 Task: What is the central theme of "Oliver Twist" by Charles Dickens?
Action: Mouse moved to (353, 199)
Screenshot: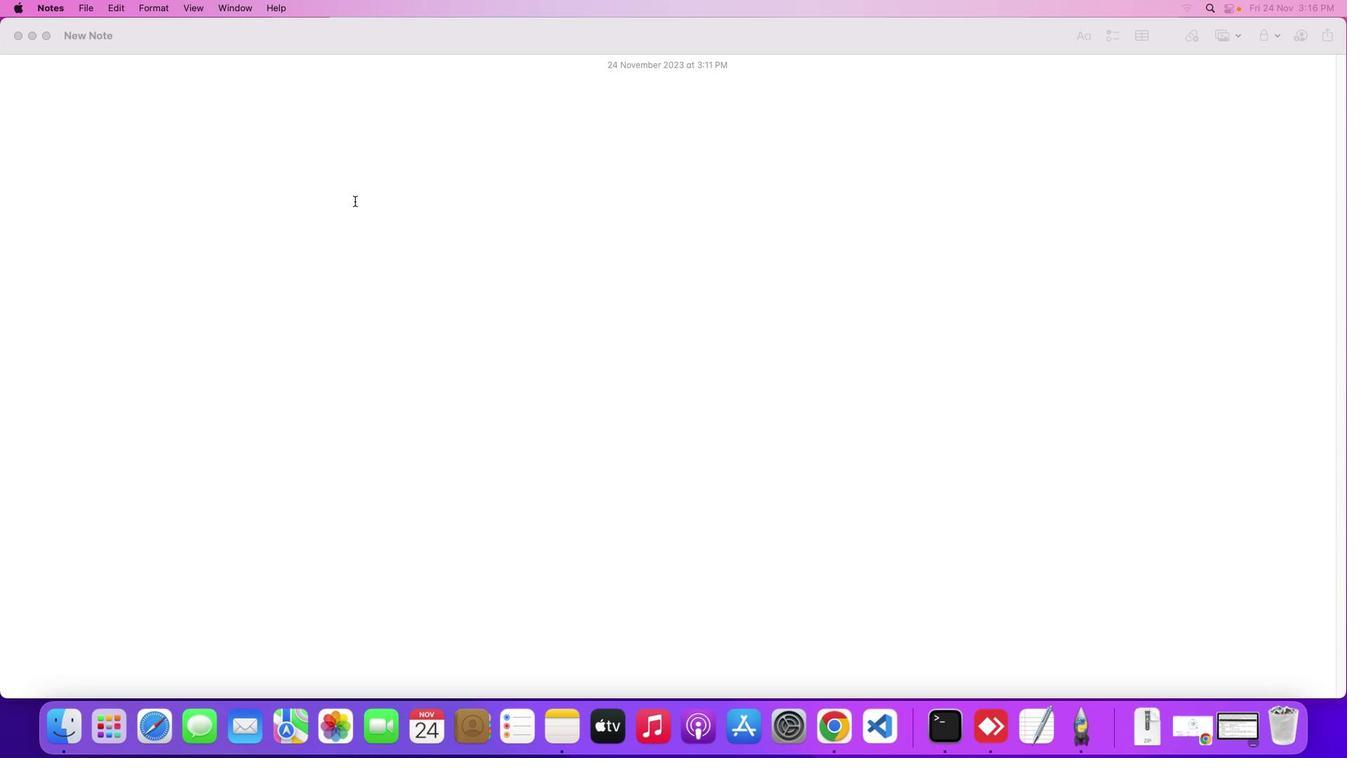 
Action: Mouse pressed left at (353, 199)
Screenshot: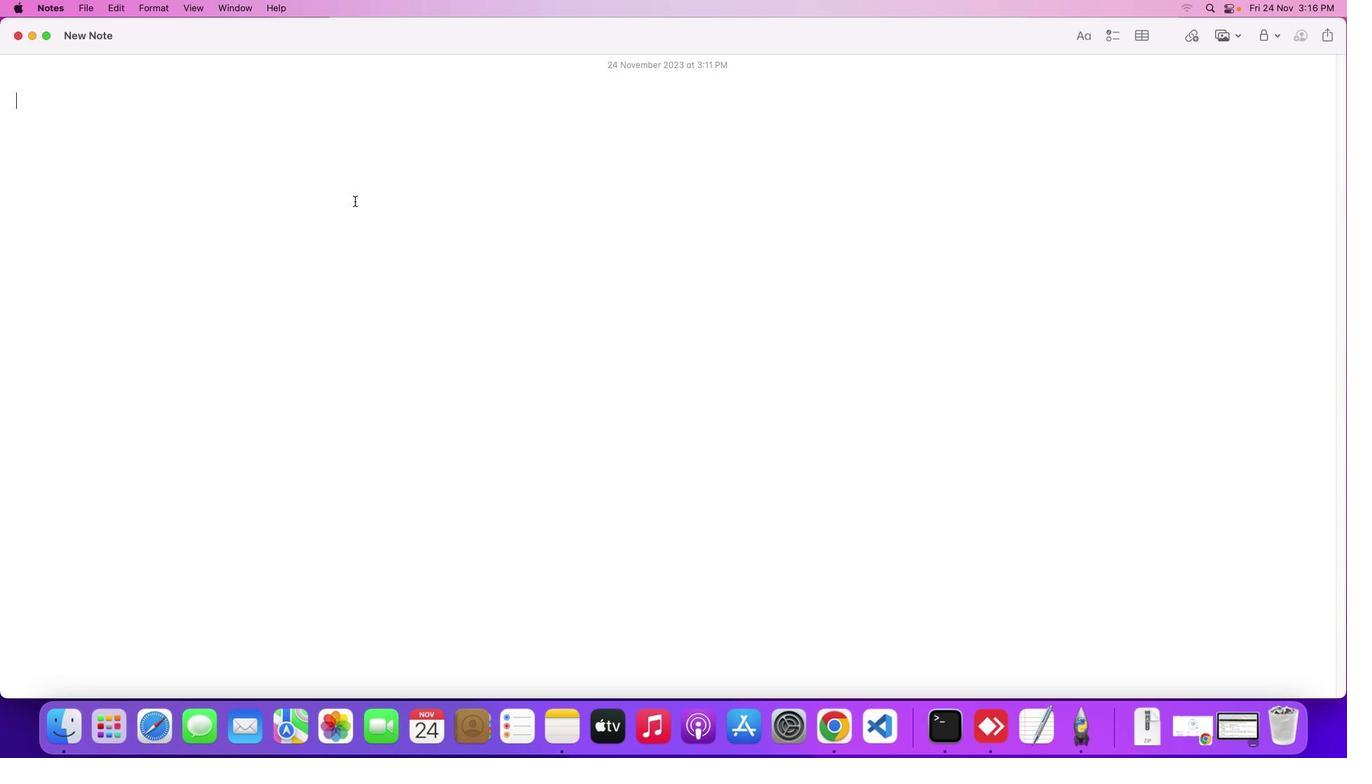 
Action: Mouse moved to (355, 195)
Screenshot: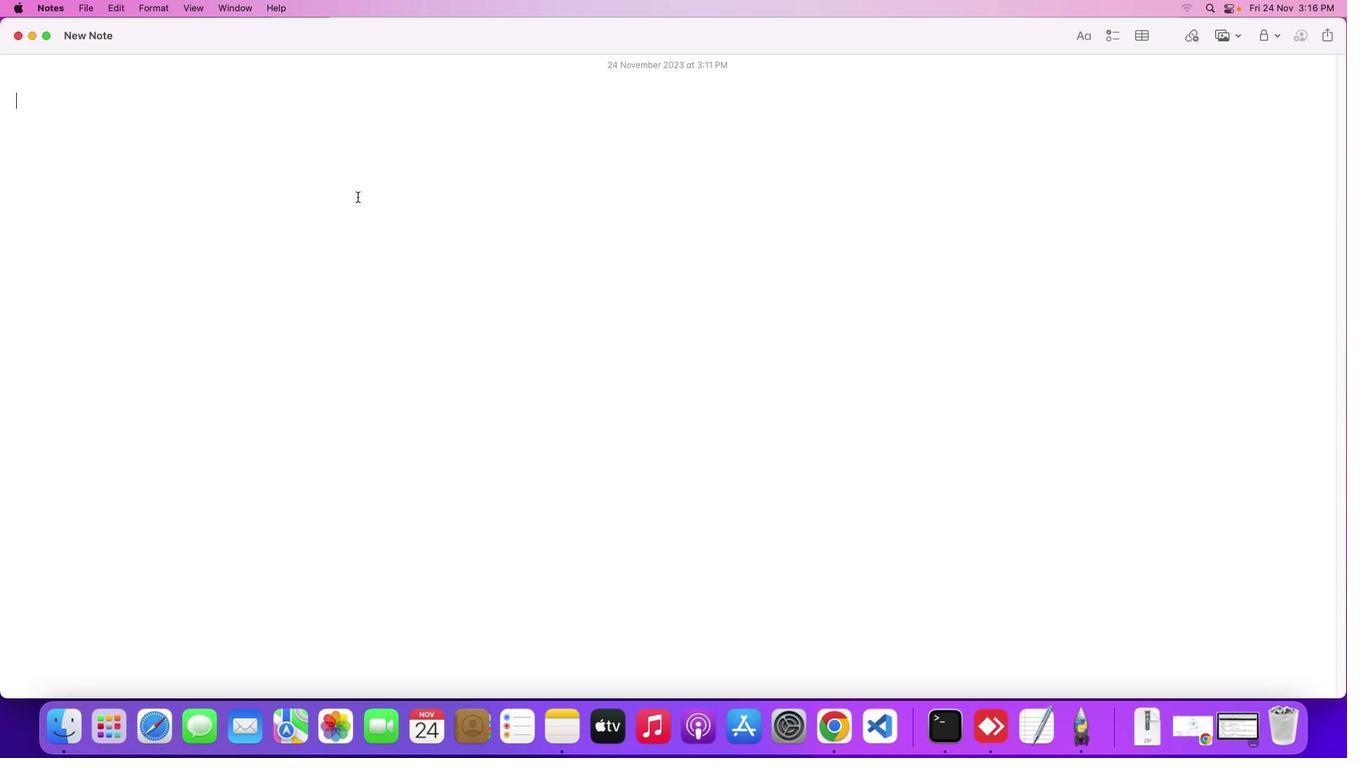 
Action: Key pressed Key.shift'W''h''a''t'Key.space'i''s'Key.space't''h''e'Key.space'c''e''n''t''r''a''l'Key.space't''h''e''m''e'Key.space'o''f'Key.spaceKey.shift'"'Key.shift'O''l''i''v''e''r'Key.spaceKey.shift'T''w''i''s''t'Key.shift'"'Key.space'b''y'Key.spaceKey.shift'C''h''a''r''l''e''s'Key.spaceKey.shift'D''i''c''k''e''n''s'Key.shift_r'?'Key.enter
Screenshot: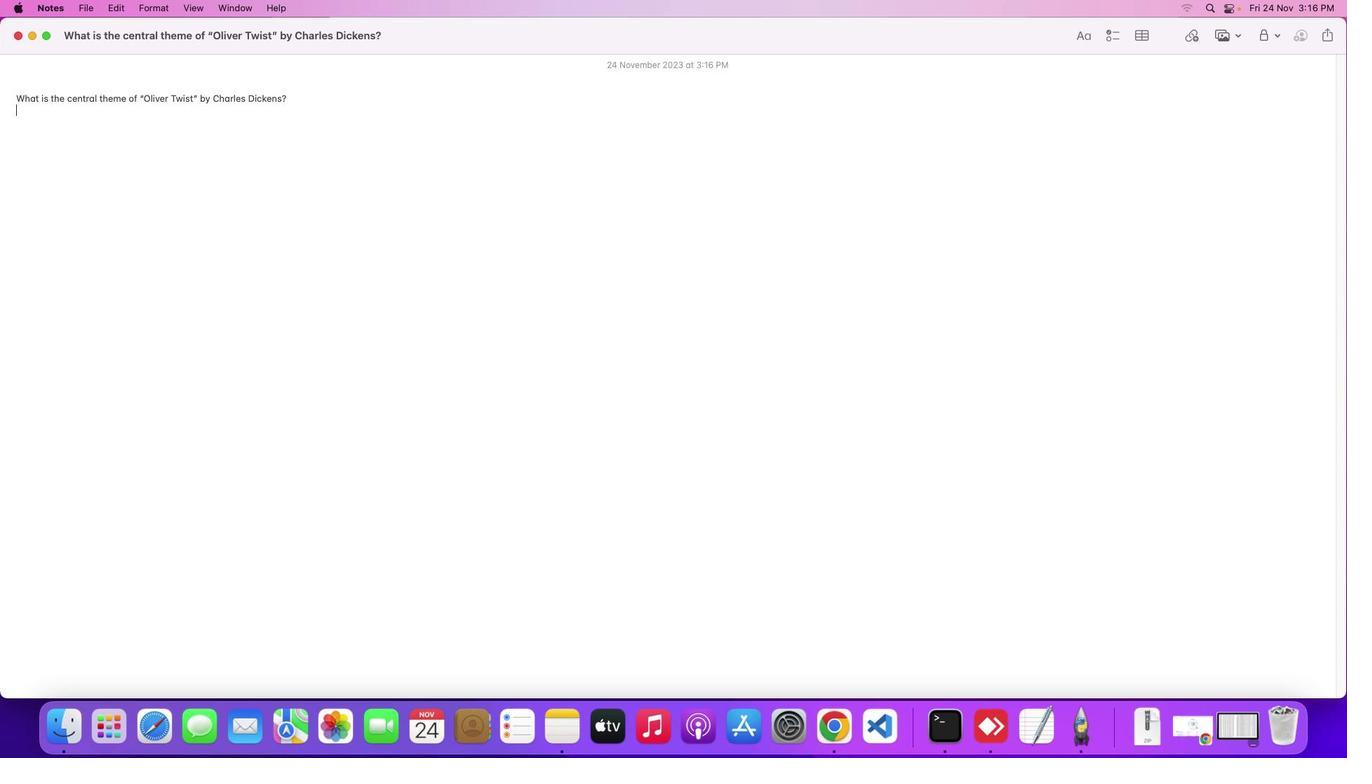 
Action: Mouse moved to (1184, 726)
Screenshot: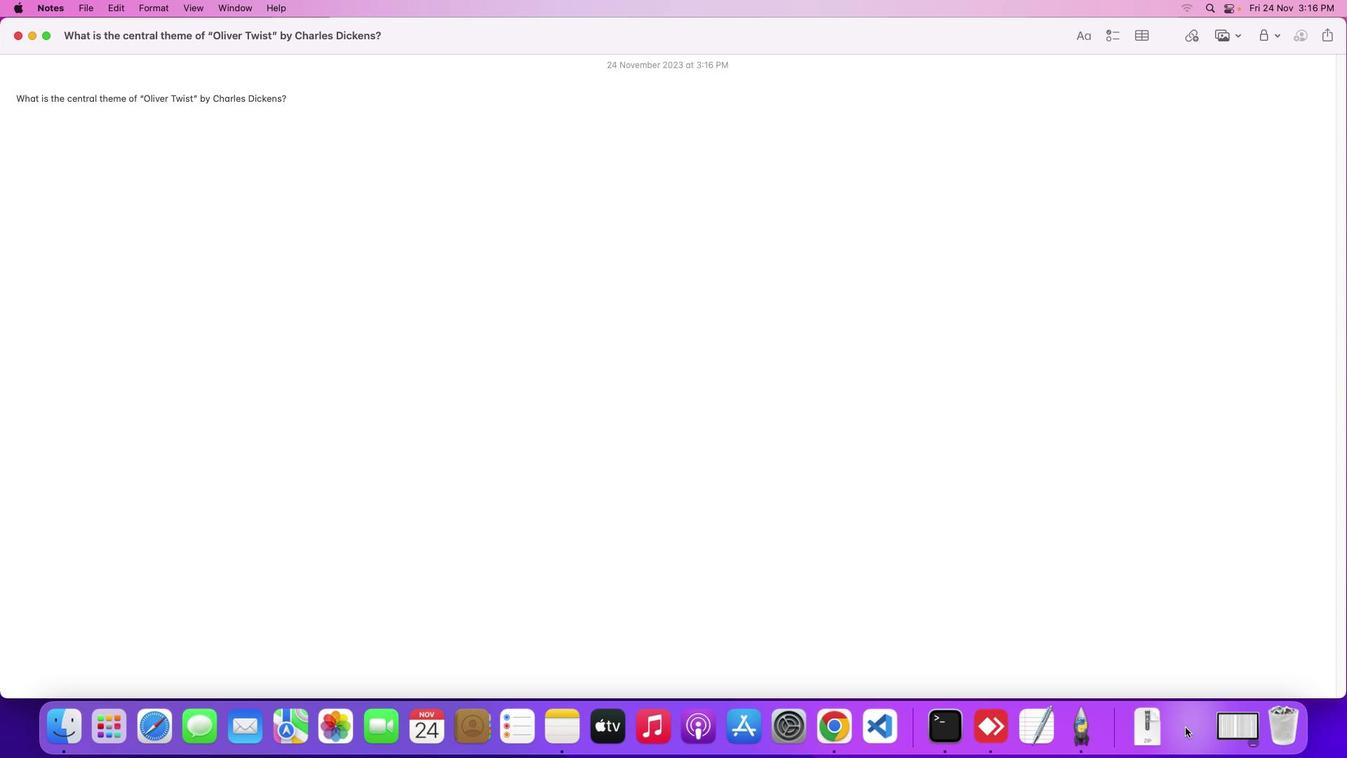 
Action: Mouse pressed left at (1184, 726)
Screenshot: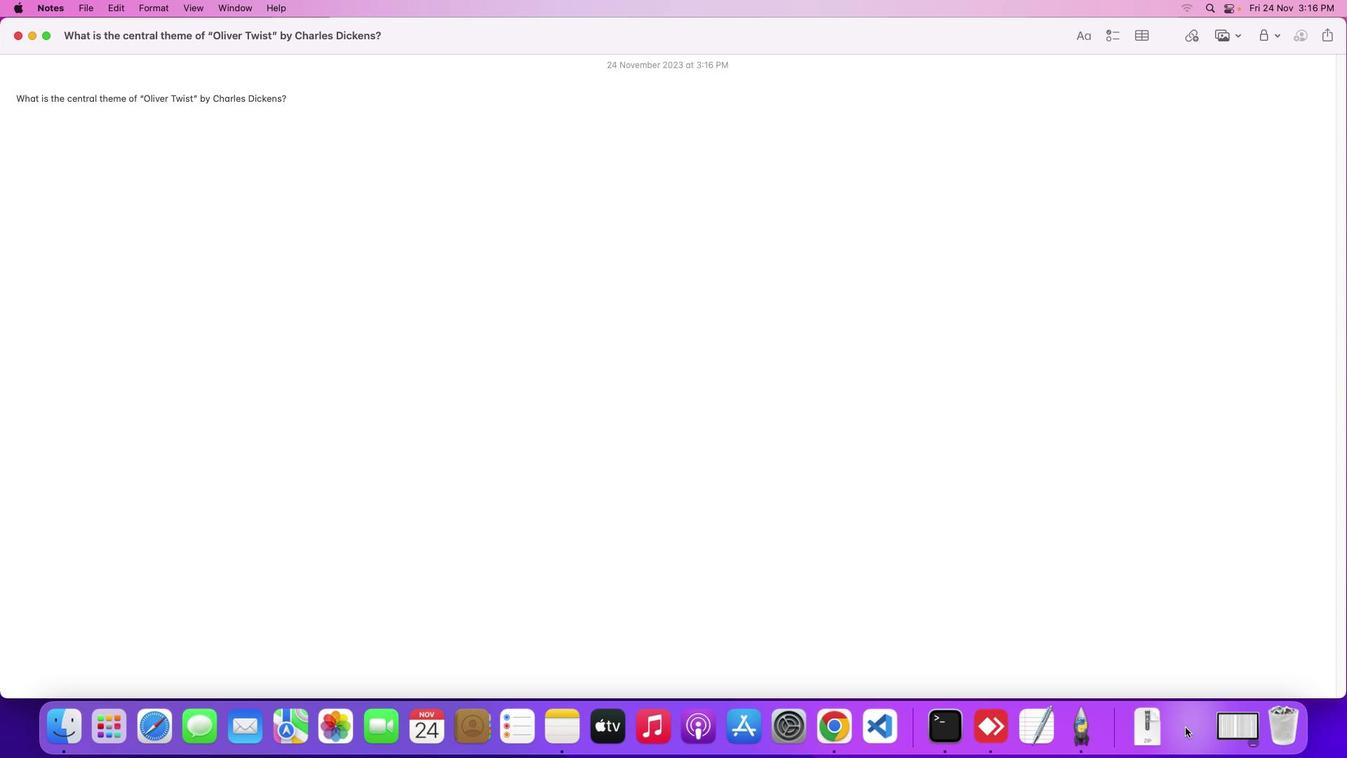 
Action: Mouse moved to (539, 419)
Screenshot: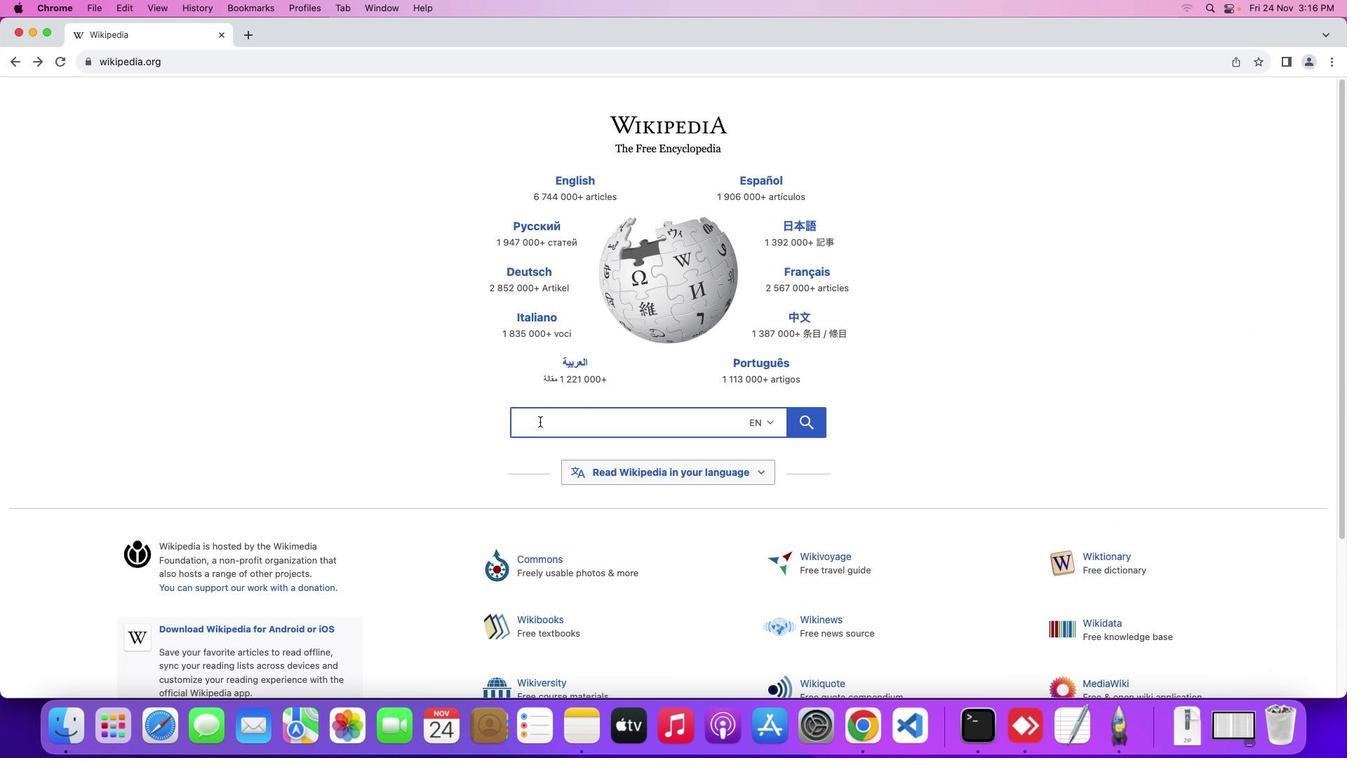
Action: Mouse pressed left at (539, 419)
Screenshot: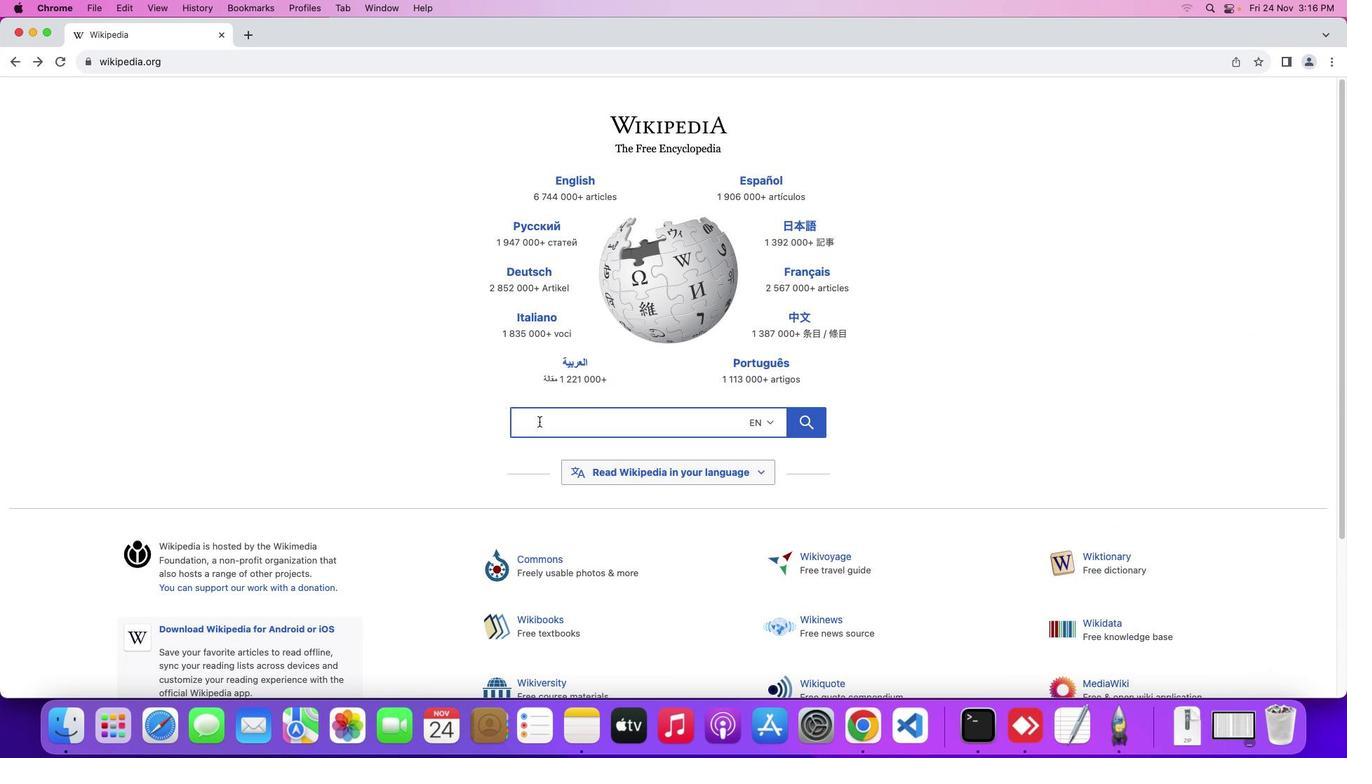 
Action: Mouse moved to (523, 419)
Screenshot: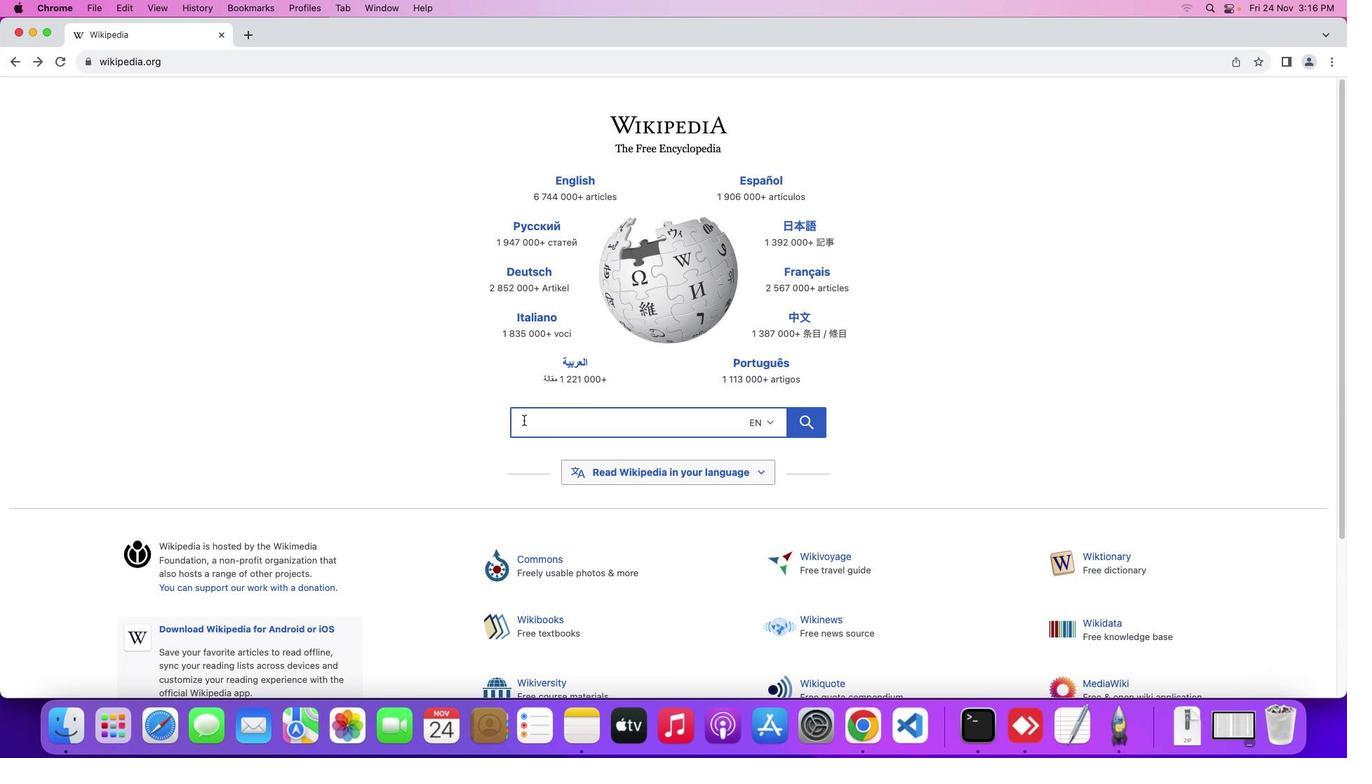 
Action: Key pressed Key.shift'O''l''i''v''e''r'Key.spaceKey.shift'T''w''i''s''t'
Screenshot: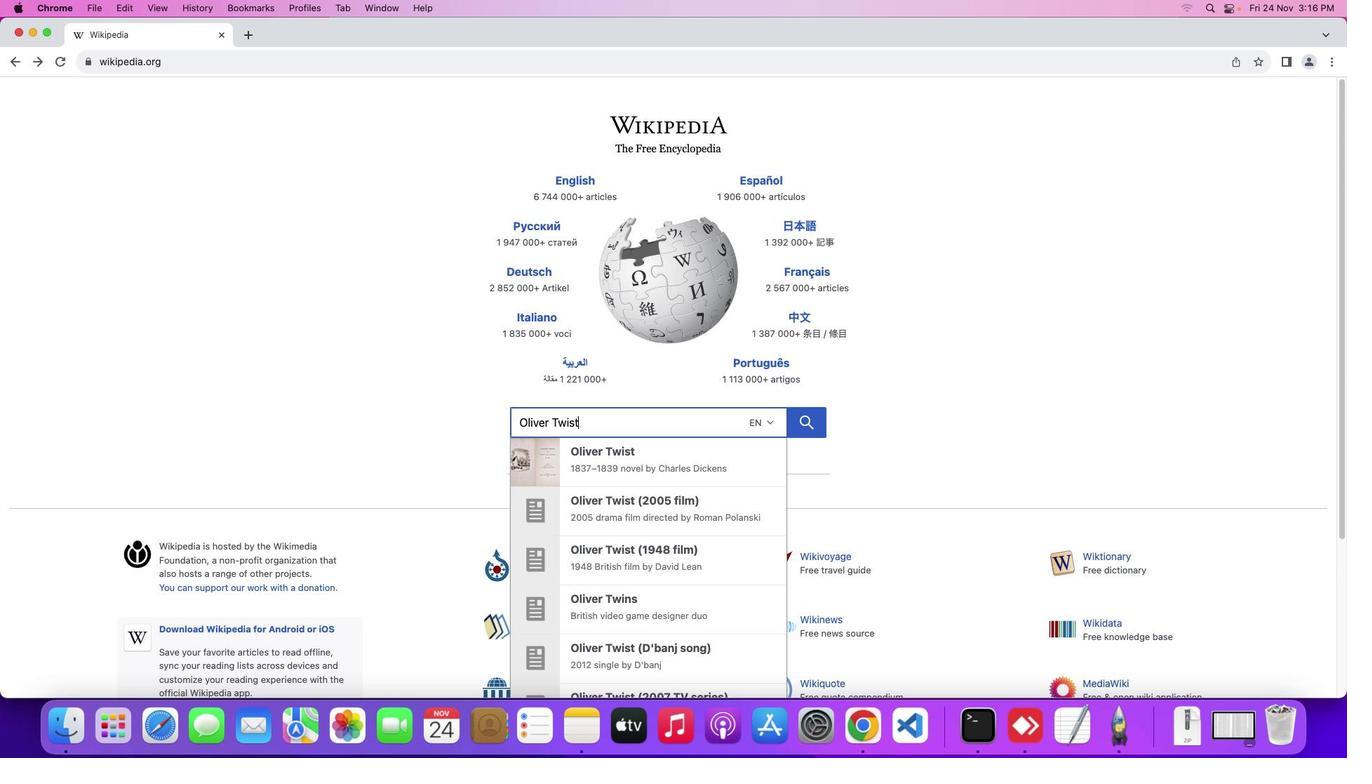 
Action: Mouse moved to (620, 461)
Screenshot: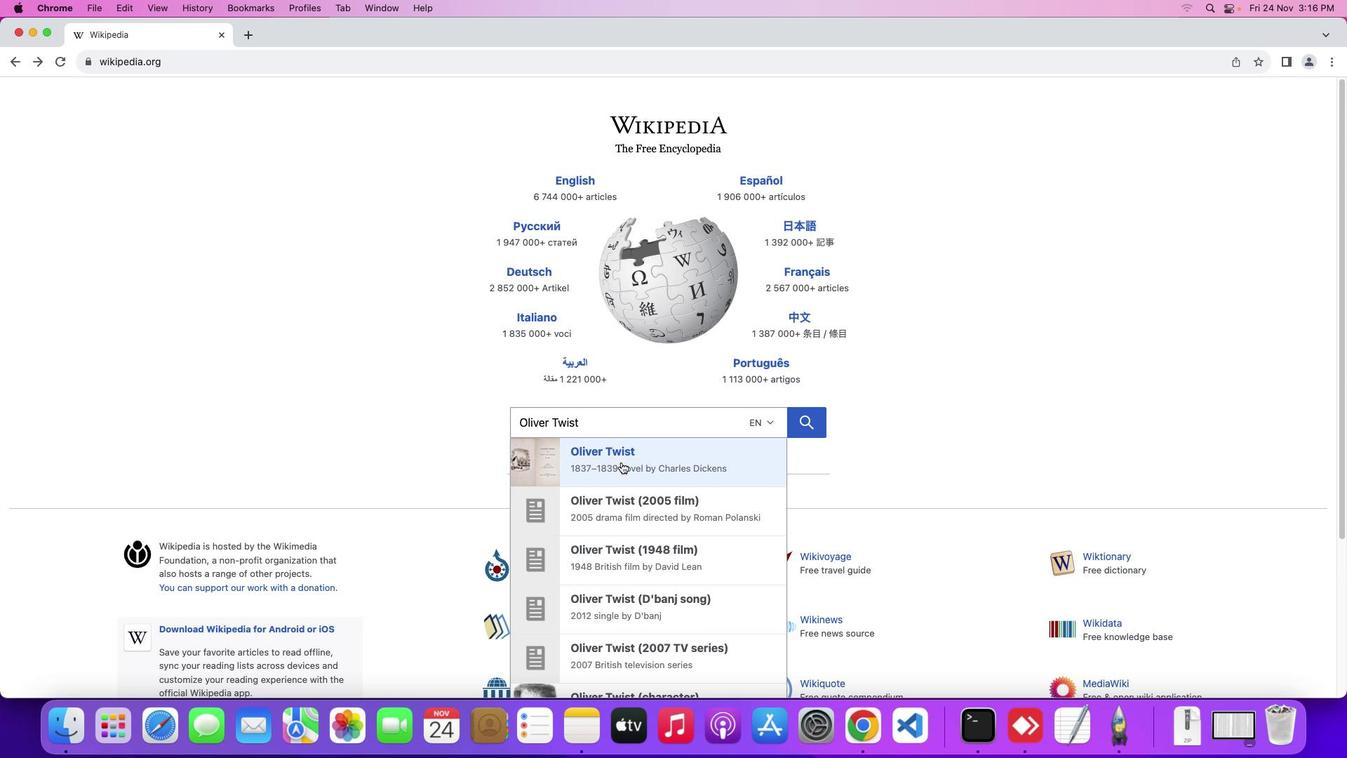 
Action: Mouse pressed left at (620, 461)
Screenshot: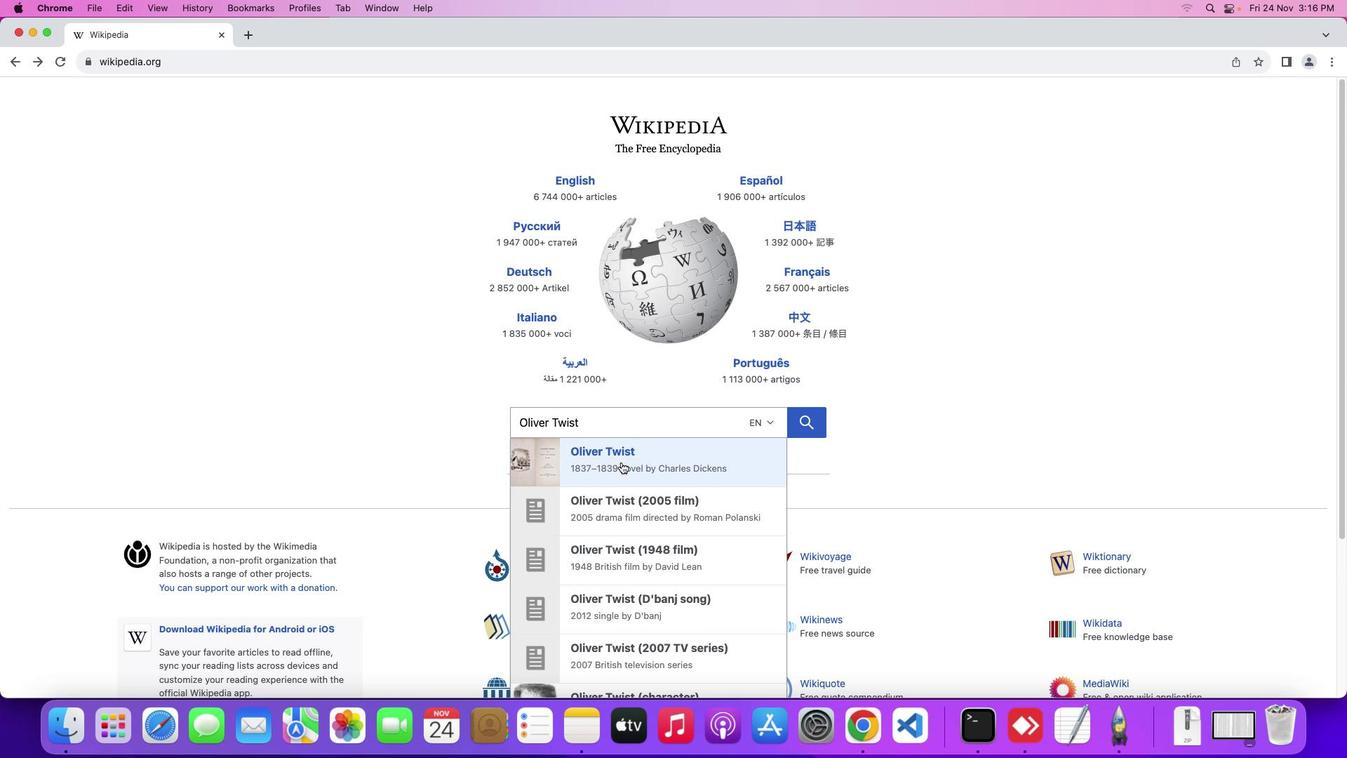 
Action: Mouse moved to (820, 445)
Screenshot: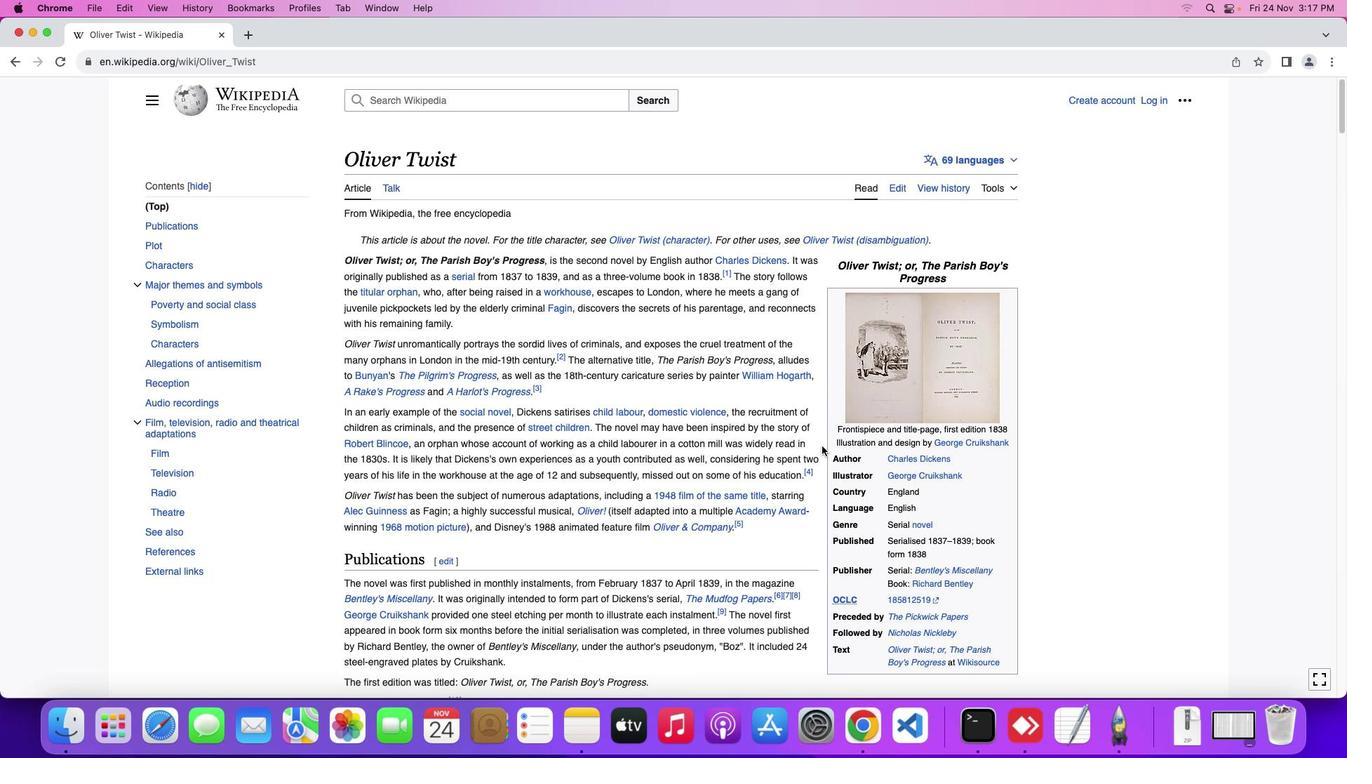 
Action: Mouse pressed left at (820, 445)
Screenshot: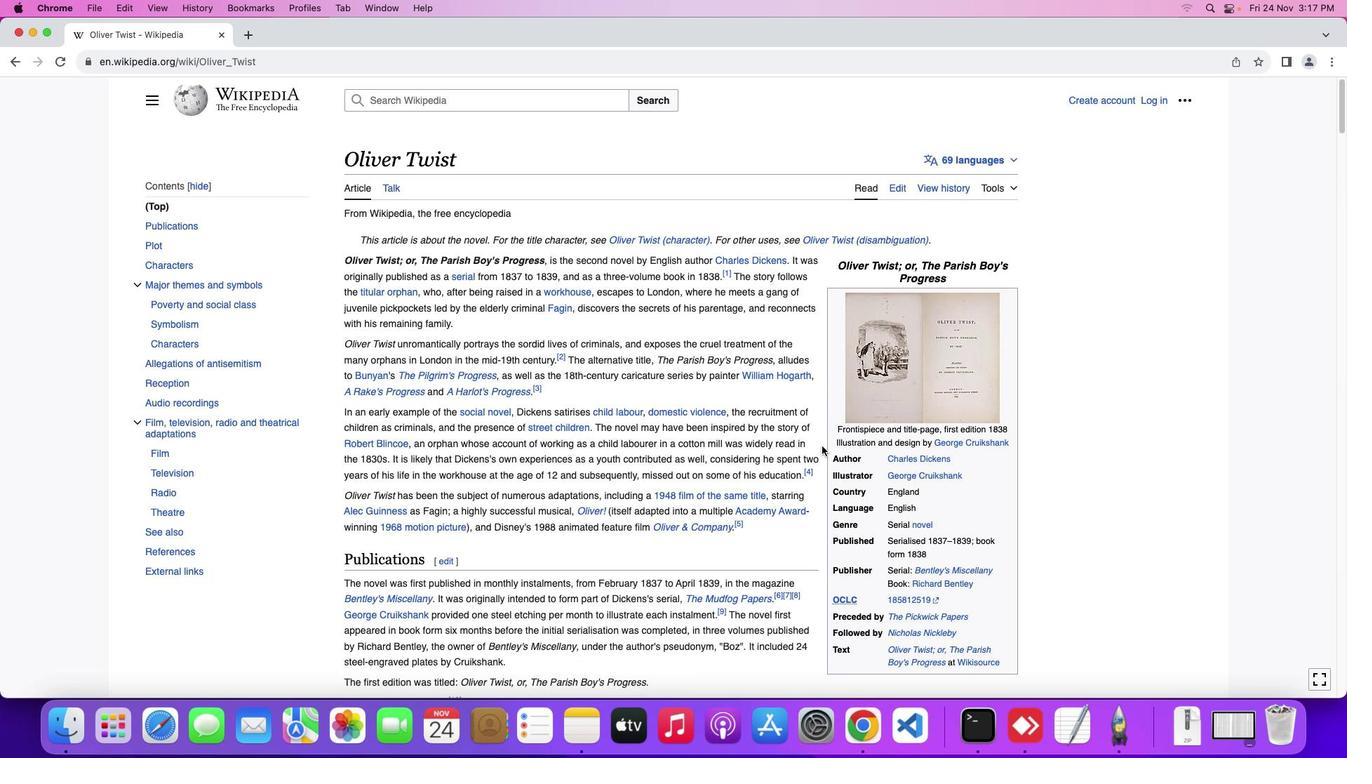 
Action: Mouse moved to (820, 443)
Screenshot: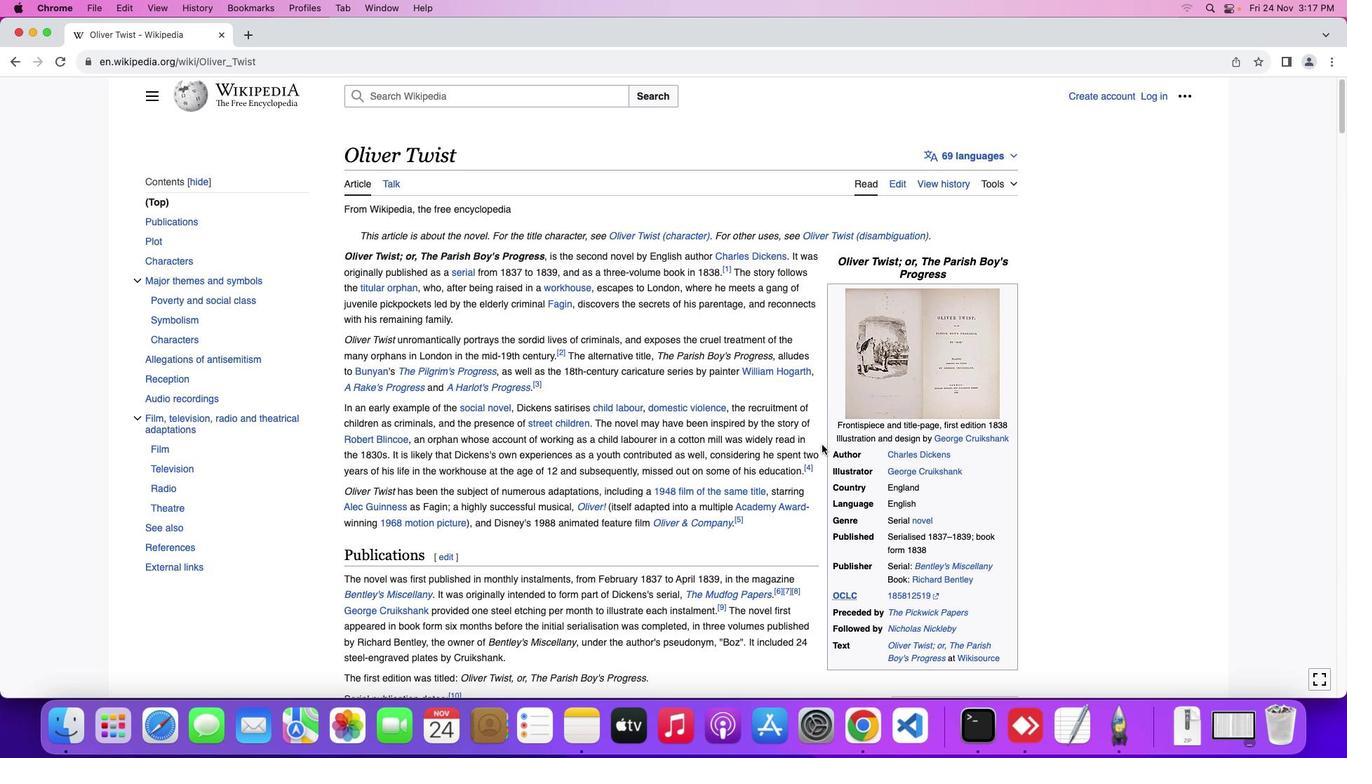 
Action: Mouse scrolled (820, 443) with delta (0, -1)
Screenshot: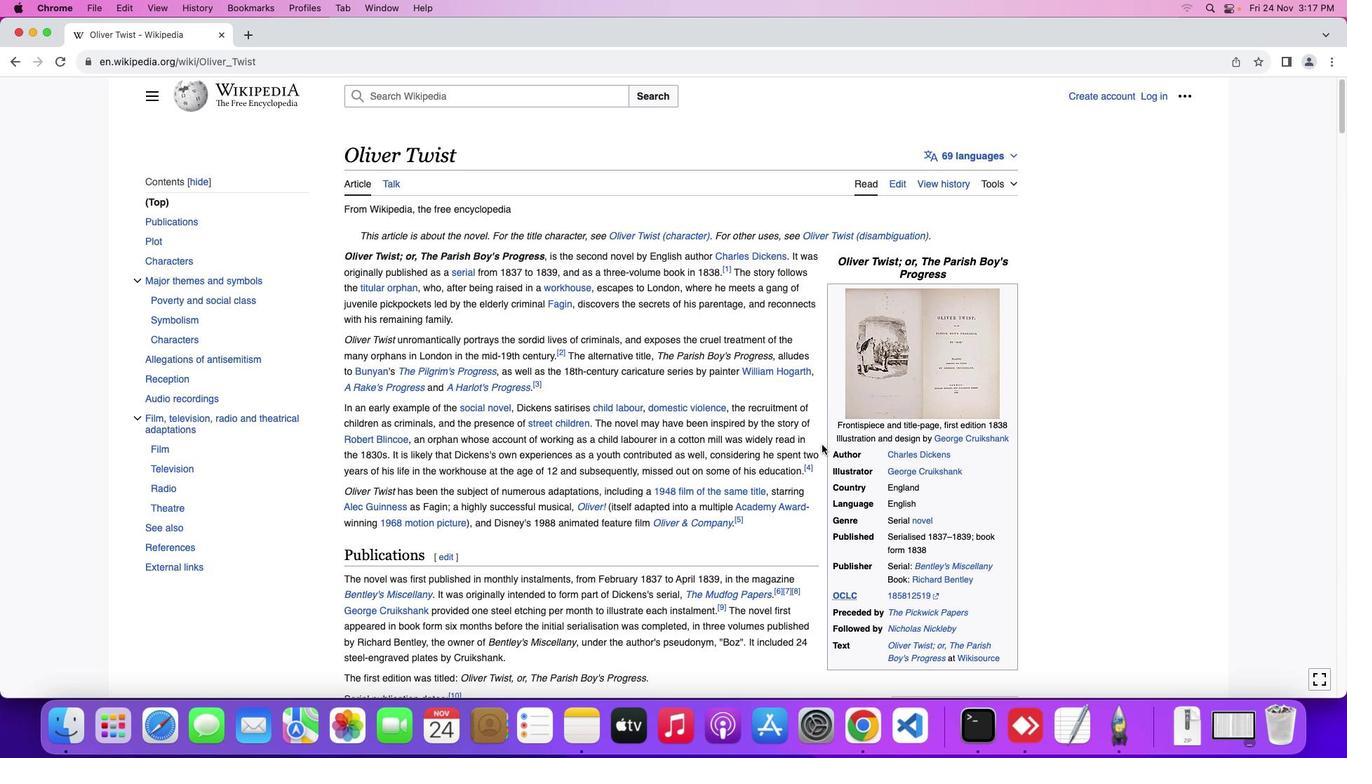 
Action: Mouse scrolled (820, 443) with delta (0, -1)
Screenshot: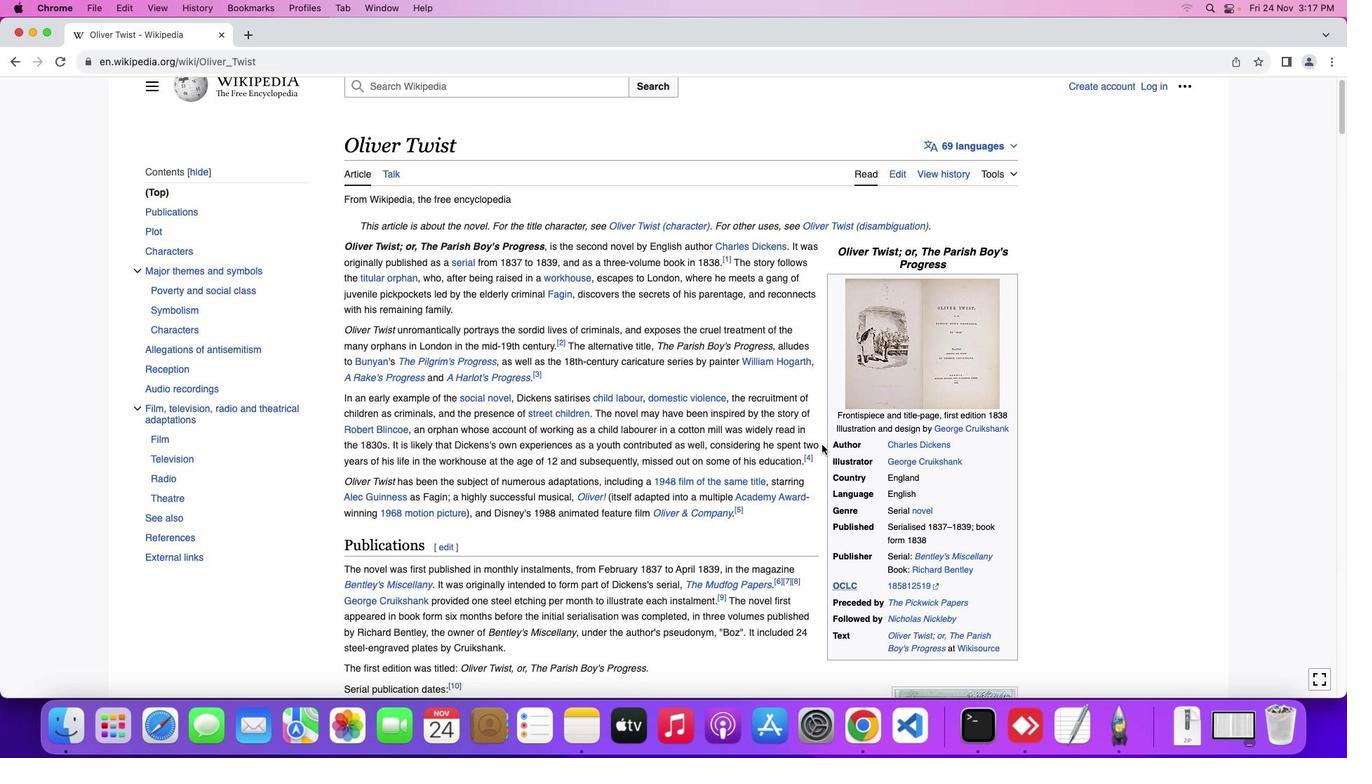 
Action: Mouse moved to (820, 443)
Screenshot: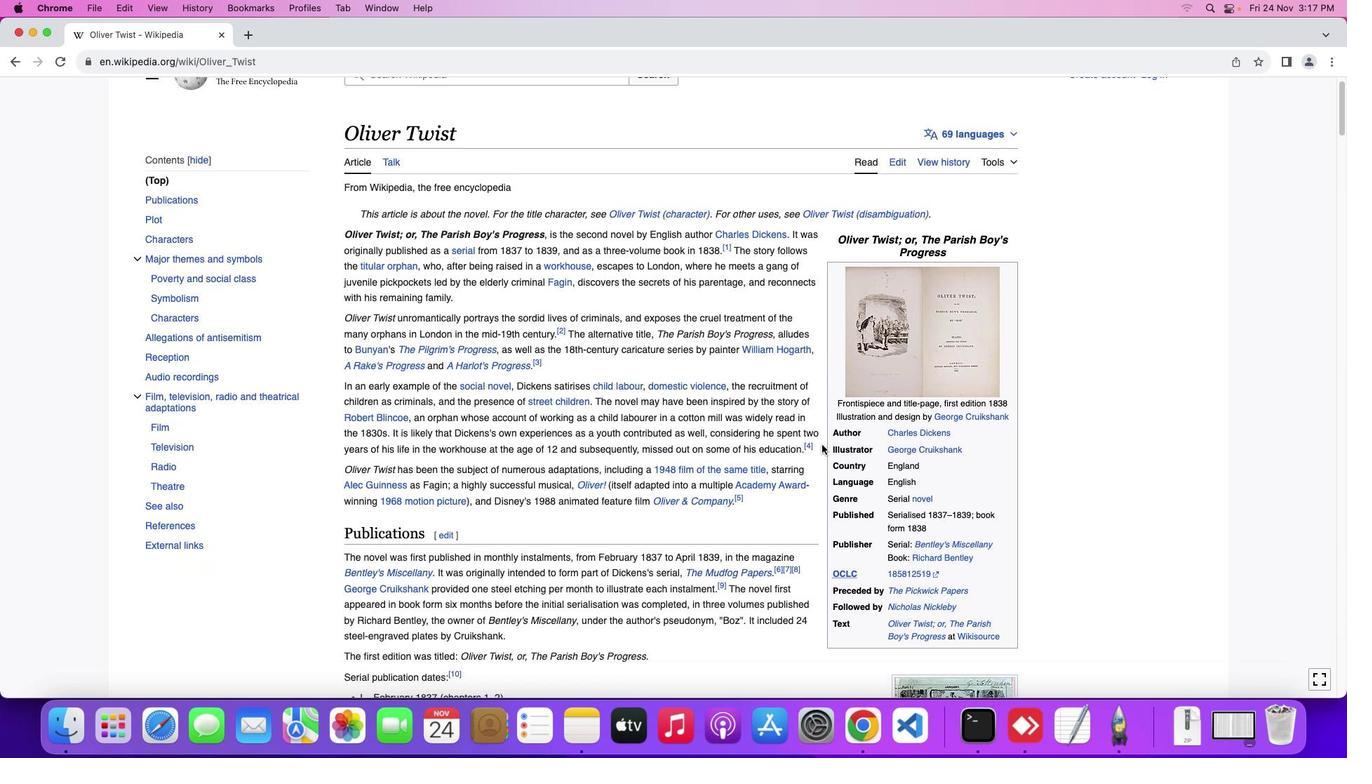 
Action: Mouse scrolled (820, 443) with delta (0, -1)
Screenshot: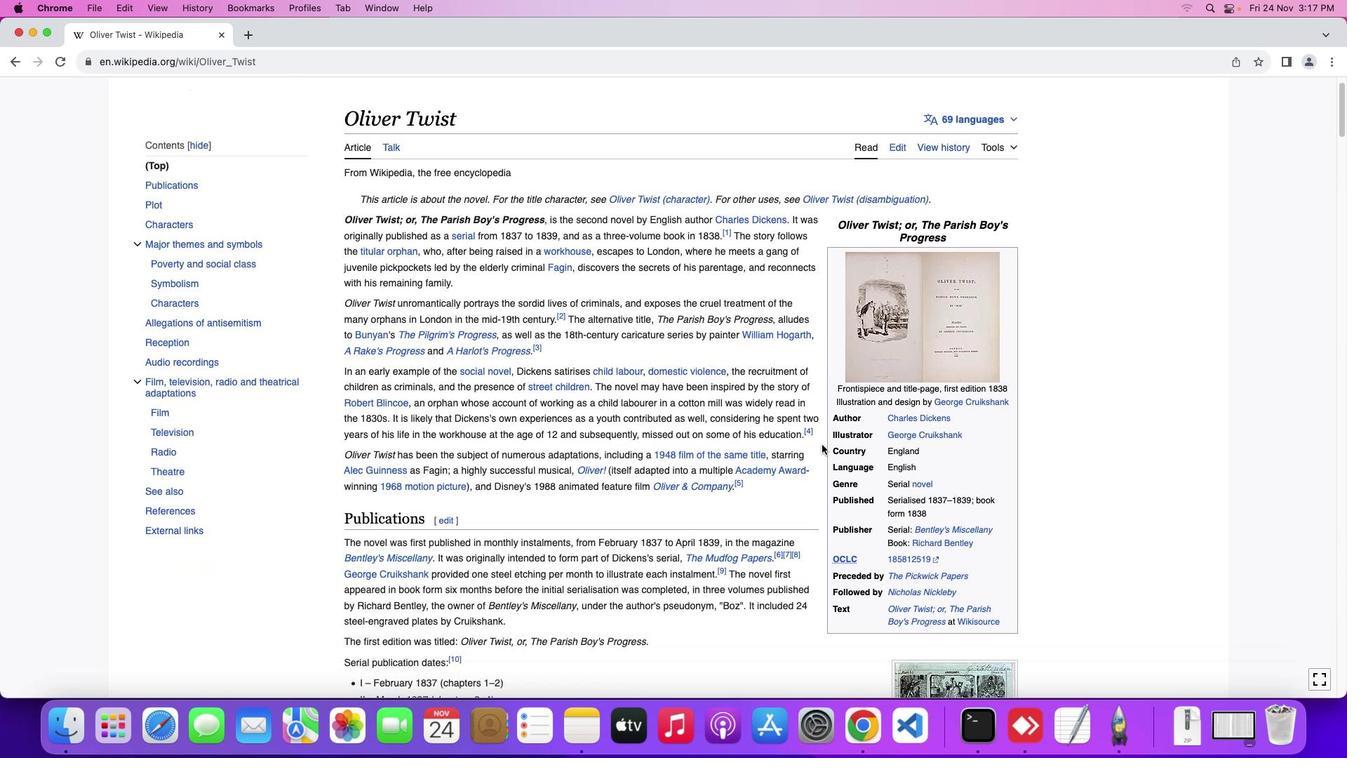 
Action: Mouse moved to (820, 445)
Screenshot: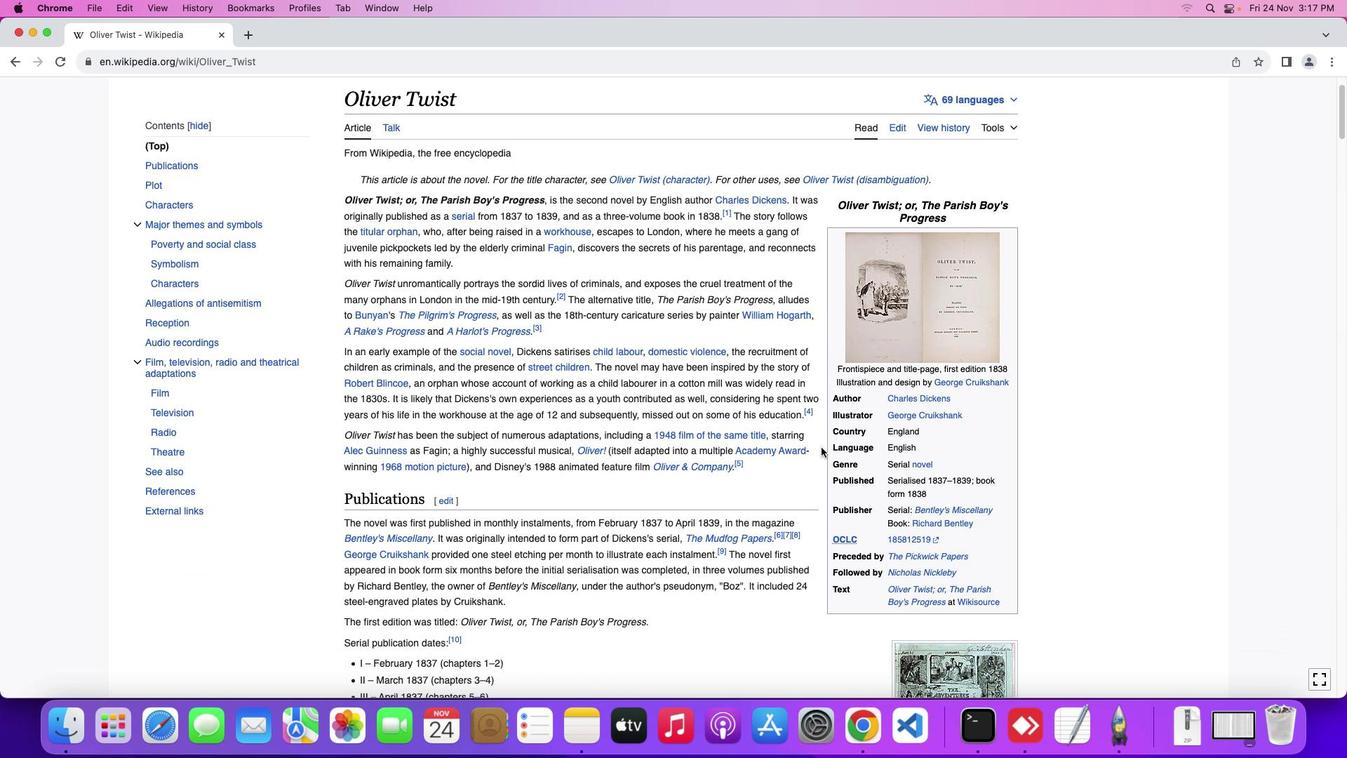 
Action: Mouse scrolled (820, 445) with delta (0, -1)
Screenshot: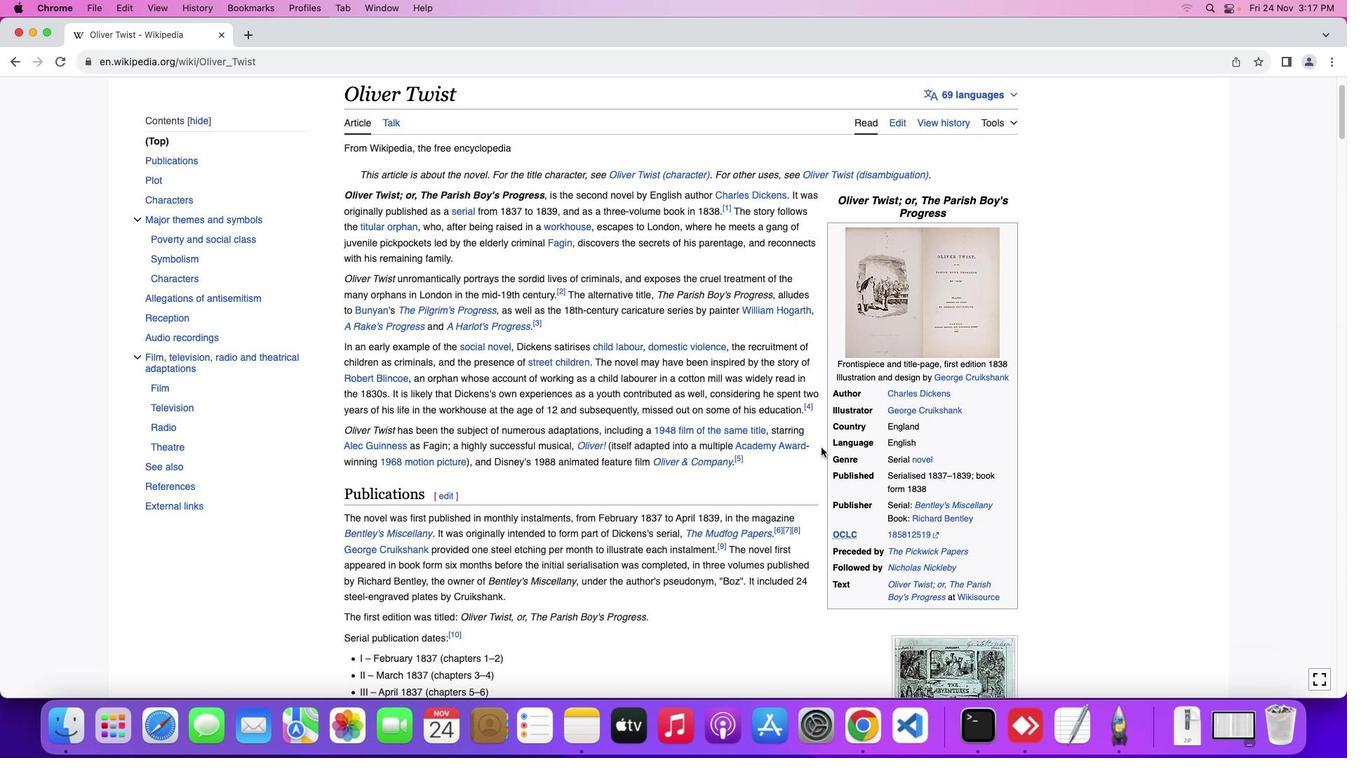 
Action: Mouse scrolled (820, 445) with delta (0, -1)
Screenshot: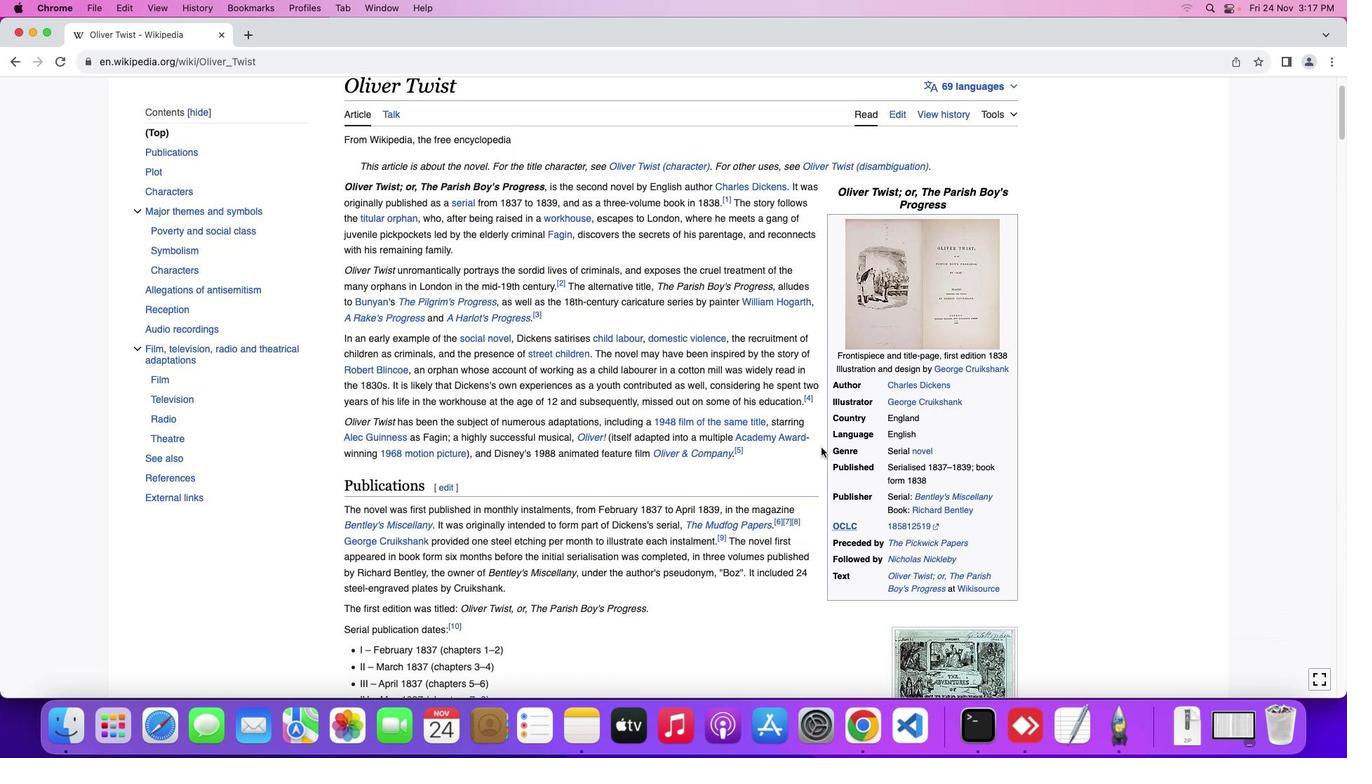 
Action: Mouse scrolled (820, 445) with delta (0, -1)
Screenshot: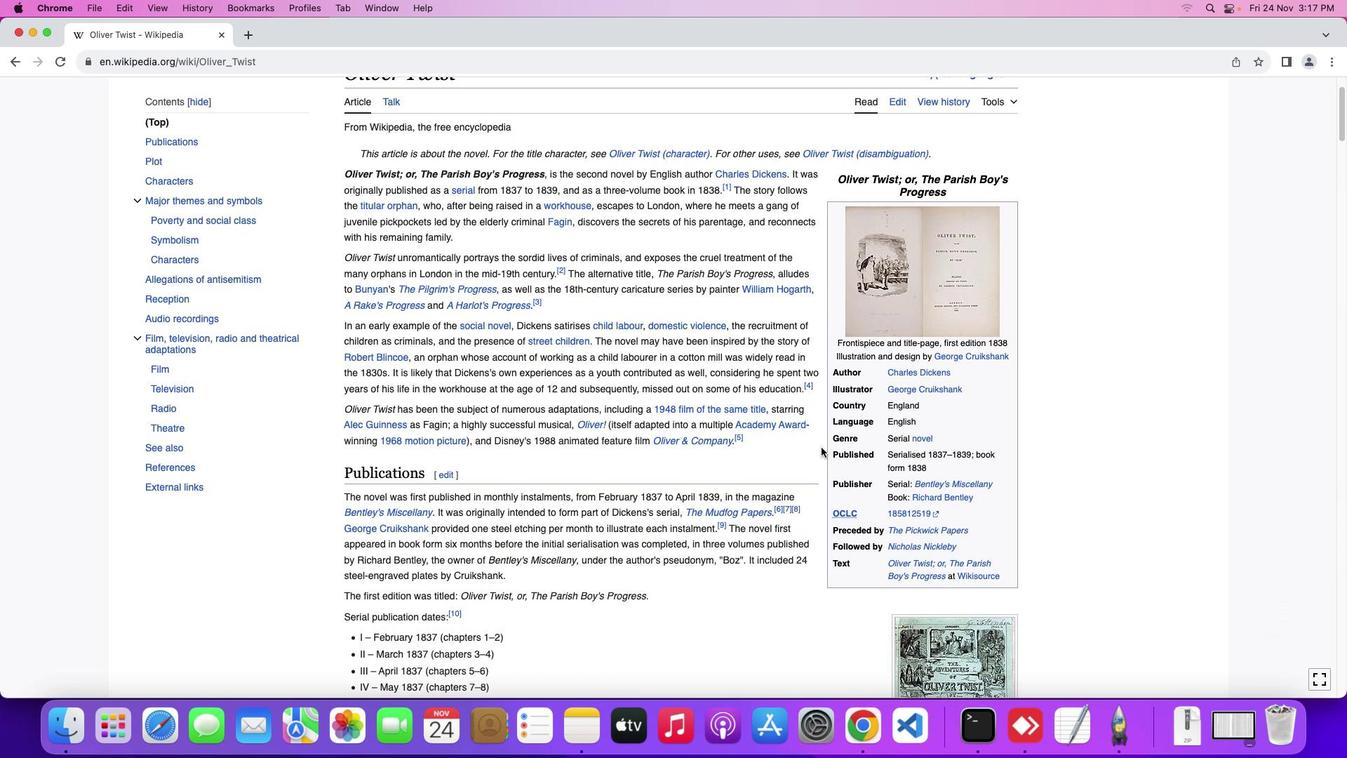
Action: Mouse moved to (811, 480)
Screenshot: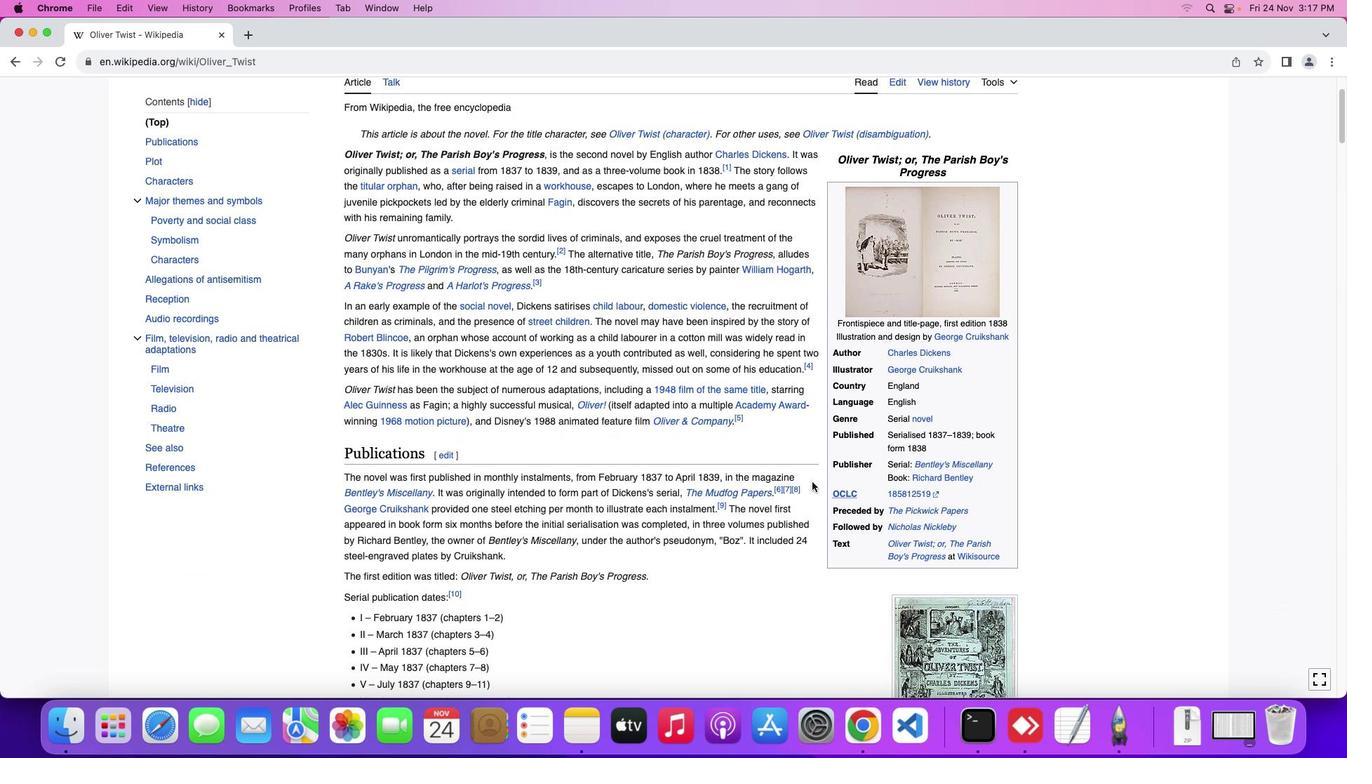 
Action: Mouse scrolled (811, 480) with delta (0, -1)
Screenshot: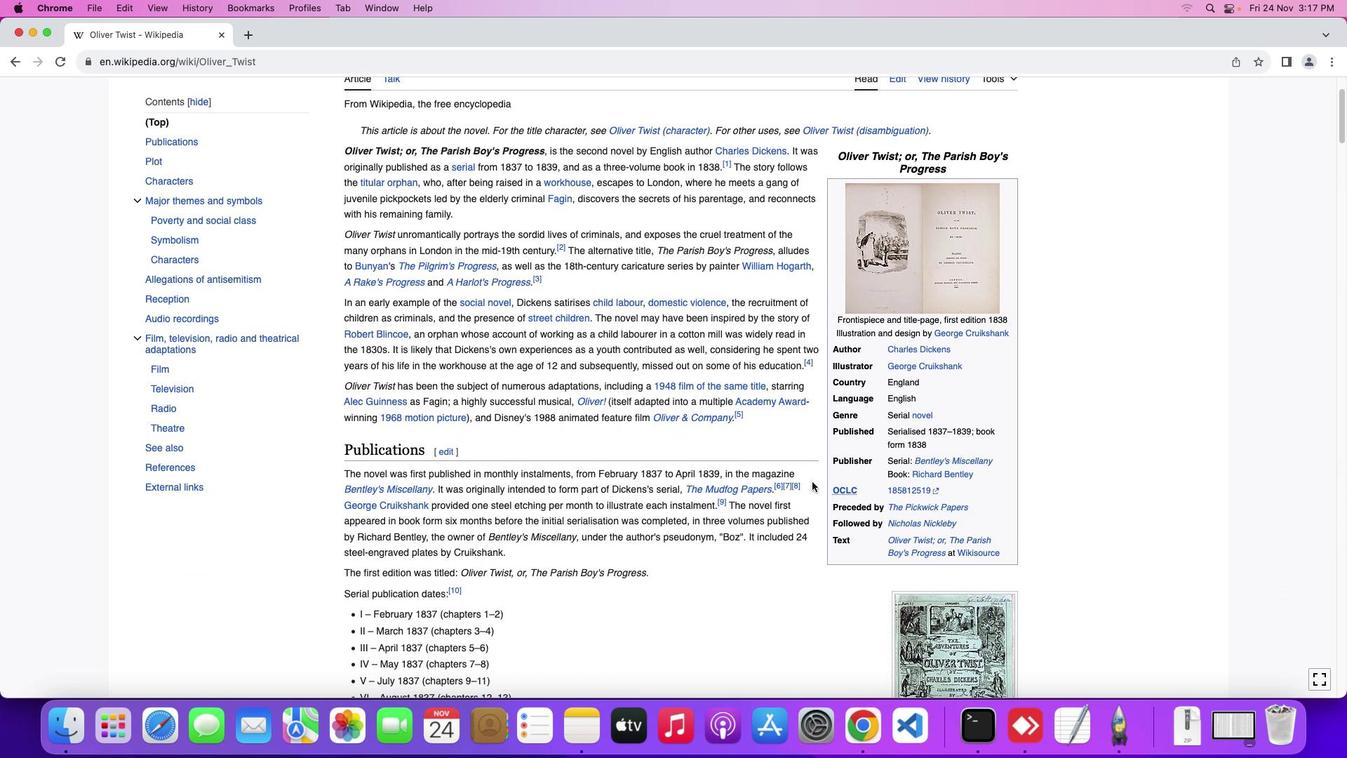 
Action: Mouse scrolled (811, 480) with delta (0, -1)
Screenshot: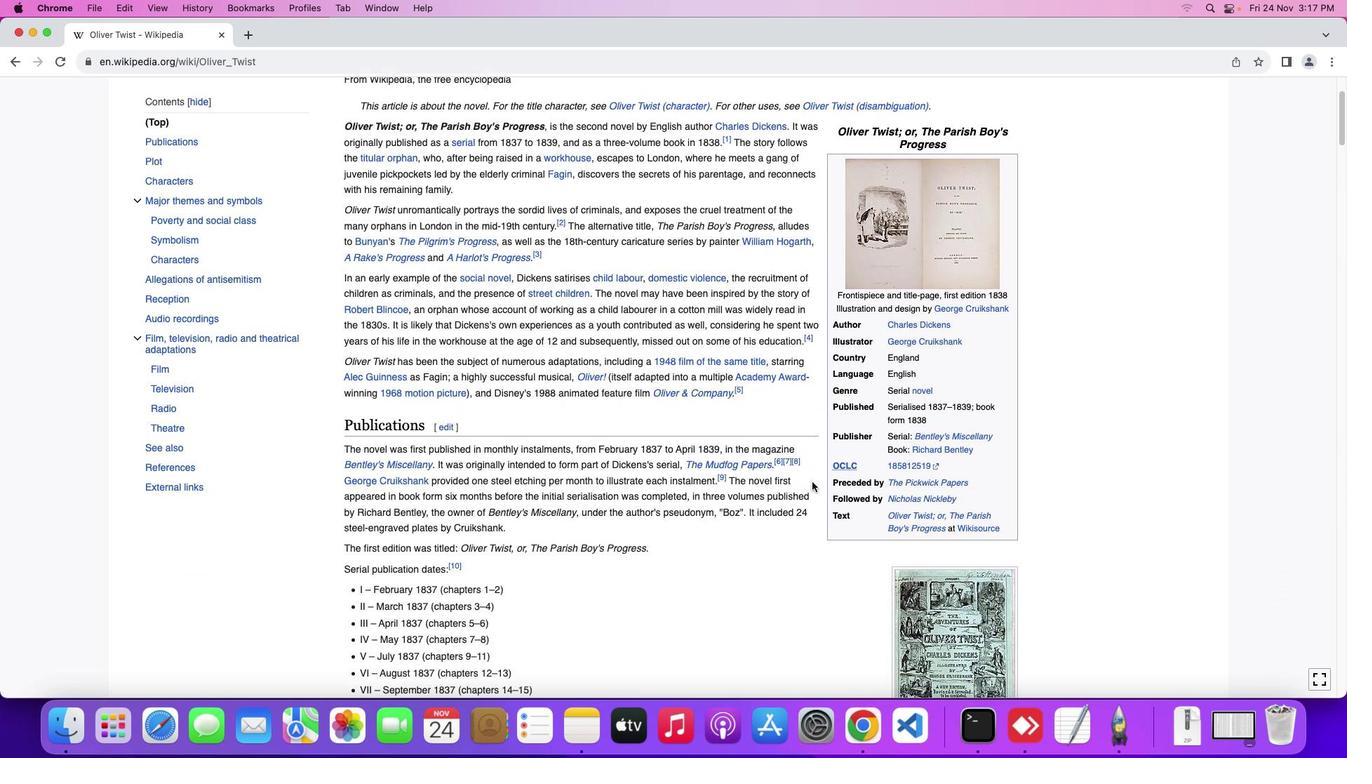 
Action: Mouse moved to (811, 480)
Screenshot: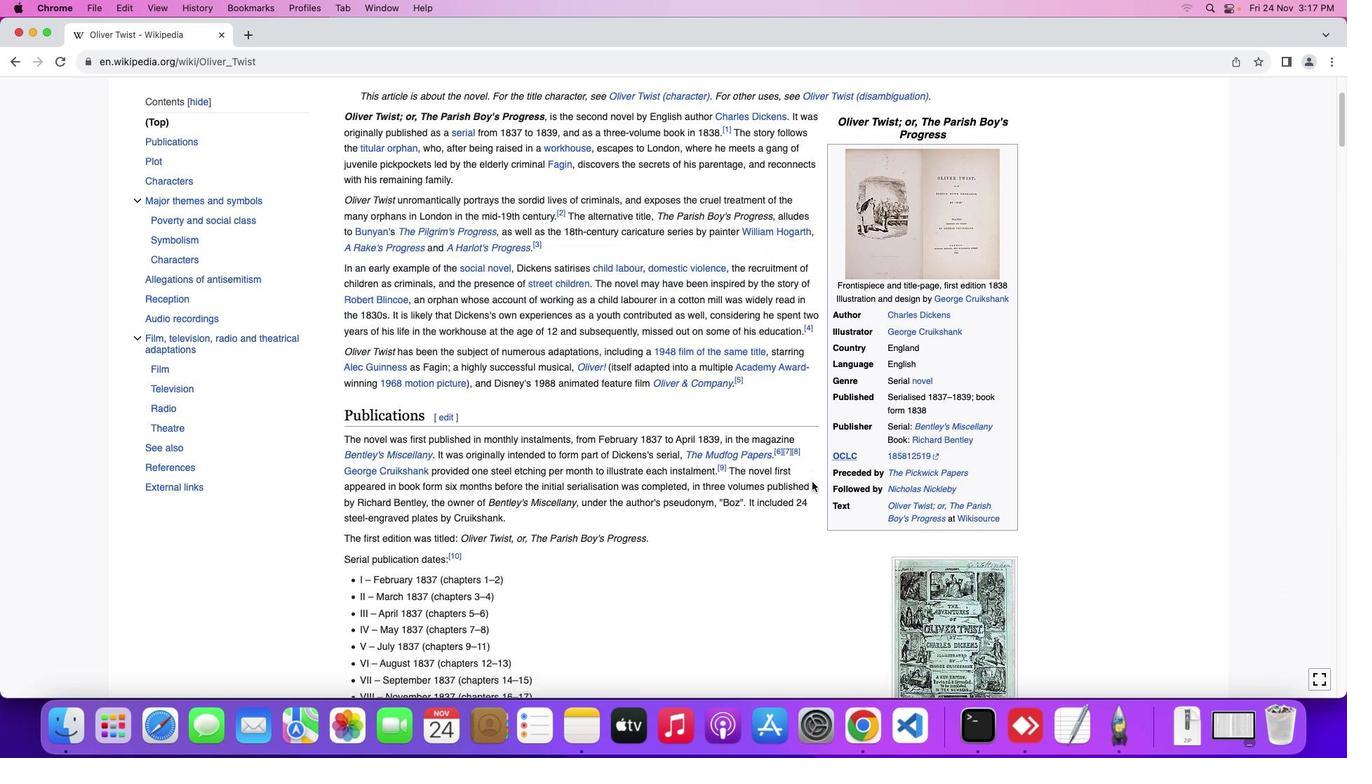 
Action: Mouse scrolled (811, 480) with delta (0, -2)
Screenshot: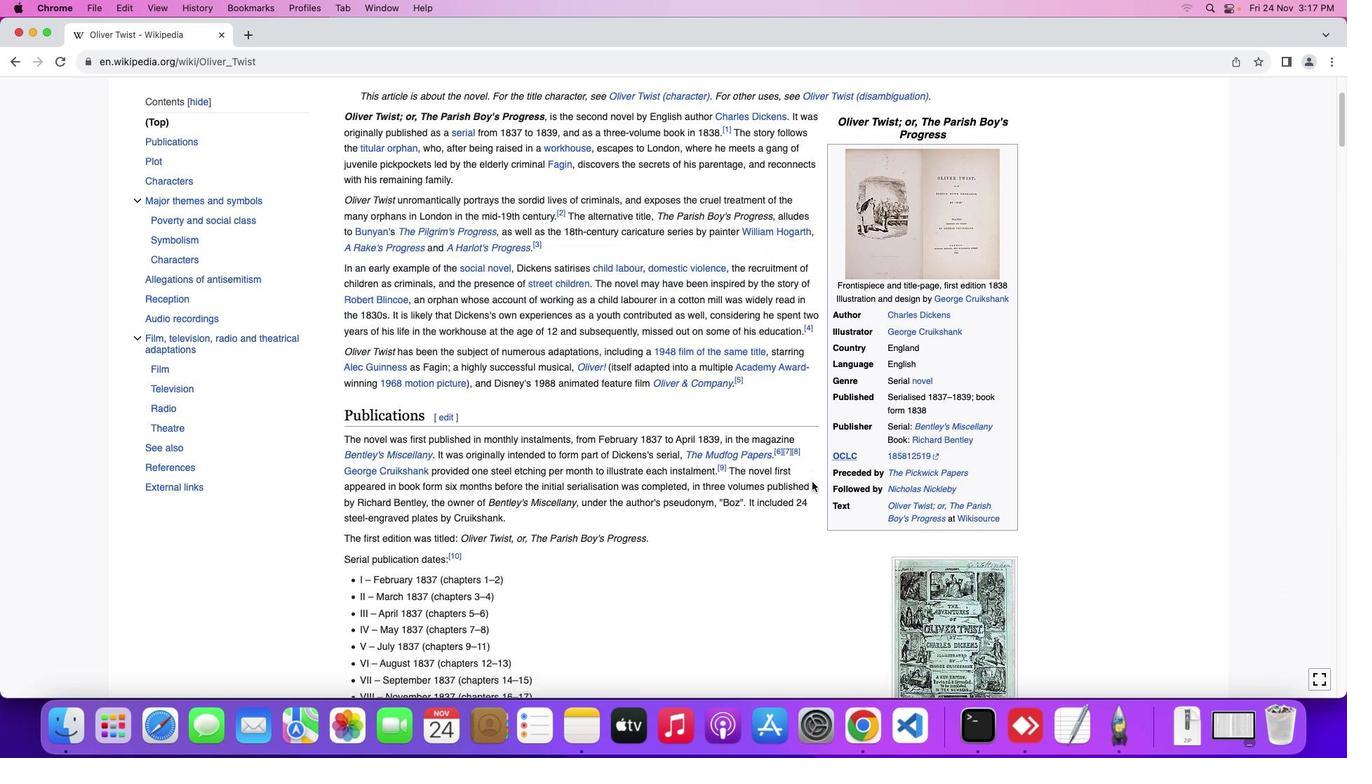 
Action: Mouse moved to (803, 494)
Screenshot: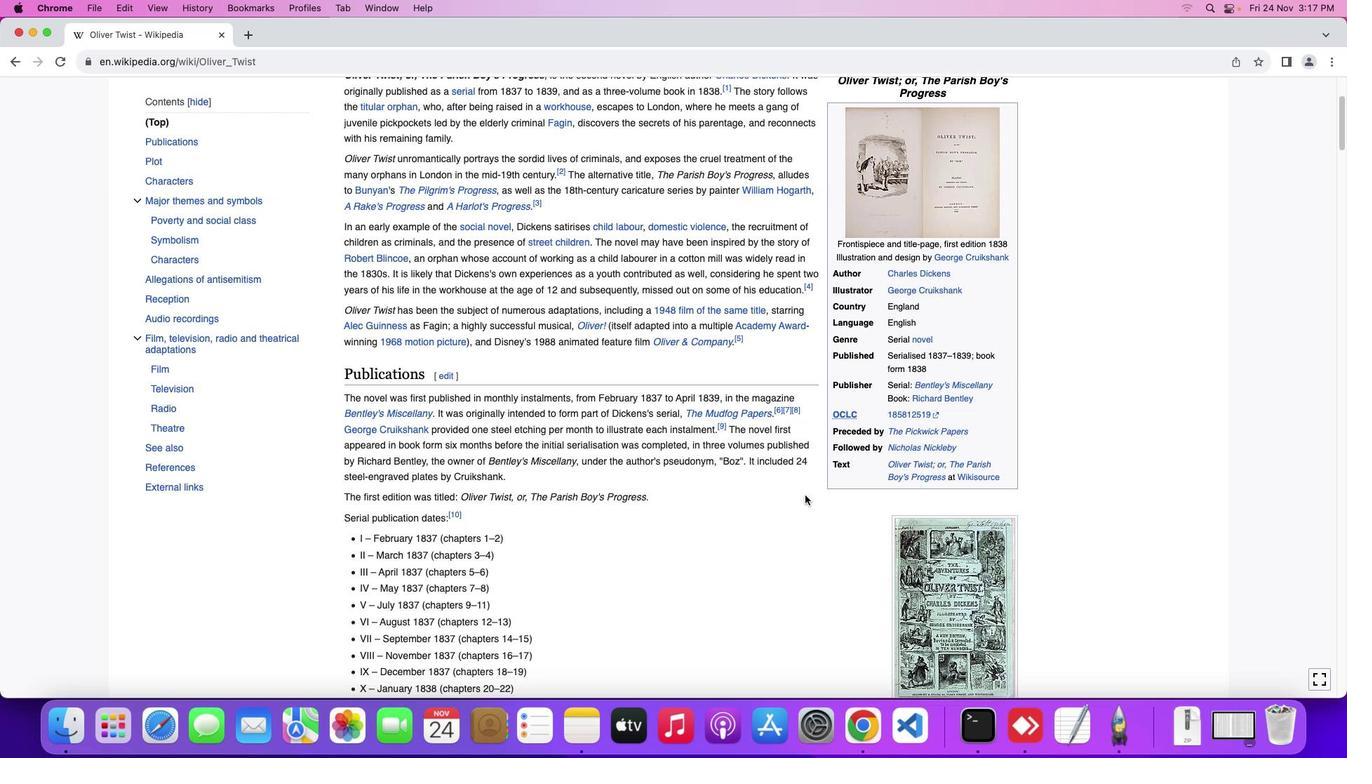 
Action: Mouse scrolled (803, 494) with delta (0, -1)
Screenshot: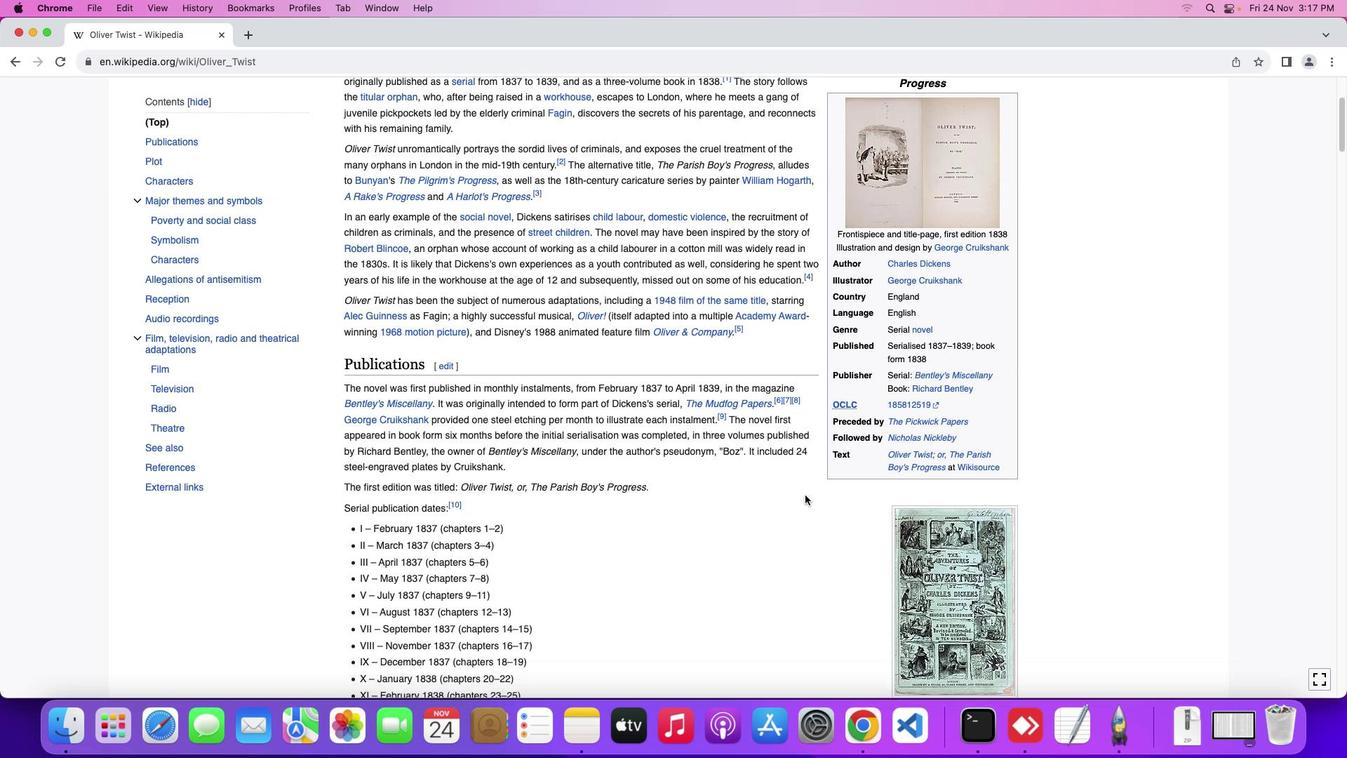 
Action: Mouse scrolled (803, 494) with delta (0, -1)
Screenshot: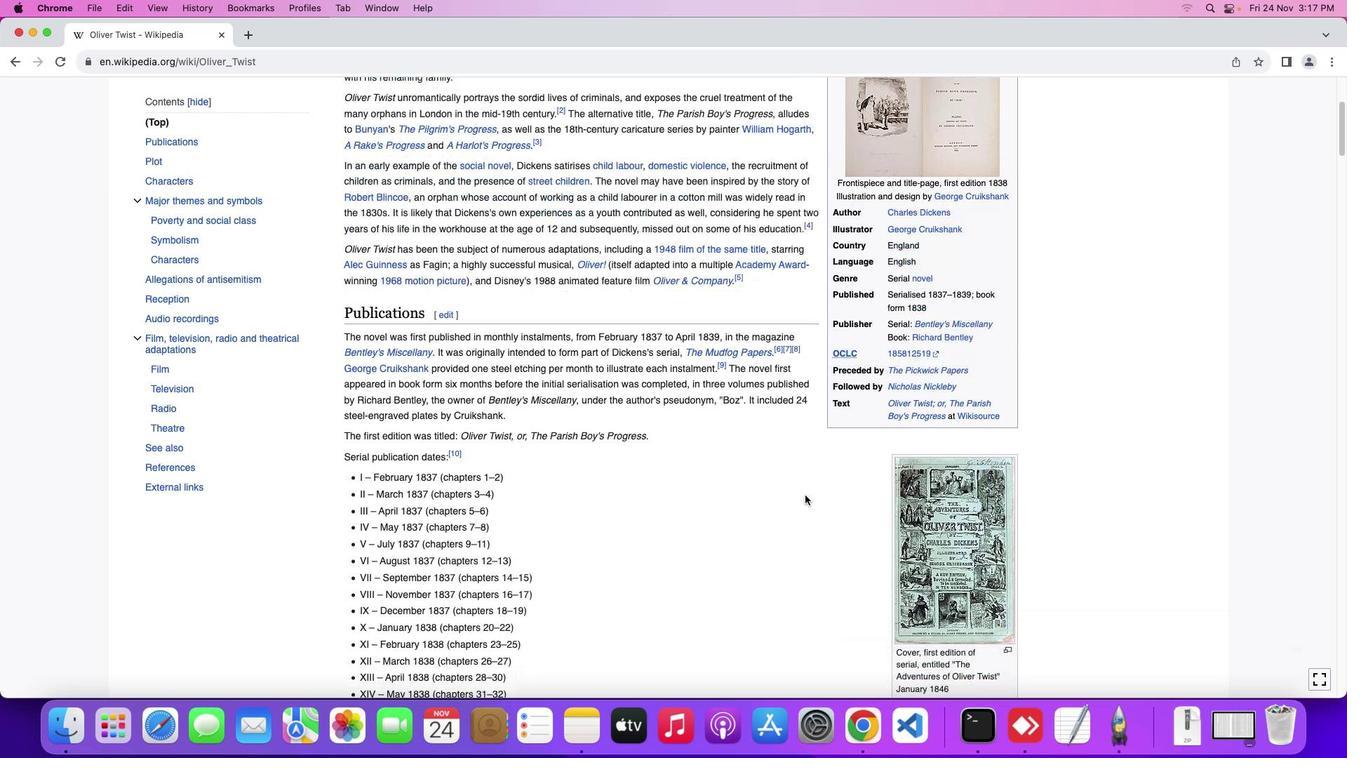 
Action: Mouse scrolled (803, 494) with delta (0, -2)
Screenshot: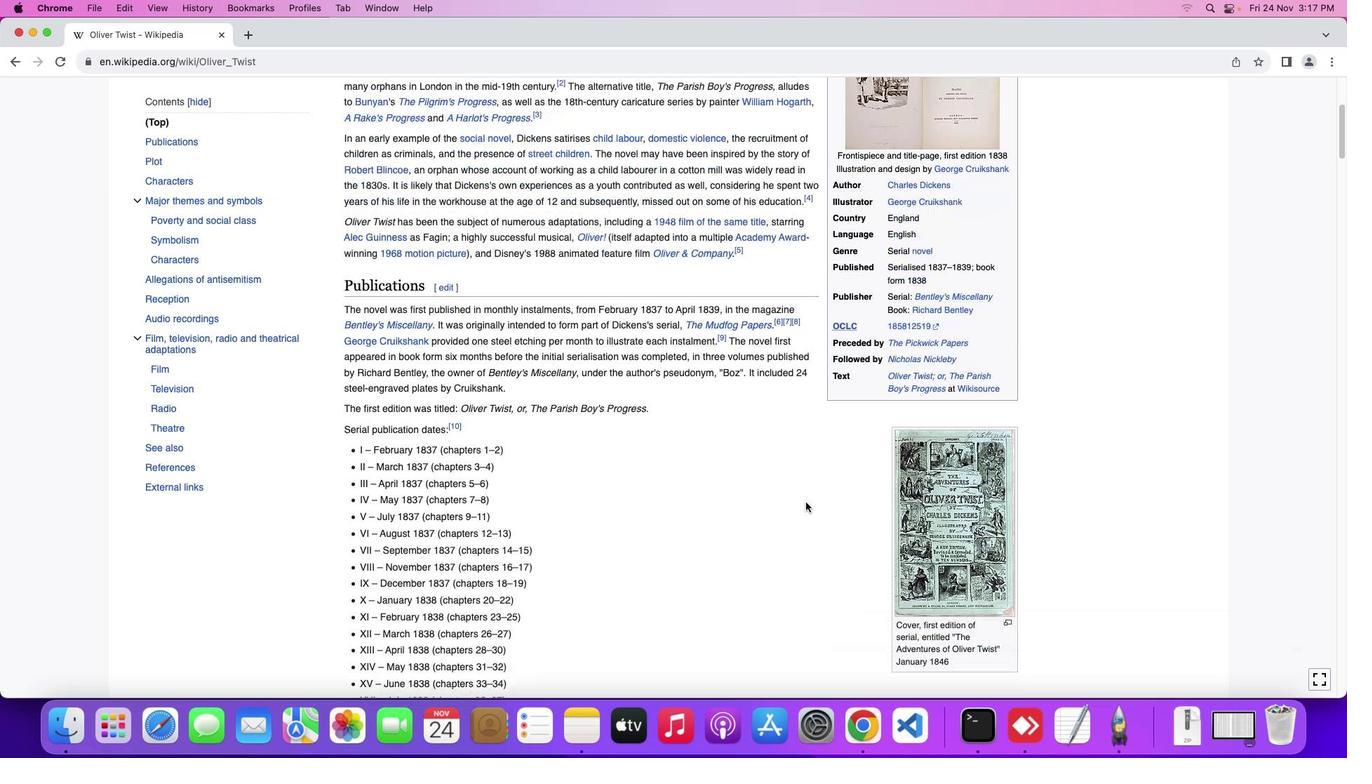 
Action: Mouse moved to (803, 511)
Screenshot: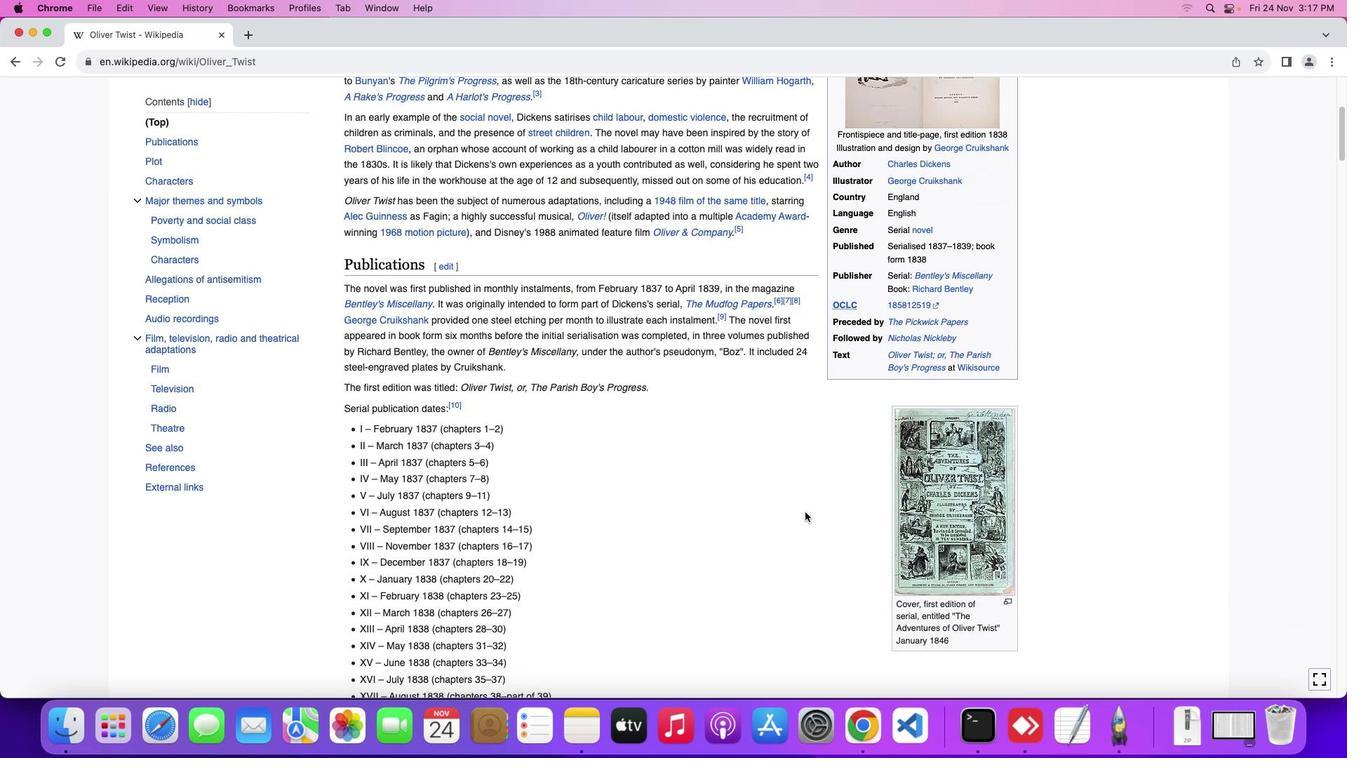 
Action: Mouse scrolled (803, 511) with delta (0, -1)
Screenshot: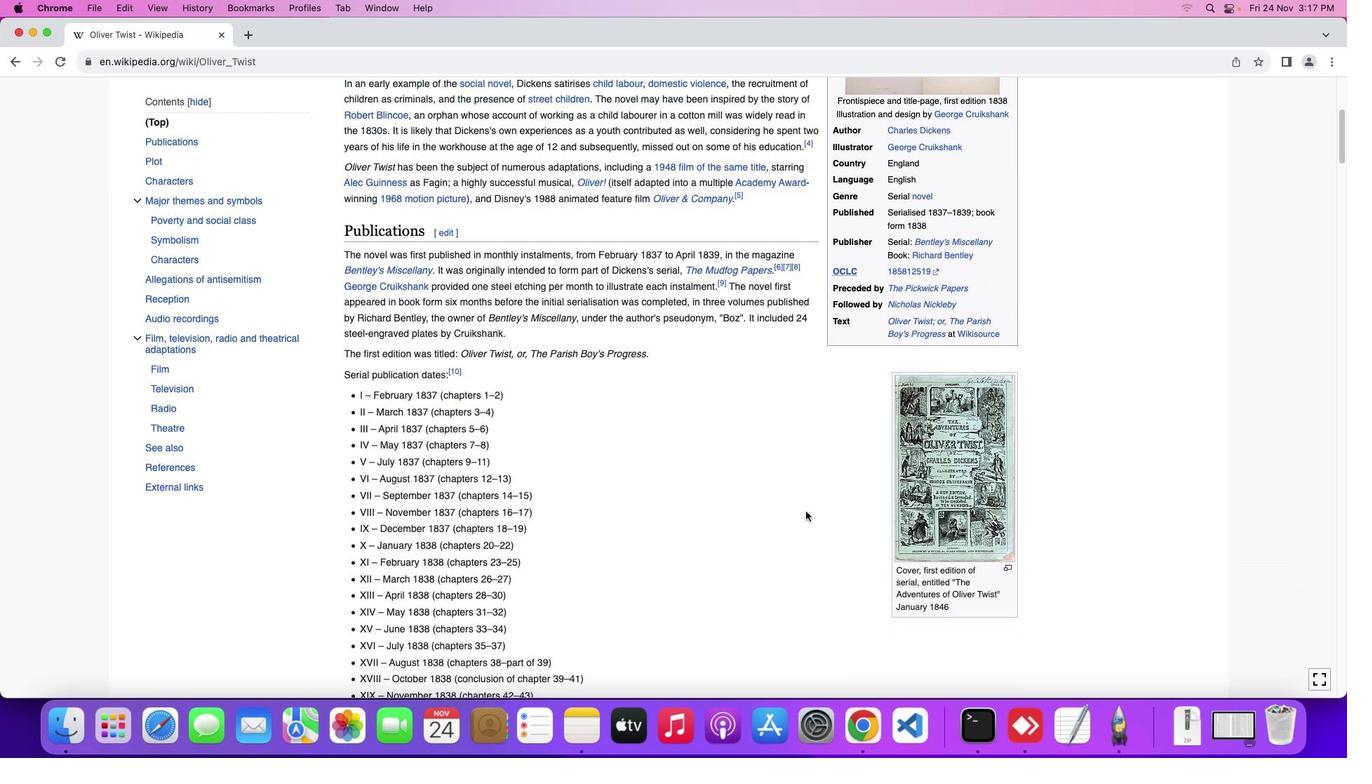 
Action: Mouse moved to (803, 511)
Screenshot: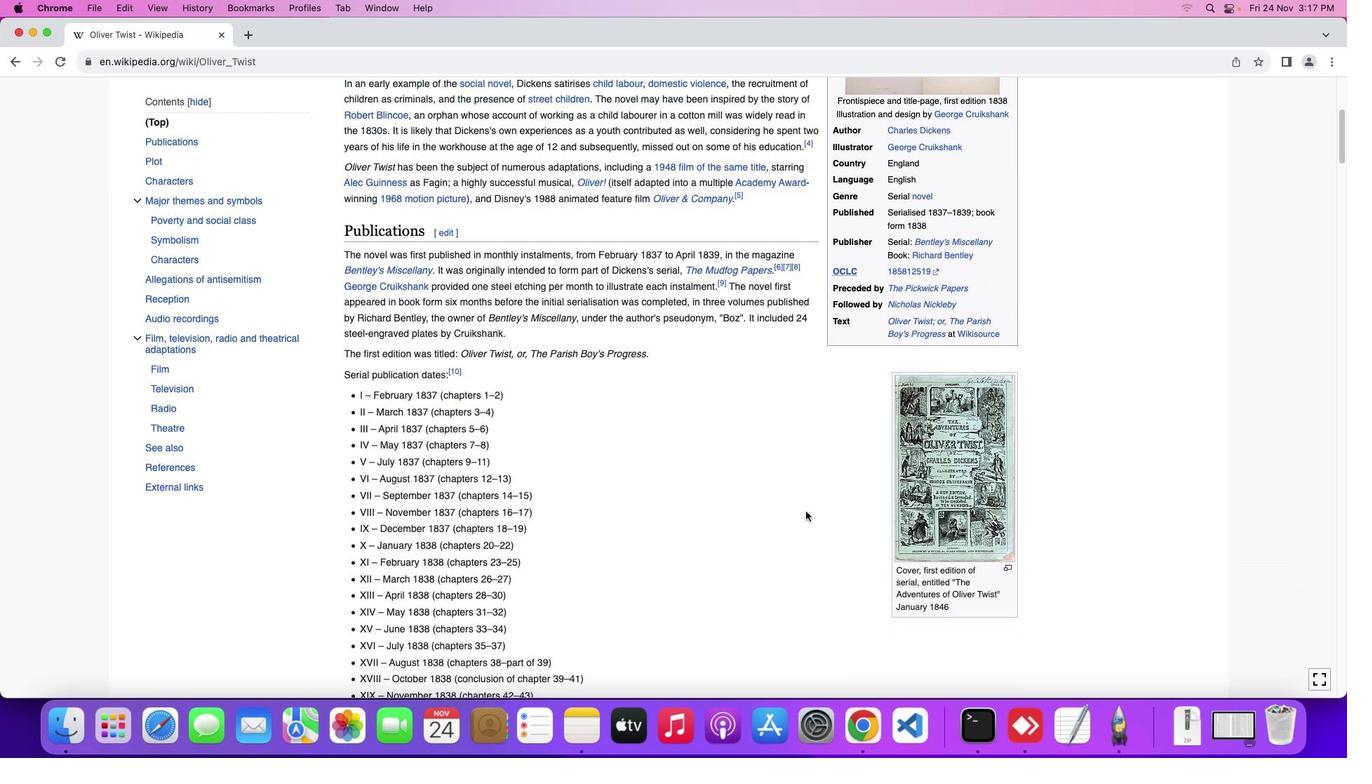 
Action: Mouse scrolled (803, 511) with delta (0, -1)
Screenshot: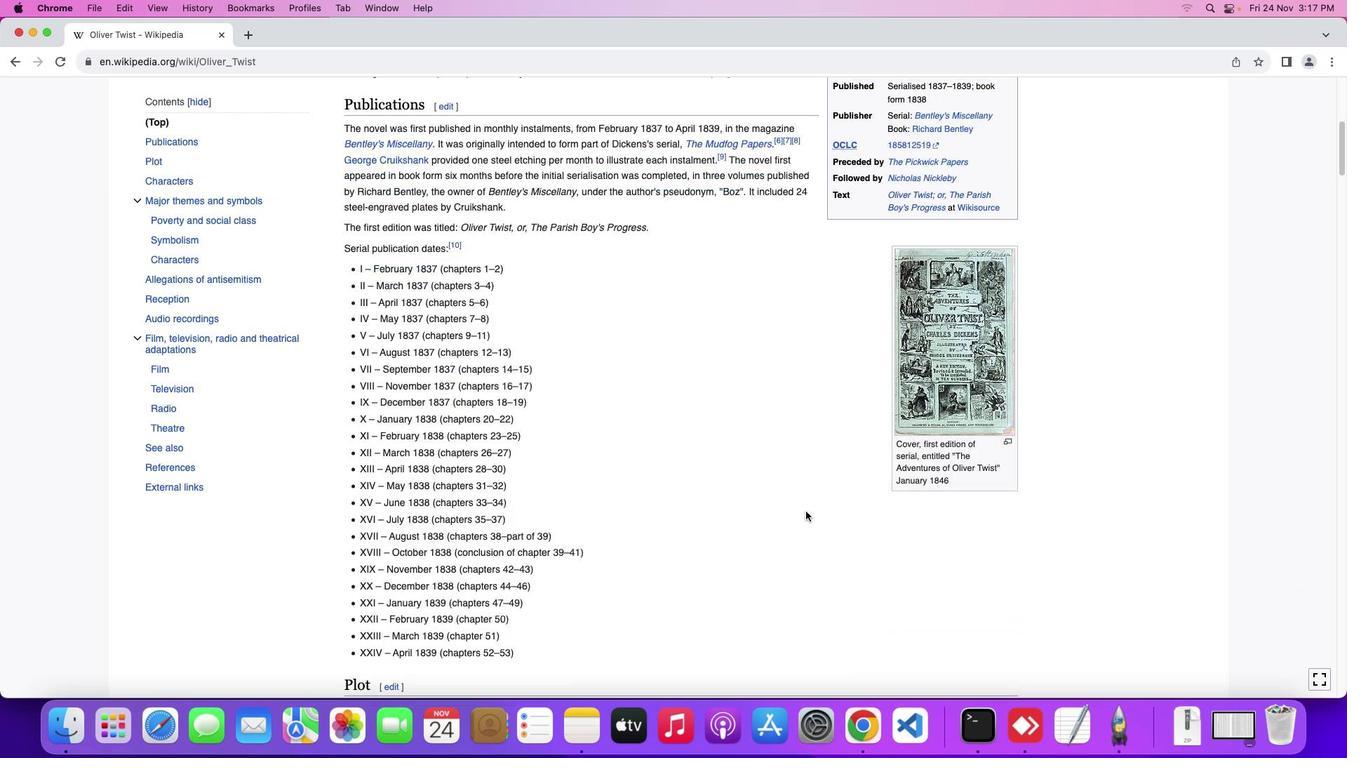 
Action: Mouse moved to (804, 511)
Screenshot: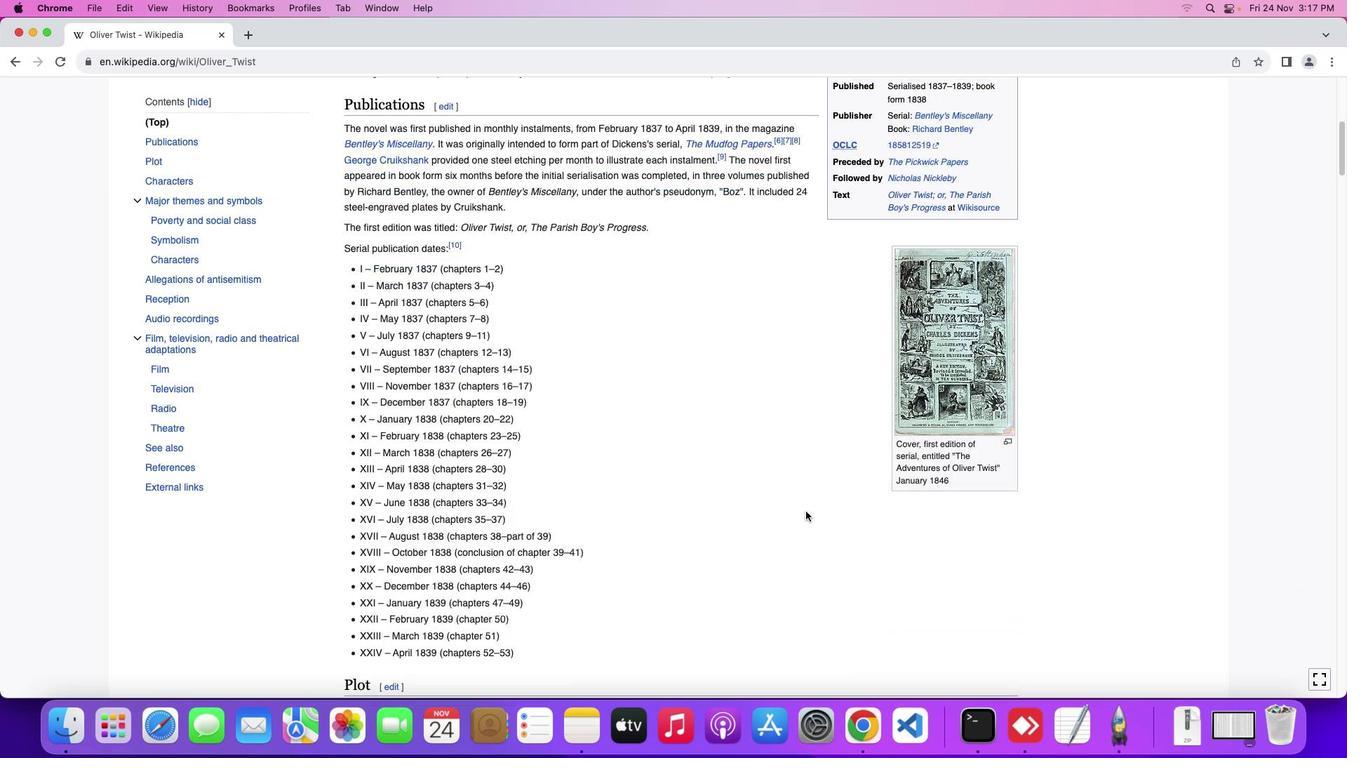 
Action: Mouse scrolled (804, 511) with delta (0, -2)
Screenshot: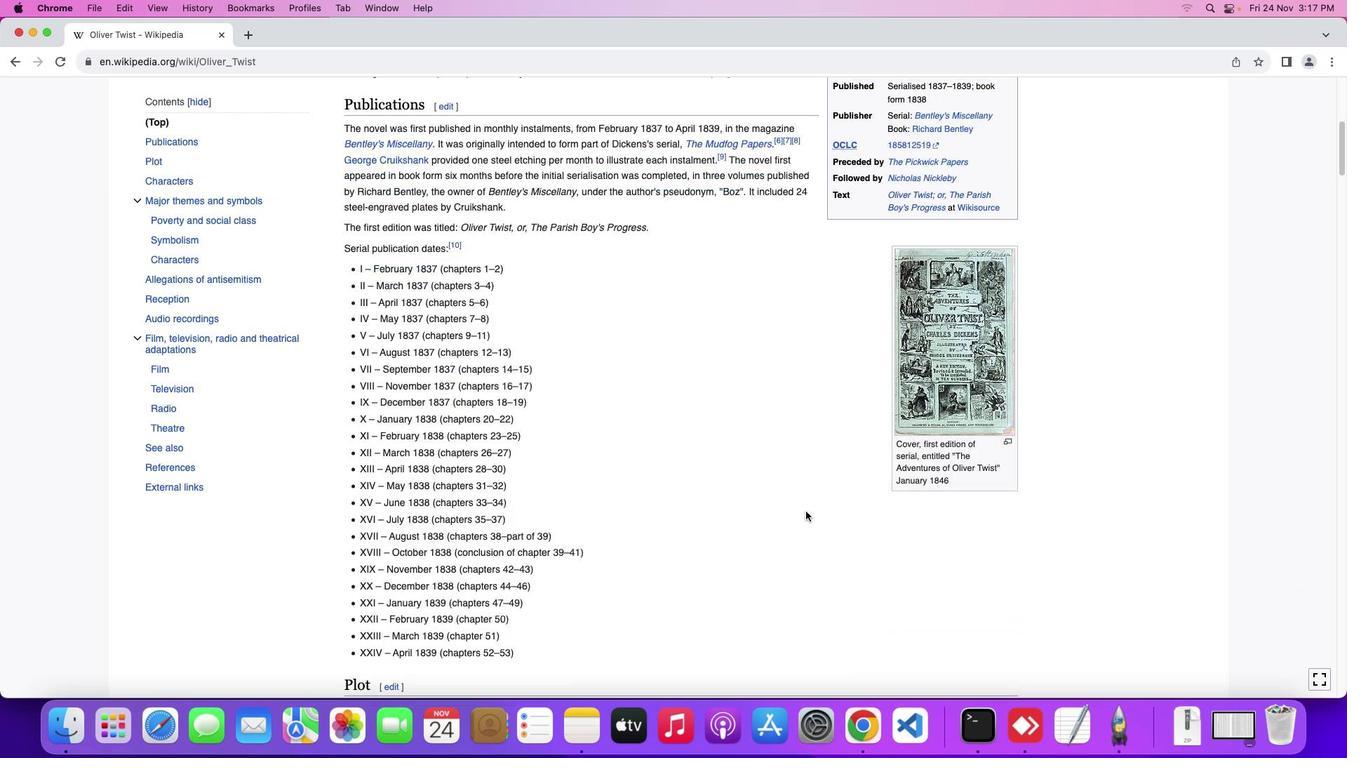 
Action: Mouse moved to (804, 510)
Screenshot: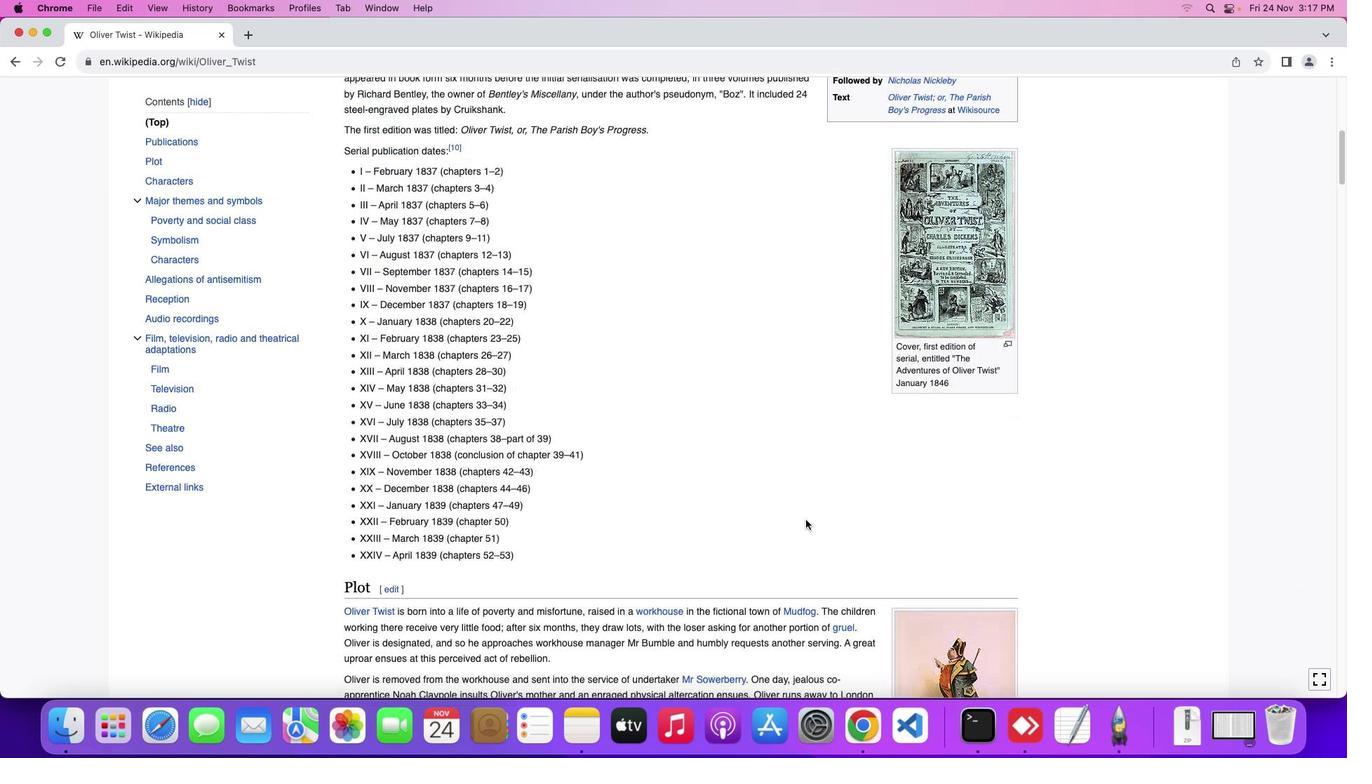 
Action: Mouse scrolled (804, 510) with delta (0, -3)
Screenshot: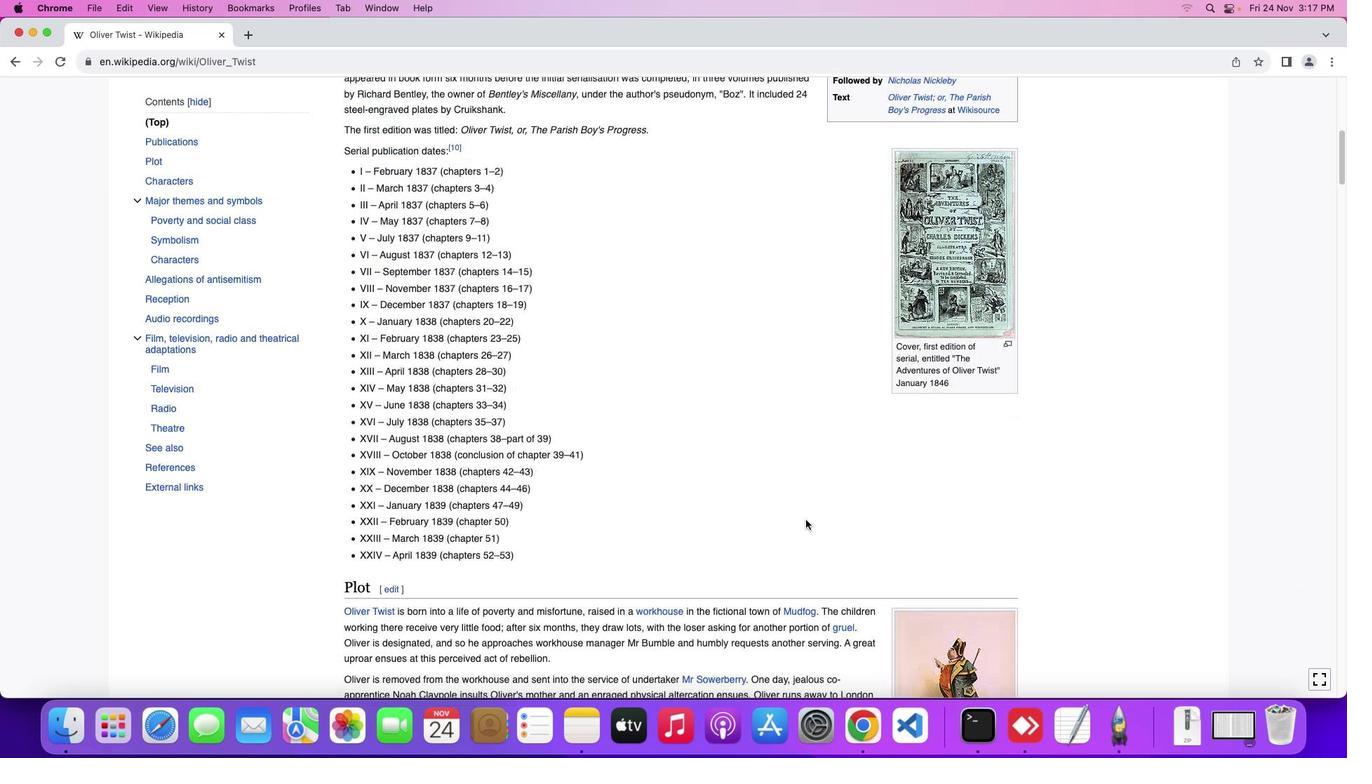 
Action: Mouse moved to (804, 520)
Screenshot: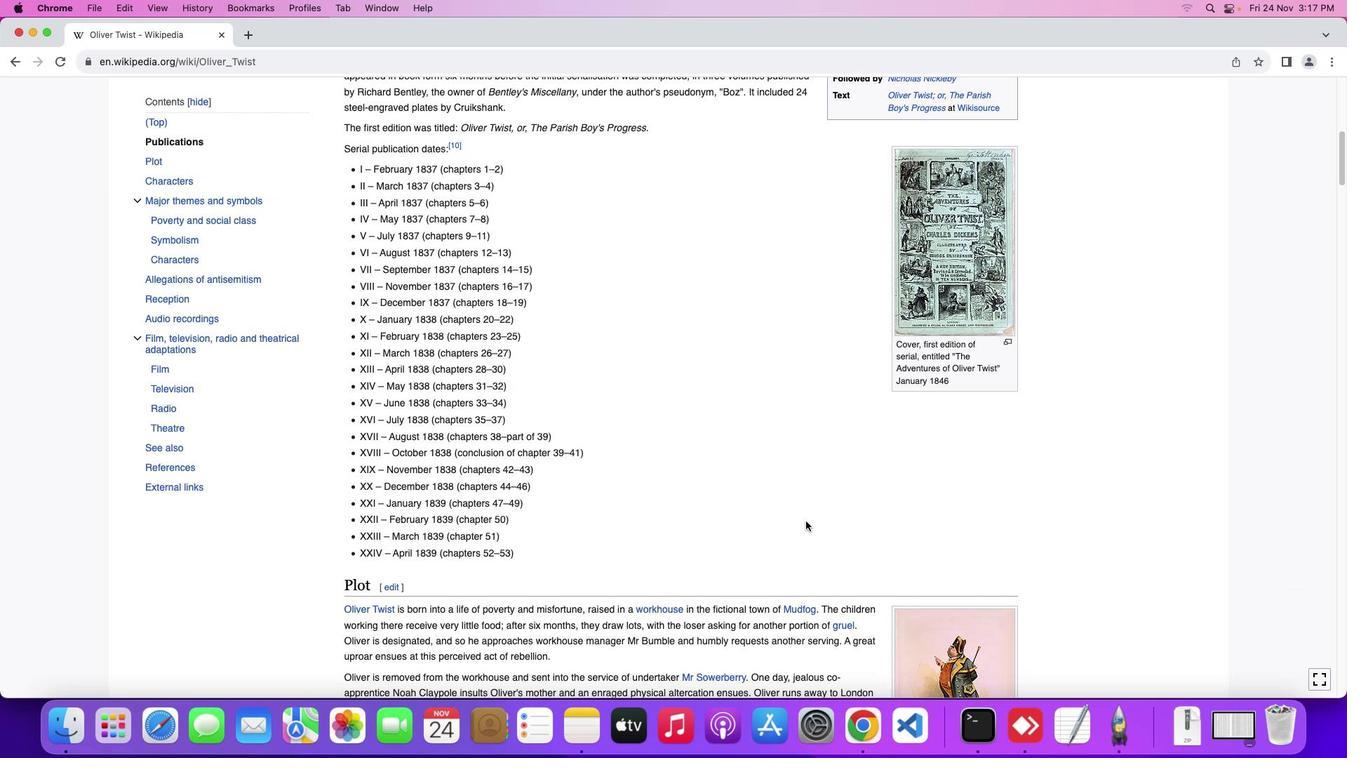 
Action: Mouse scrolled (804, 520) with delta (0, -1)
Screenshot: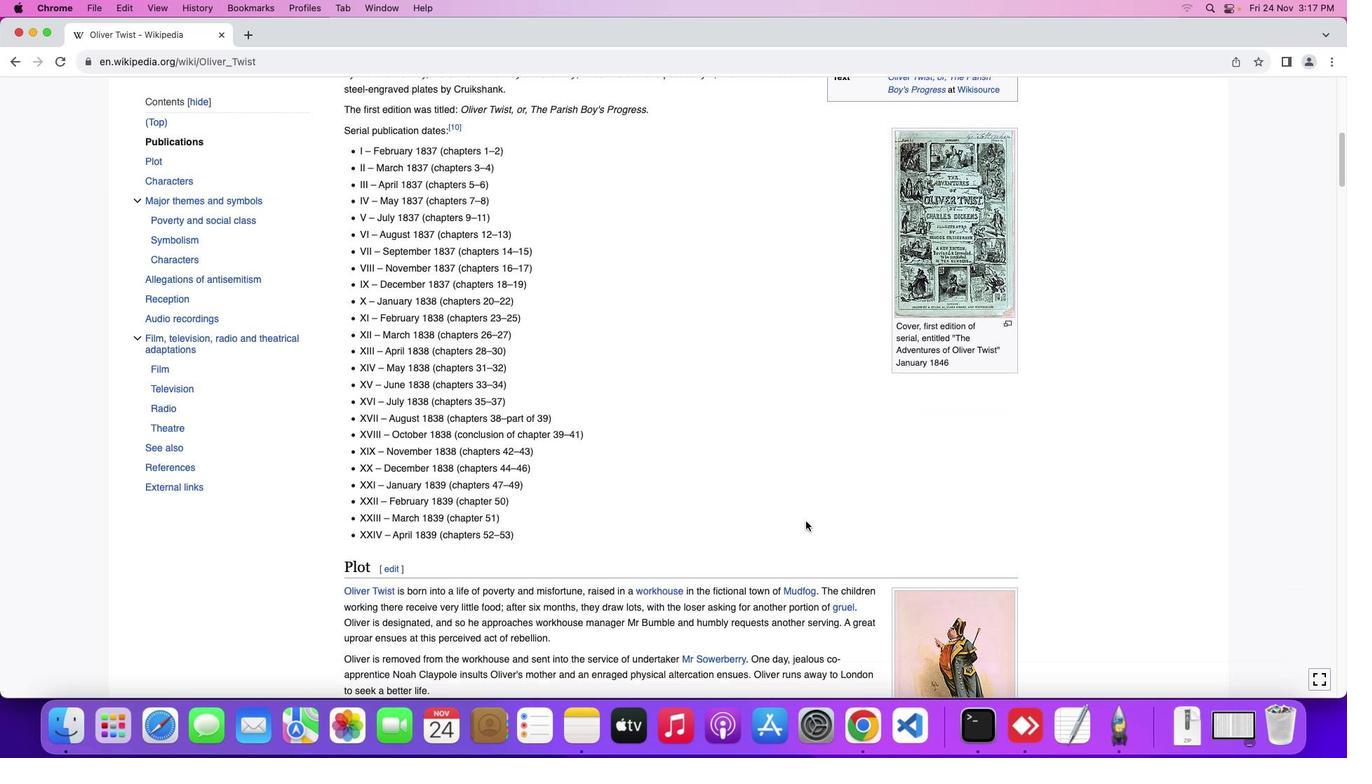 
Action: Mouse scrolled (804, 520) with delta (0, -1)
Screenshot: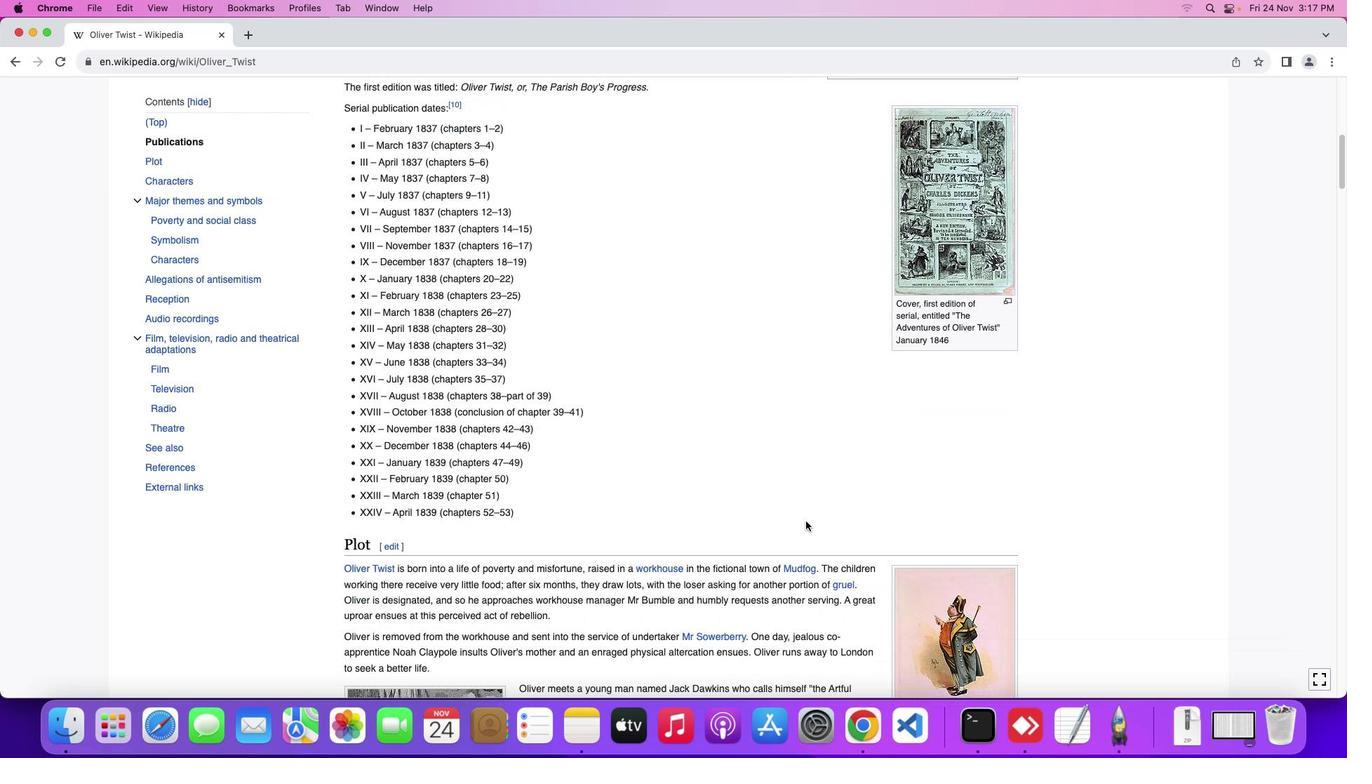 
Action: Mouse moved to (805, 520)
Screenshot: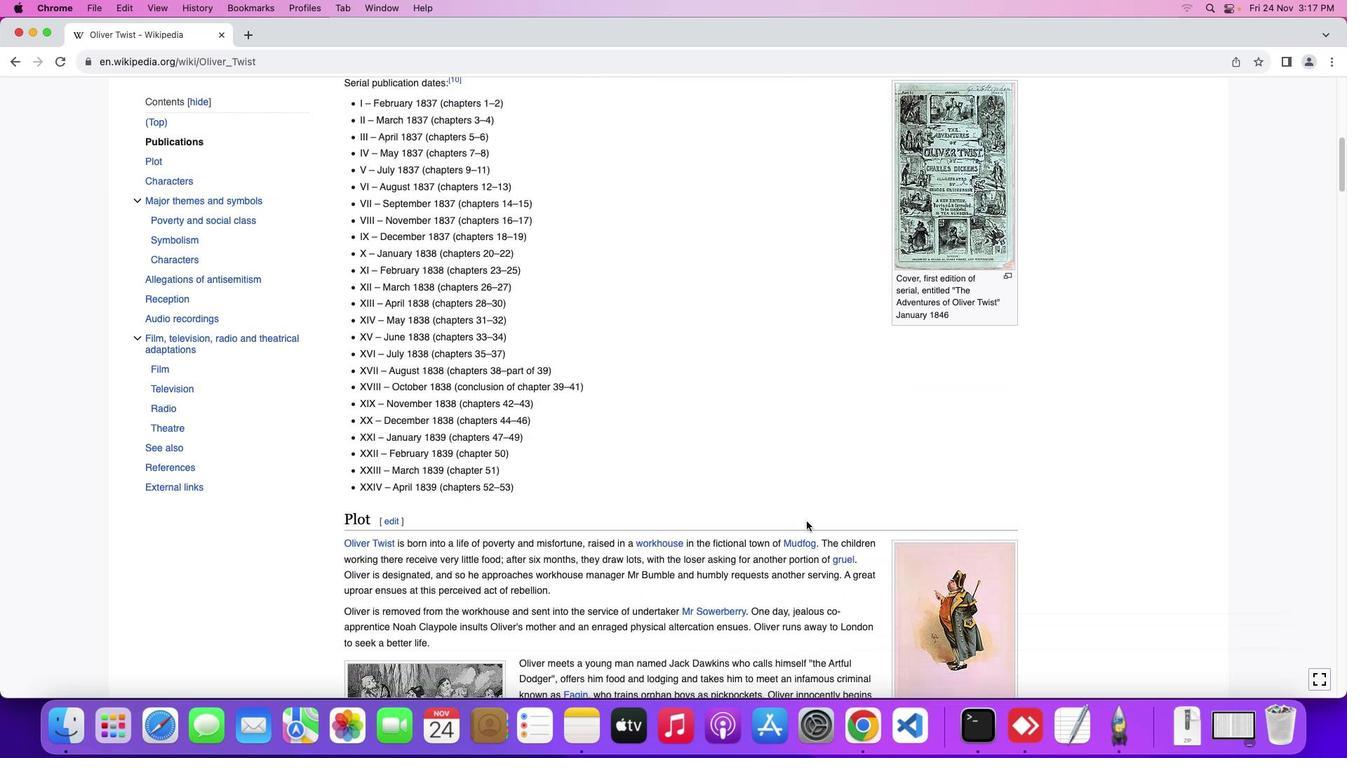 
Action: Mouse scrolled (805, 520) with delta (0, -2)
Screenshot: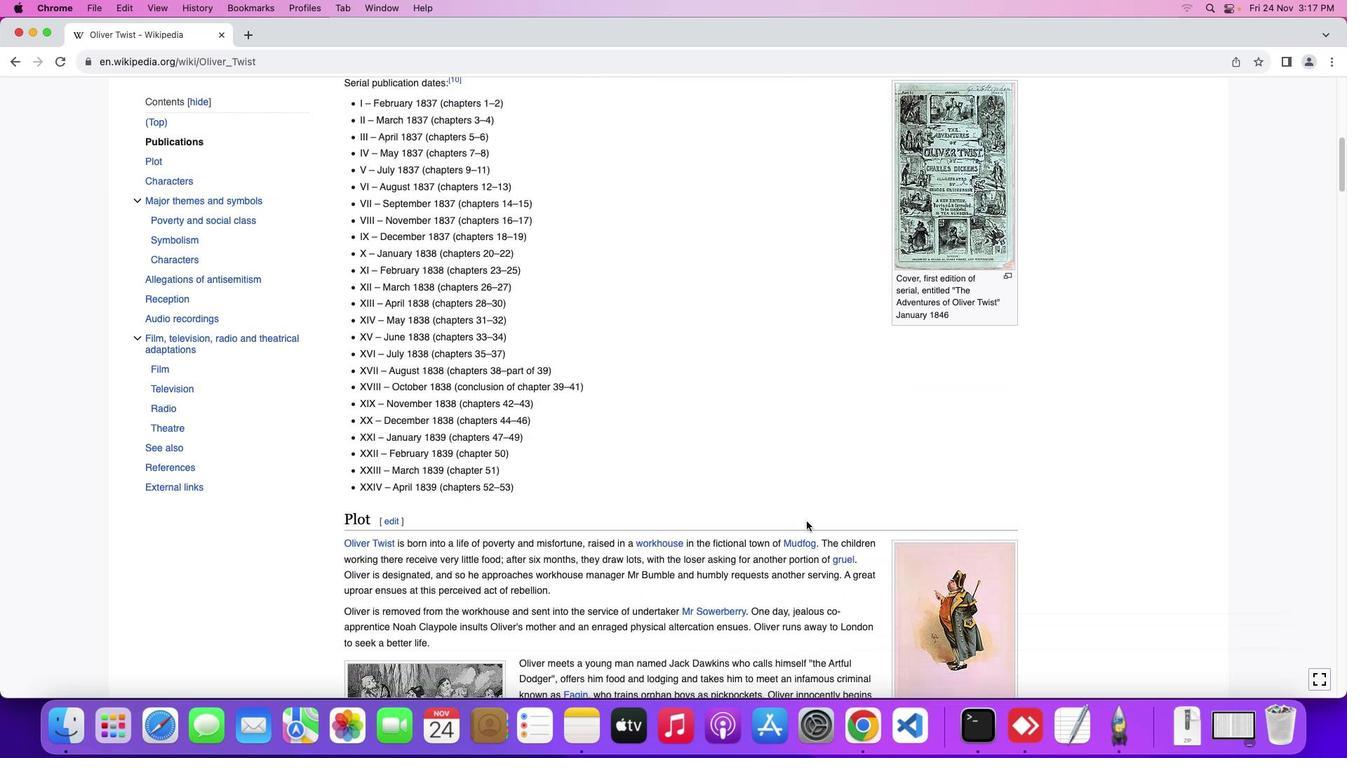 
Action: Mouse moved to (802, 527)
Screenshot: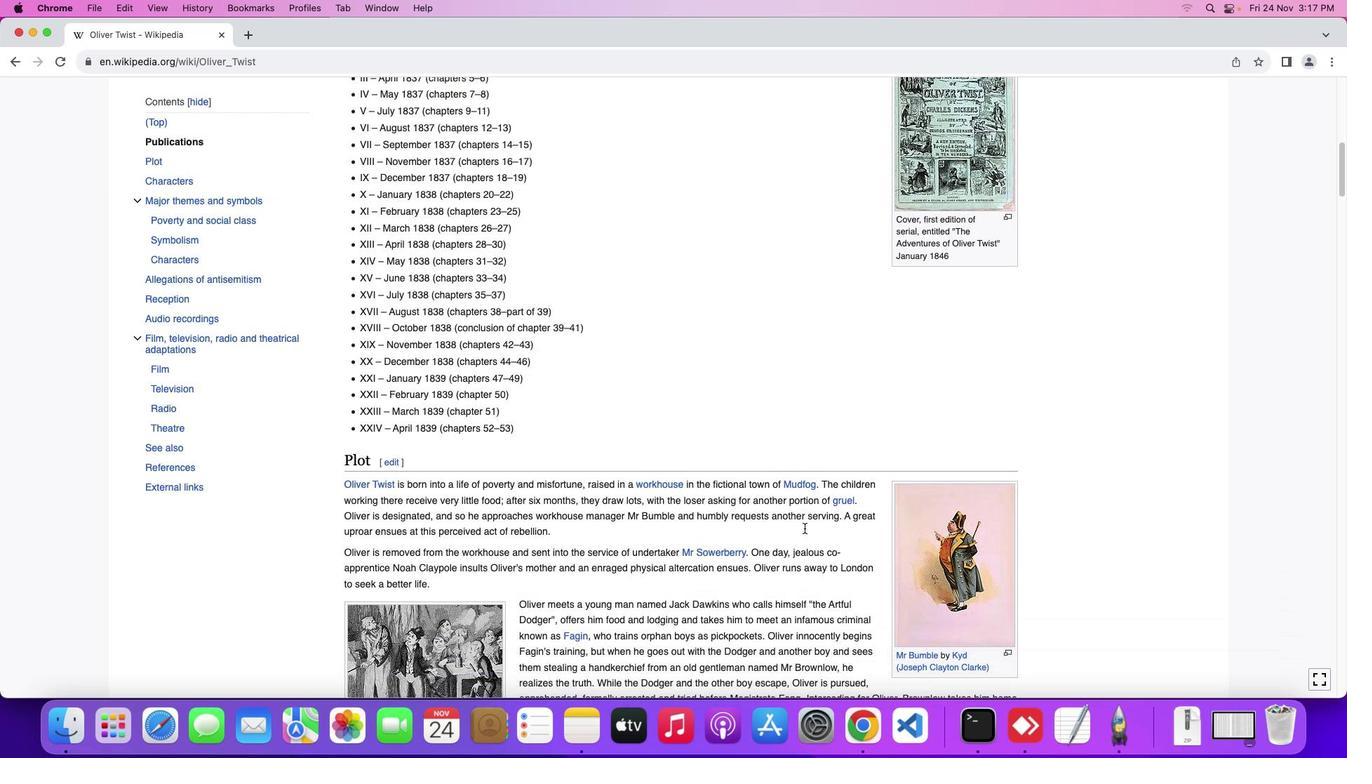 
Action: Mouse scrolled (802, 527) with delta (0, -1)
Screenshot: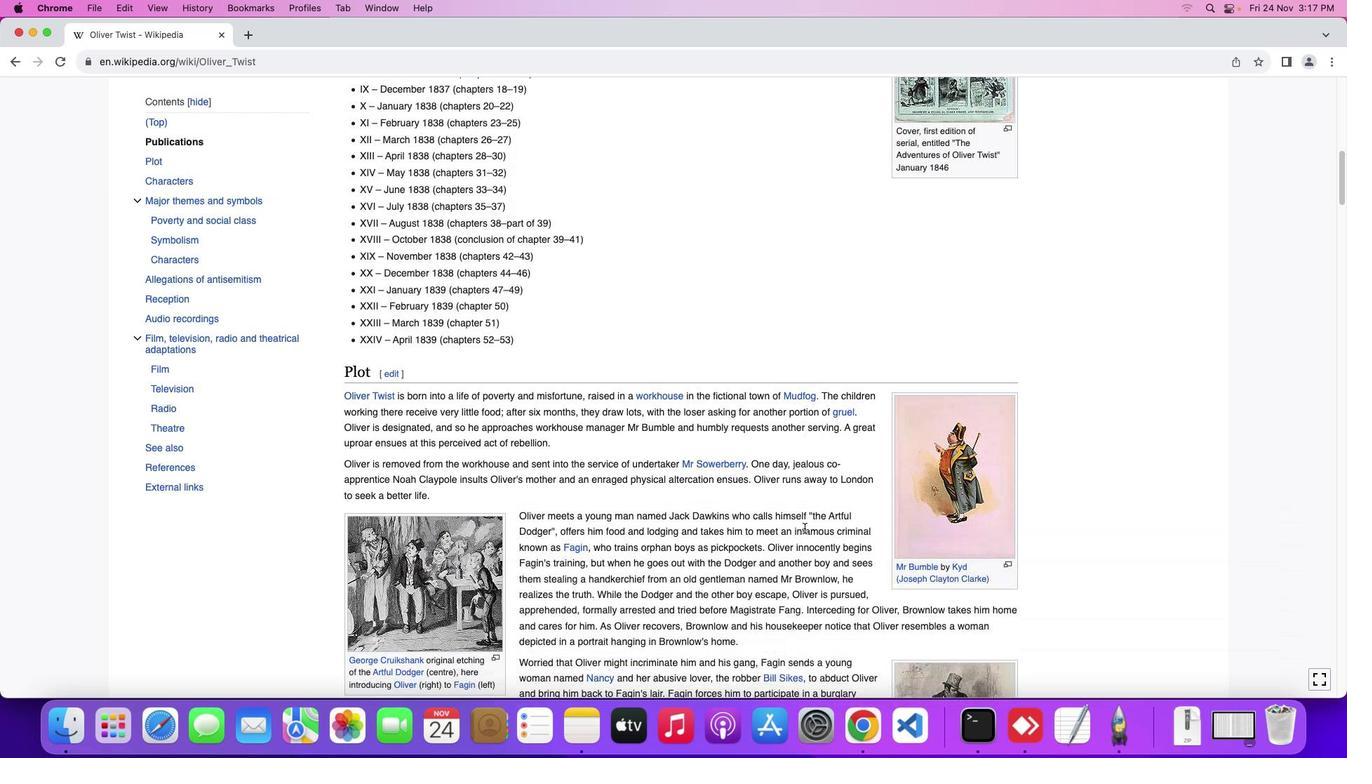 
Action: Mouse moved to (802, 527)
Screenshot: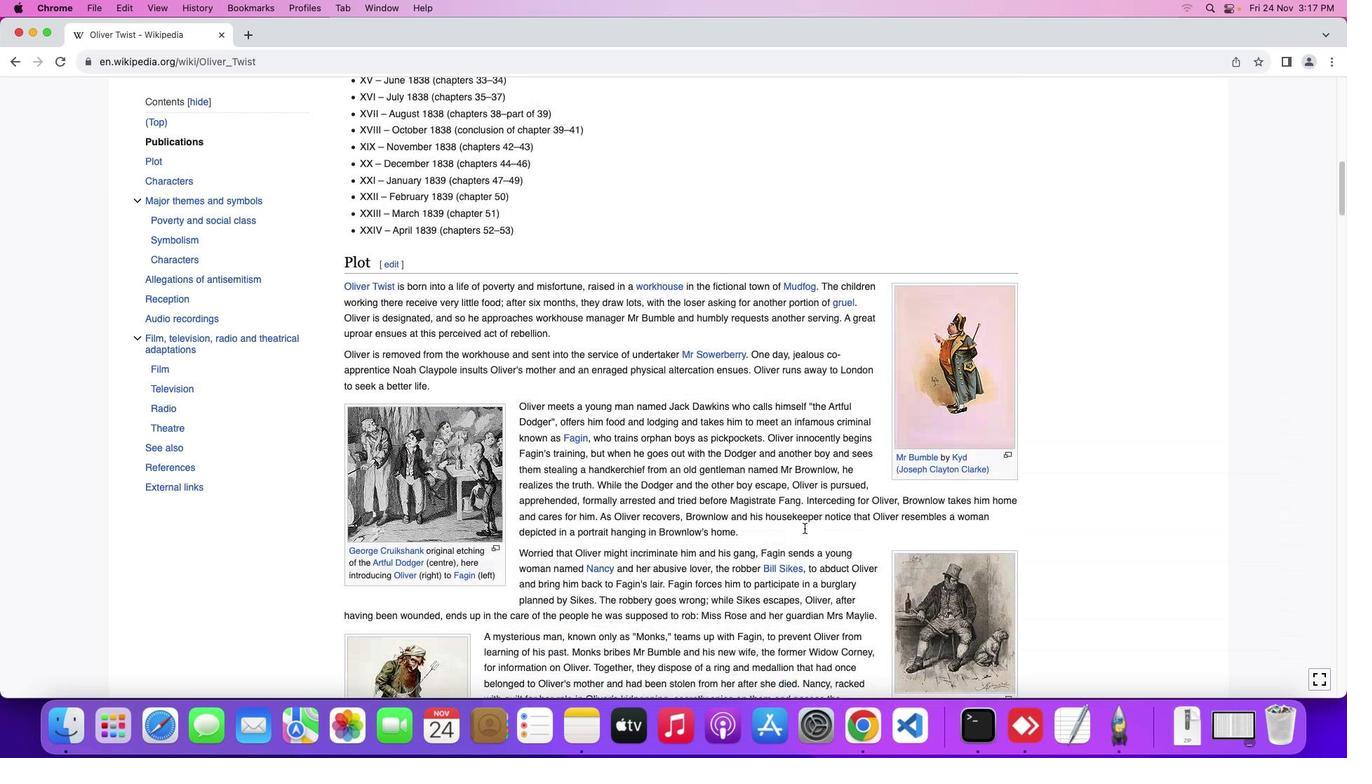 
Action: Mouse scrolled (802, 527) with delta (0, -1)
Screenshot: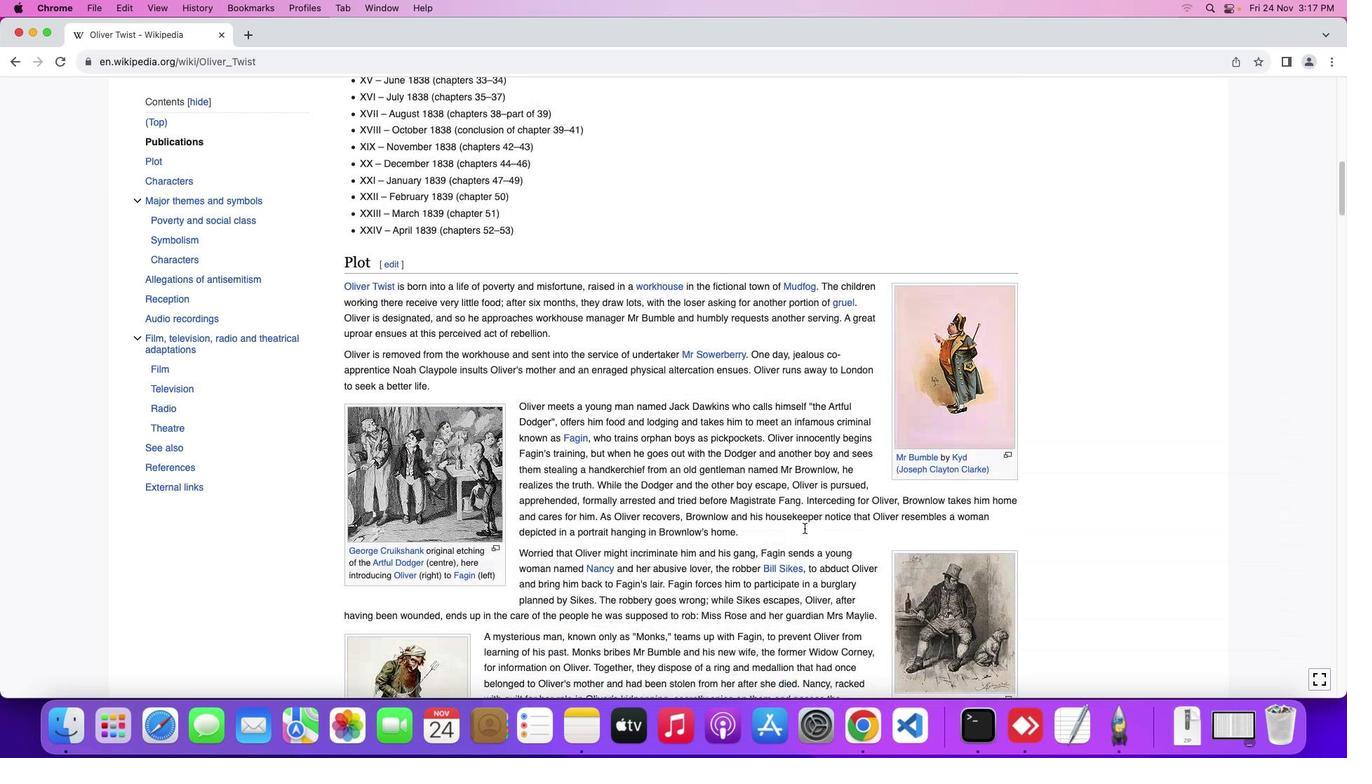
Action: Mouse scrolled (802, 527) with delta (0, -2)
Screenshot: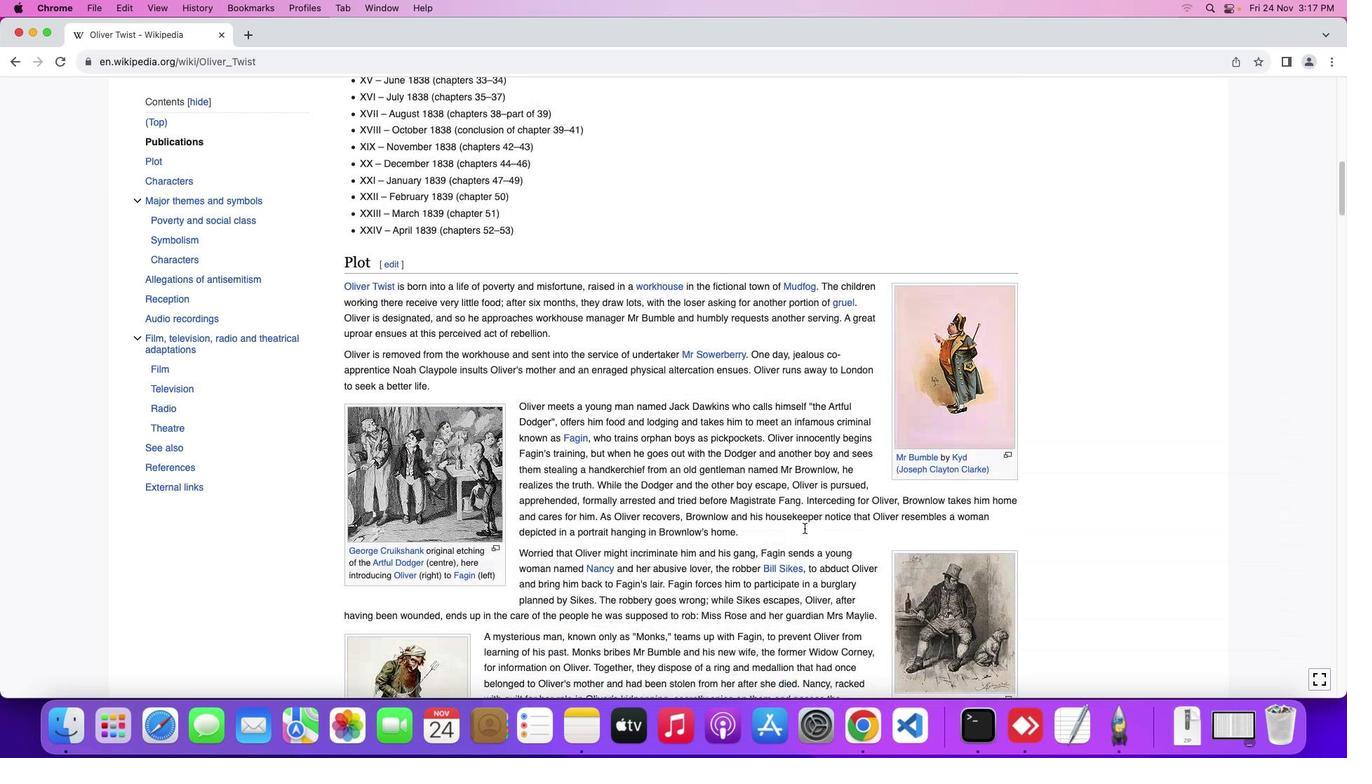 
Action: Mouse moved to (803, 527)
Screenshot: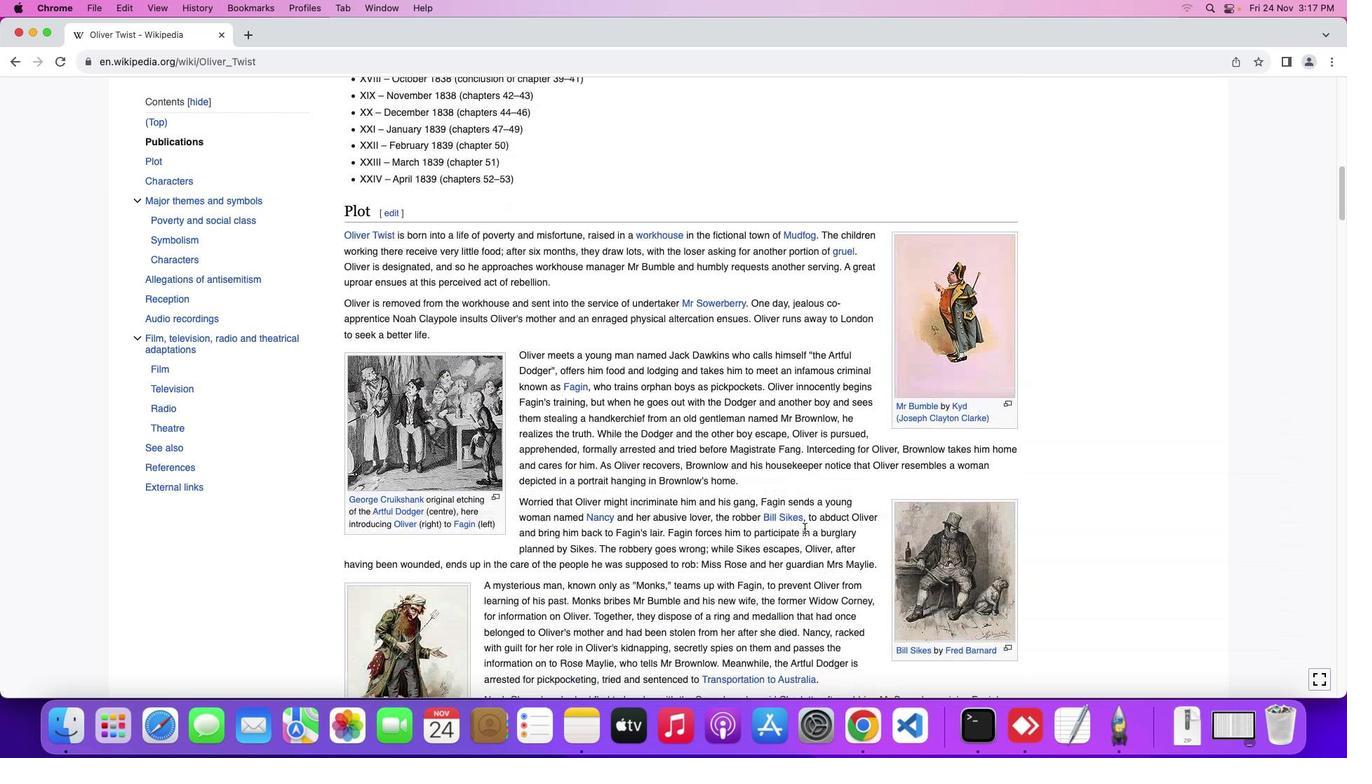
Action: Mouse scrolled (803, 527) with delta (0, -4)
Screenshot: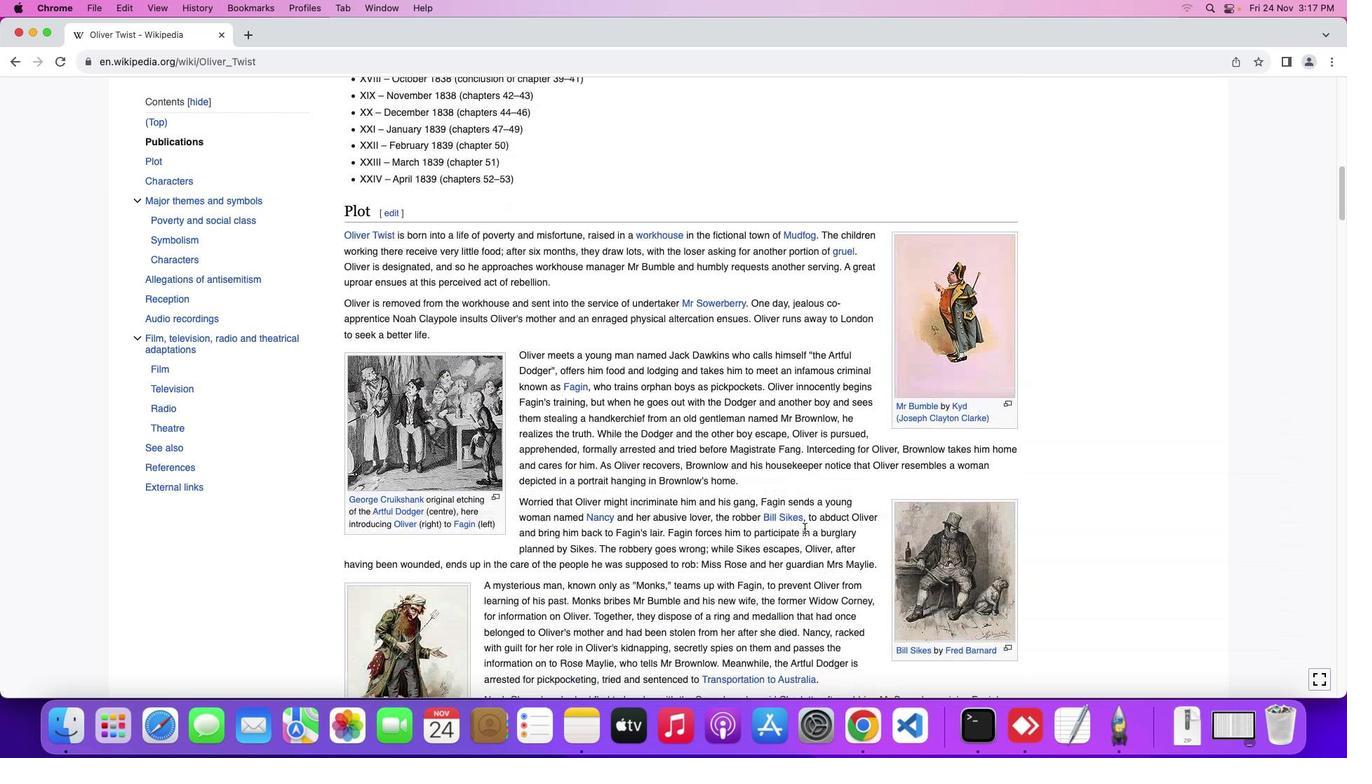 
Action: Mouse moved to (806, 527)
Screenshot: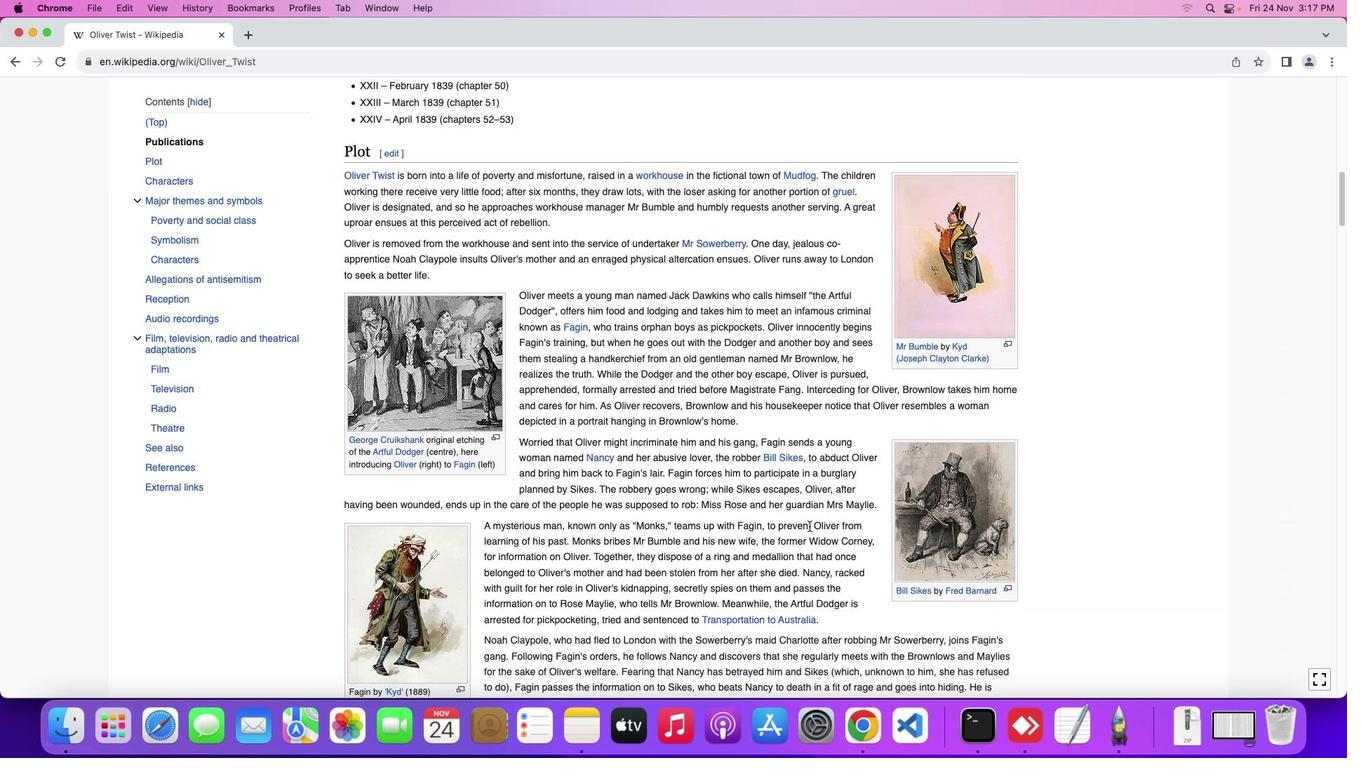 
Action: Mouse scrolled (806, 527) with delta (0, -1)
Screenshot: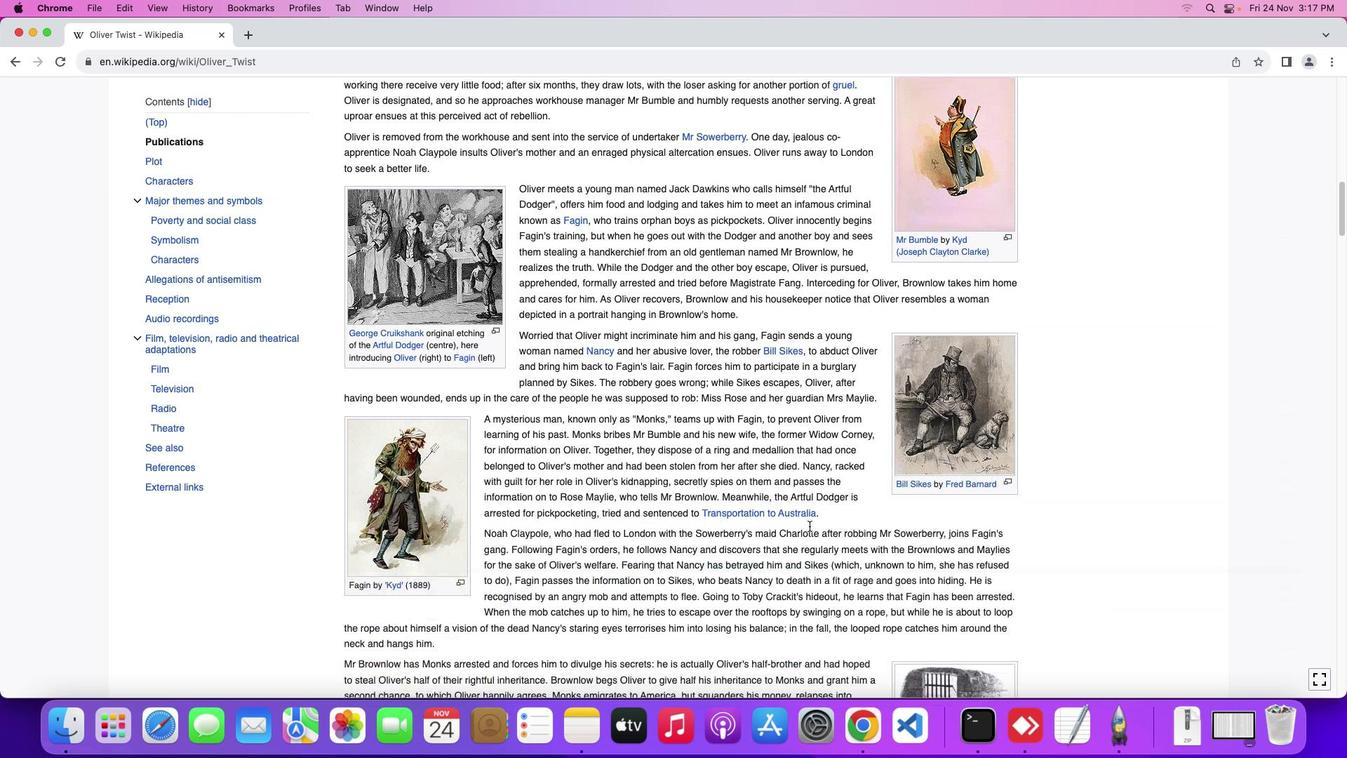 
Action: Mouse moved to (807, 527)
Screenshot: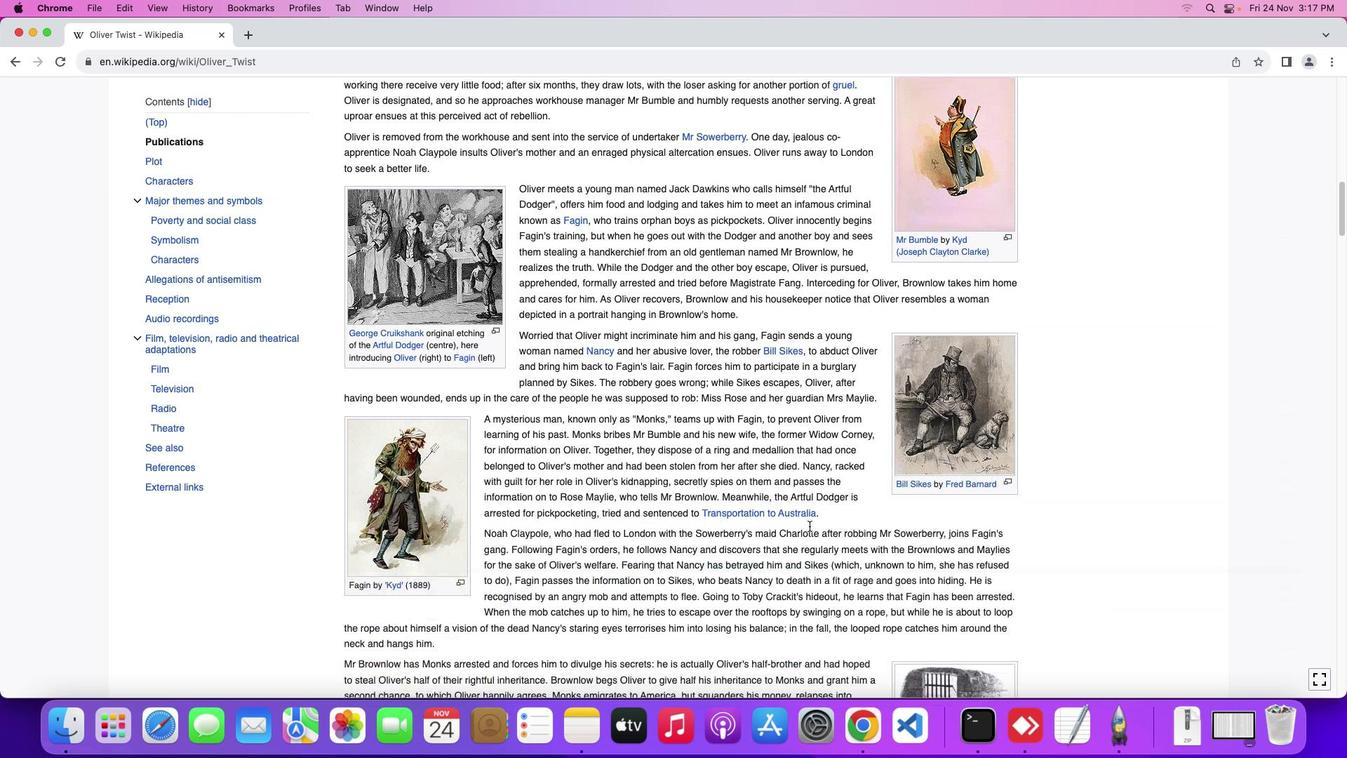 
Action: Mouse scrolled (807, 527) with delta (0, -1)
Screenshot: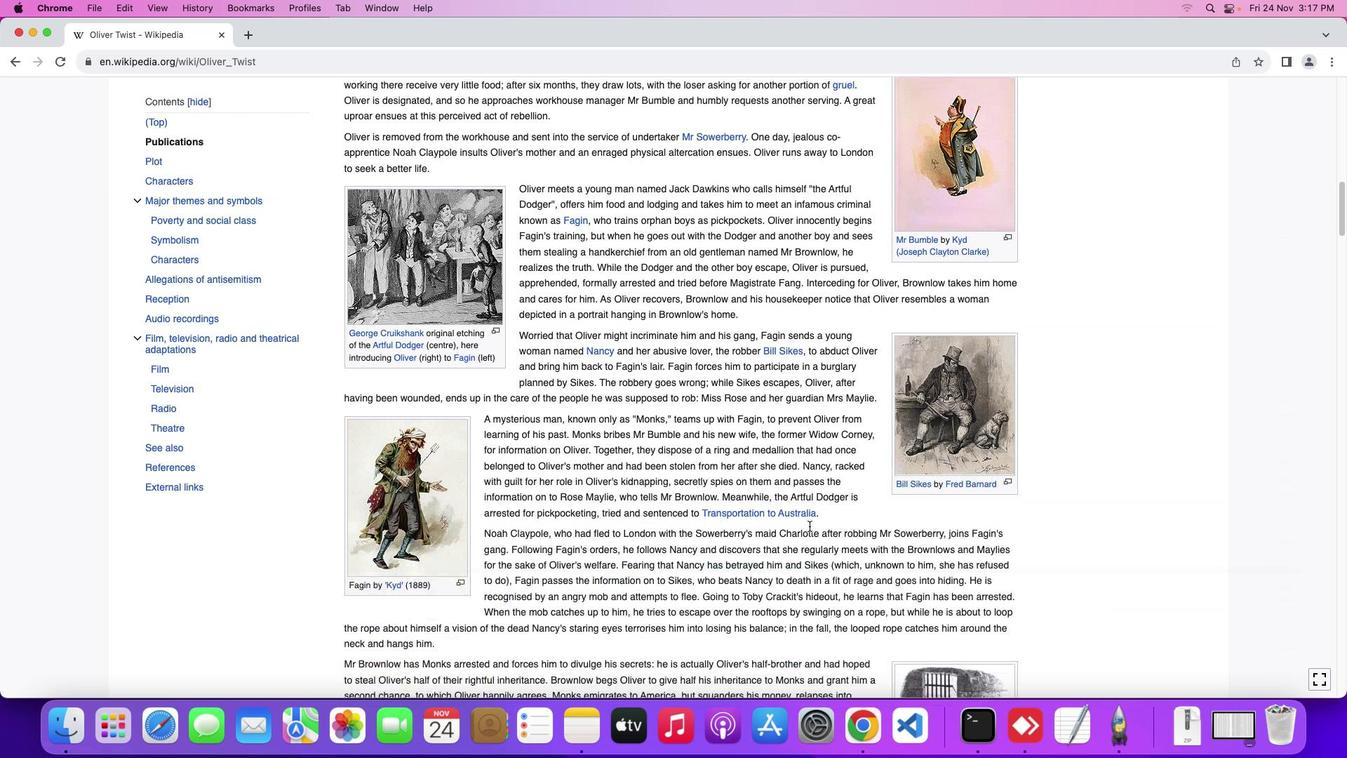 
Action: Mouse moved to (807, 527)
Screenshot: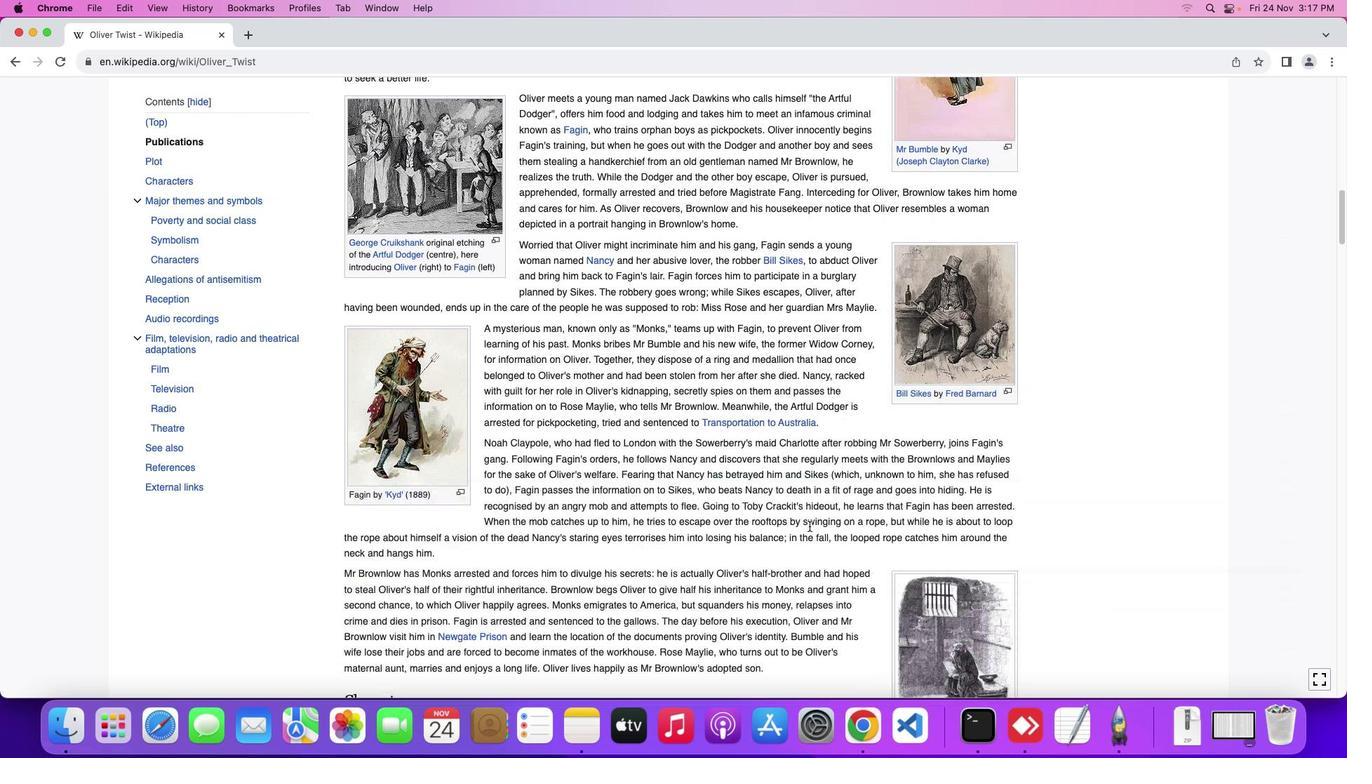 
Action: Mouse scrolled (807, 527) with delta (0, -2)
Screenshot: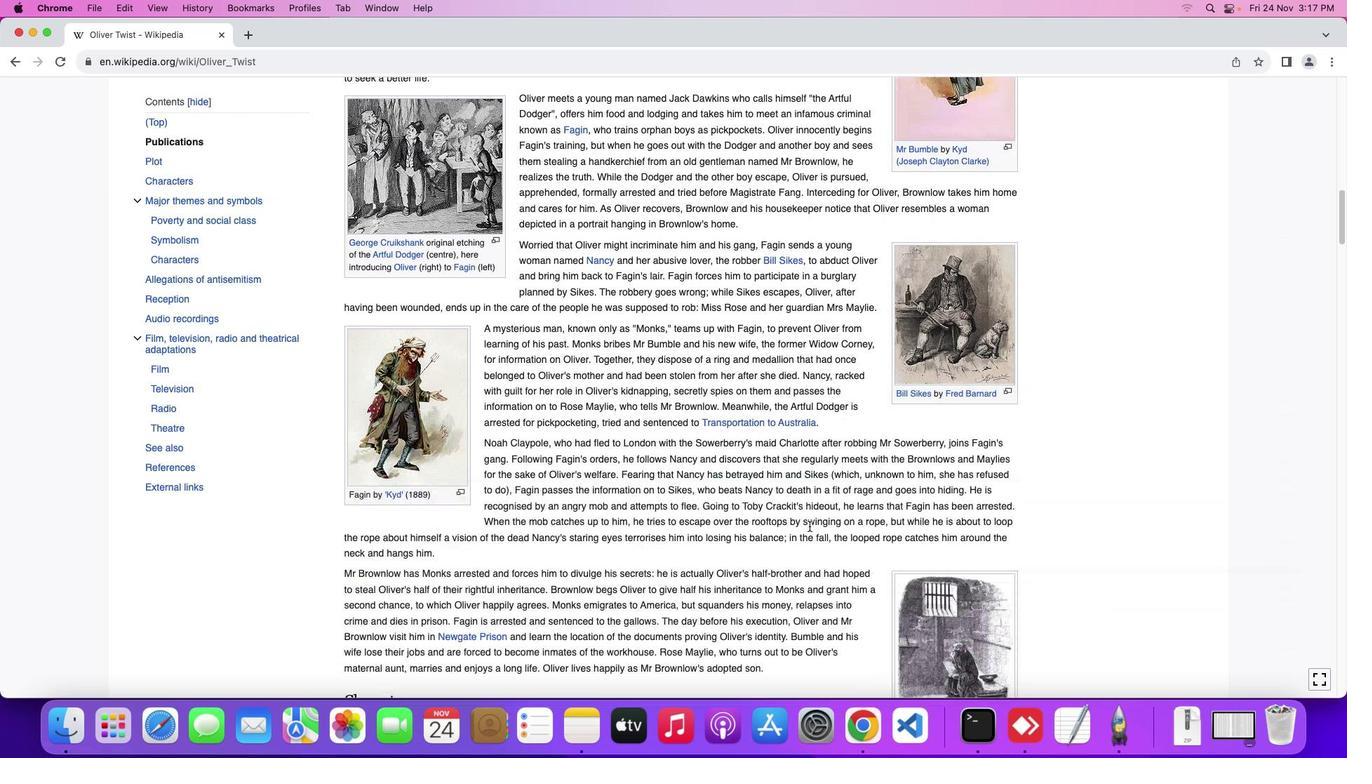 
Action: Mouse moved to (807, 527)
Screenshot: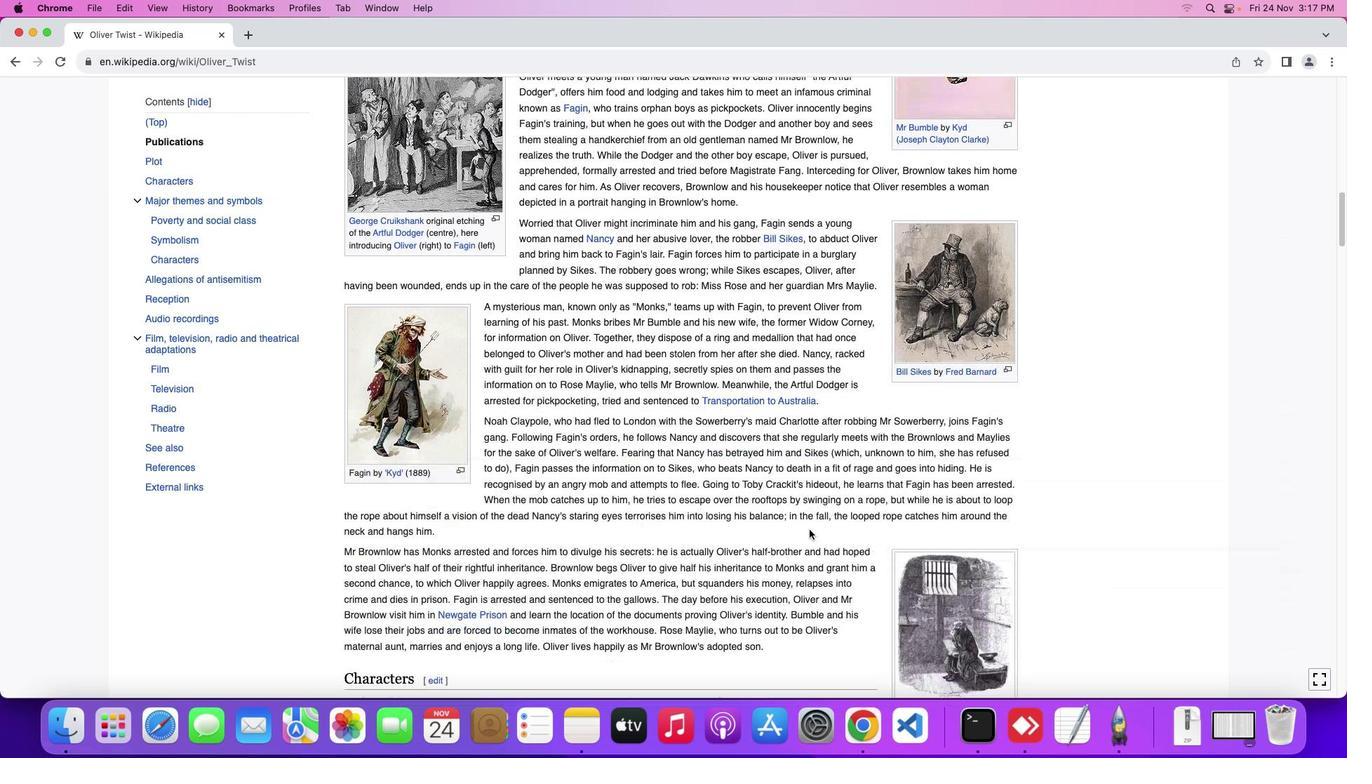 
Action: Mouse scrolled (807, 527) with delta (0, -4)
Screenshot: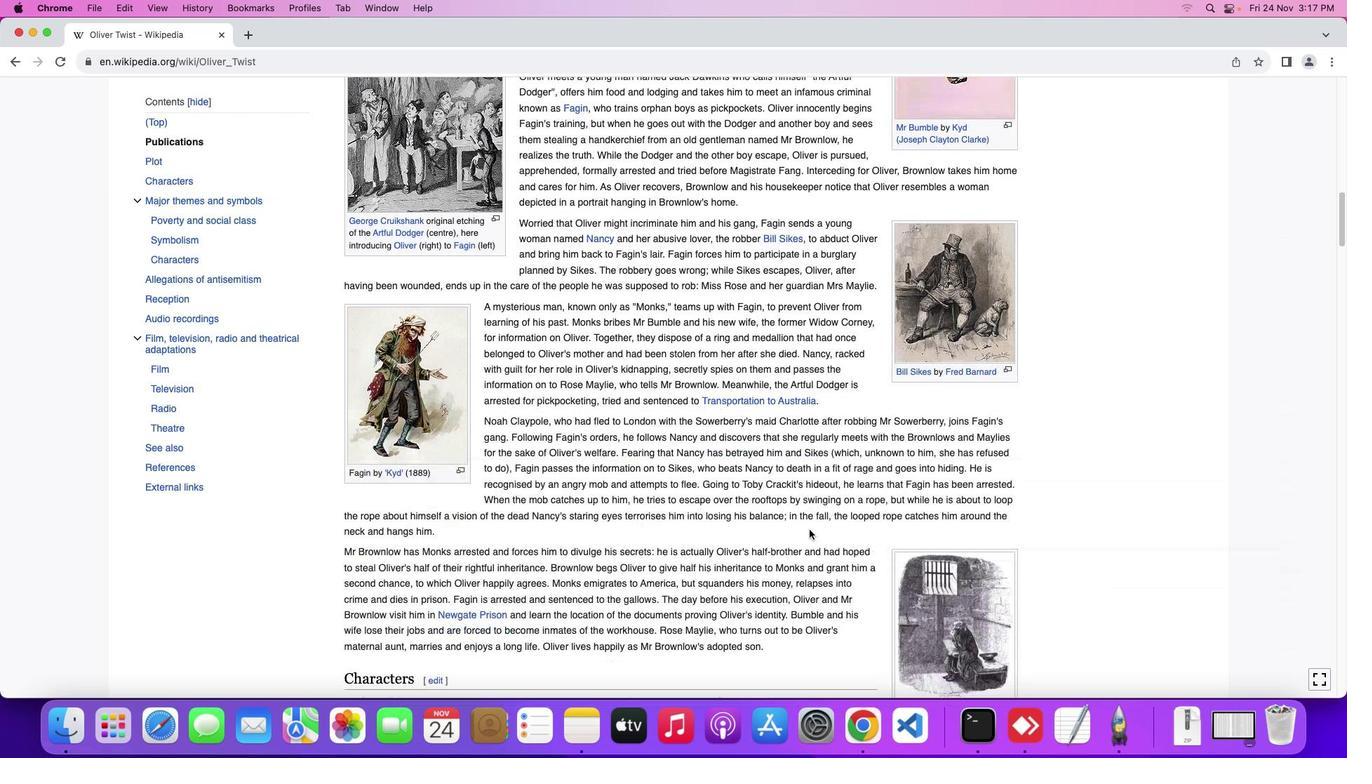 
Action: Mouse moved to (808, 530)
Screenshot: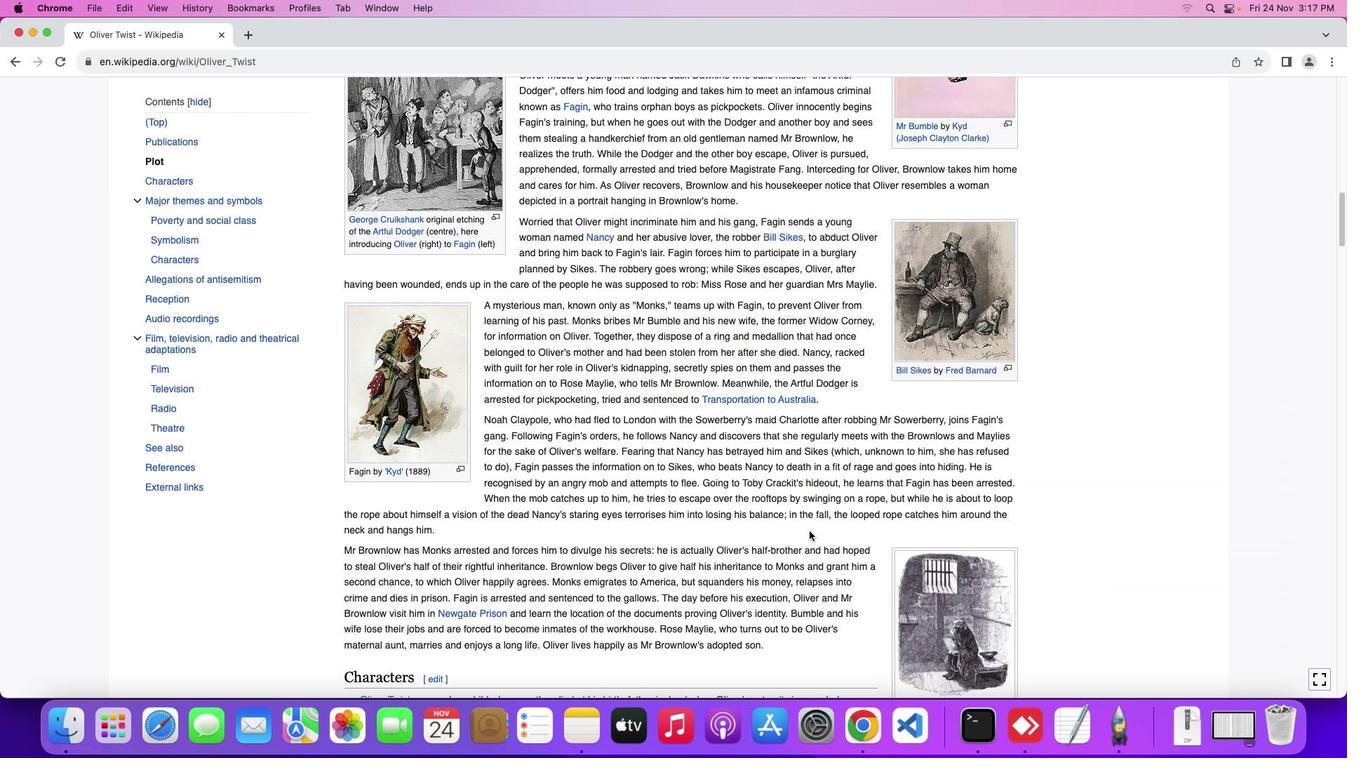 
Action: Mouse scrolled (808, 530) with delta (0, -1)
Screenshot: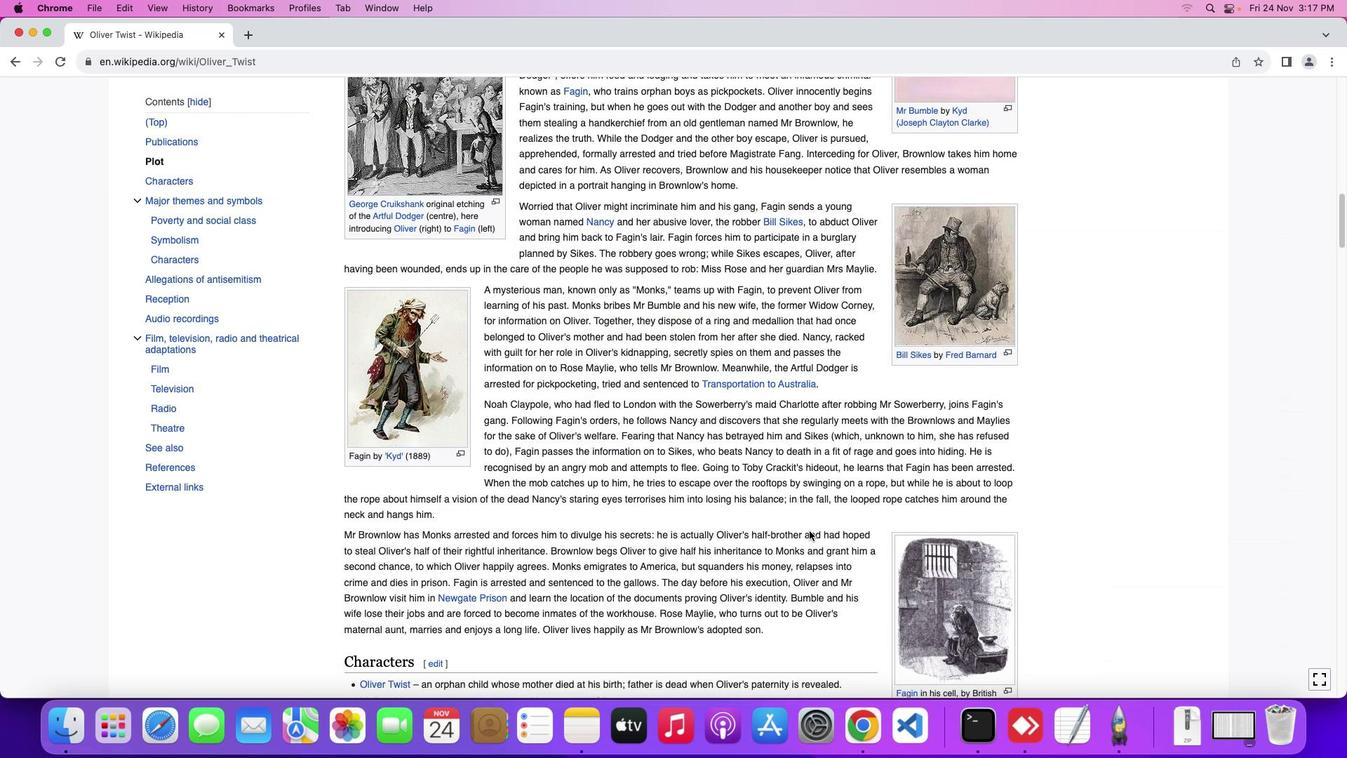 
Action: Mouse scrolled (808, 530) with delta (0, -1)
Screenshot: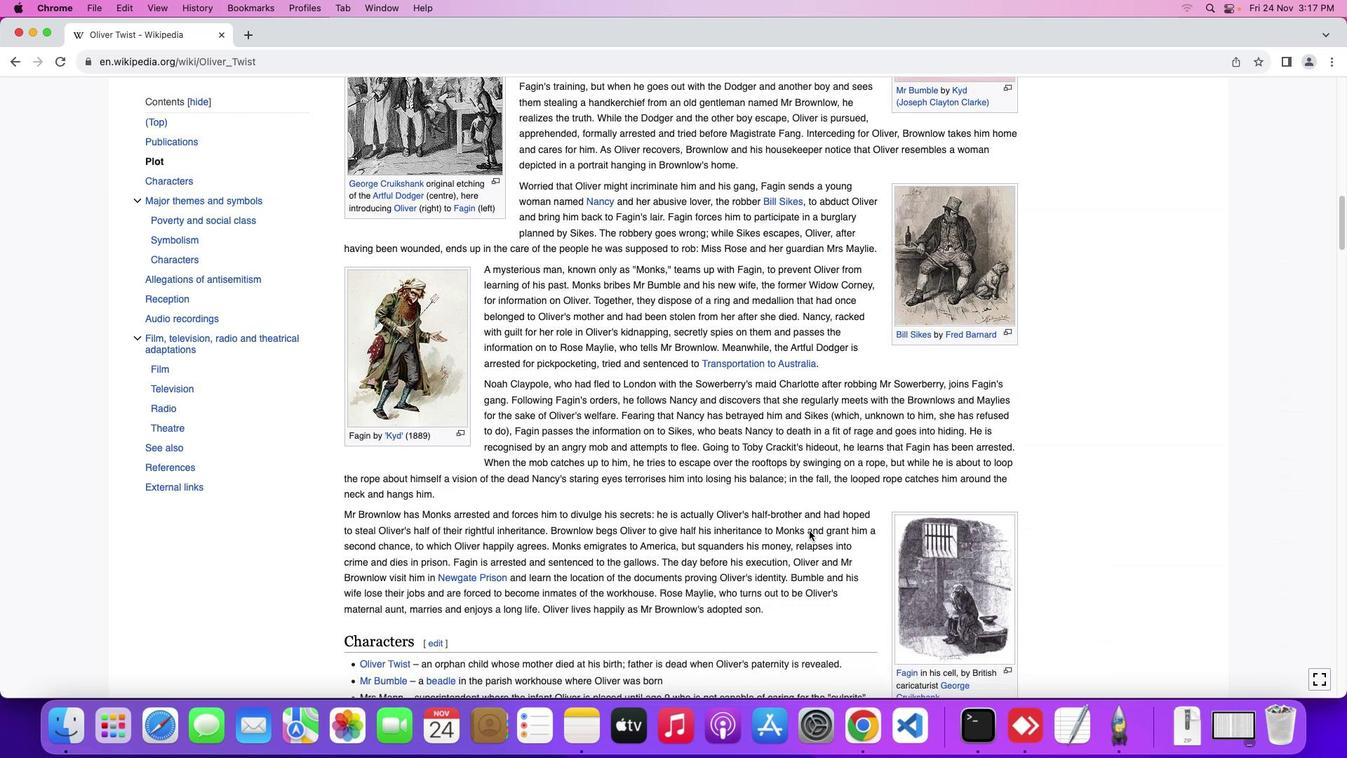 
Action: Mouse scrolled (808, 530) with delta (0, -2)
Screenshot: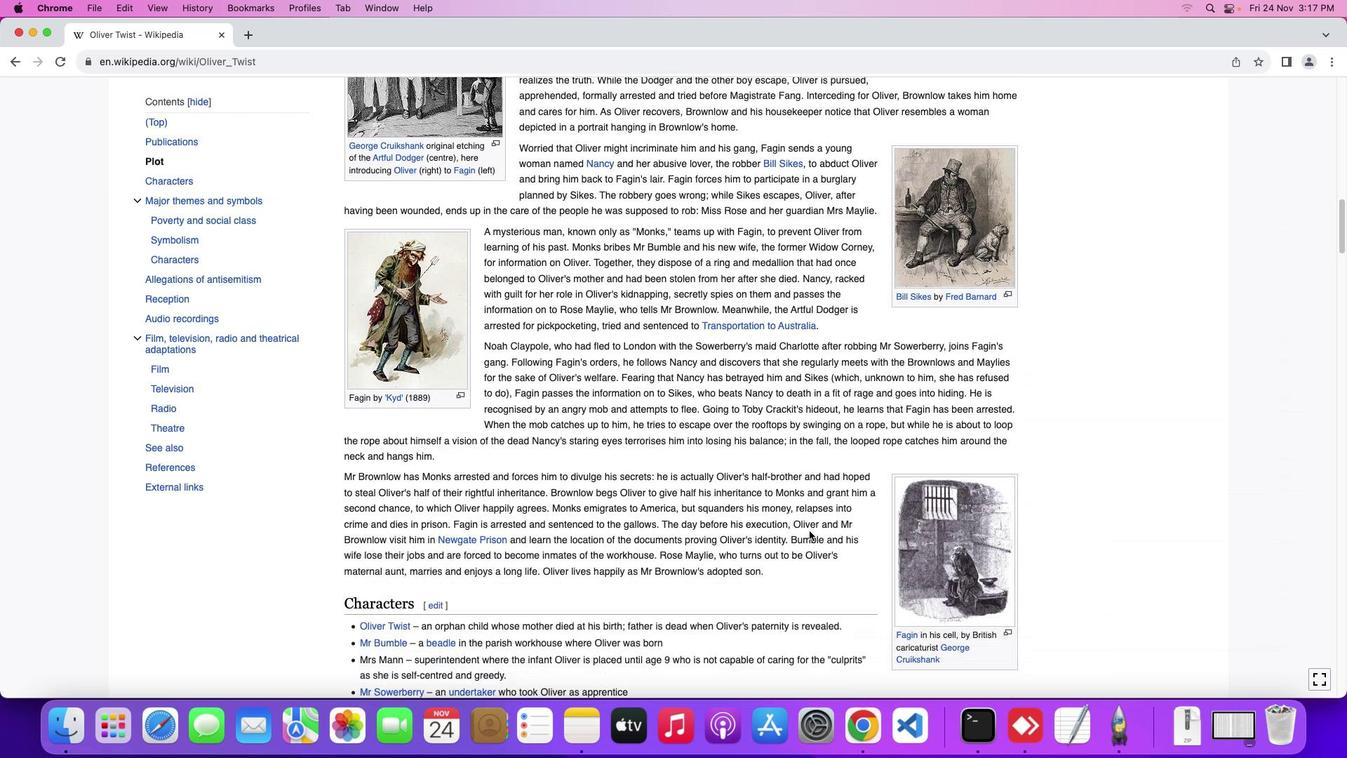 
Action: Mouse scrolled (808, 530) with delta (0, -1)
Screenshot: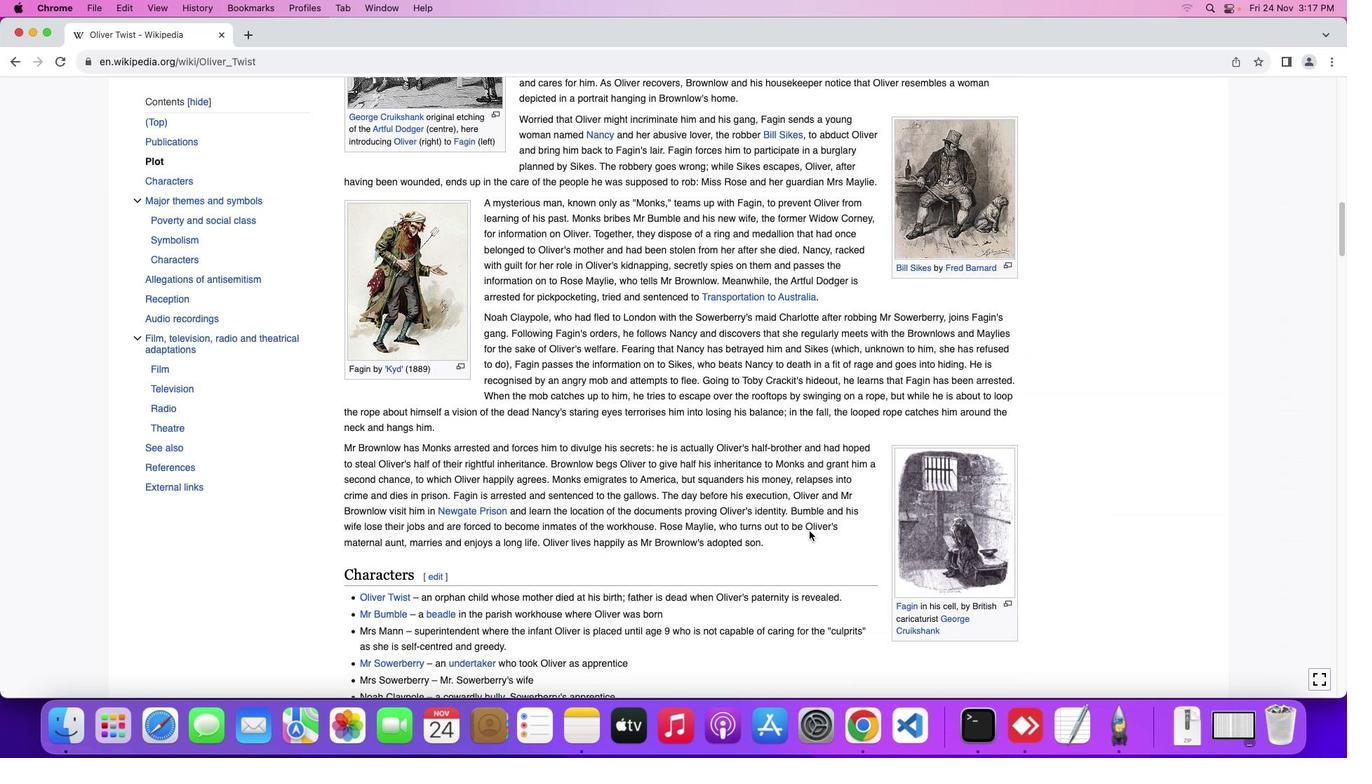 
Action: Mouse scrolled (808, 530) with delta (0, -1)
Screenshot: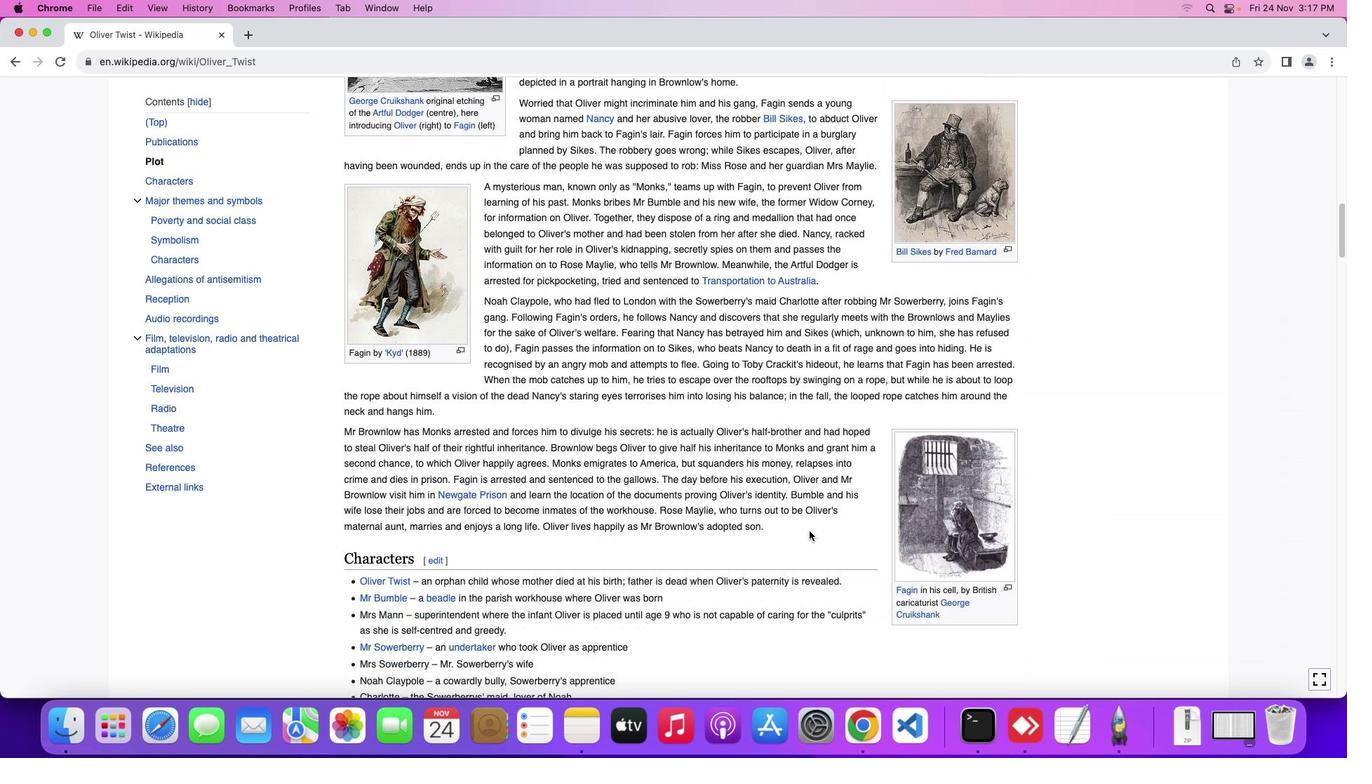 
Action: Mouse scrolled (808, 530) with delta (0, -2)
Screenshot: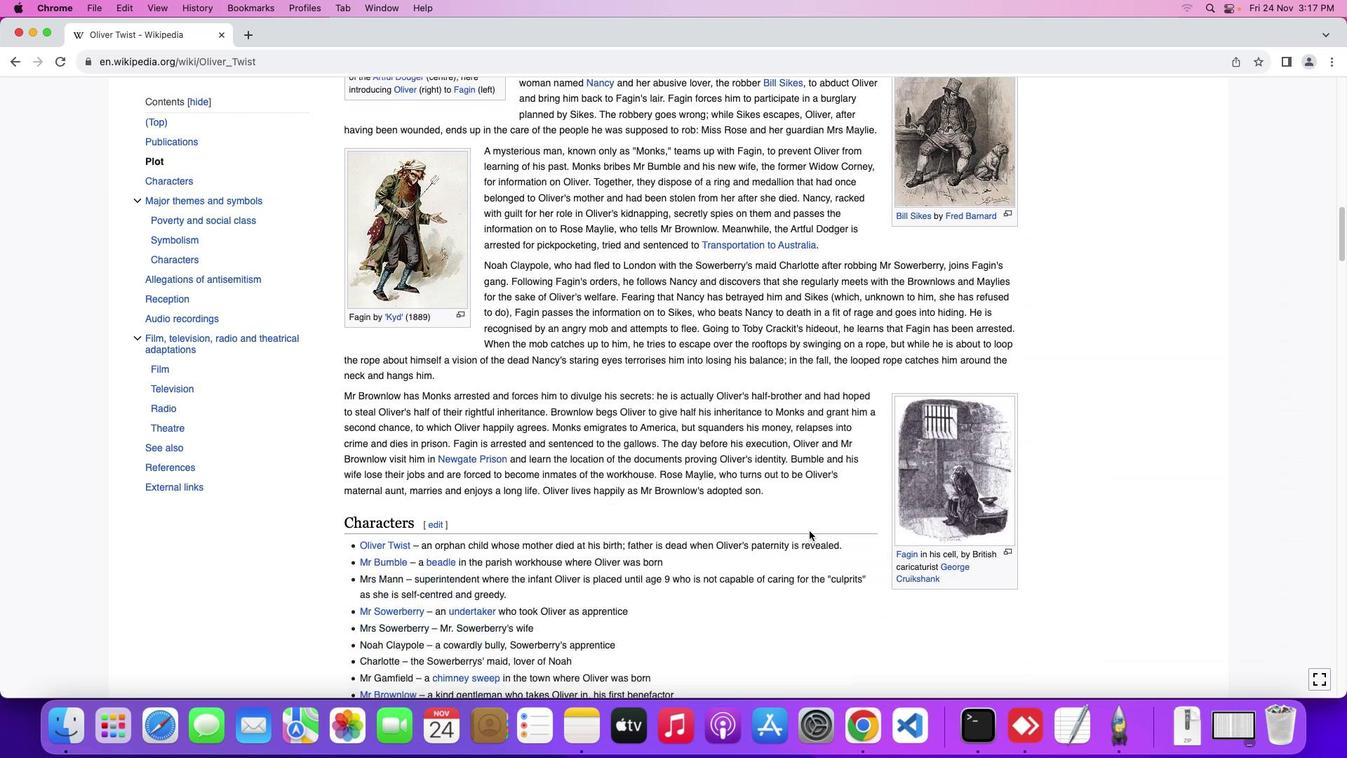 
Action: Mouse moved to (808, 531)
Screenshot: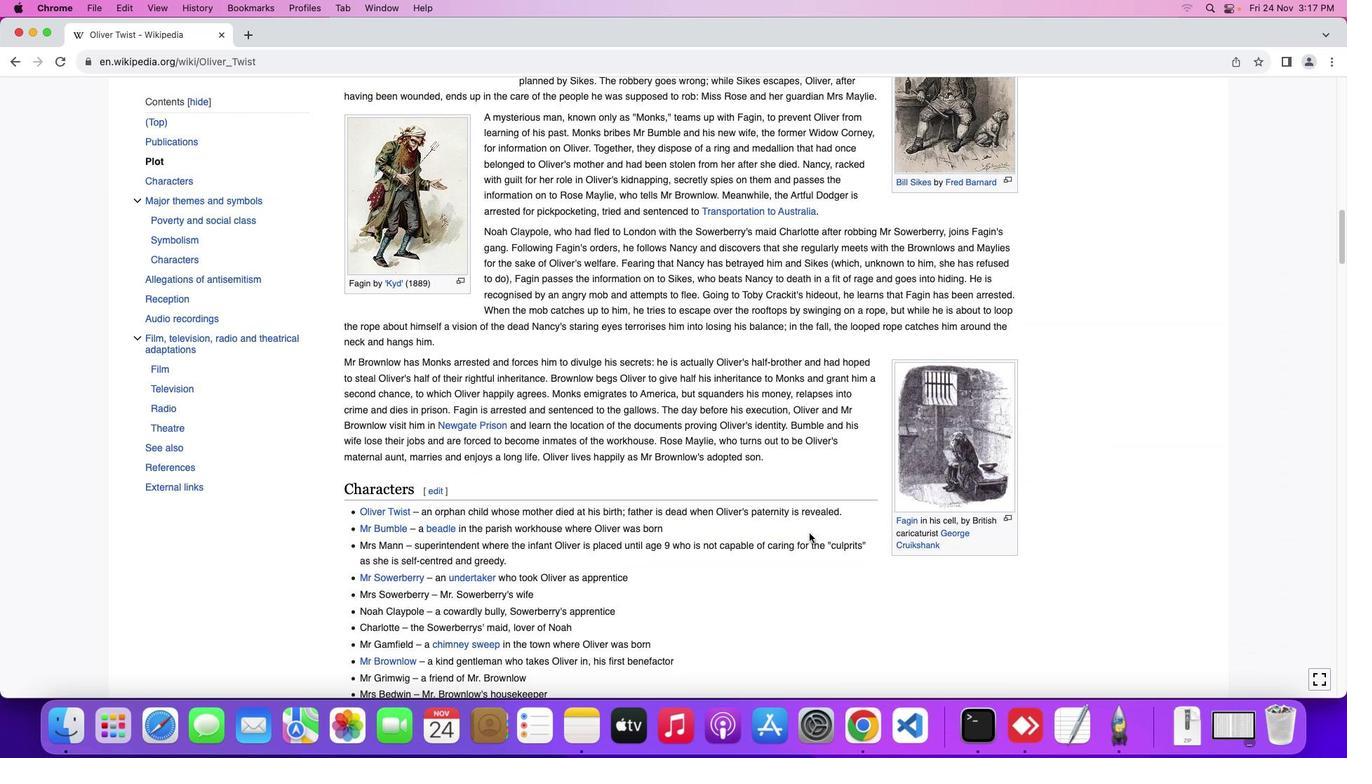 
Action: Mouse scrolled (808, 531) with delta (0, -1)
Screenshot: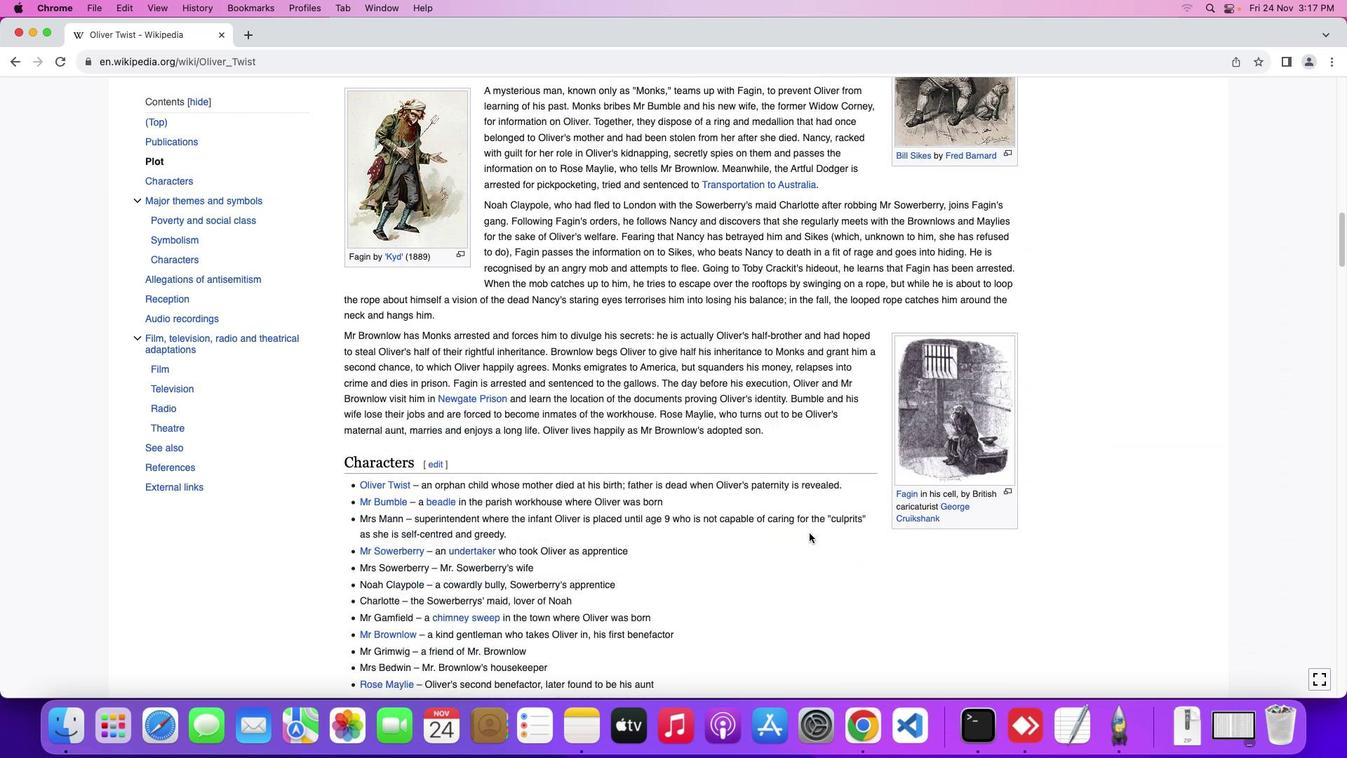
Action: Mouse scrolled (808, 531) with delta (0, -1)
Screenshot: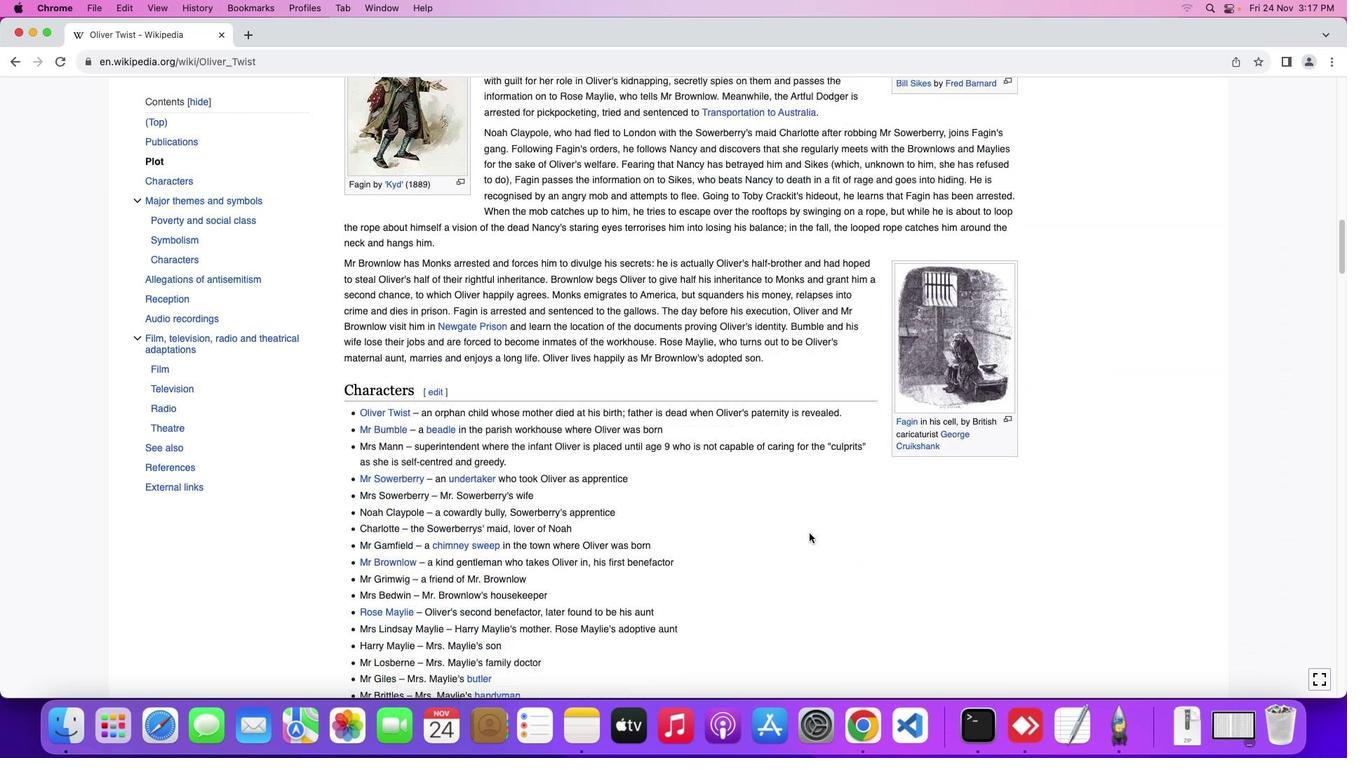 
Action: Mouse scrolled (808, 531) with delta (0, -2)
Screenshot: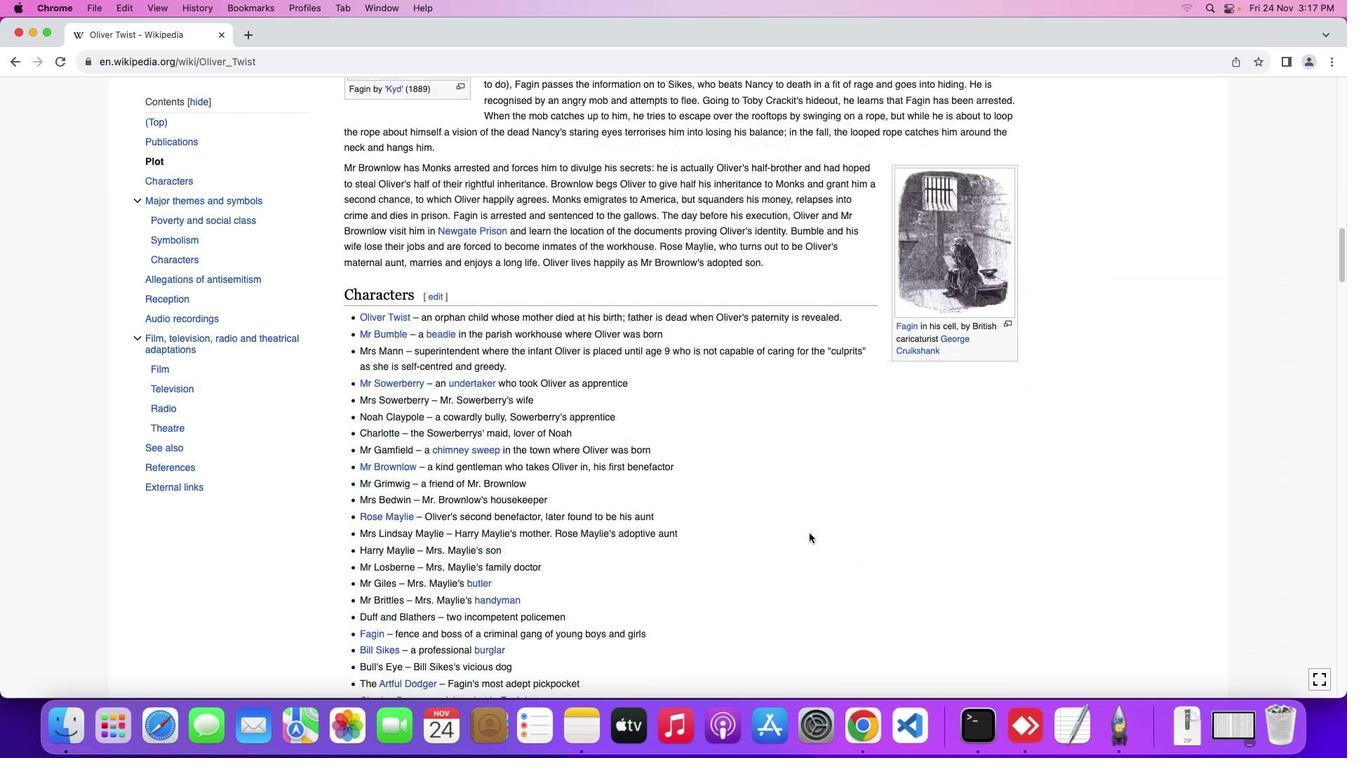 
Action: Mouse scrolled (808, 531) with delta (0, -3)
Screenshot: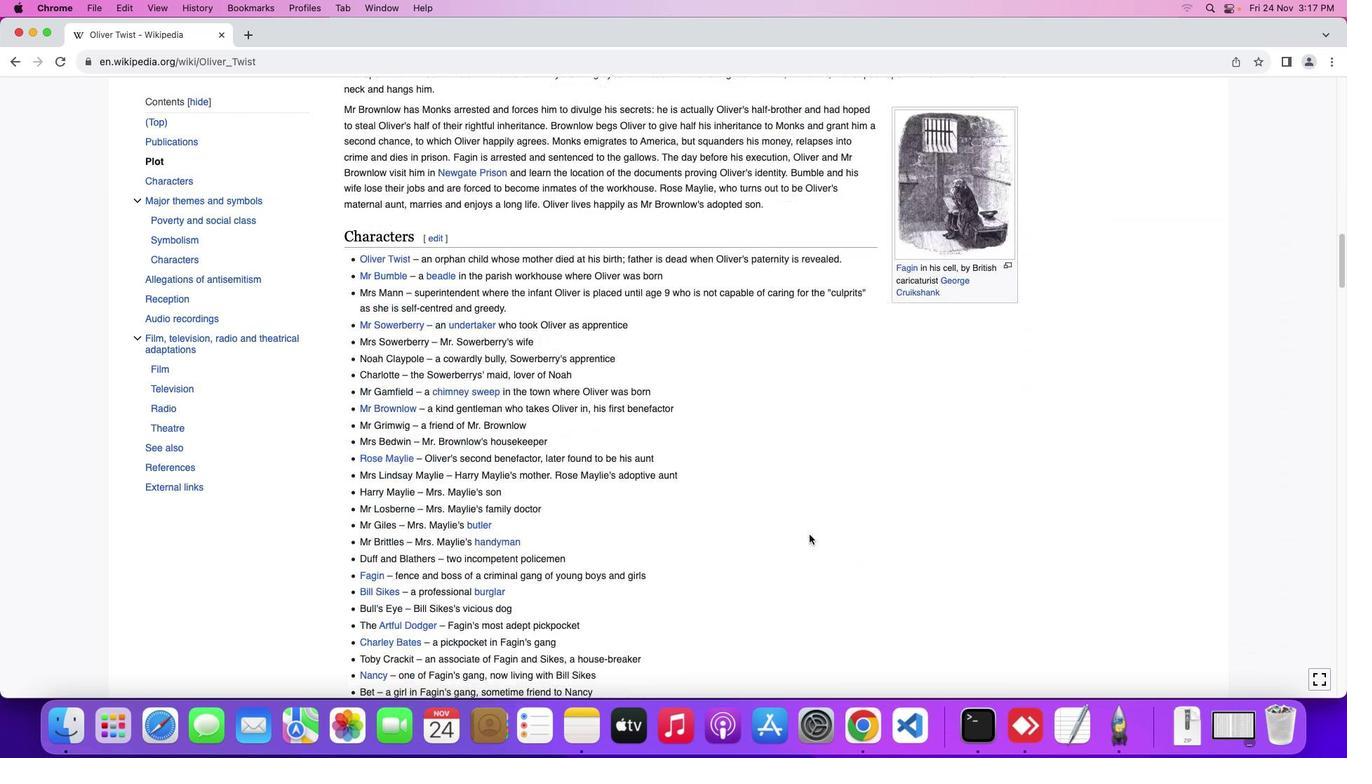 
Action: Mouse moved to (807, 534)
Screenshot: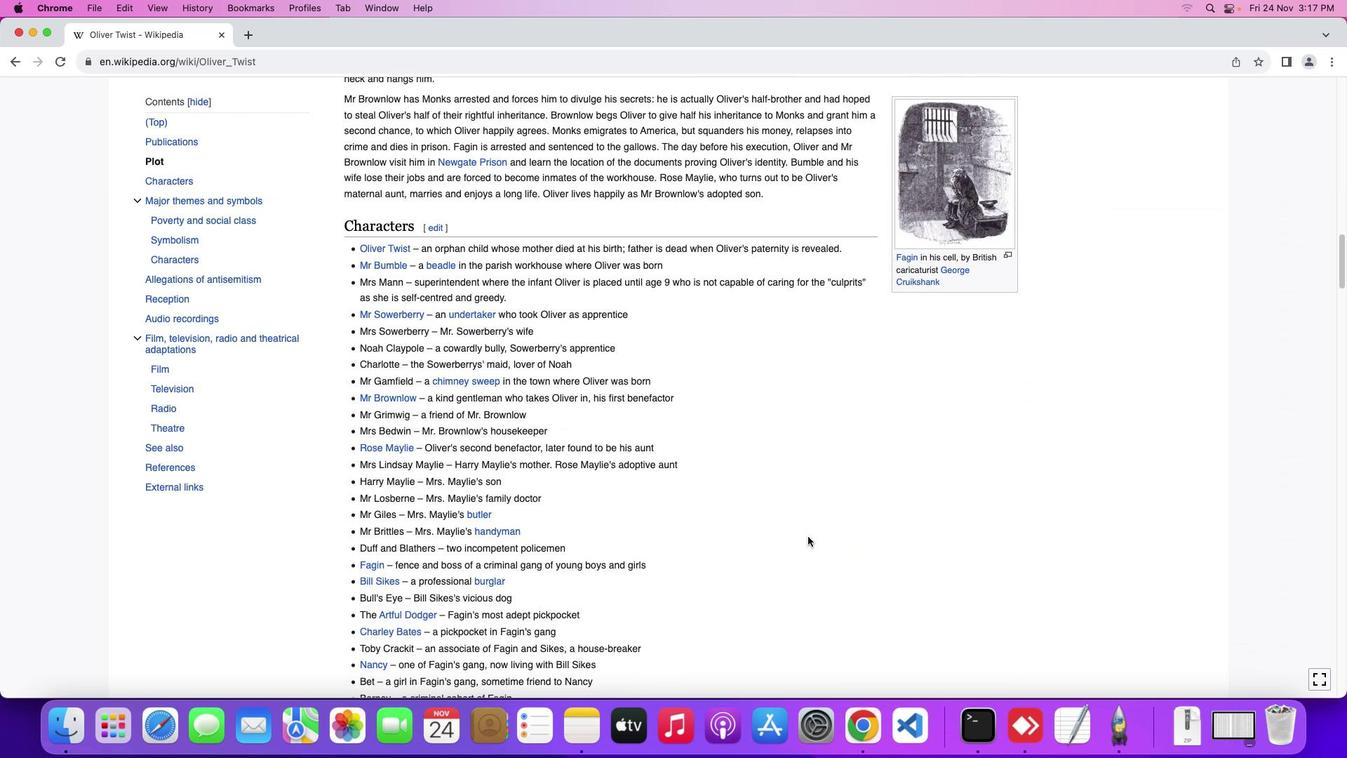 
Action: Mouse scrolled (807, 534) with delta (0, -1)
Screenshot: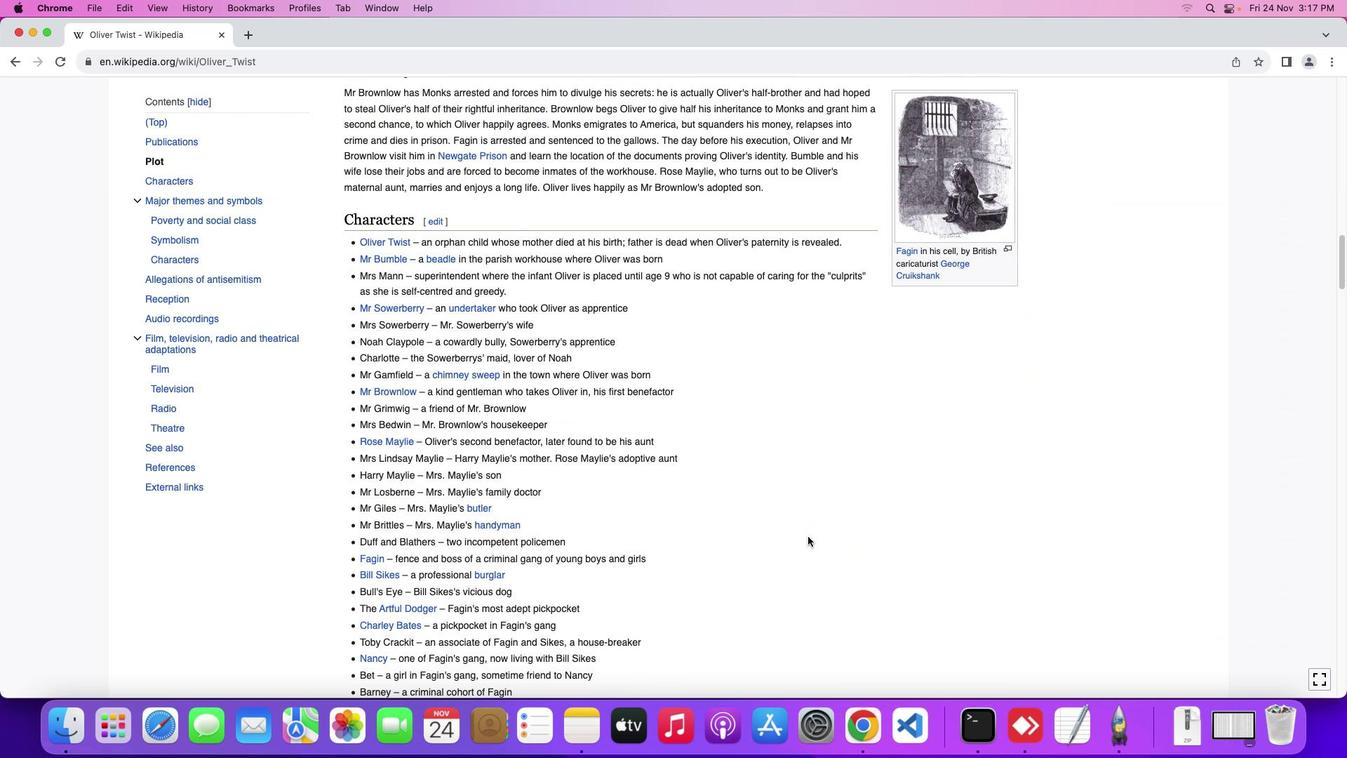 
Action: Mouse scrolled (807, 534) with delta (0, -1)
Screenshot: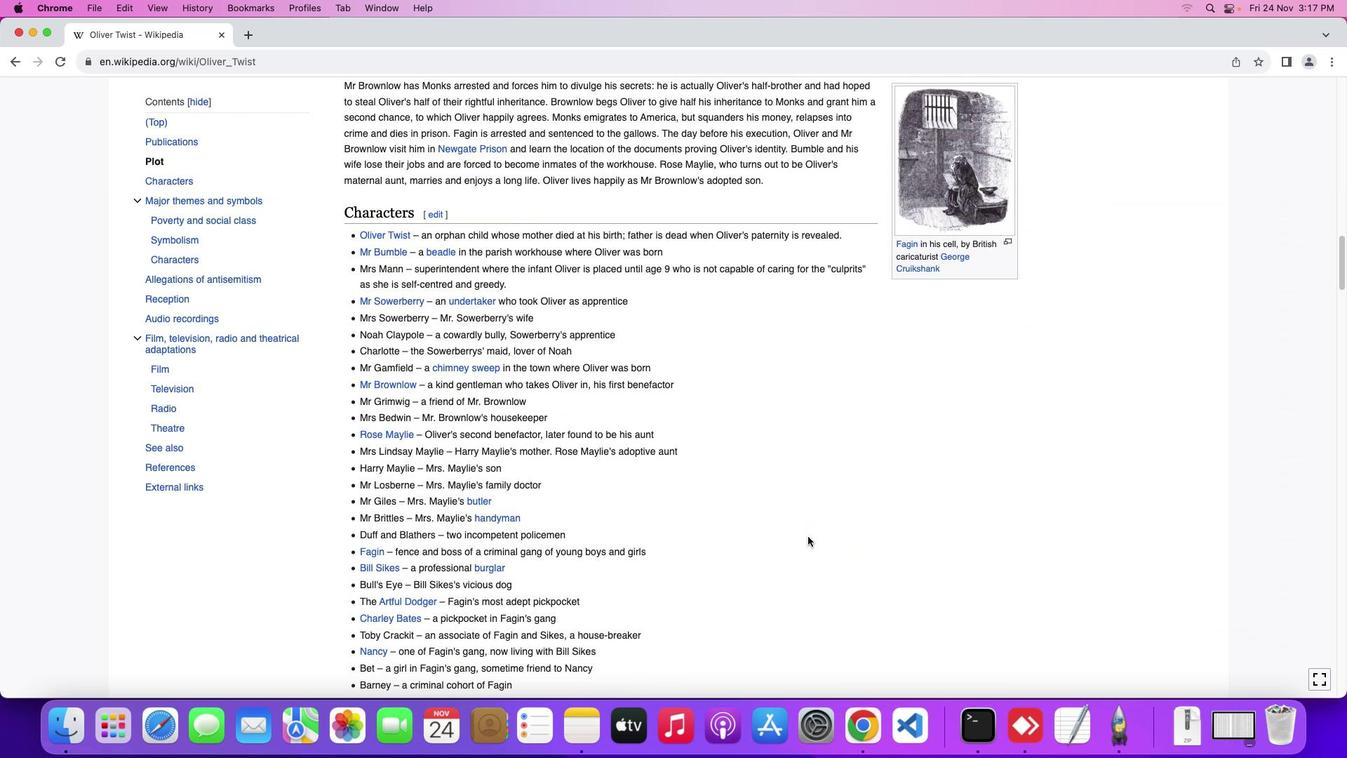 
Action: Mouse moved to (806, 536)
Screenshot: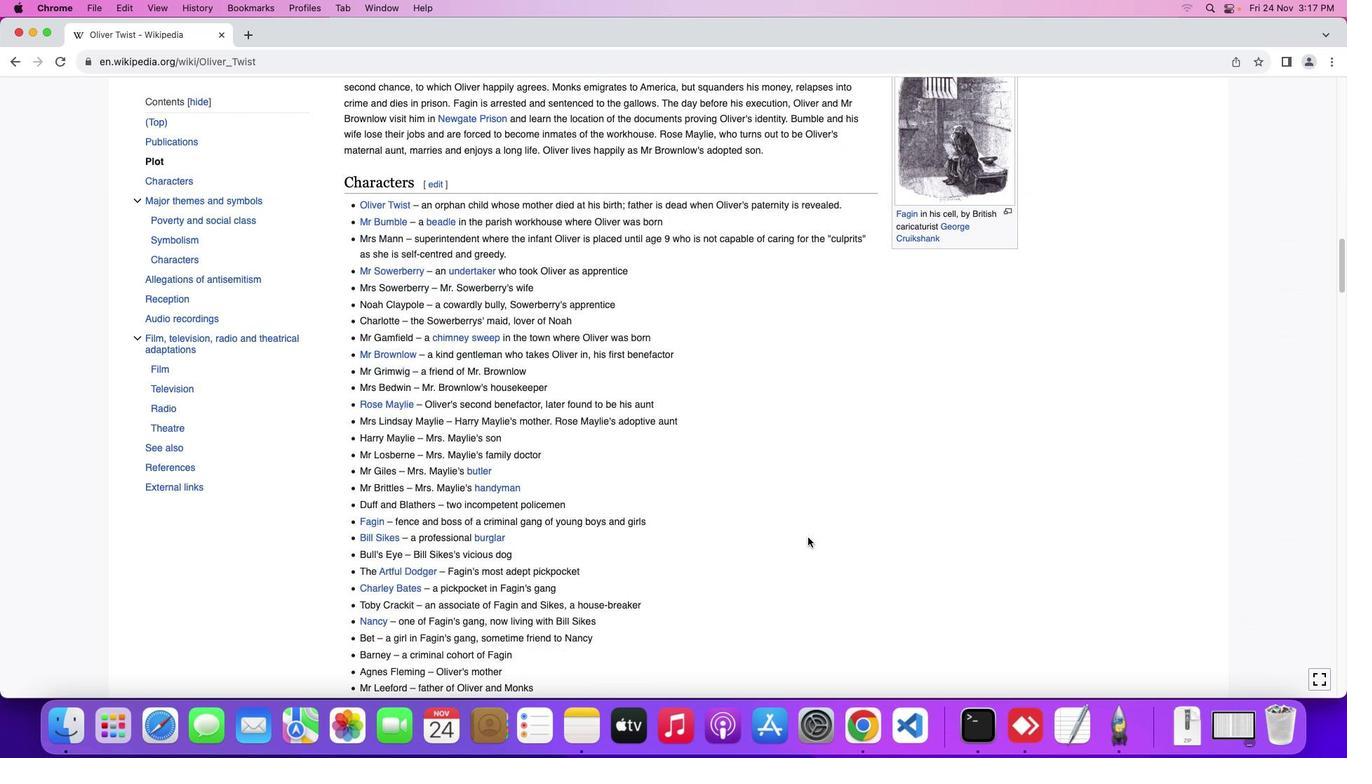 
Action: Mouse scrolled (806, 536) with delta (0, -1)
Screenshot: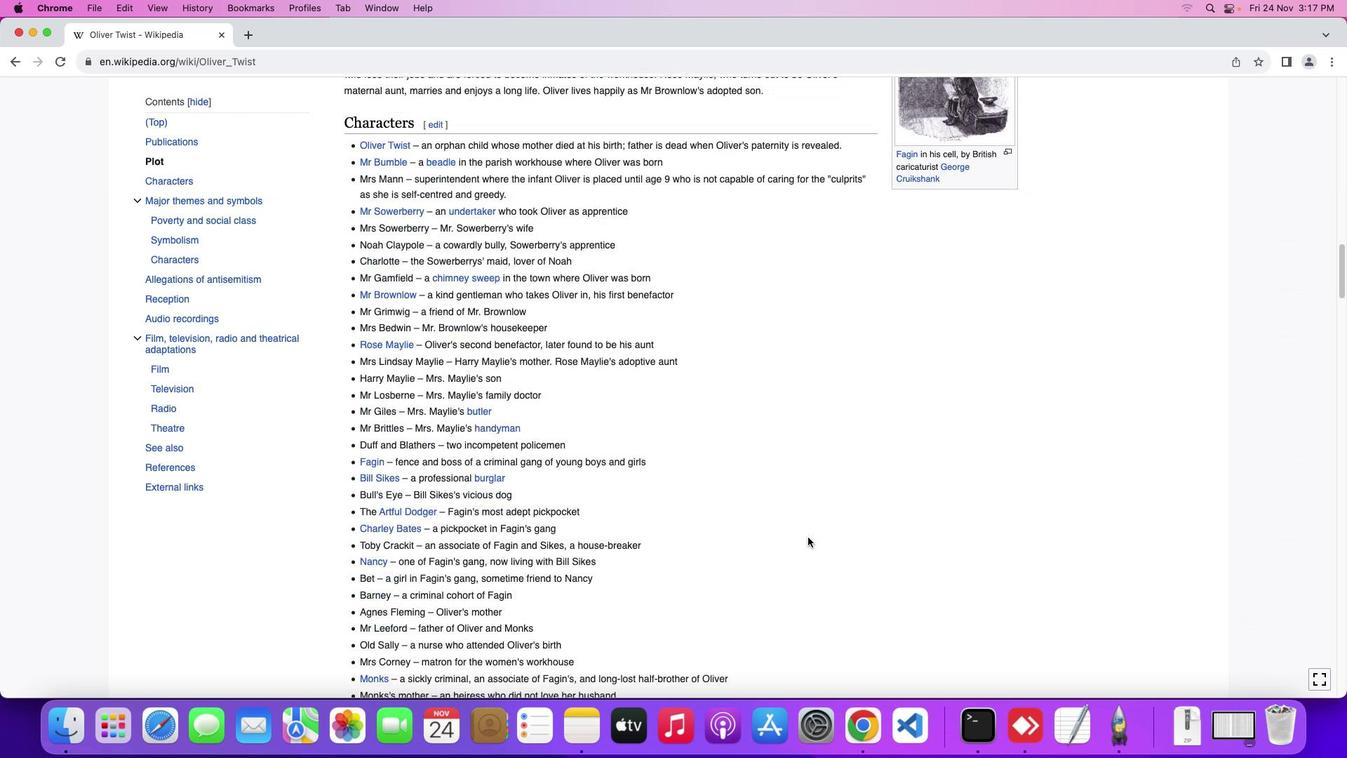 
Action: Mouse scrolled (806, 536) with delta (0, -1)
Screenshot: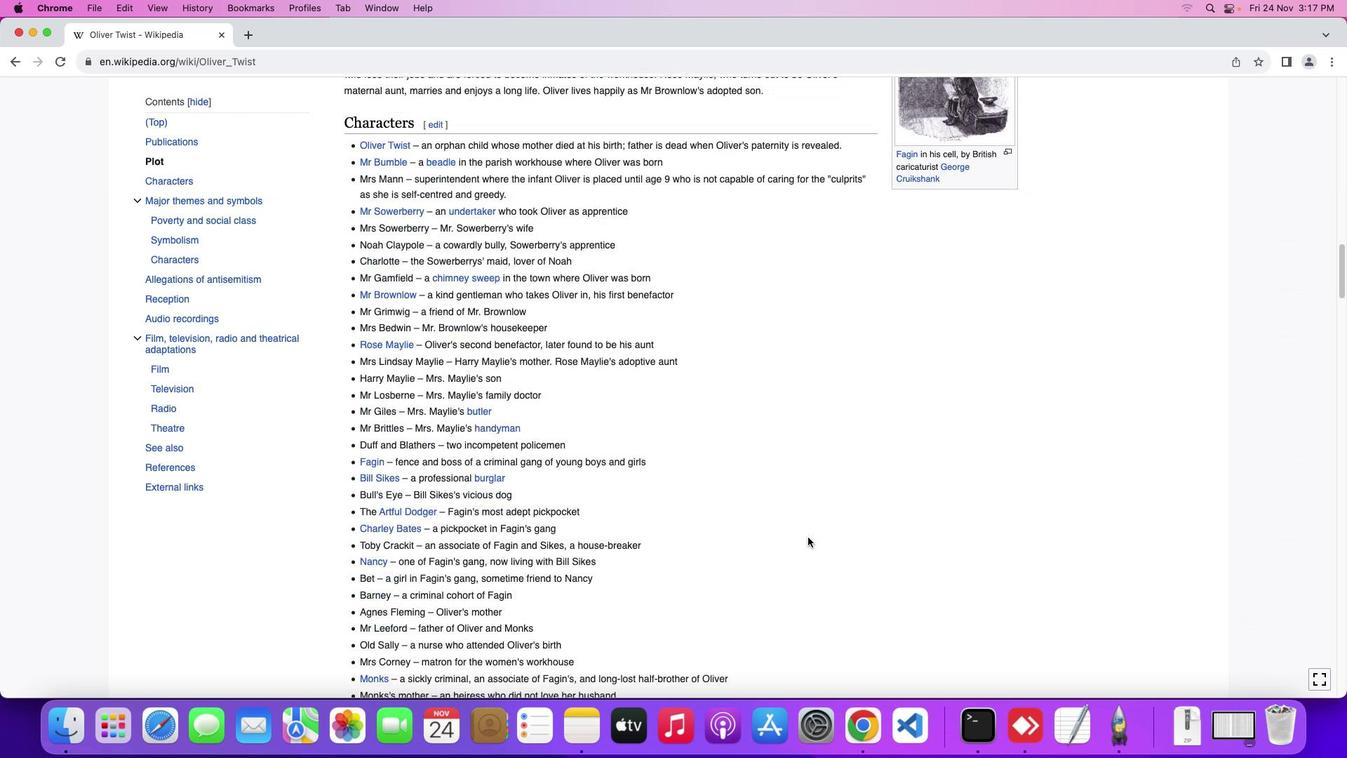 
Action: Mouse scrolled (806, 536) with delta (0, -2)
Screenshot: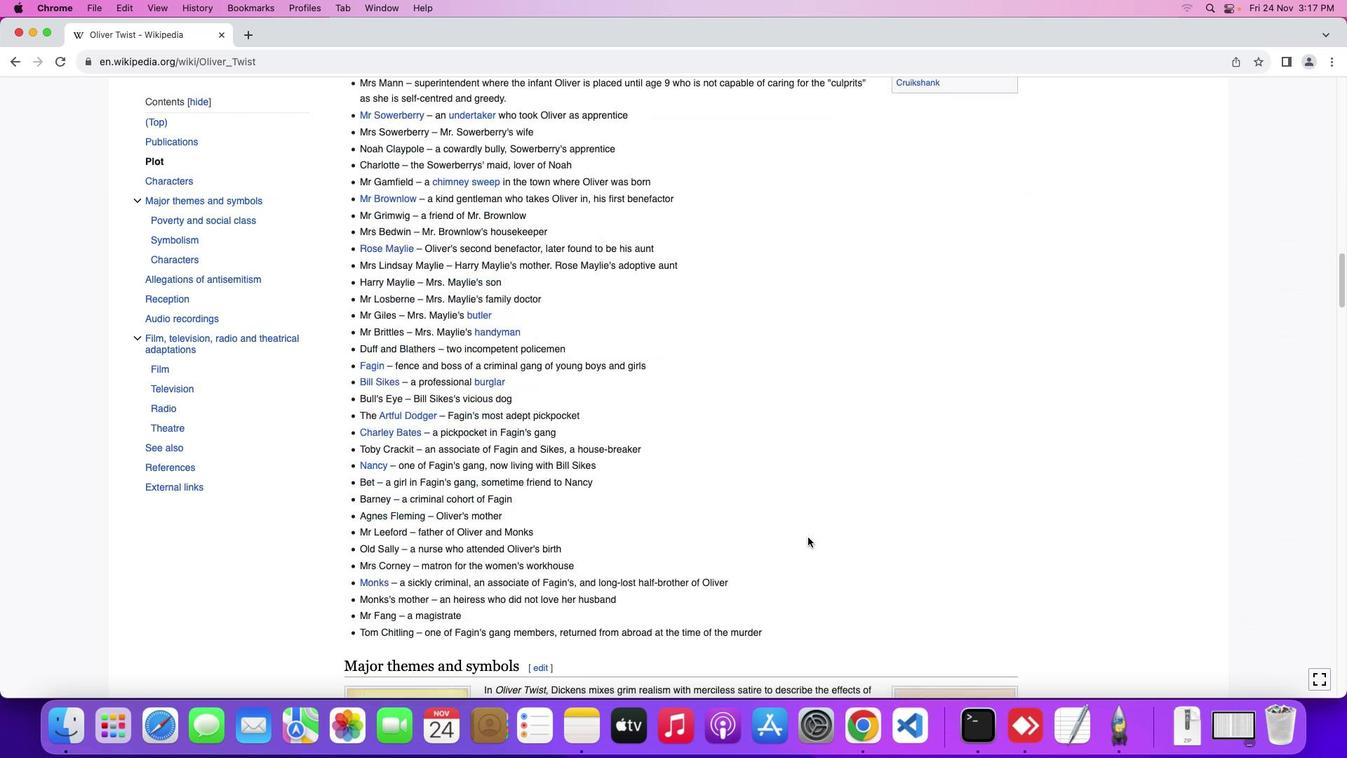 
Action: Mouse scrolled (806, 536) with delta (0, -3)
Screenshot: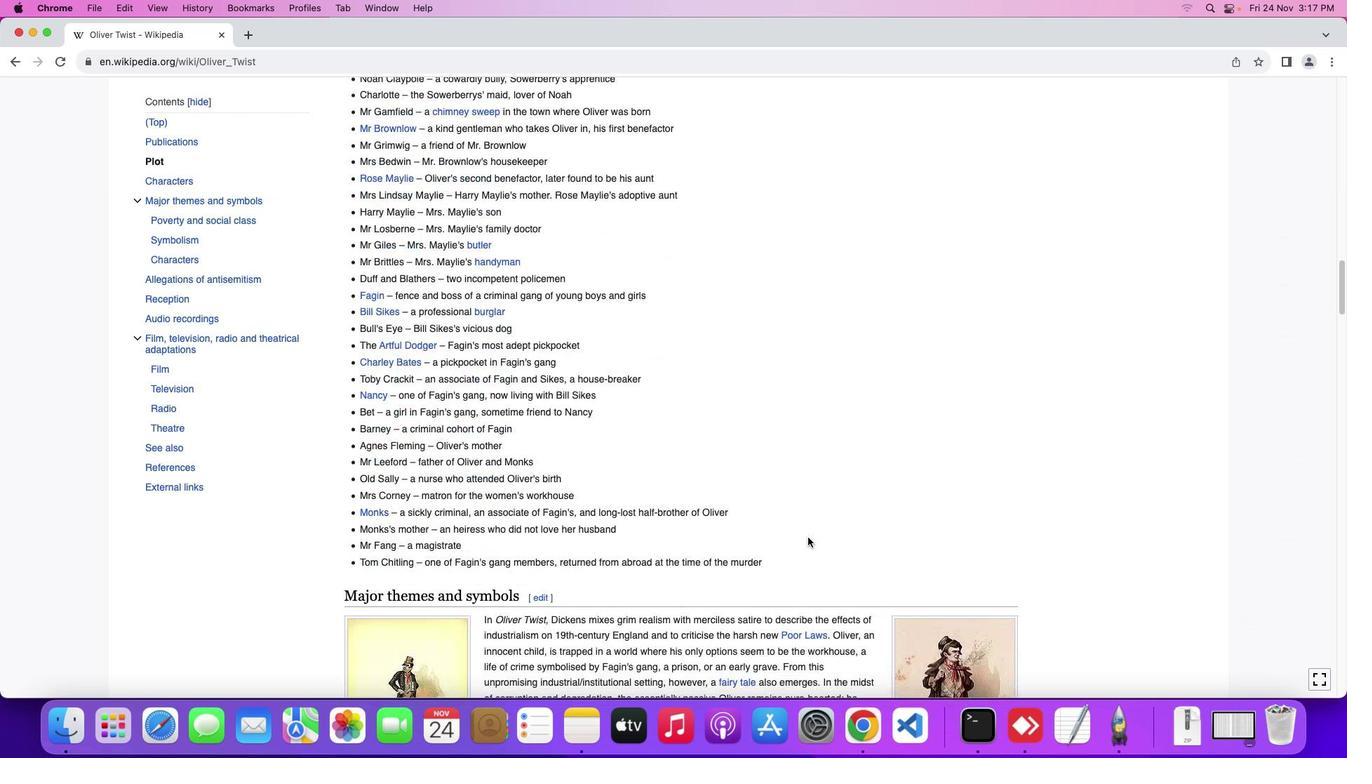 
Action: Mouse moved to (805, 537)
Screenshot: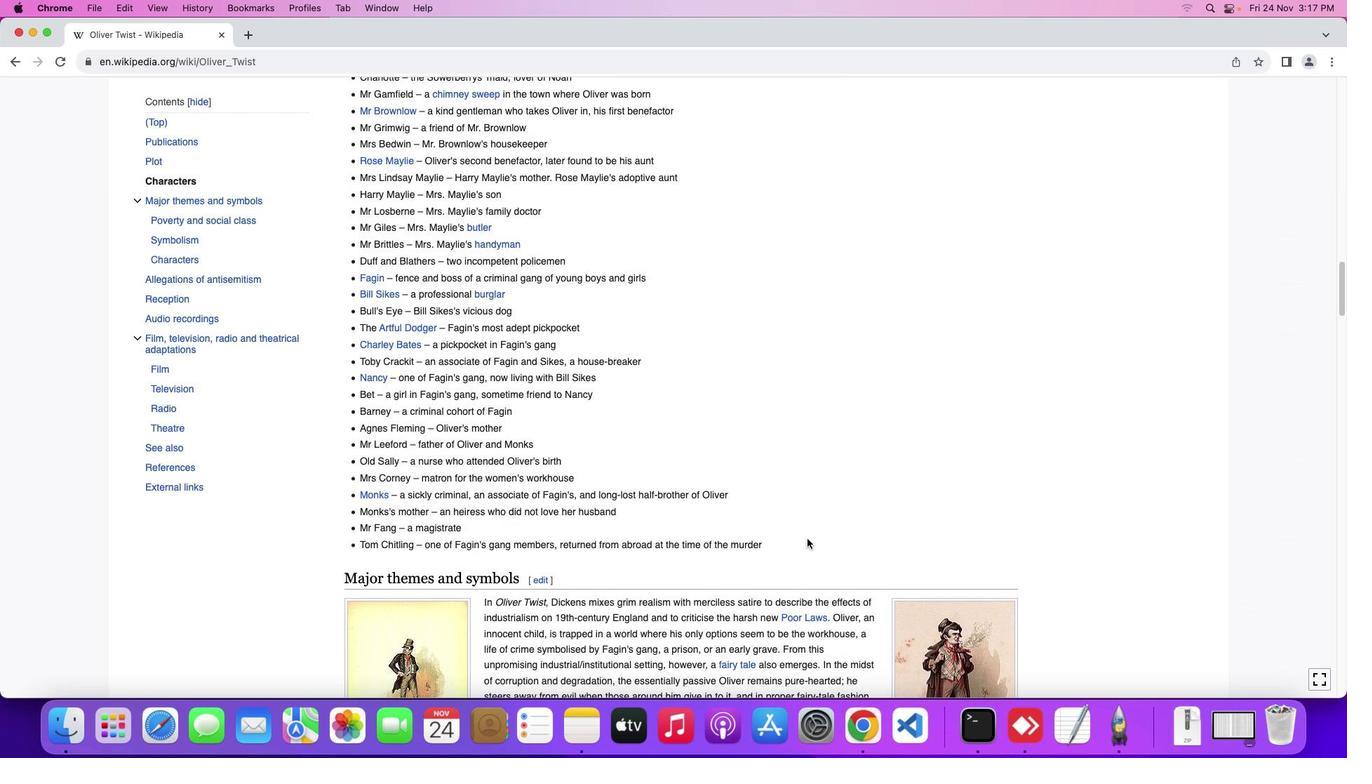 
Action: Mouse scrolled (805, 537) with delta (0, -1)
Screenshot: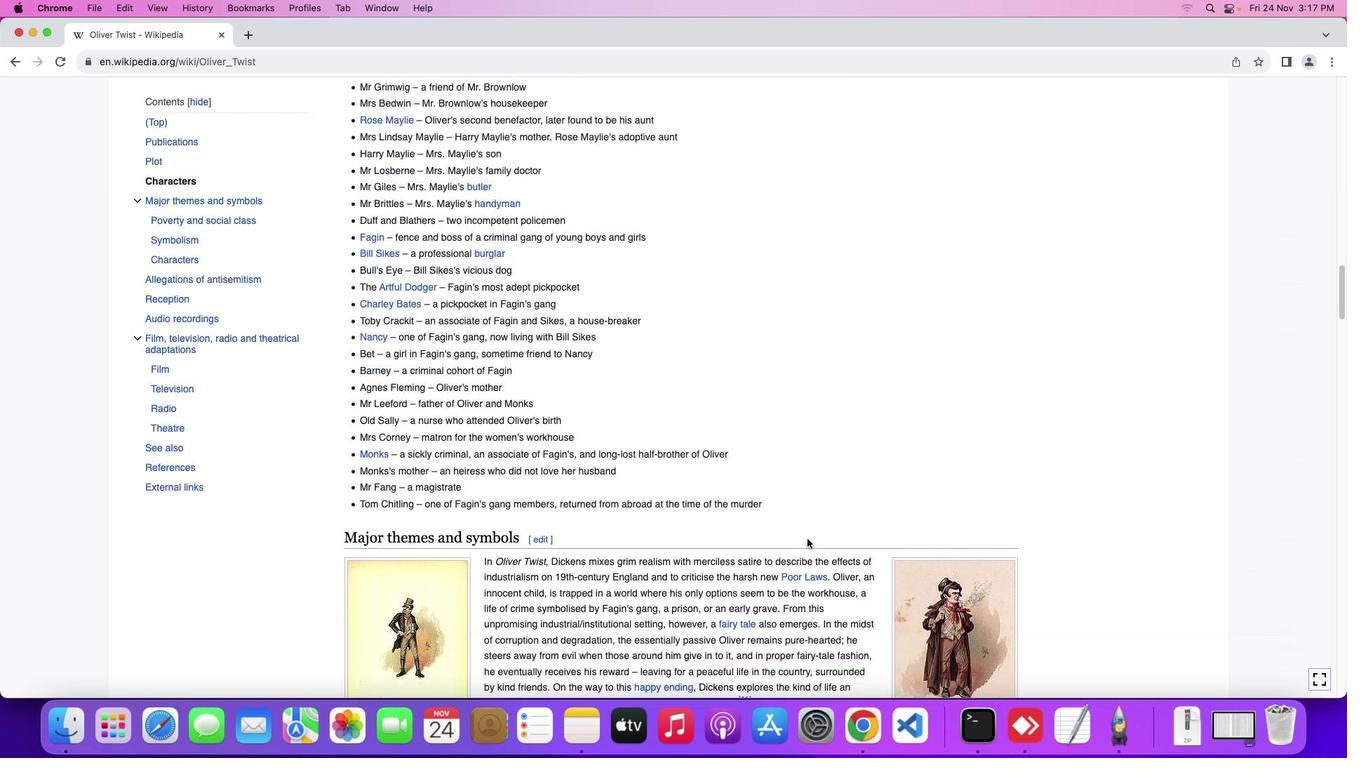 
Action: Mouse scrolled (805, 537) with delta (0, -1)
Screenshot: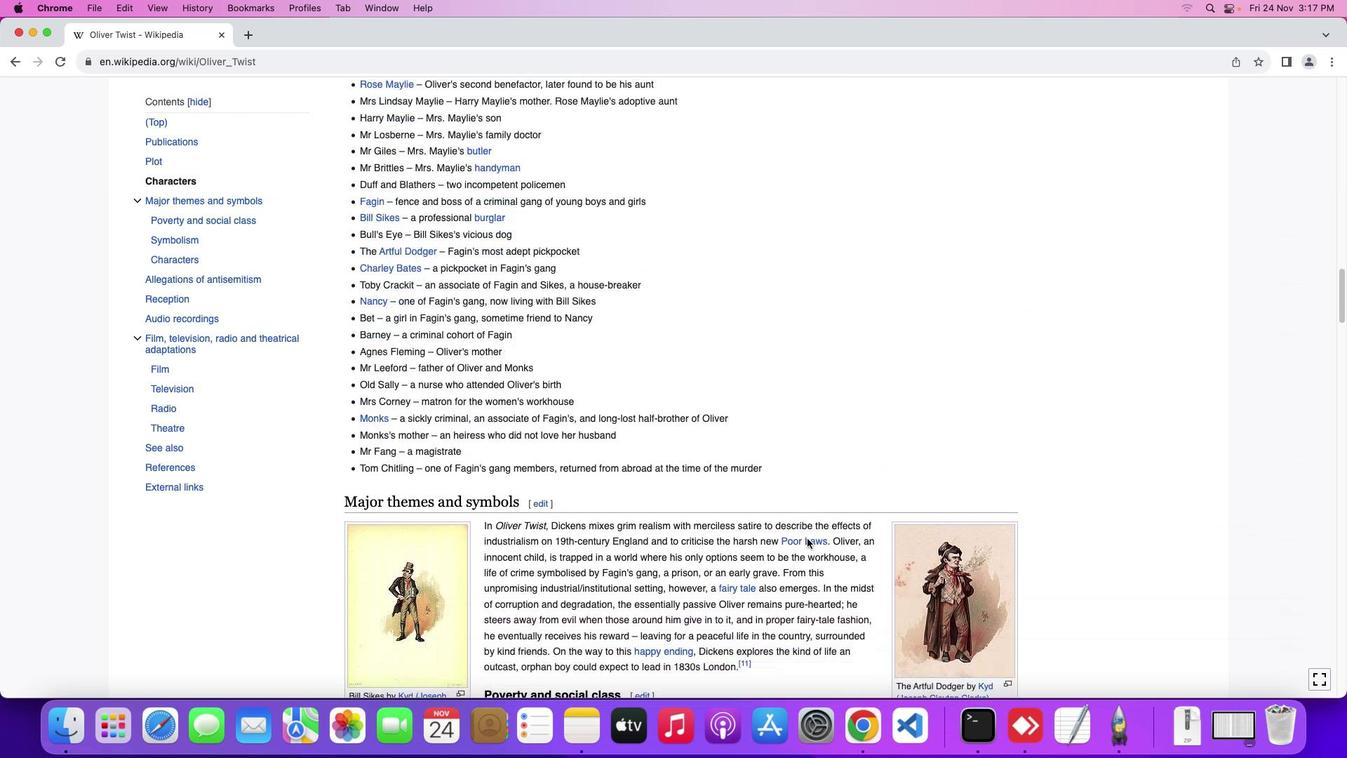 
Action: Mouse scrolled (805, 537) with delta (0, -2)
Screenshot: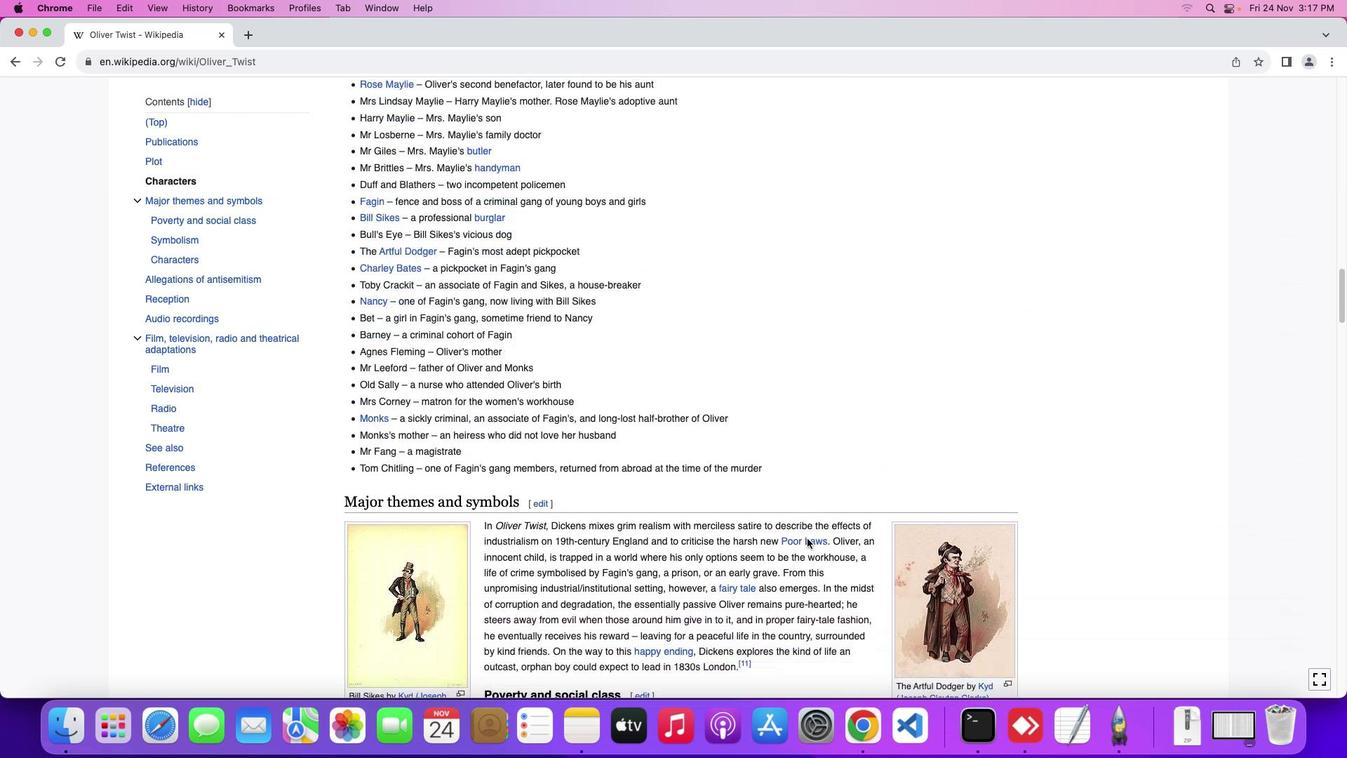 
Action: Mouse scrolled (805, 537) with delta (0, -1)
Screenshot: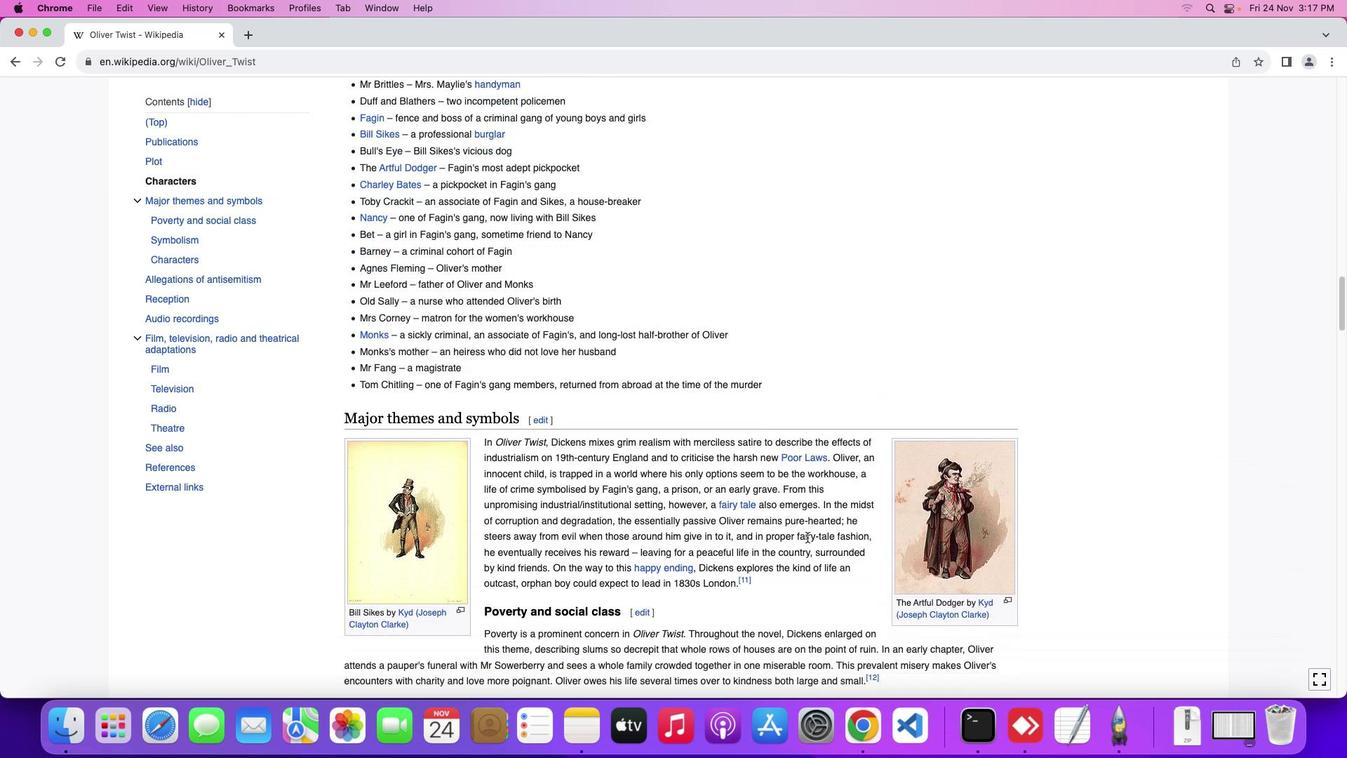 
Action: Mouse scrolled (805, 537) with delta (0, -1)
Screenshot: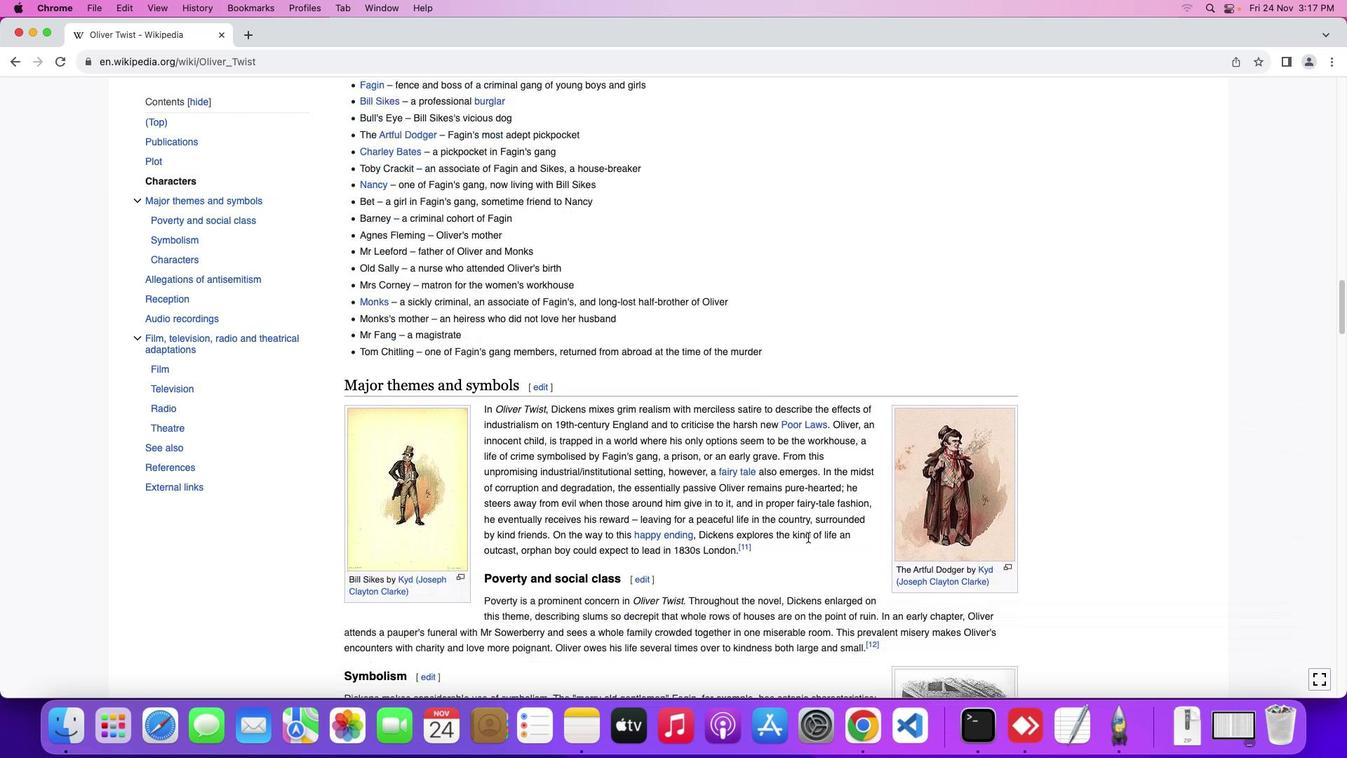 
Action: Mouse scrolled (805, 537) with delta (0, -2)
Screenshot: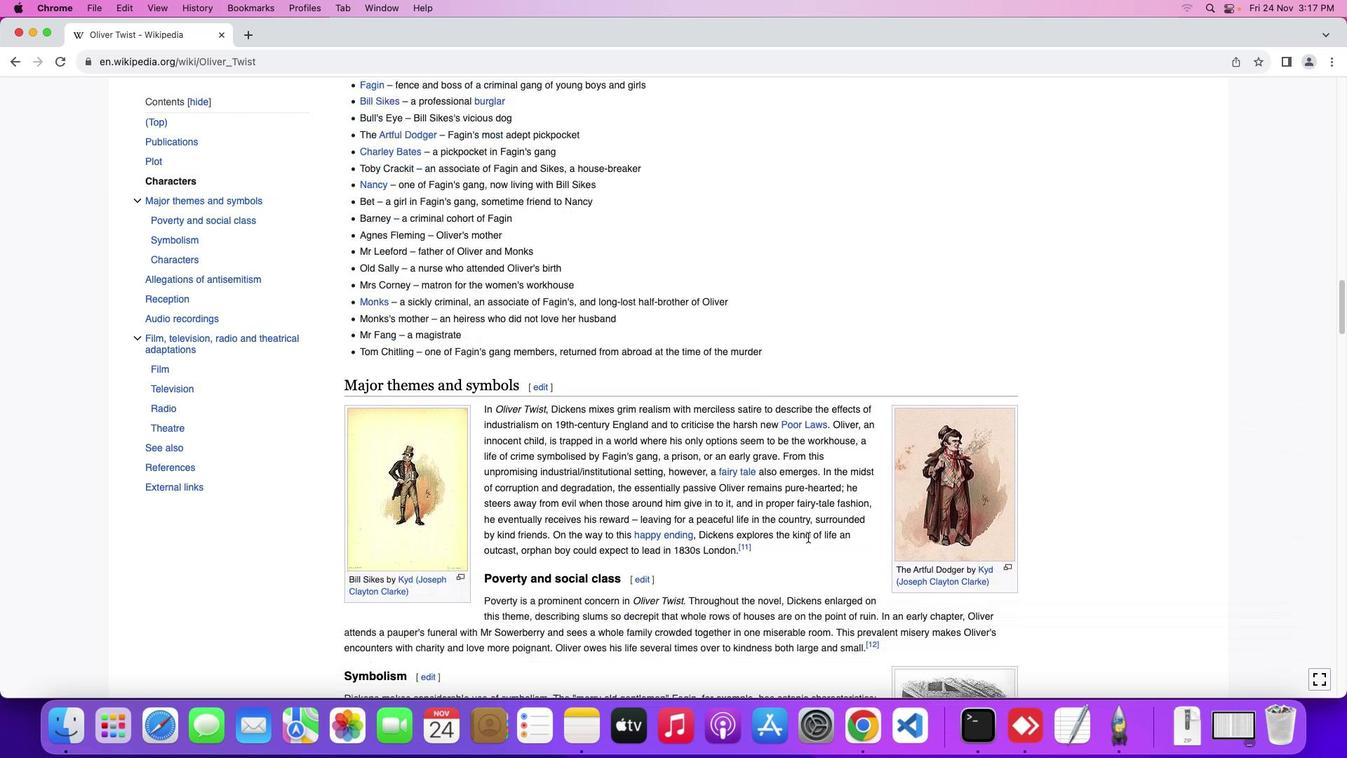 
Action: Mouse moved to (806, 536)
Screenshot: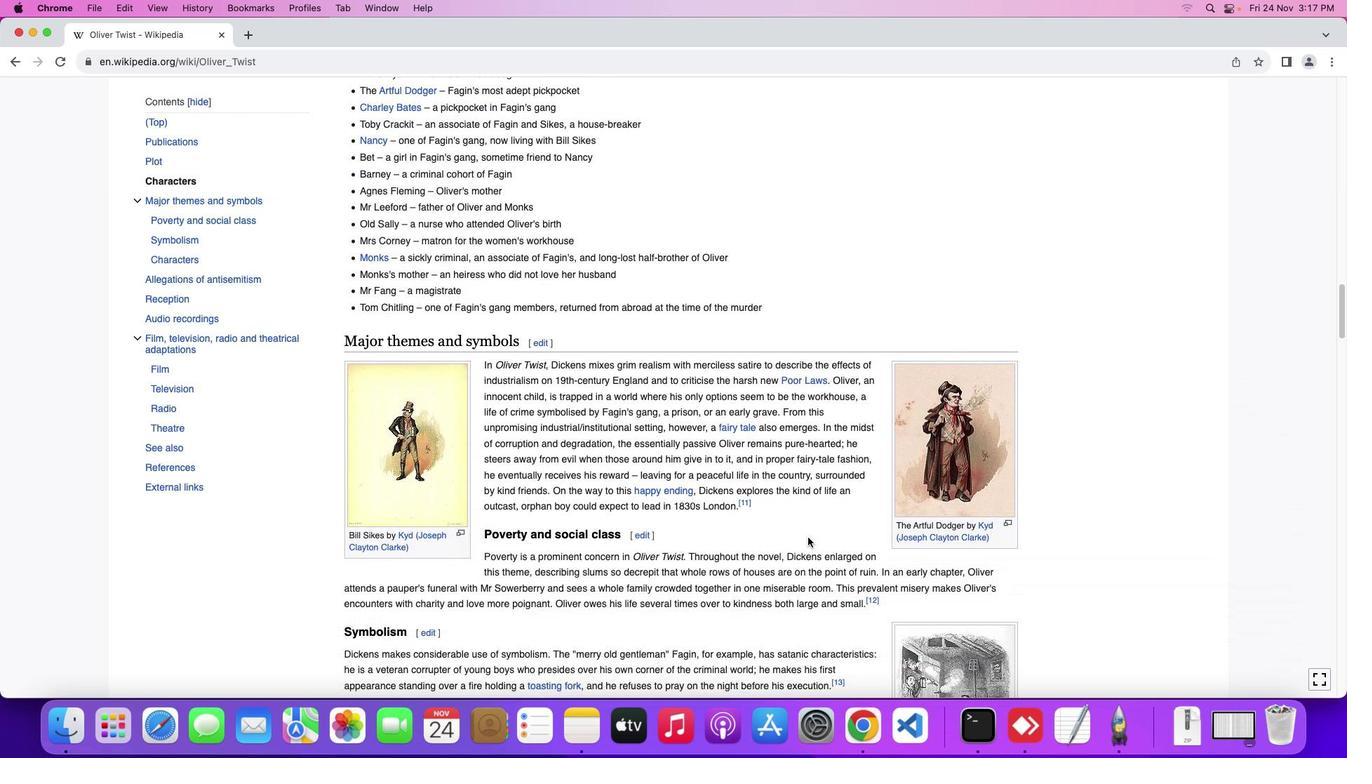 
Action: Mouse scrolled (806, 536) with delta (0, -1)
Screenshot: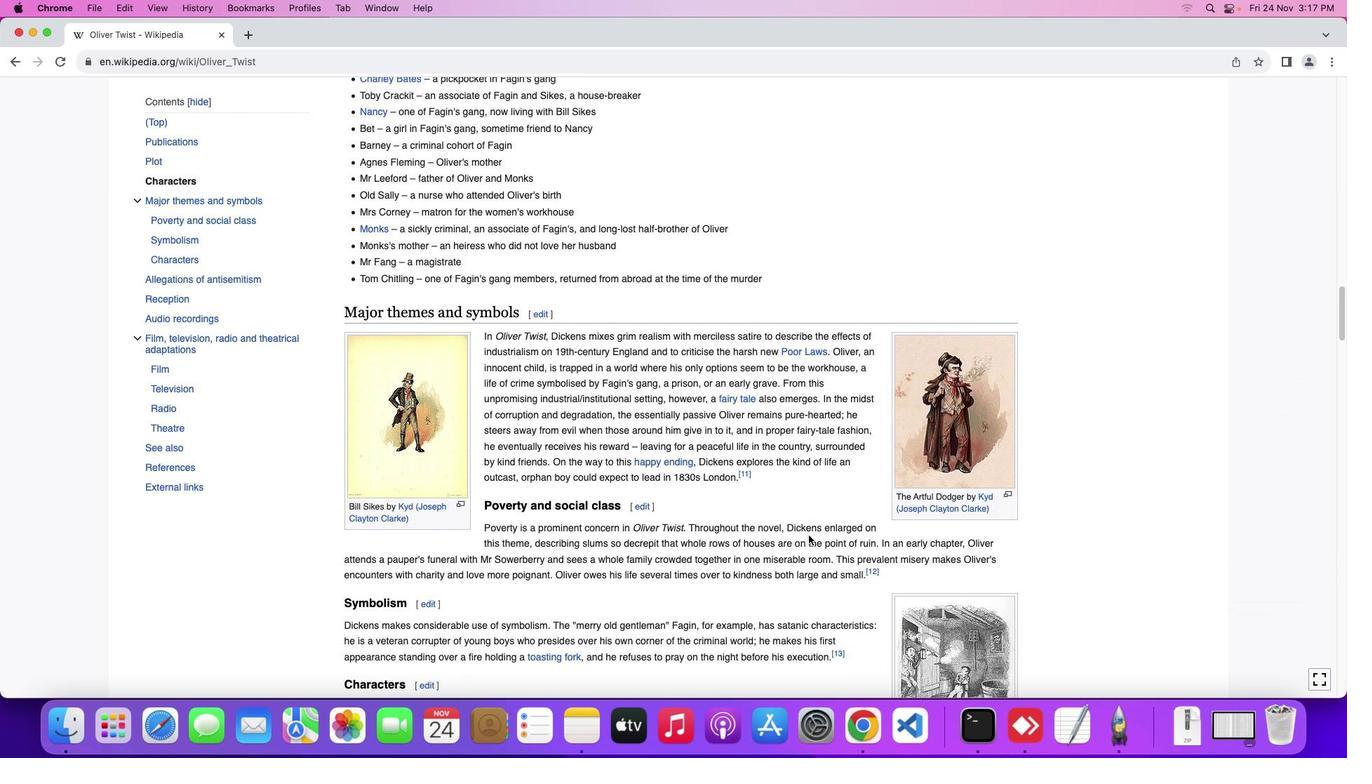 
Action: Mouse moved to (806, 534)
Screenshot: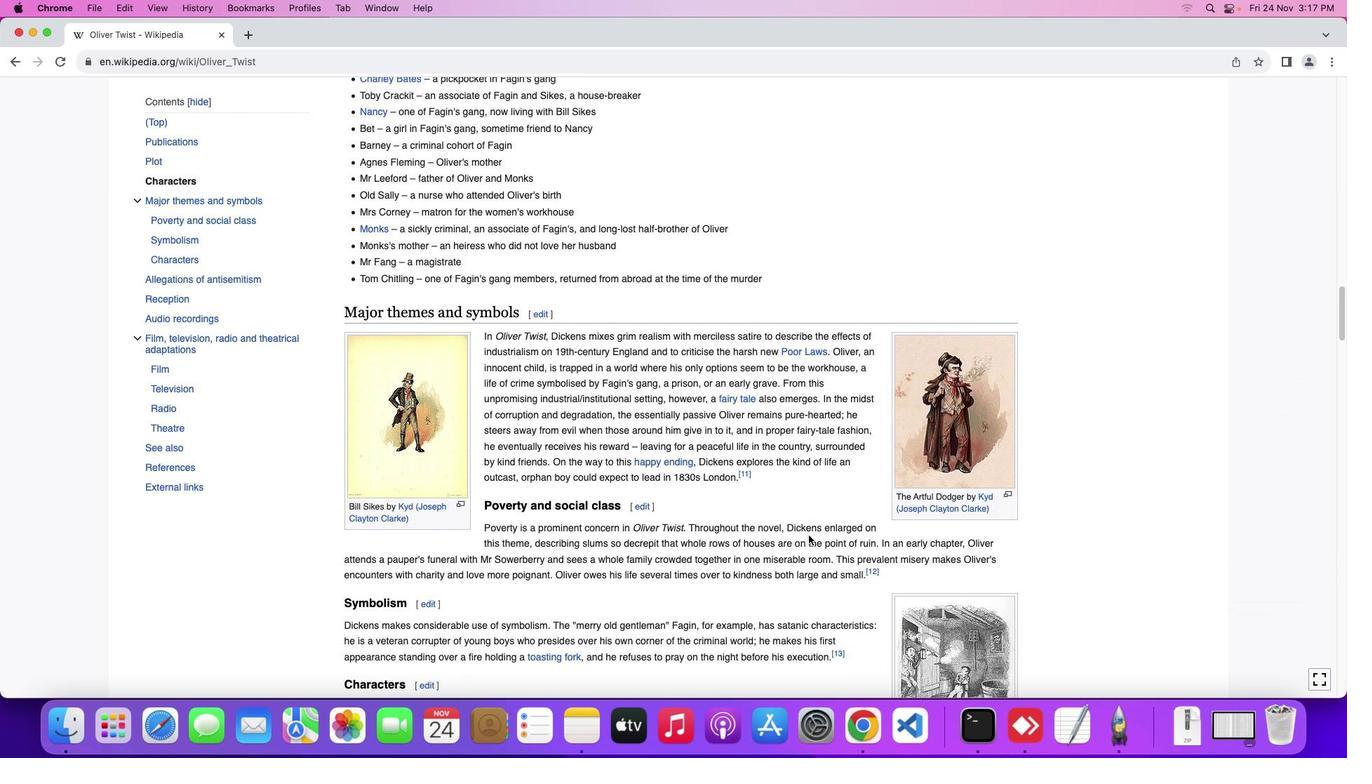 
Action: Mouse scrolled (806, 534) with delta (0, -1)
Screenshot: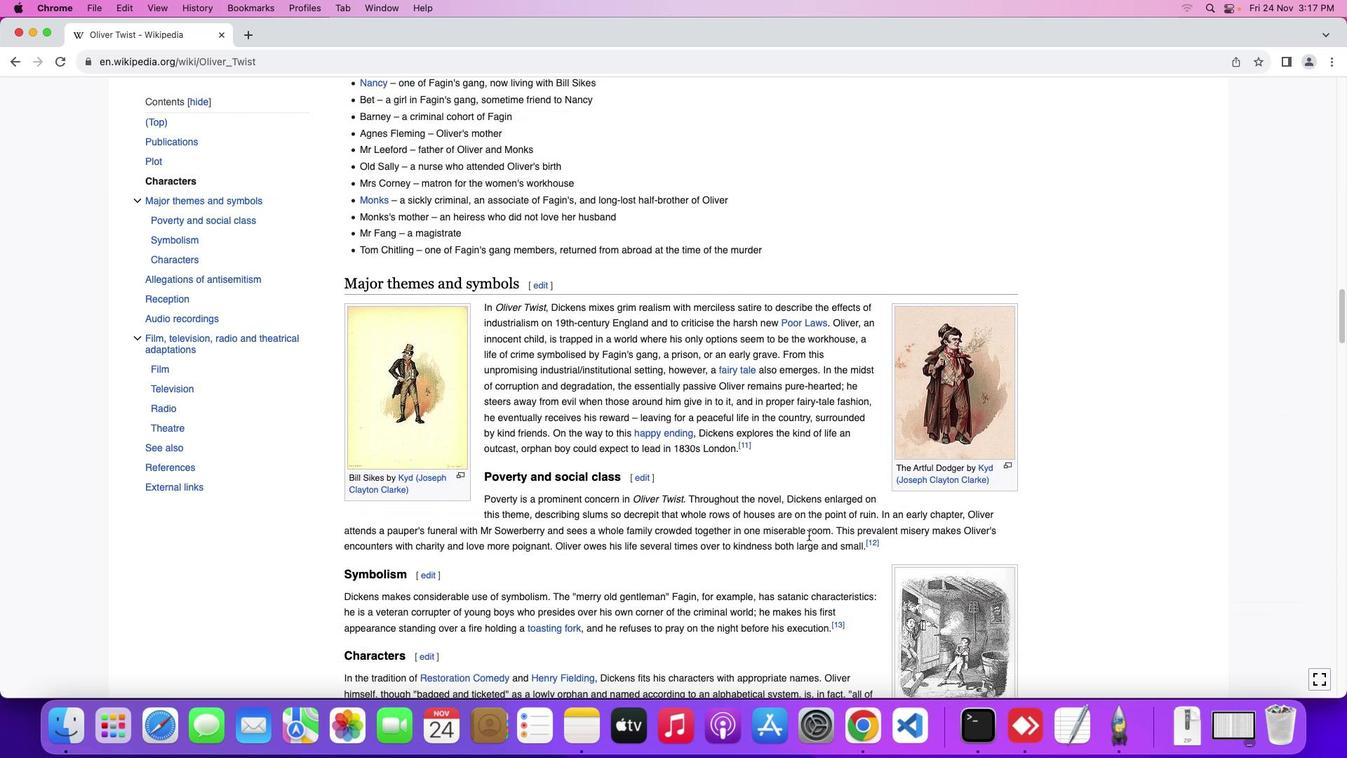
Action: Mouse moved to (807, 534)
Screenshot: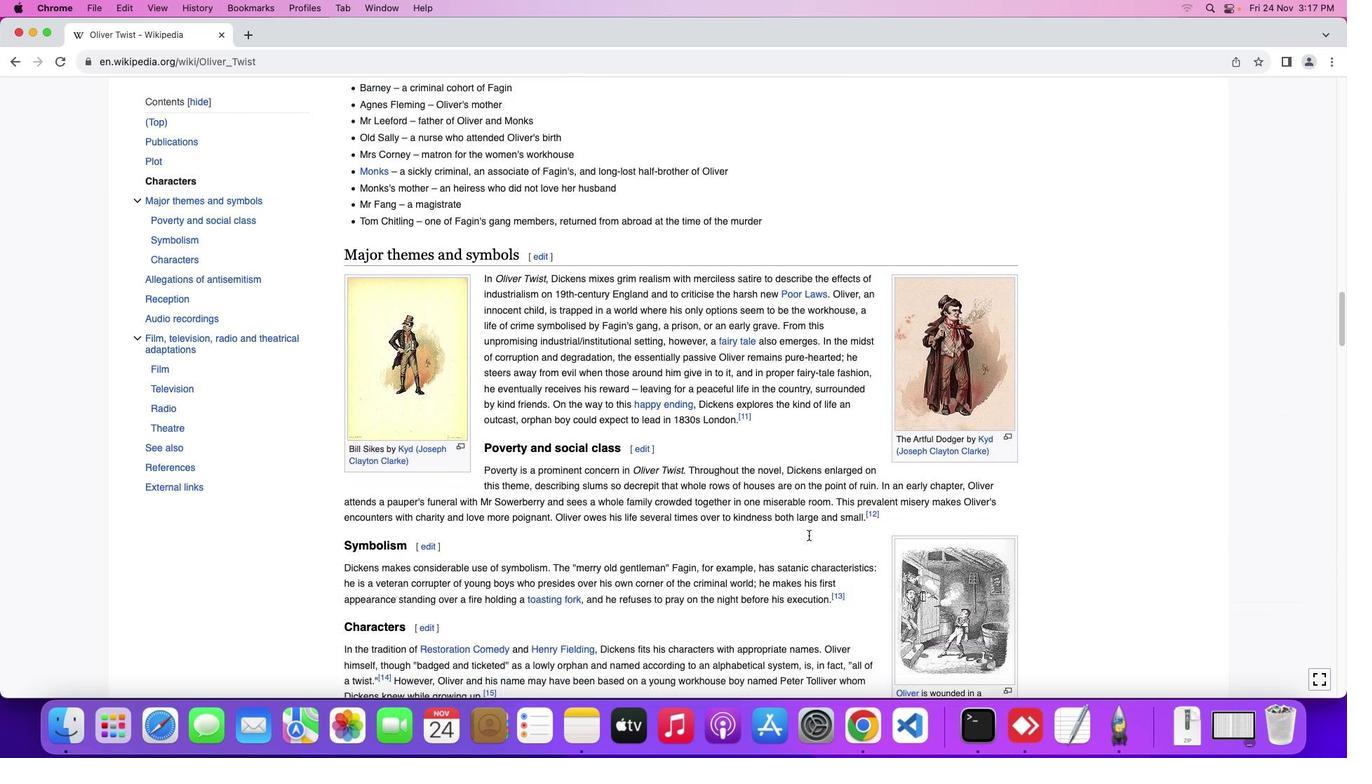 
Action: Mouse scrolled (807, 534) with delta (0, -2)
Screenshot: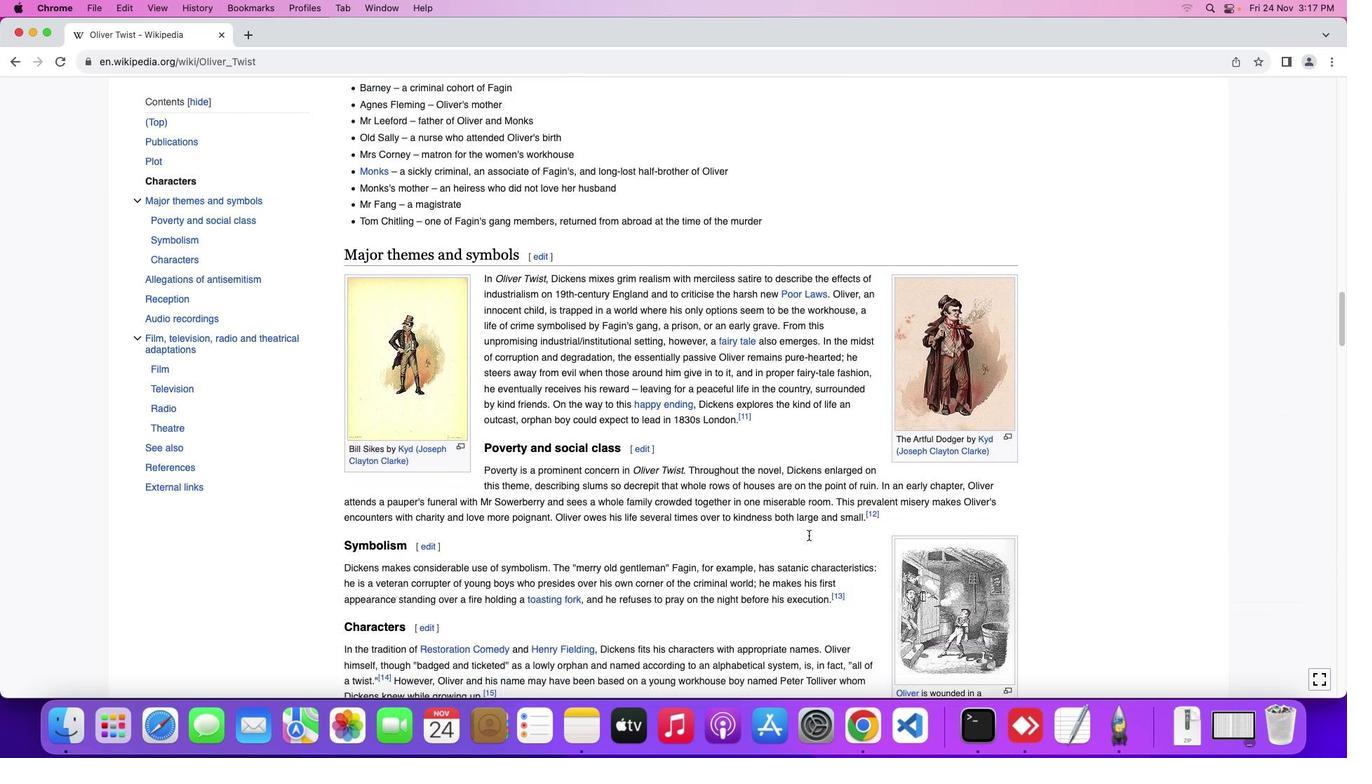 
Action: Mouse moved to (808, 533)
Screenshot: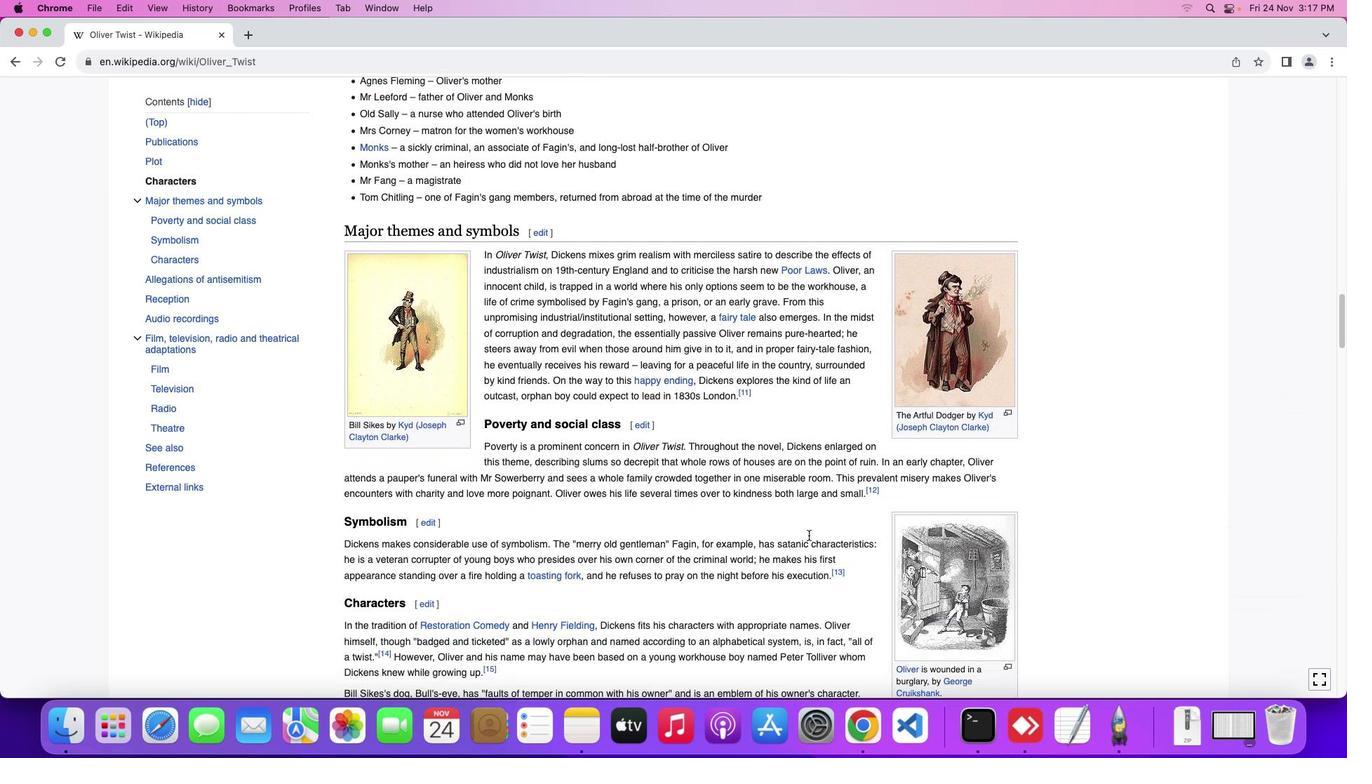 
Action: Mouse scrolled (808, 533) with delta (0, -1)
Screenshot: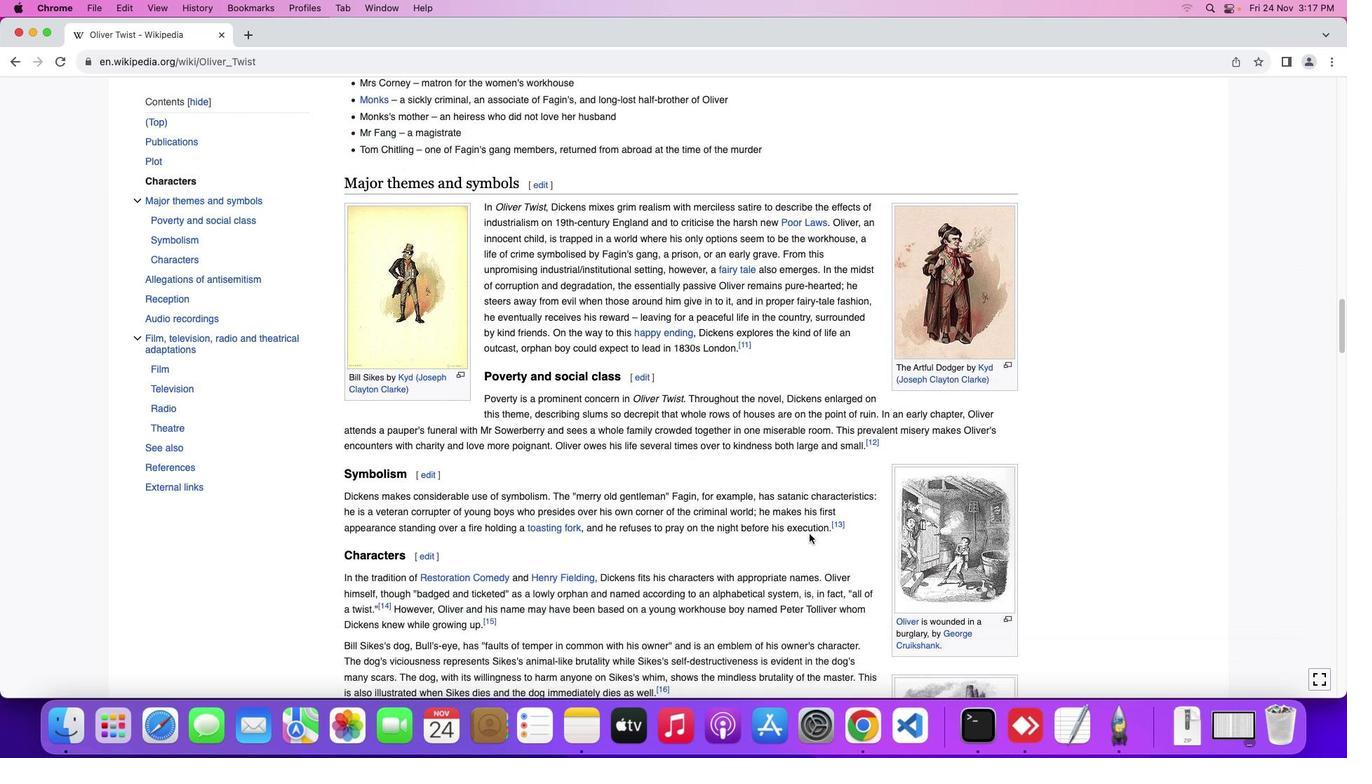 
Action: Mouse scrolled (808, 533) with delta (0, -1)
Screenshot: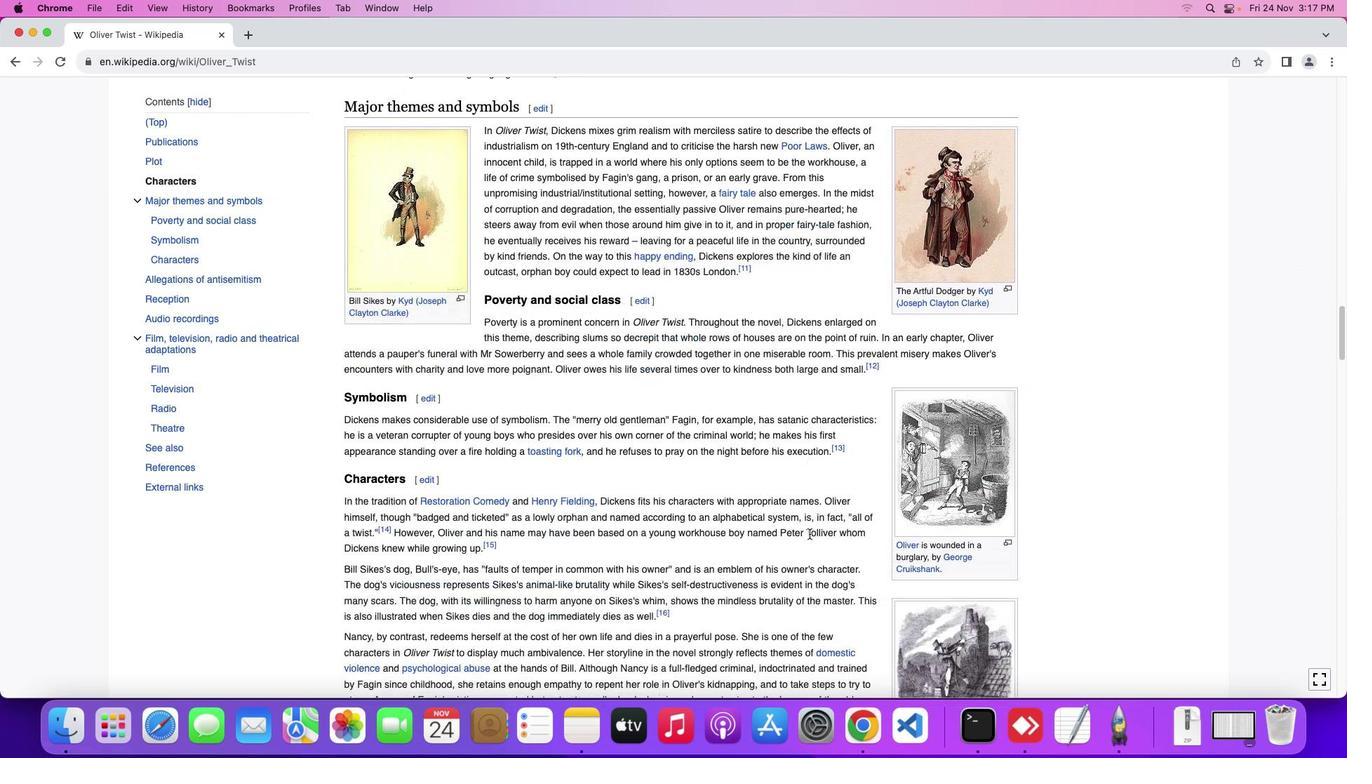 
Action: Mouse moved to (808, 533)
Screenshot: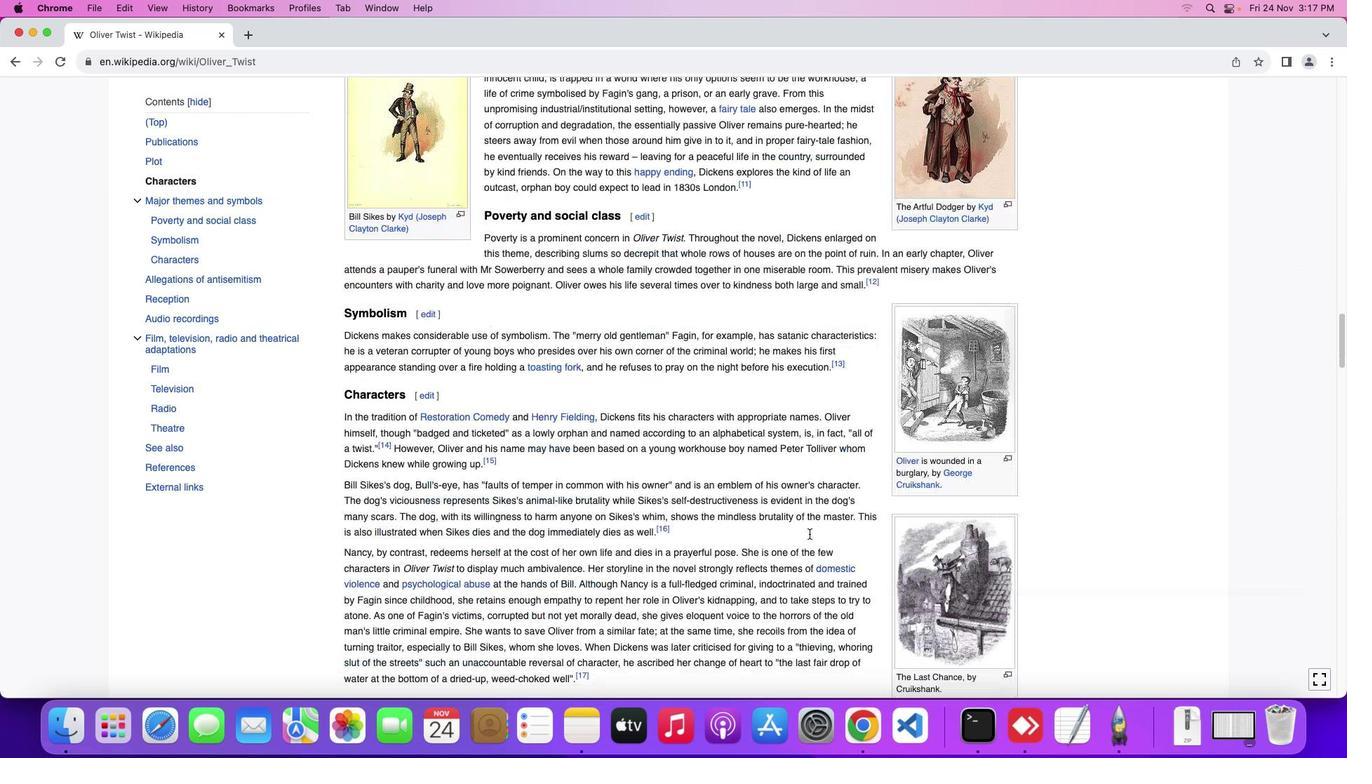 
Action: Mouse scrolled (808, 533) with delta (0, -2)
Screenshot: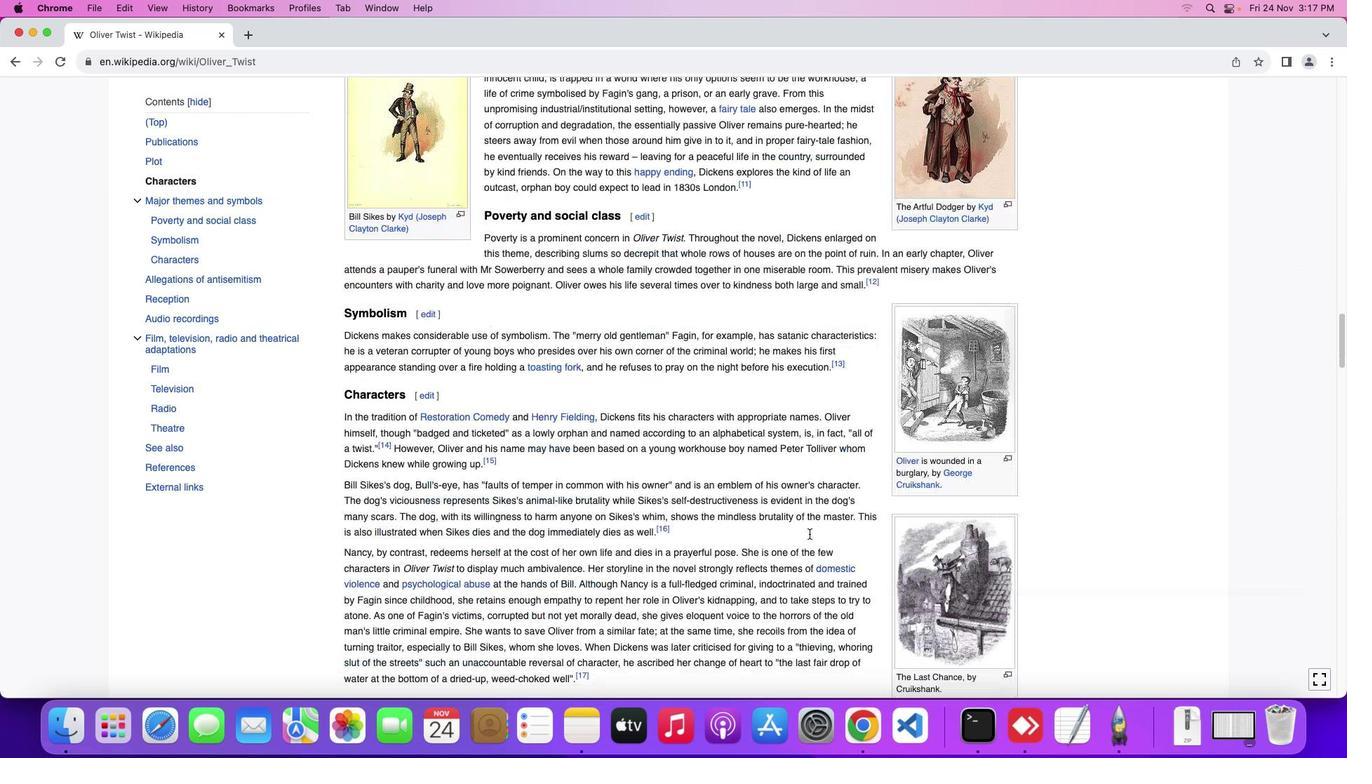 
Action: Mouse moved to (808, 532)
Screenshot: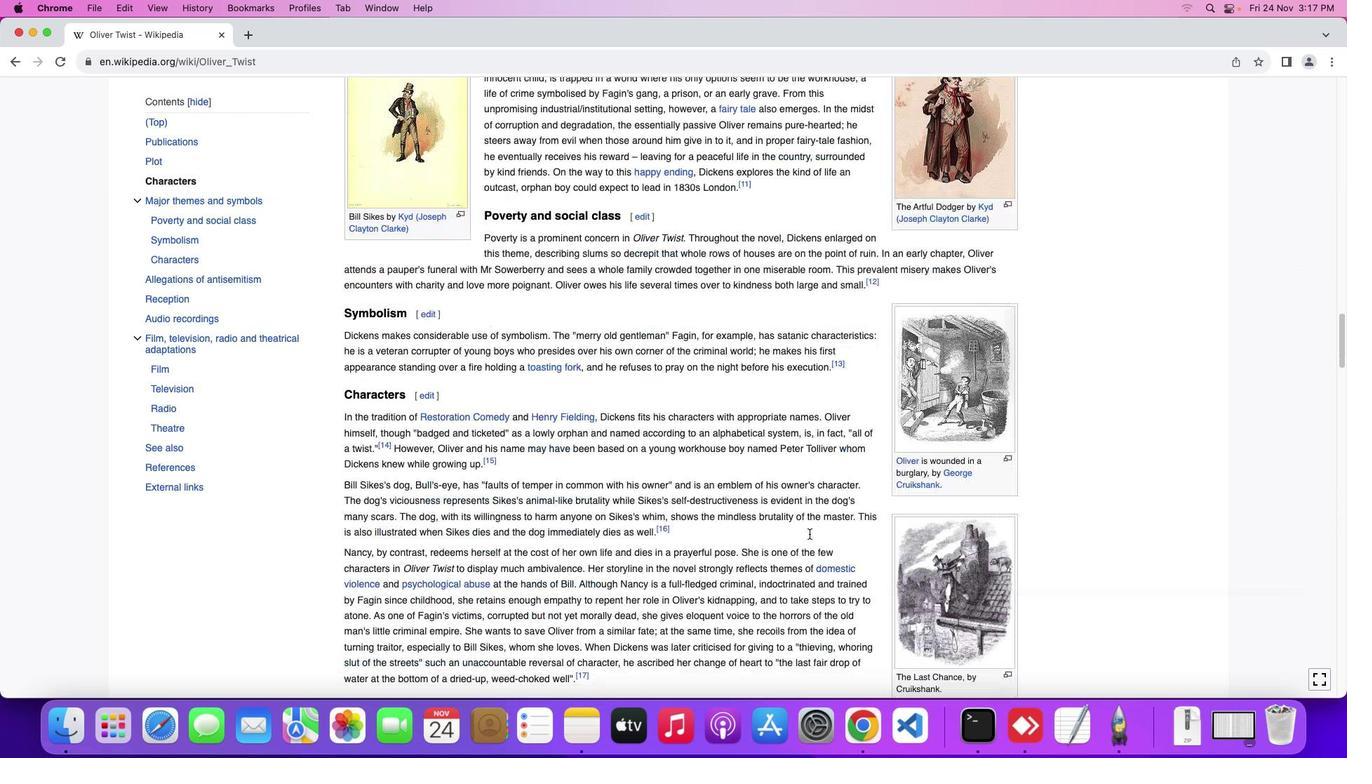 
Action: Mouse scrolled (808, 532) with delta (0, -3)
Screenshot: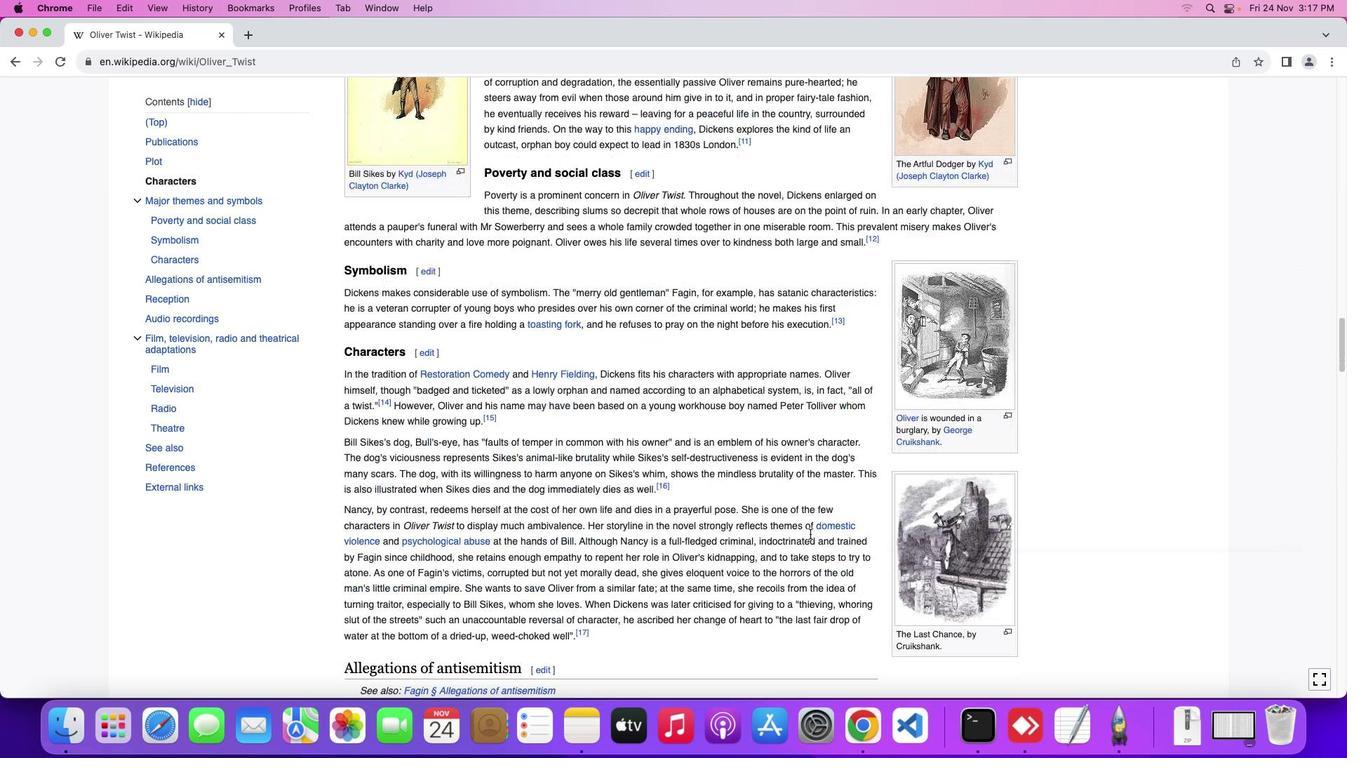 
Action: Mouse moved to (808, 533)
Screenshot: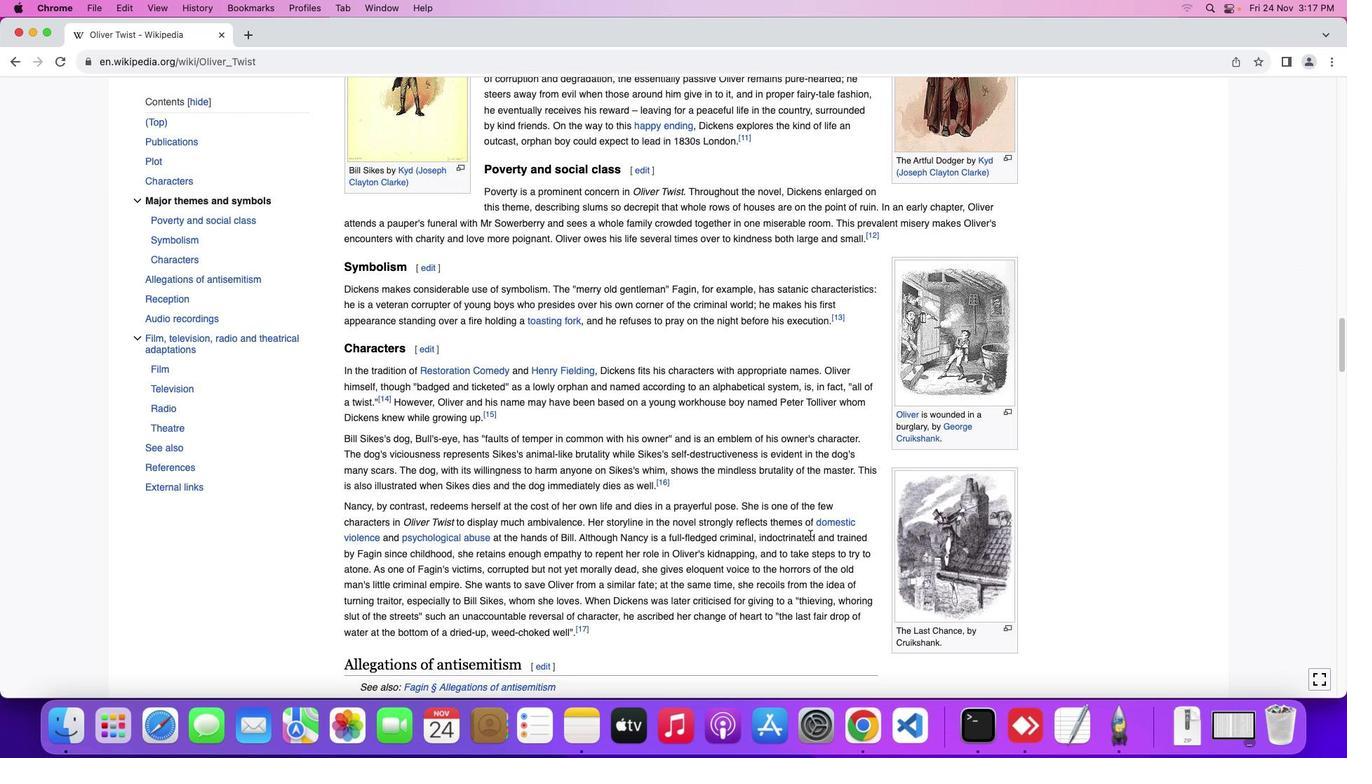 
Action: Mouse scrolled (808, 533) with delta (0, -1)
Screenshot: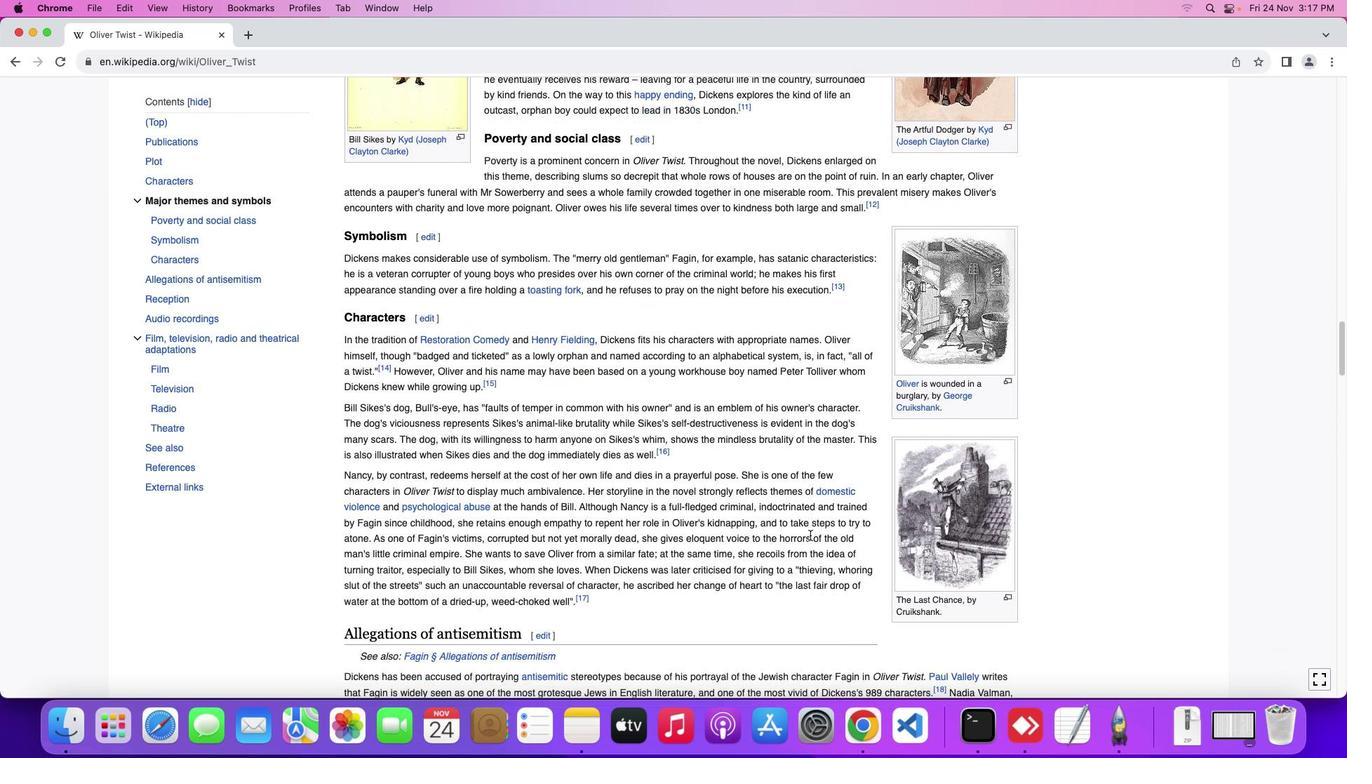 
Action: Mouse scrolled (808, 533) with delta (0, -1)
Screenshot: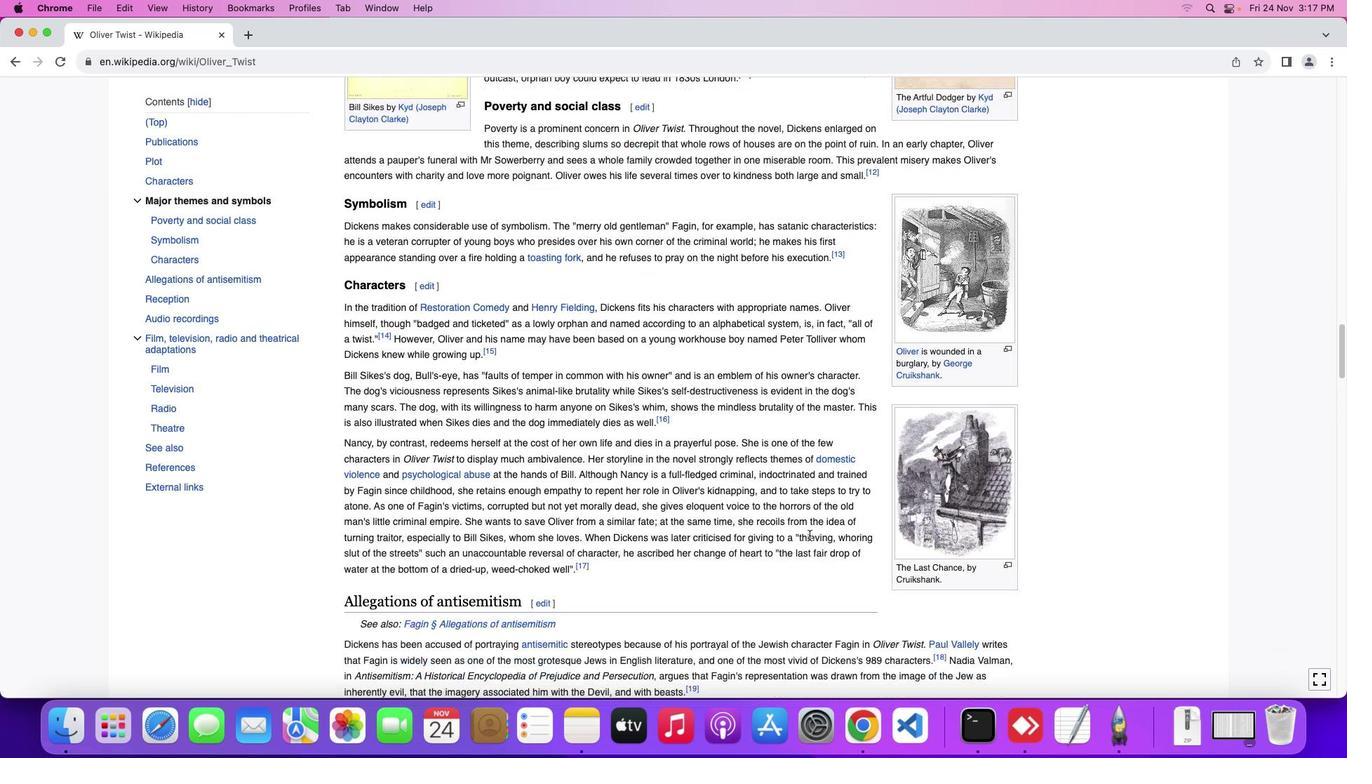 
Action: Mouse scrolled (808, 533) with delta (0, -2)
Screenshot: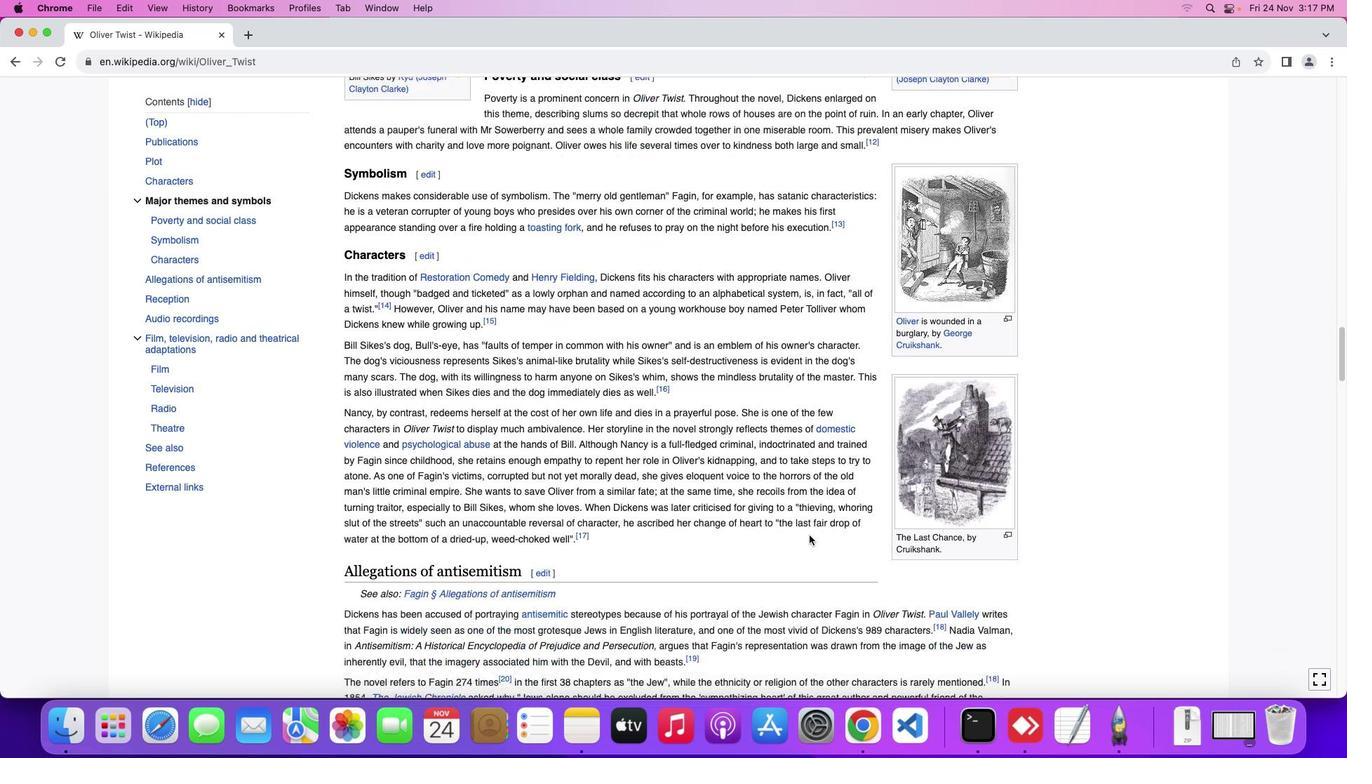 
Action: Mouse moved to (808, 534)
Screenshot: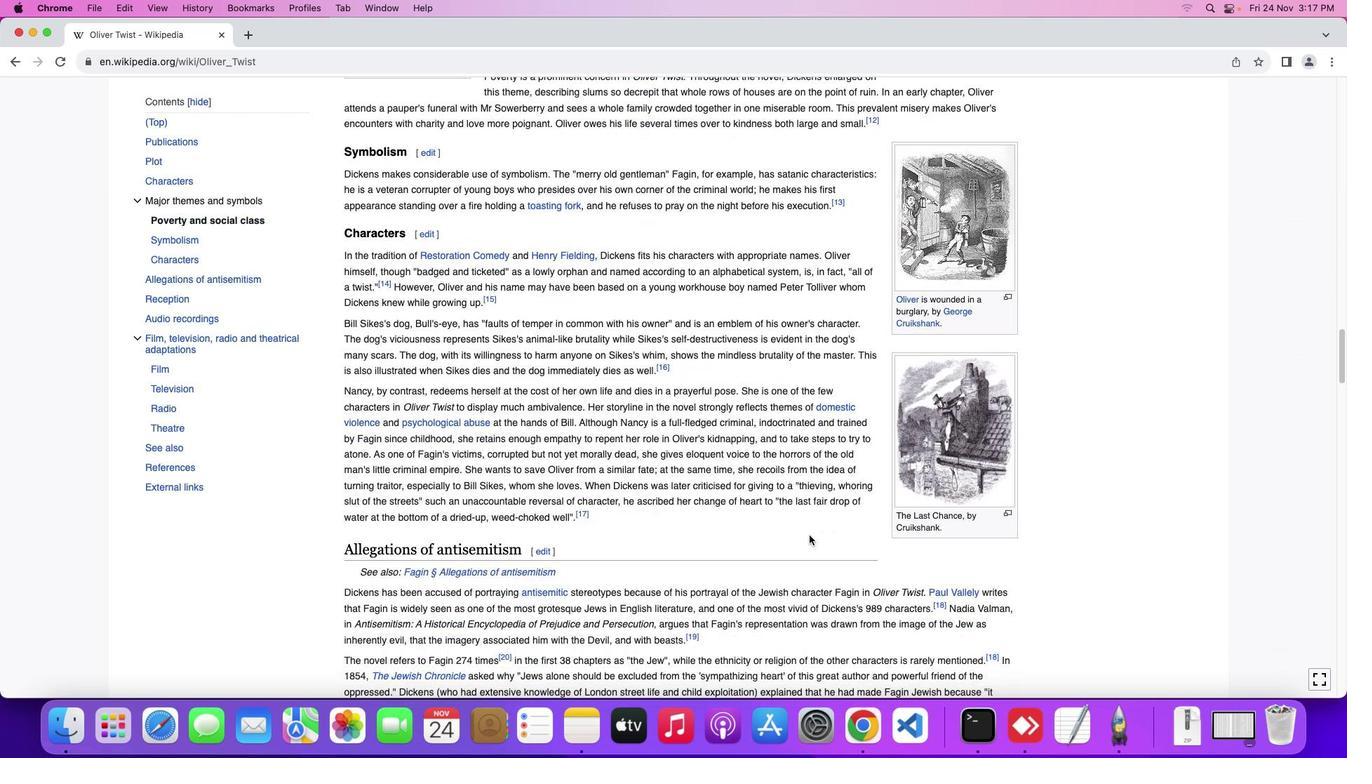 
Action: Mouse scrolled (808, 534) with delta (0, -1)
Screenshot: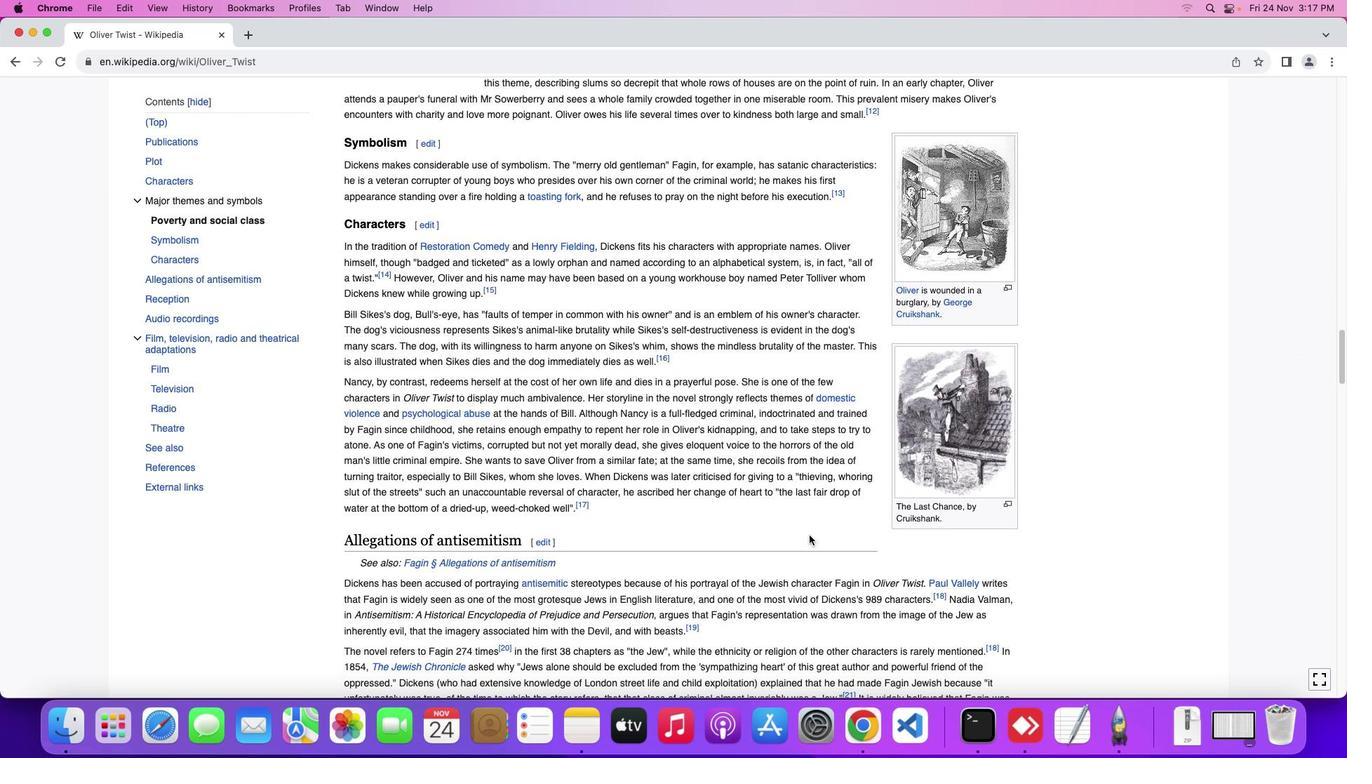
Action: Mouse scrolled (808, 534) with delta (0, -1)
Screenshot: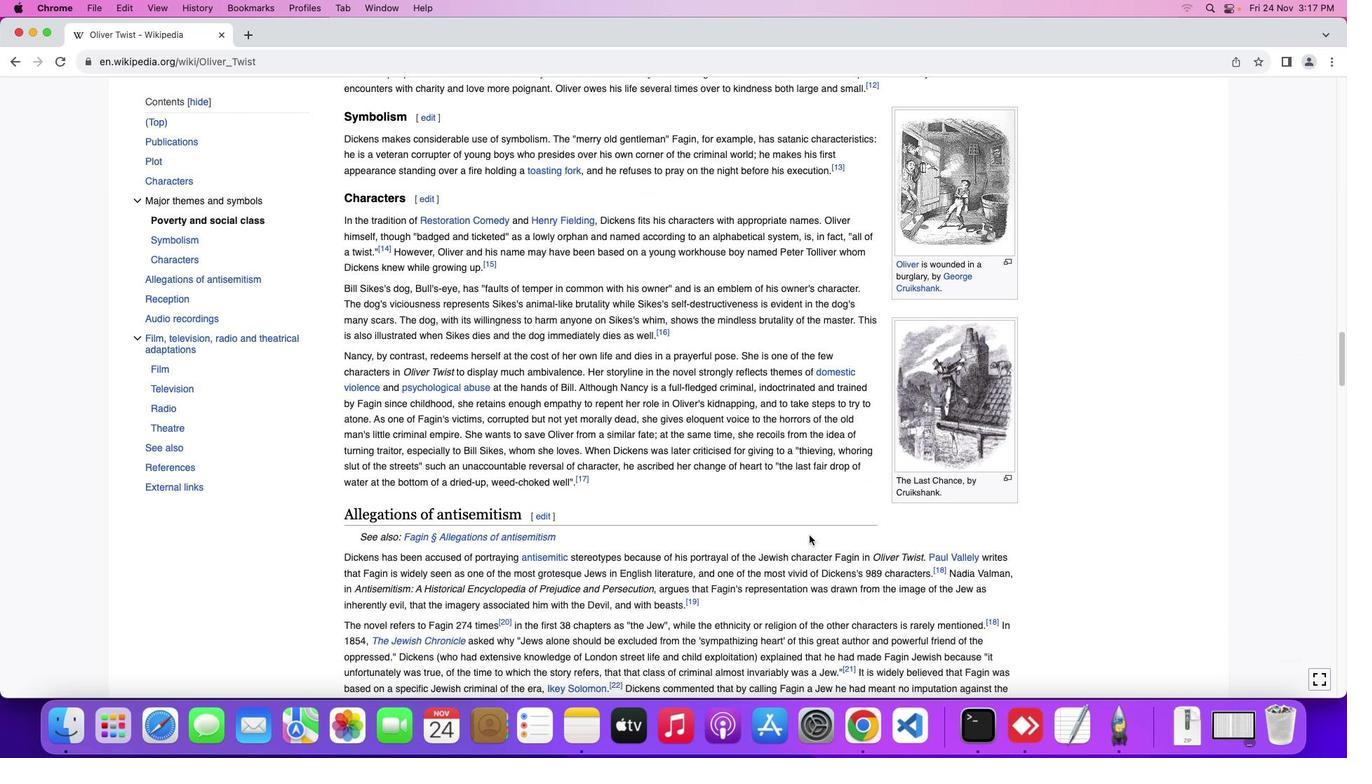 
Action: Mouse scrolled (808, 534) with delta (0, -2)
Screenshot: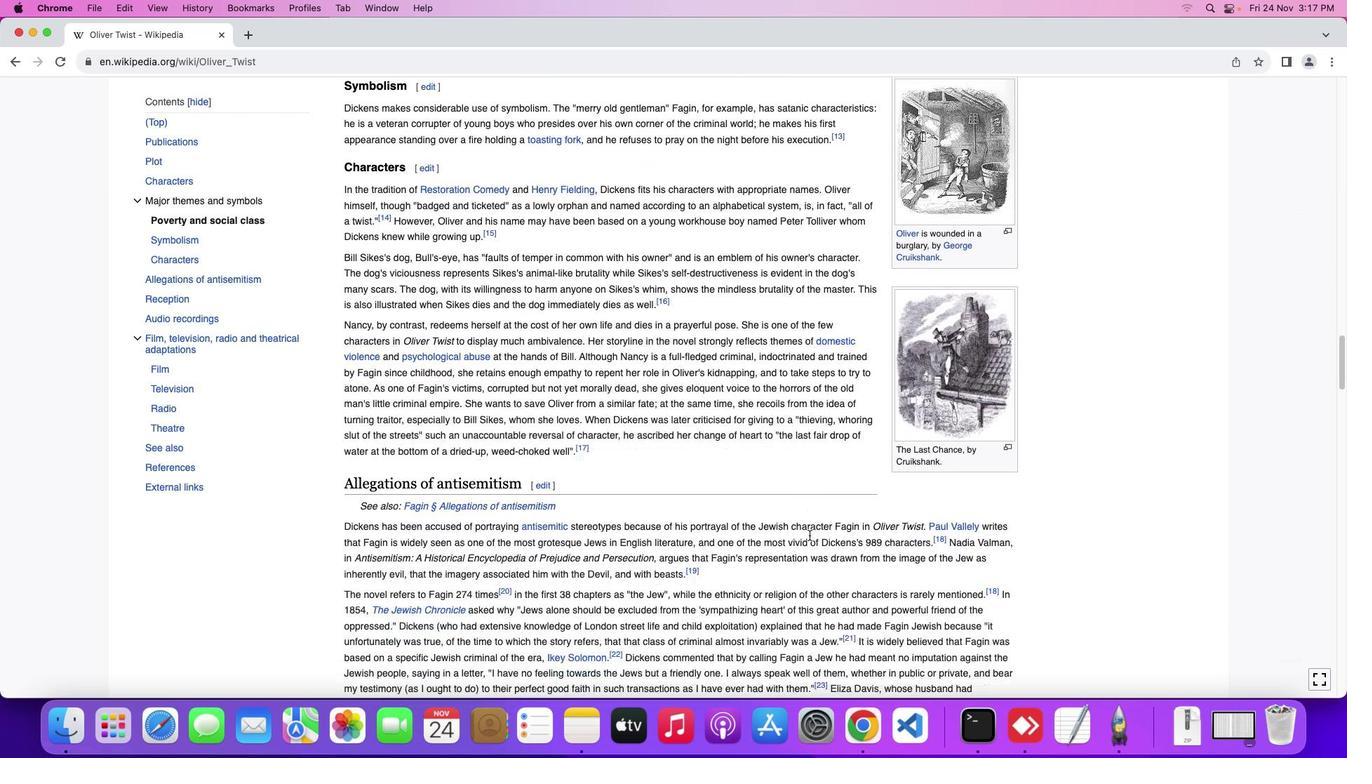 
Action: Mouse moved to (808, 533)
Screenshot: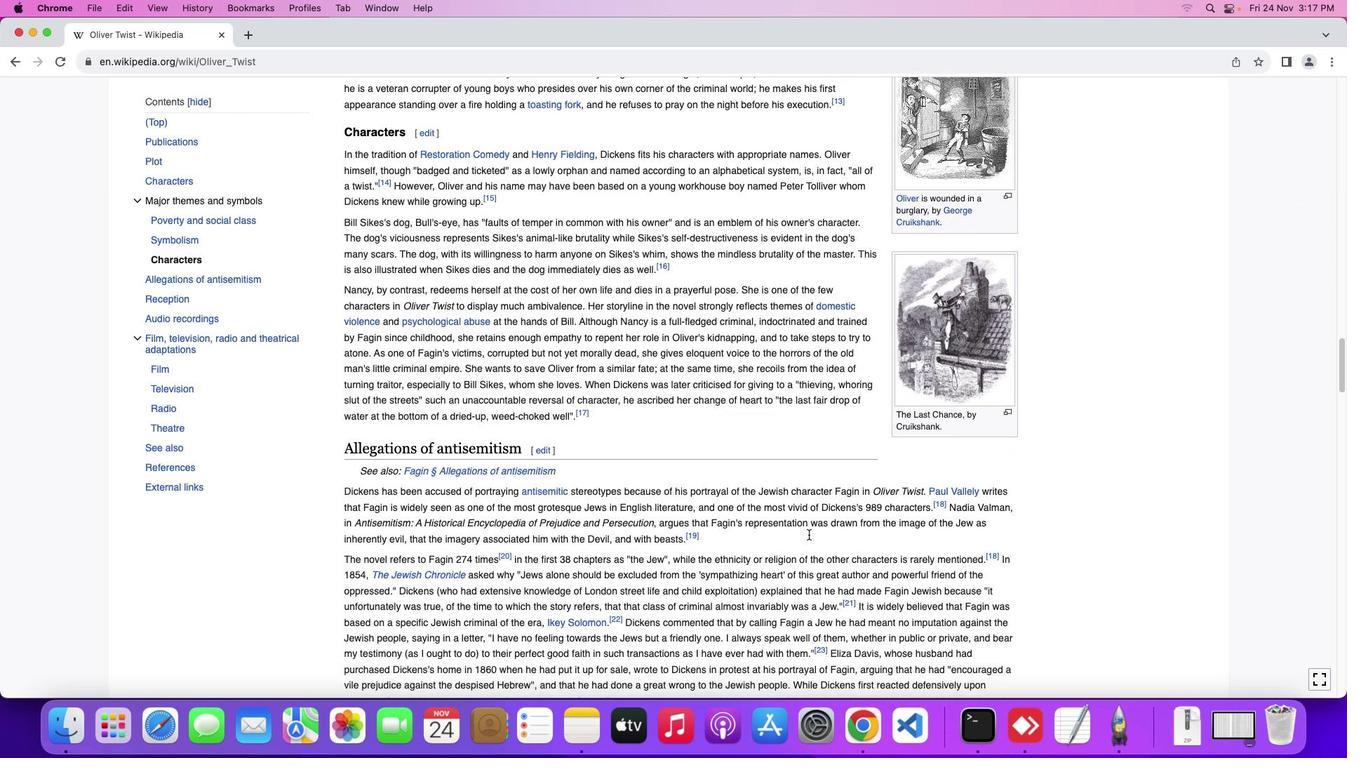 
Action: Mouse scrolled (808, 533) with delta (0, -1)
Screenshot: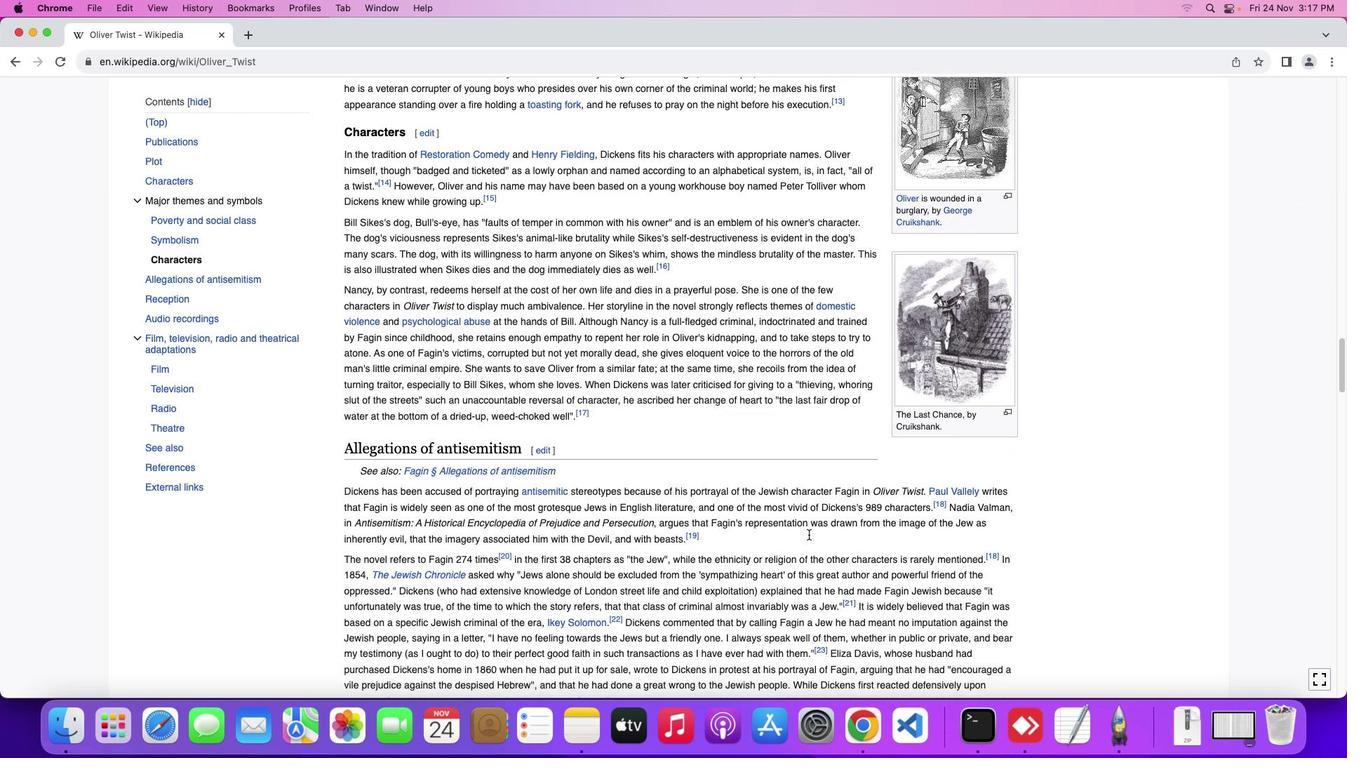 
Action: Mouse moved to (807, 533)
Screenshot: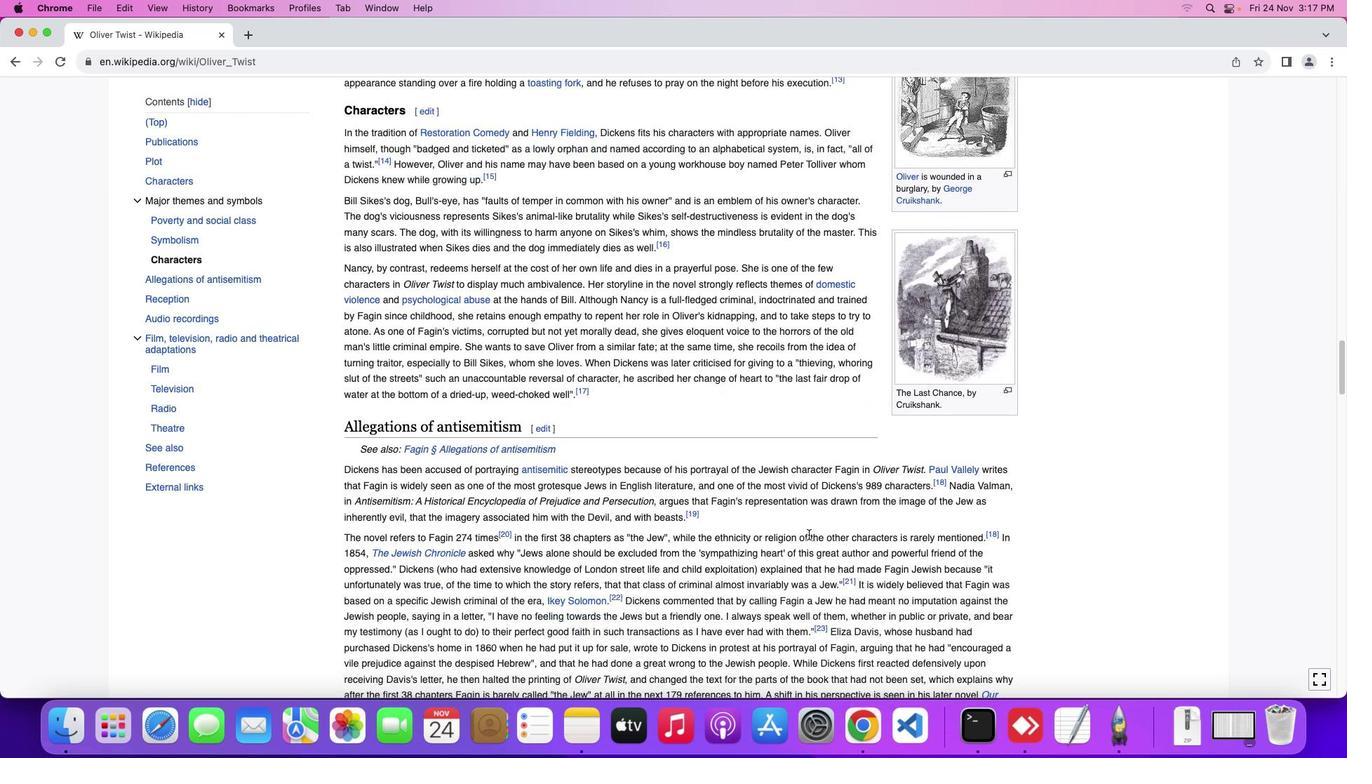 
Action: Mouse scrolled (807, 533) with delta (0, -1)
Screenshot: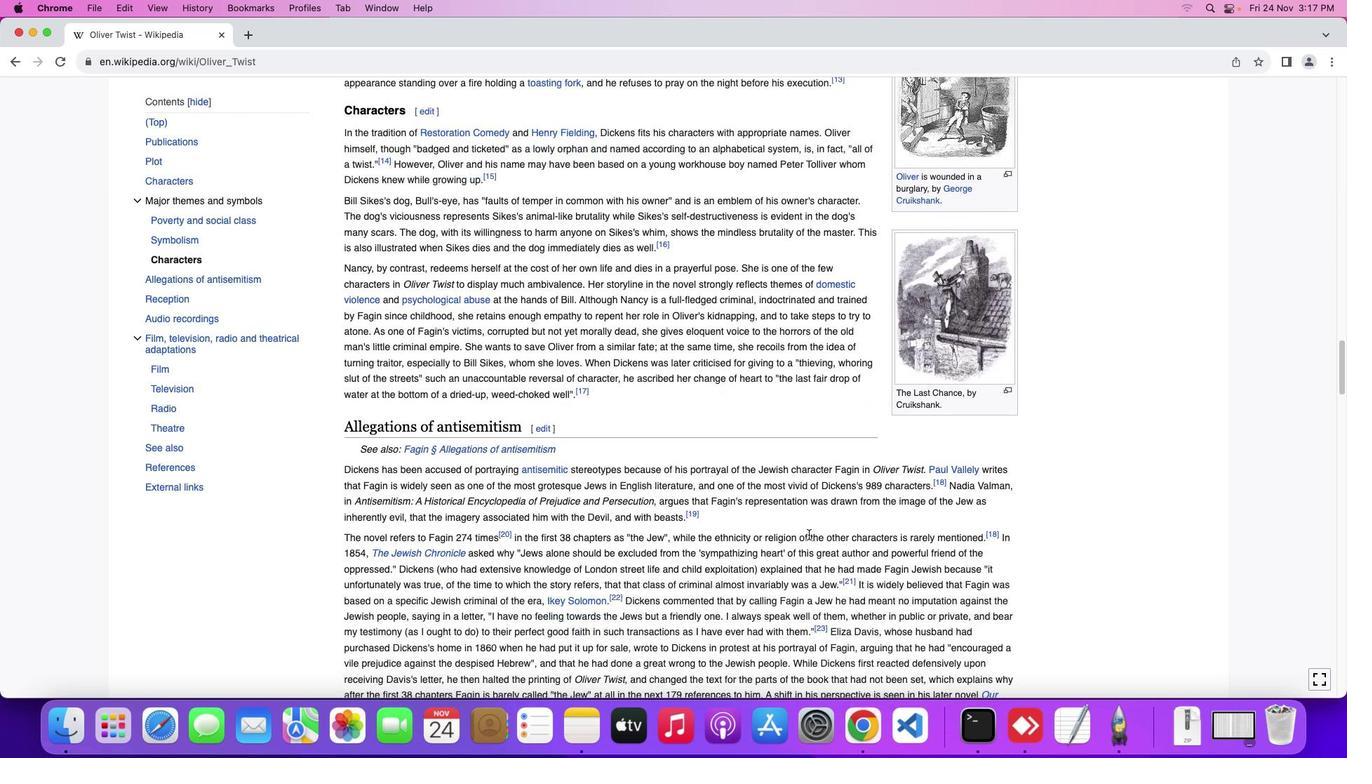 
Action: Mouse scrolled (807, 533) with delta (0, -2)
Screenshot: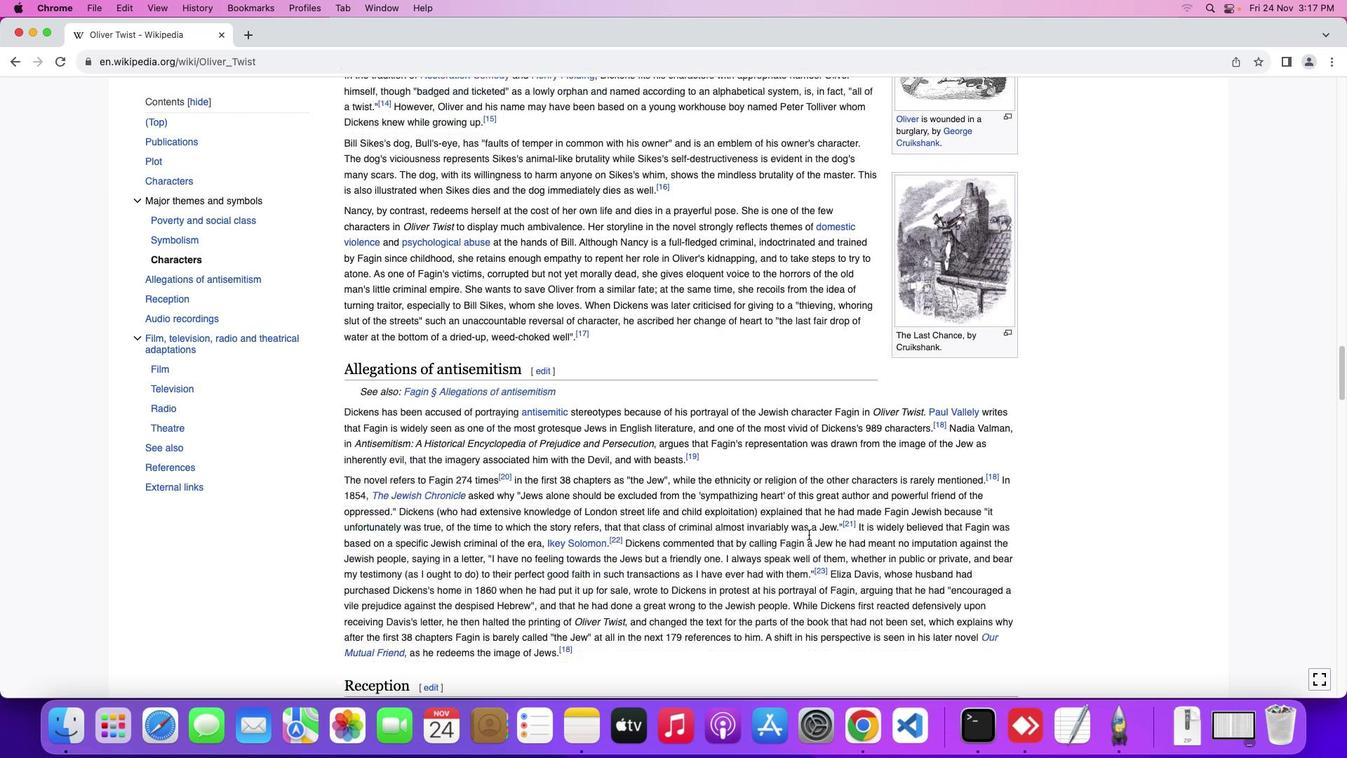 
Action: Mouse scrolled (807, 533) with delta (0, -1)
Screenshot: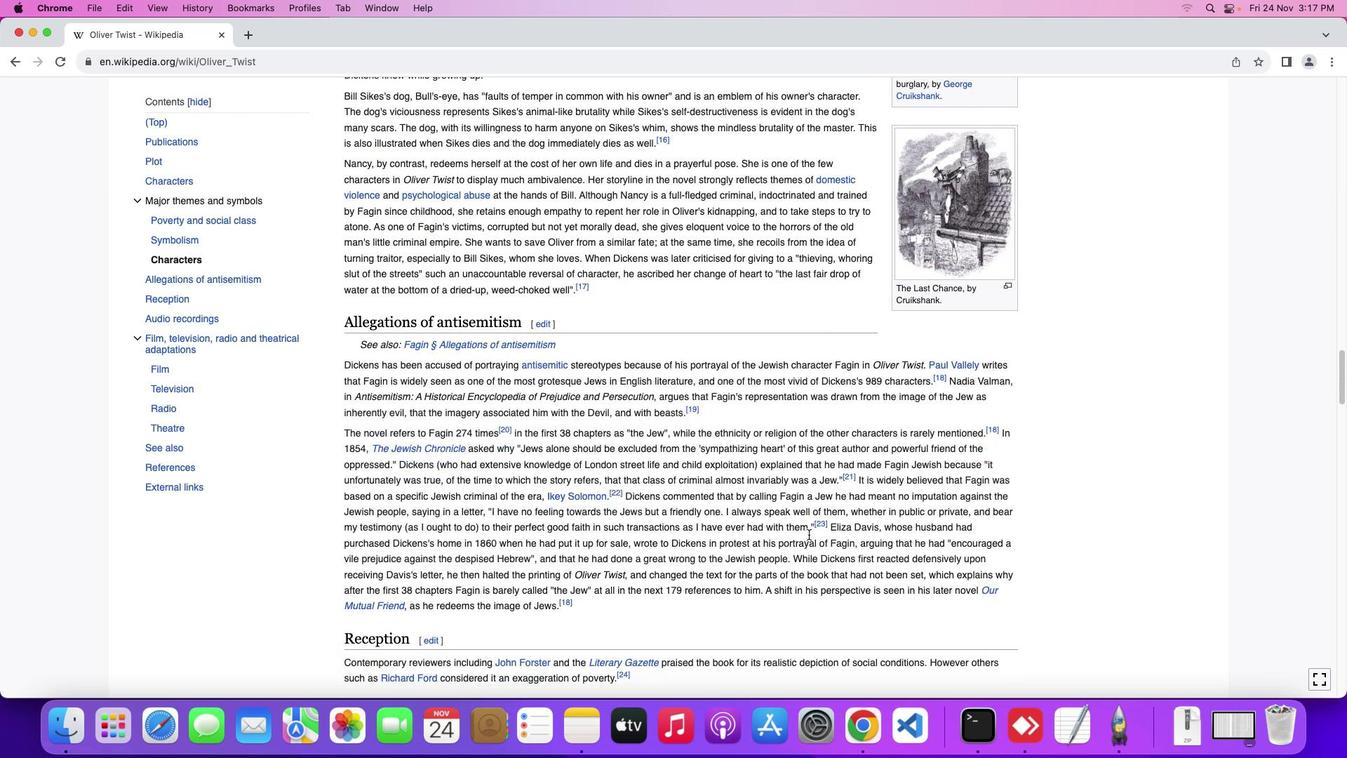 
Action: Mouse scrolled (807, 533) with delta (0, -1)
Screenshot: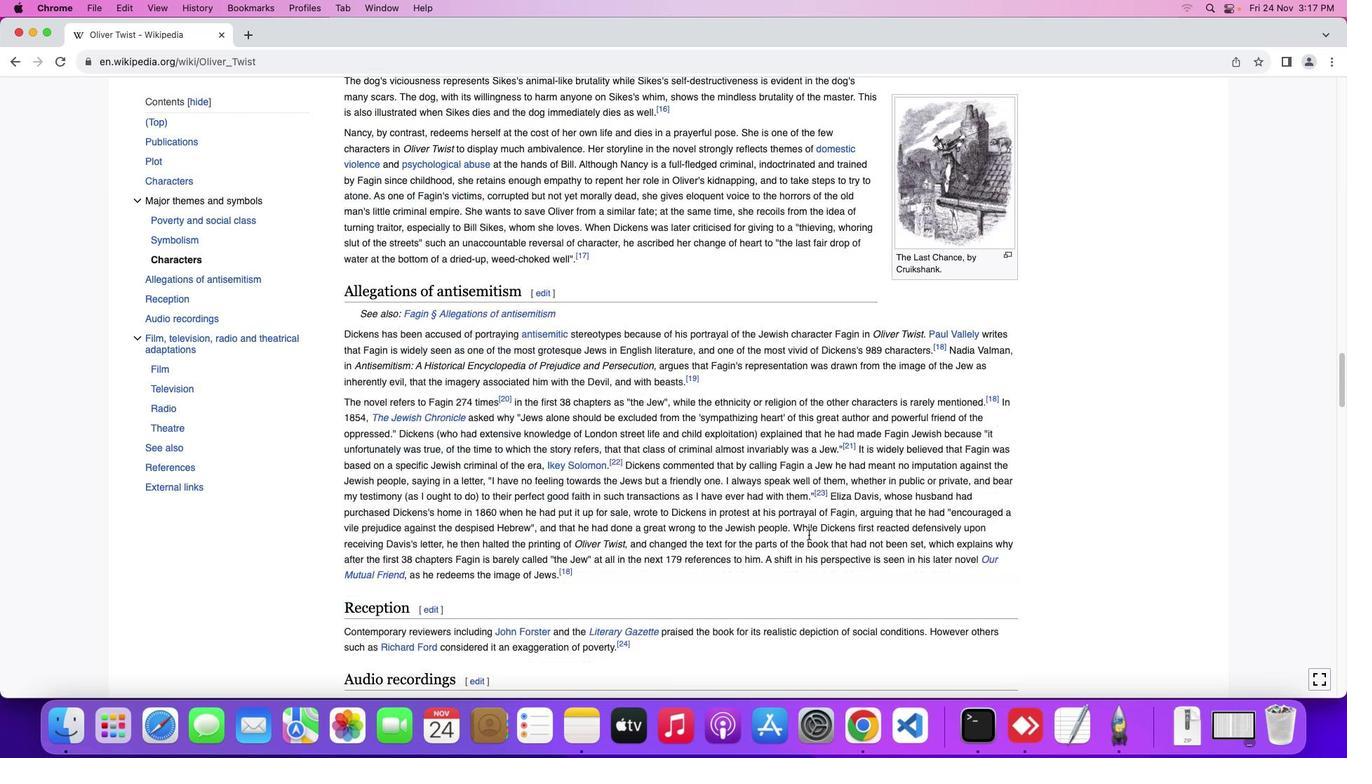 
Action: Mouse scrolled (807, 533) with delta (0, -2)
Screenshot: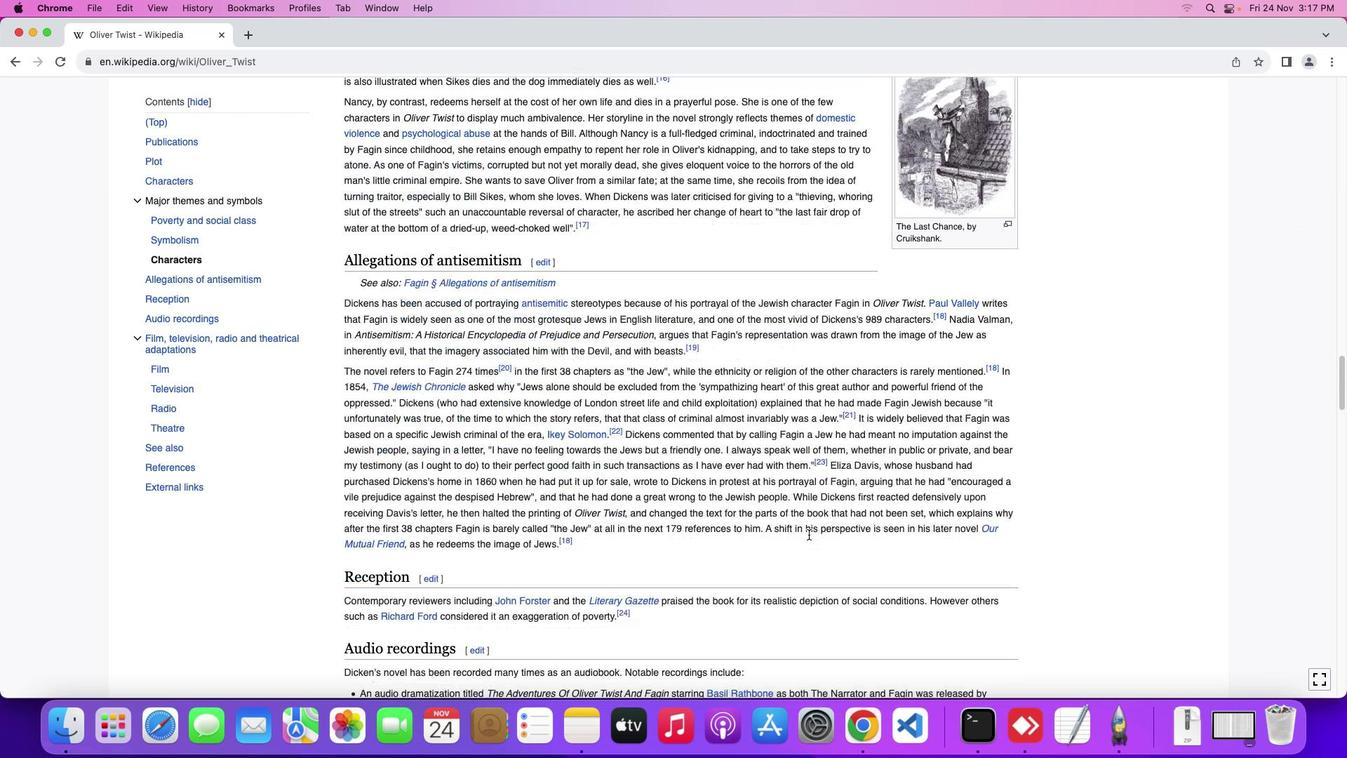 
Action: Mouse scrolled (807, 533) with delta (0, -1)
Screenshot: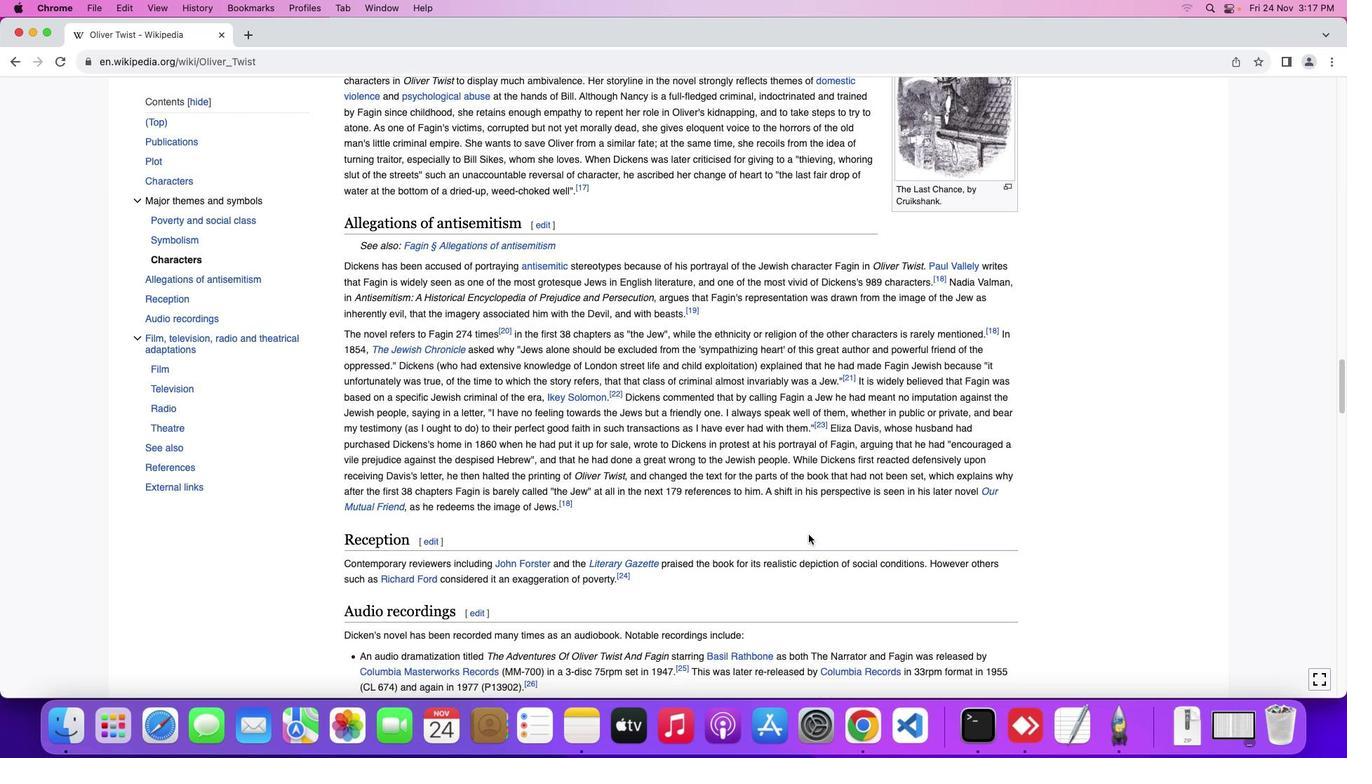 
Action: Mouse scrolled (807, 533) with delta (0, -1)
Screenshot: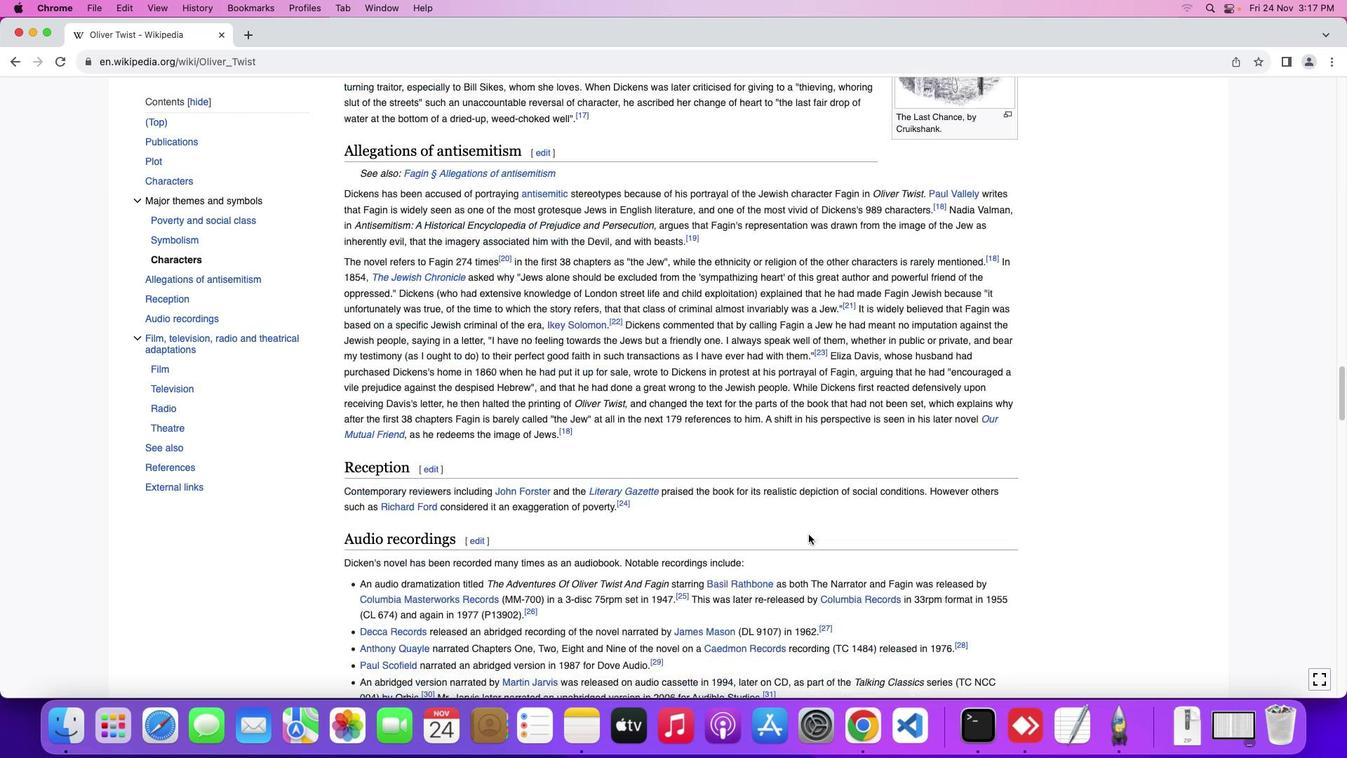 
Action: Mouse scrolled (807, 533) with delta (0, -2)
Screenshot: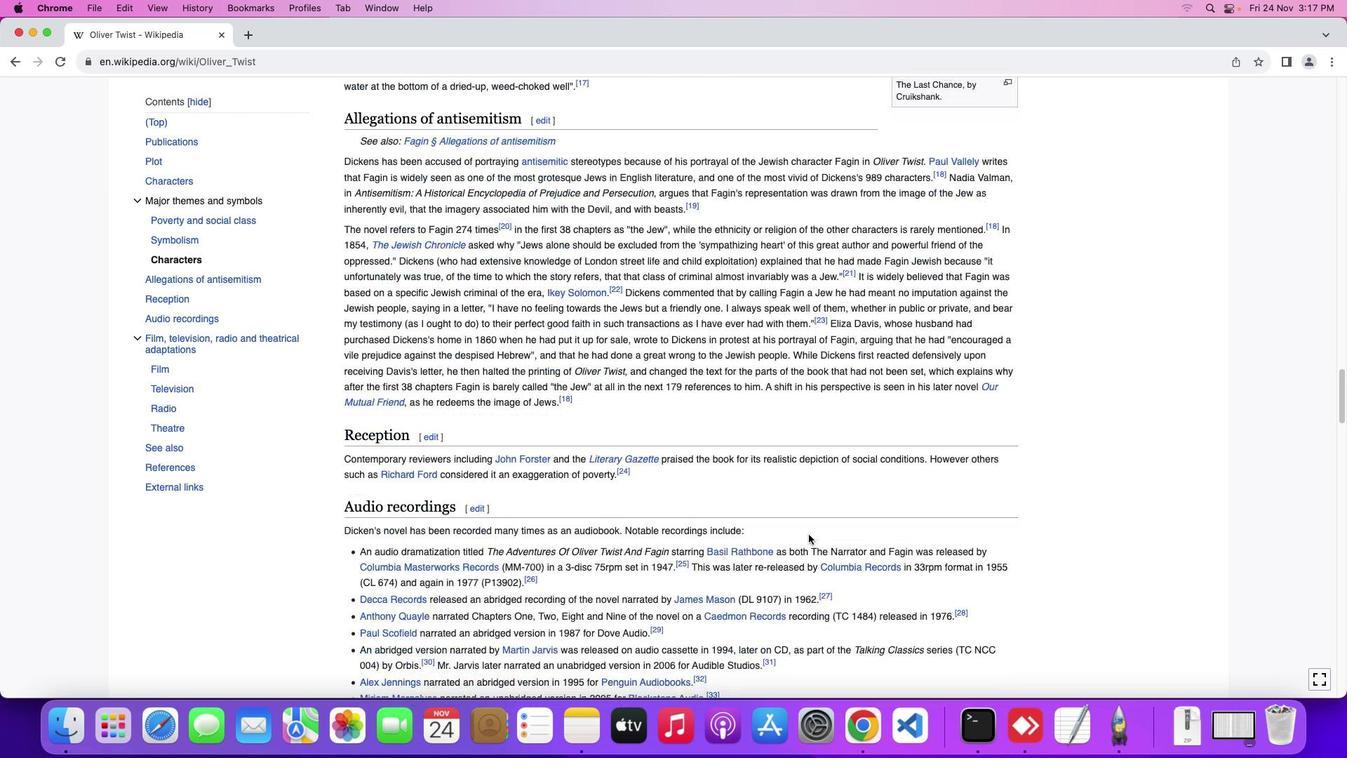 
Action: Mouse scrolled (807, 533) with delta (0, -3)
Screenshot: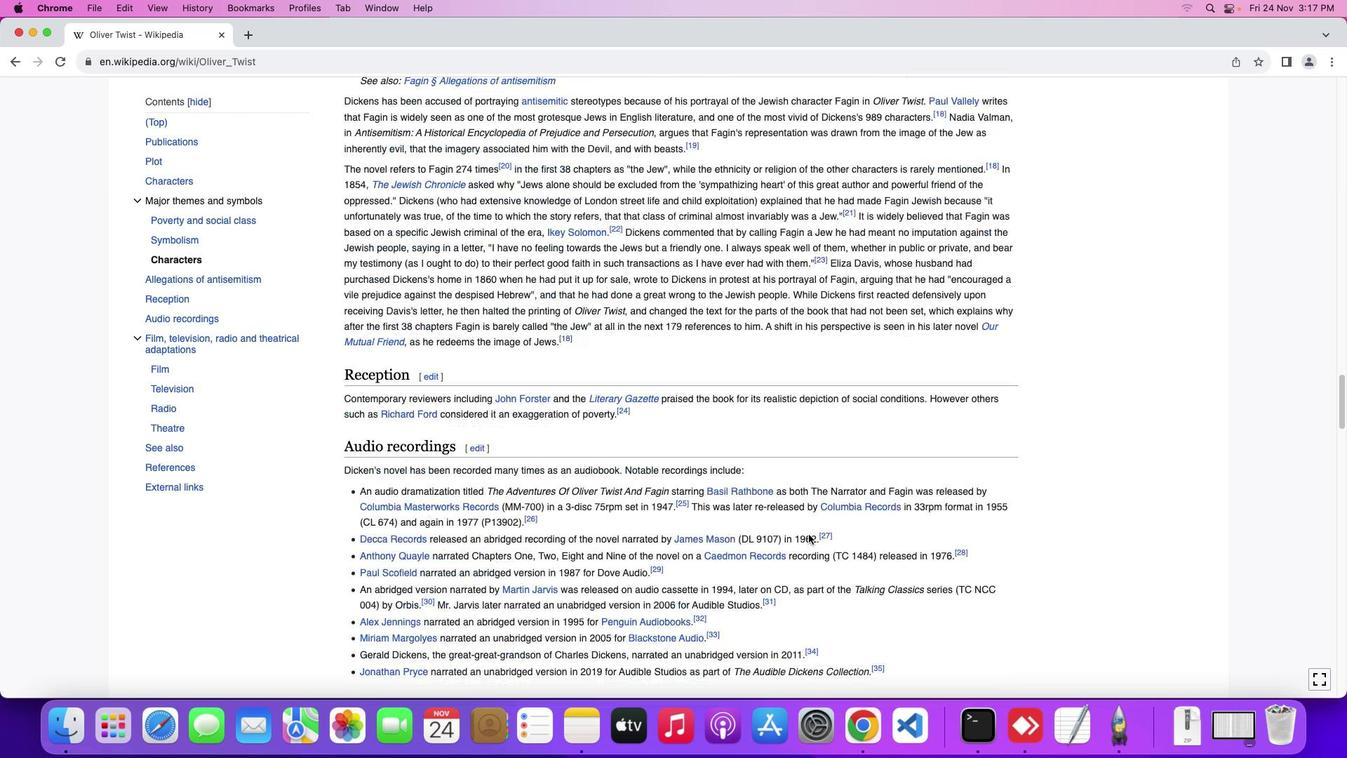 
Action: Mouse scrolled (807, 533) with delta (0, -1)
Screenshot: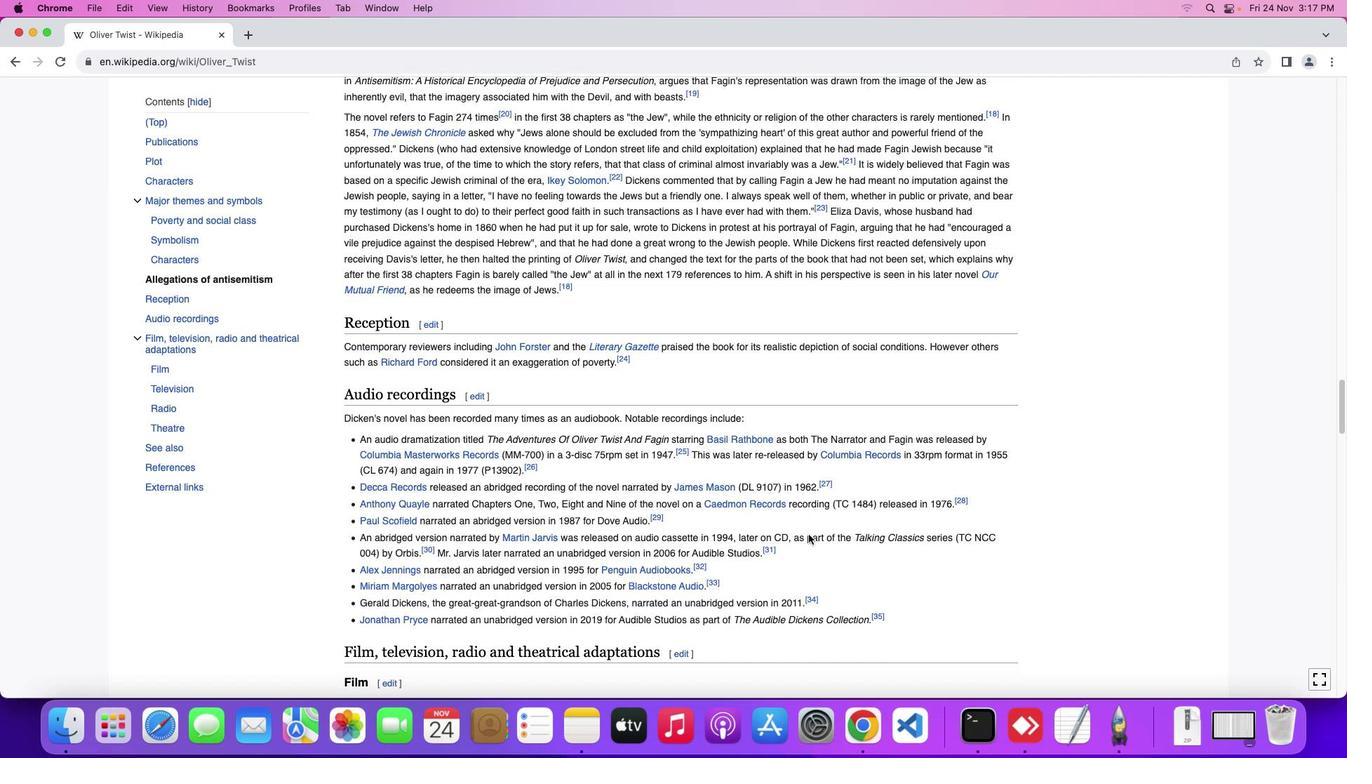
Action: Mouse scrolled (807, 533) with delta (0, -1)
Screenshot: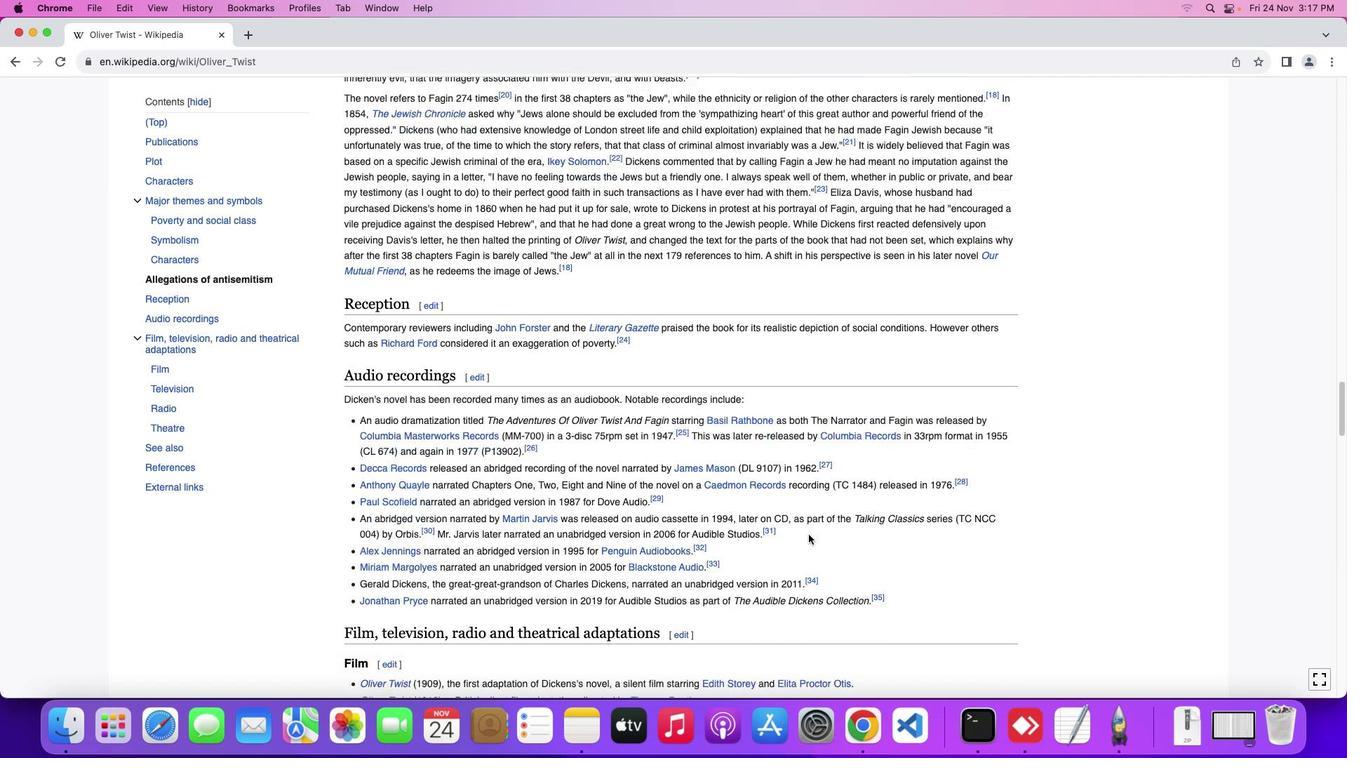 
Action: Mouse scrolled (807, 533) with delta (0, -2)
Screenshot: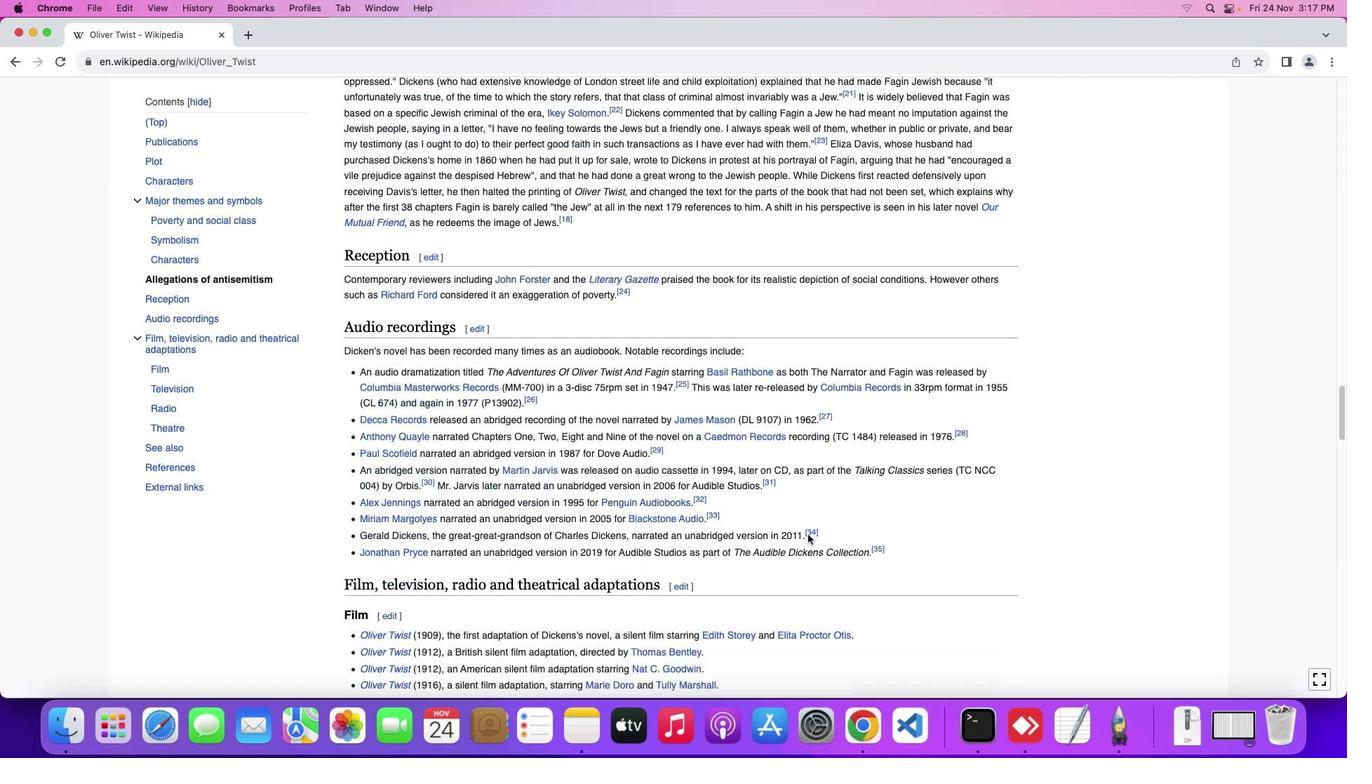 
Action: Mouse moved to (806, 532)
Screenshot: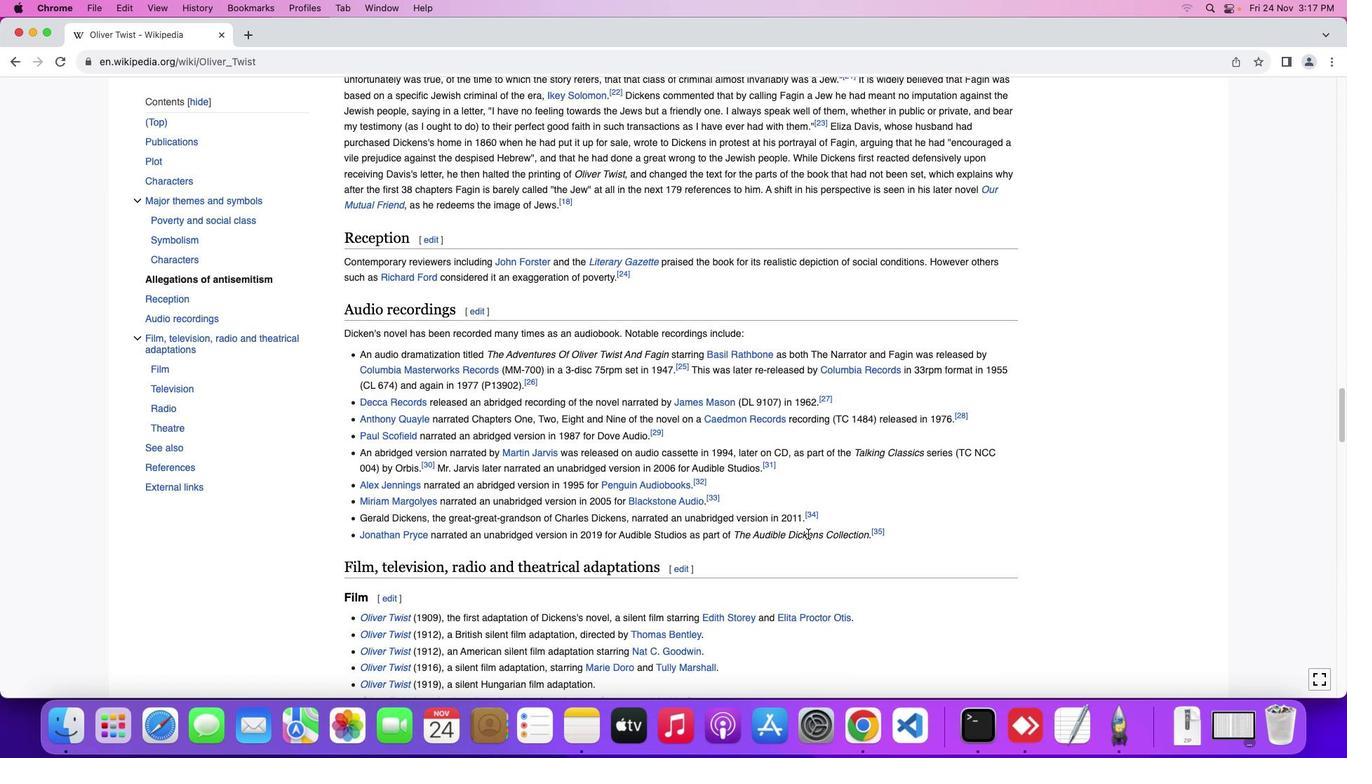 
Action: Mouse scrolled (806, 532) with delta (0, -1)
Screenshot: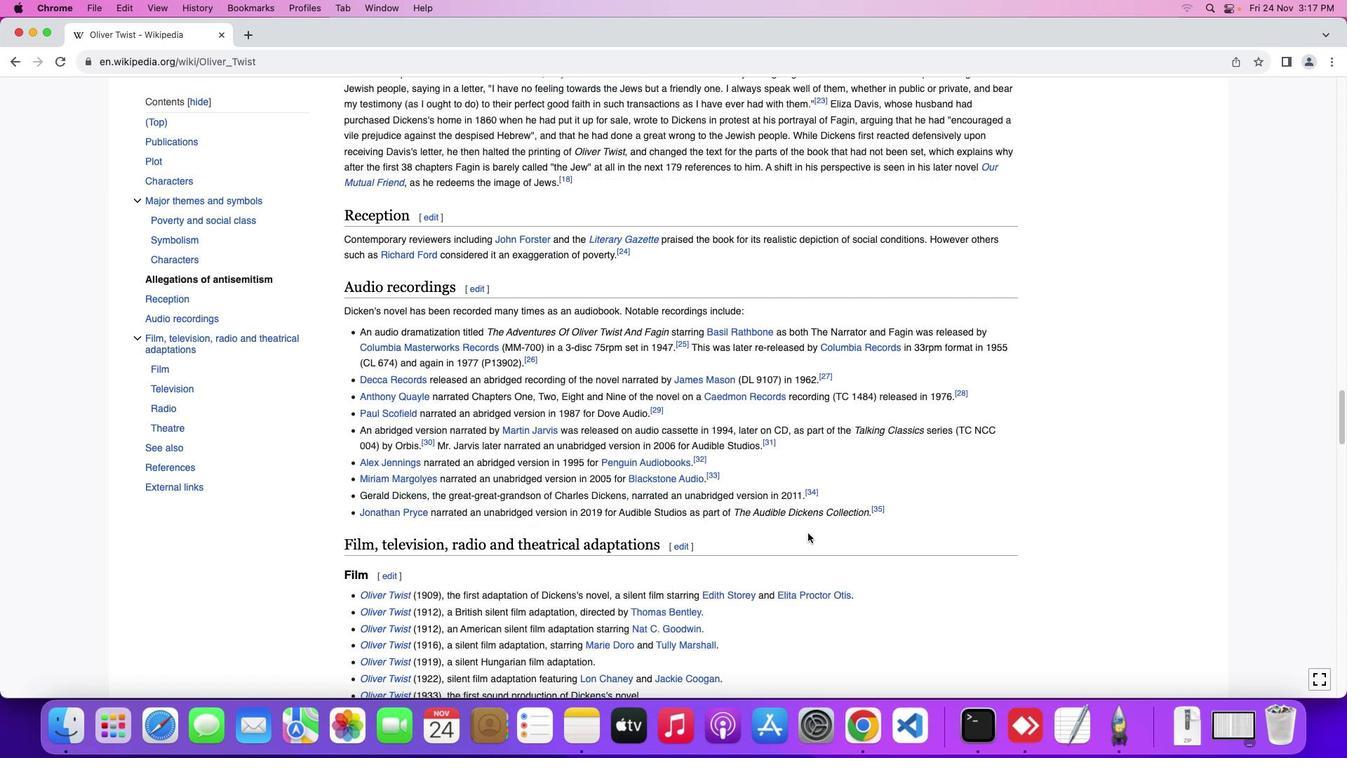 
Action: Mouse scrolled (806, 532) with delta (0, -1)
Screenshot: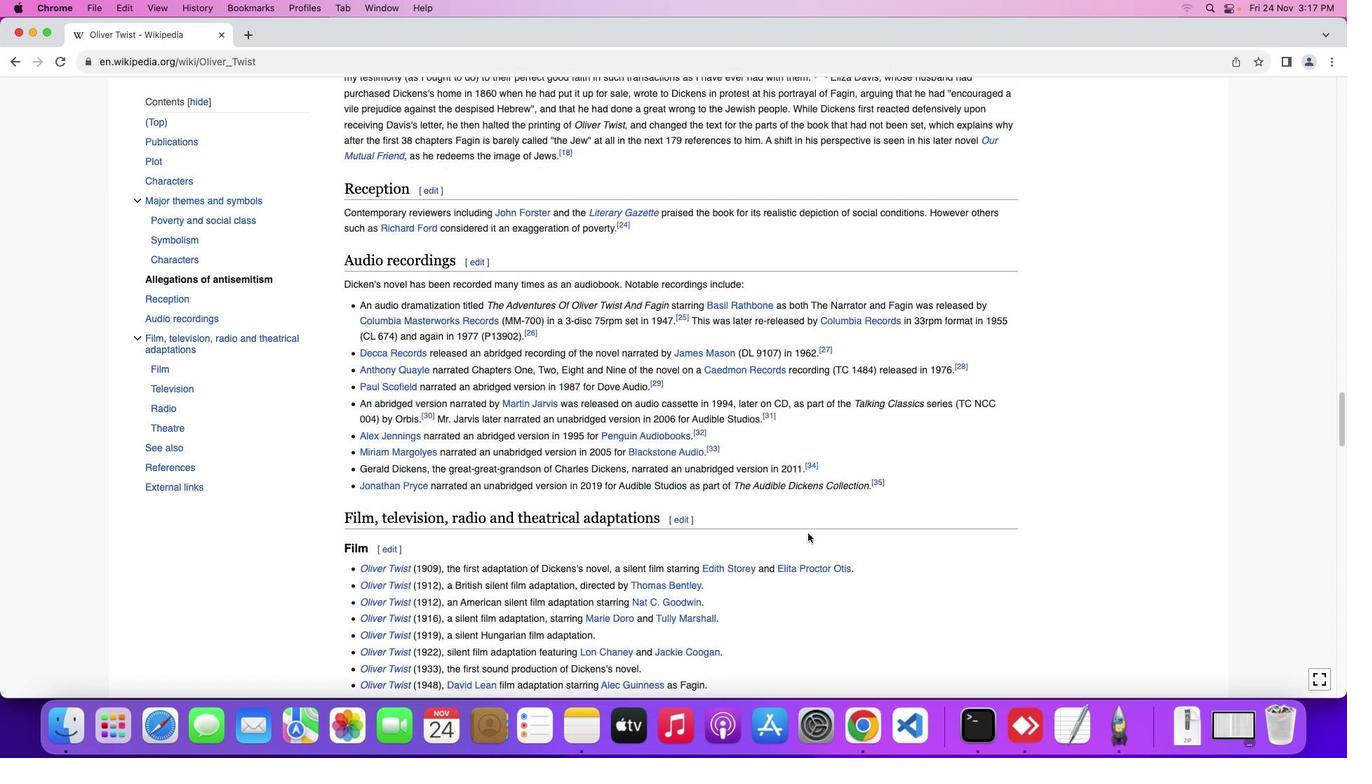 
Action: Mouse scrolled (806, 532) with delta (0, -2)
Screenshot: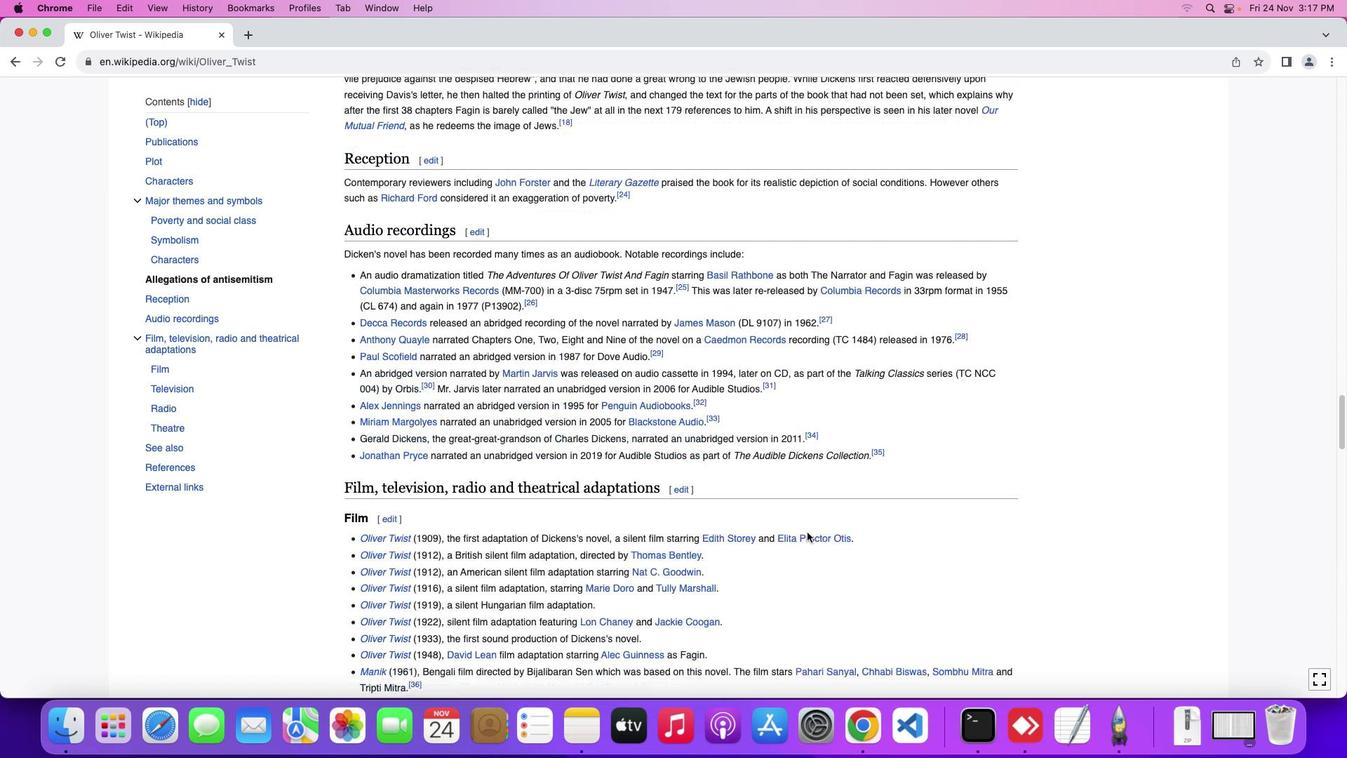 
Action: Mouse moved to (806, 531)
Screenshot: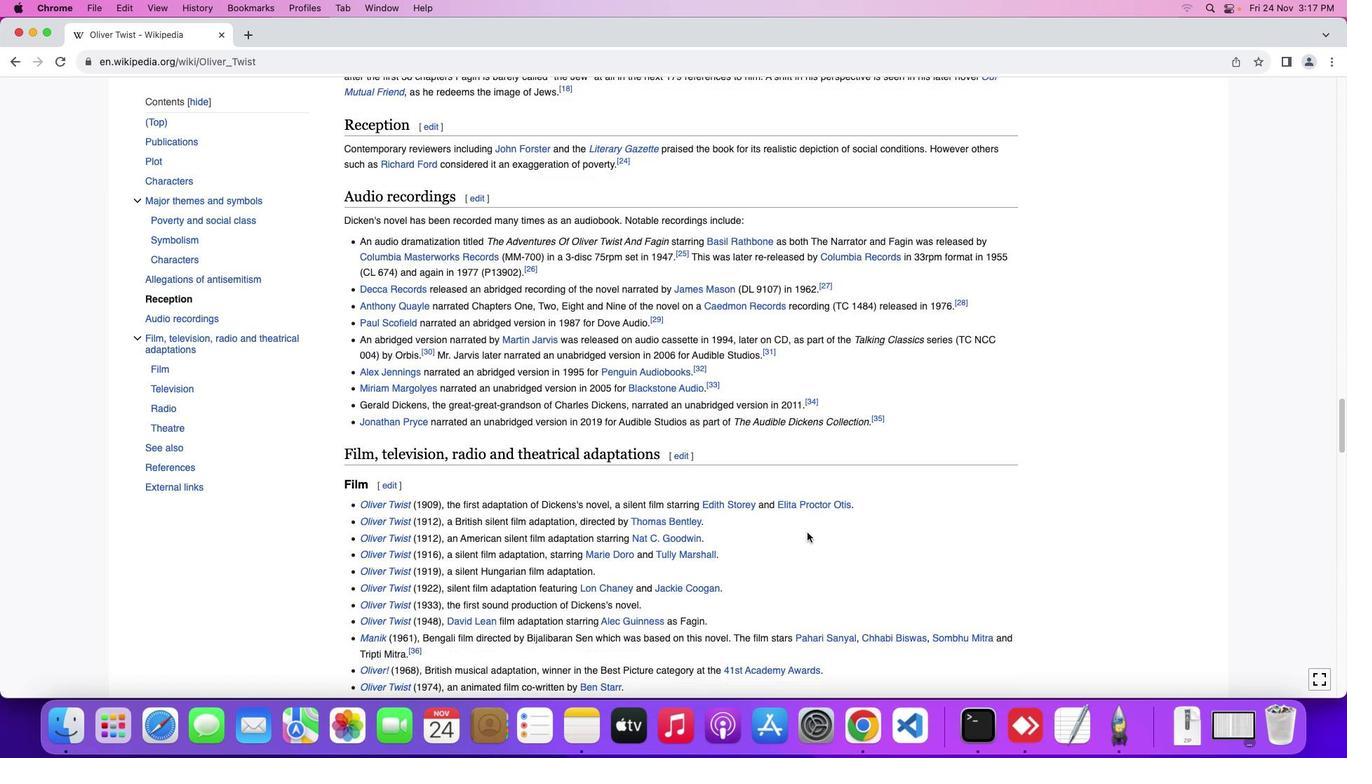 
Action: Mouse scrolled (806, 531) with delta (0, -1)
Screenshot: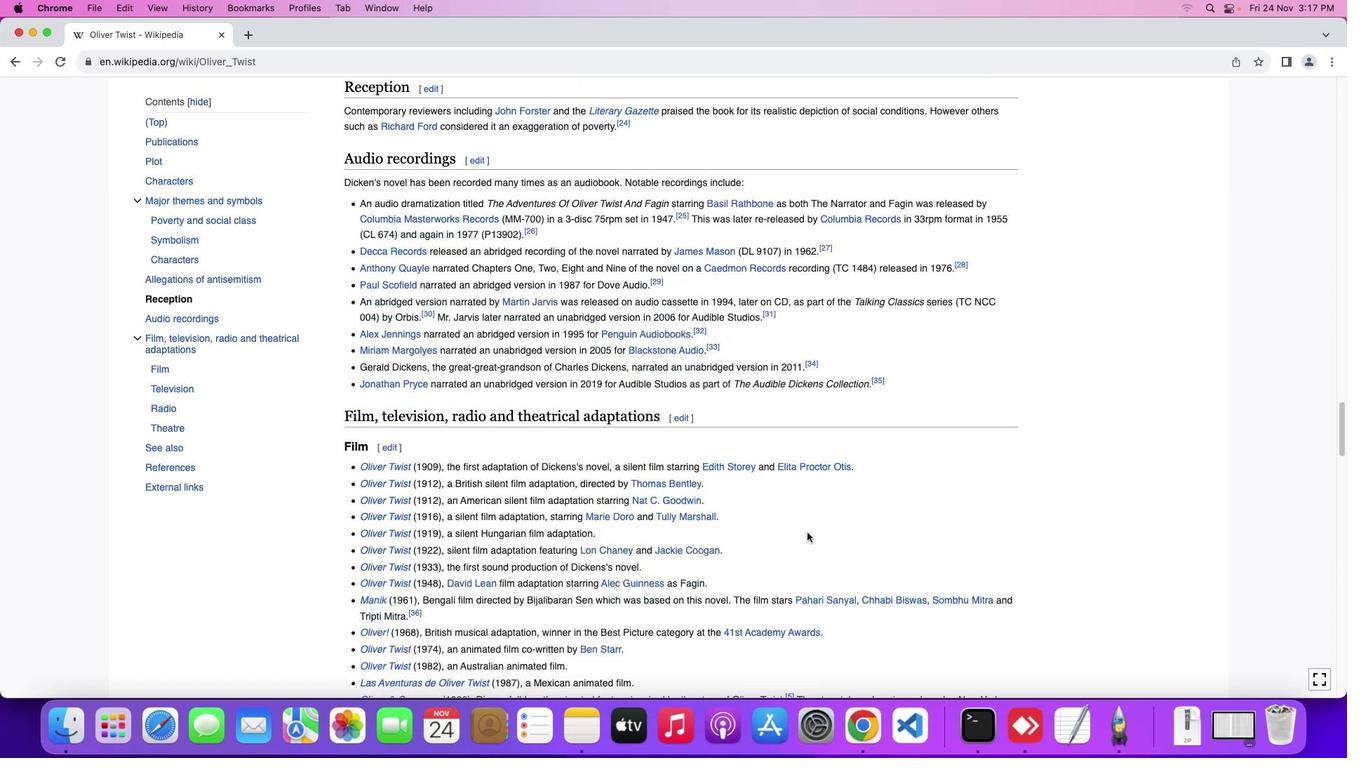 
Action: Mouse scrolled (806, 531) with delta (0, -1)
Screenshot: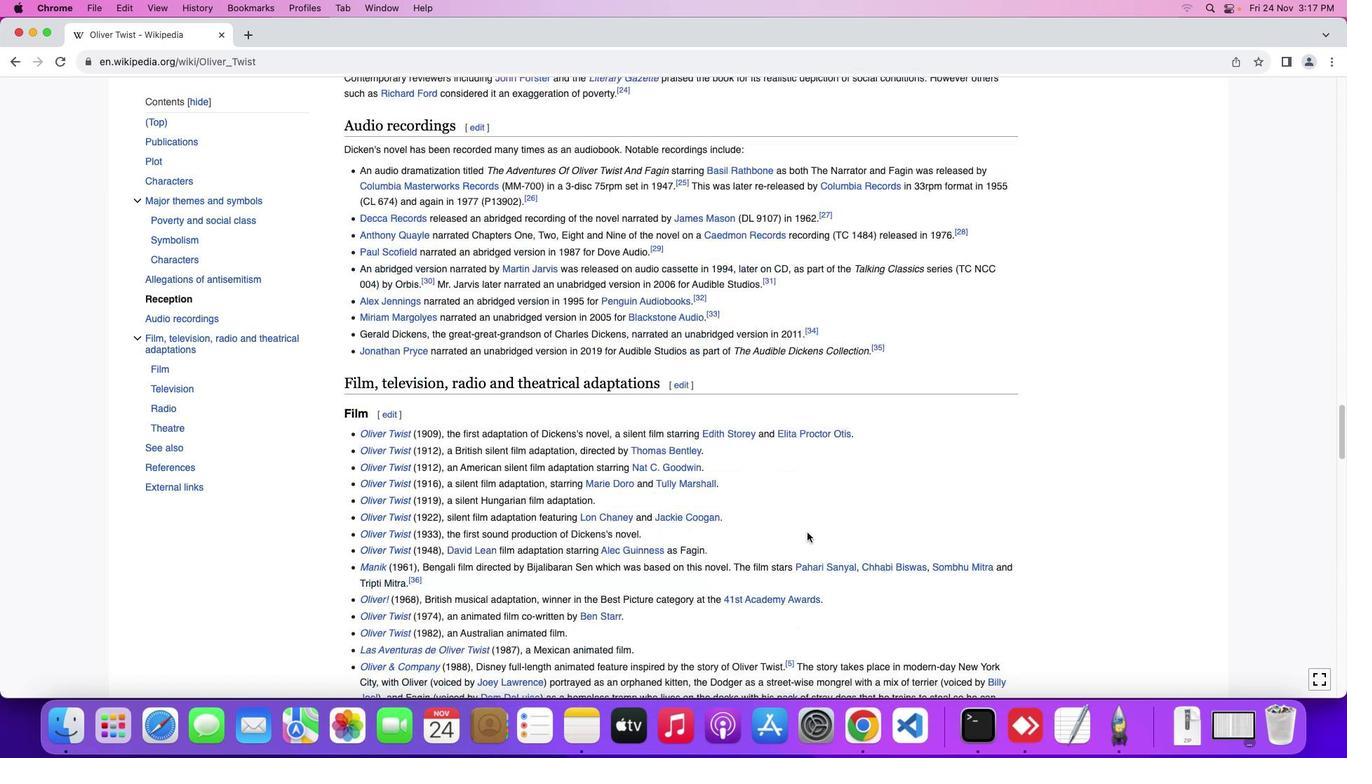 
Action: Mouse scrolled (806, 531) with delta (0, -2)
Screenshot: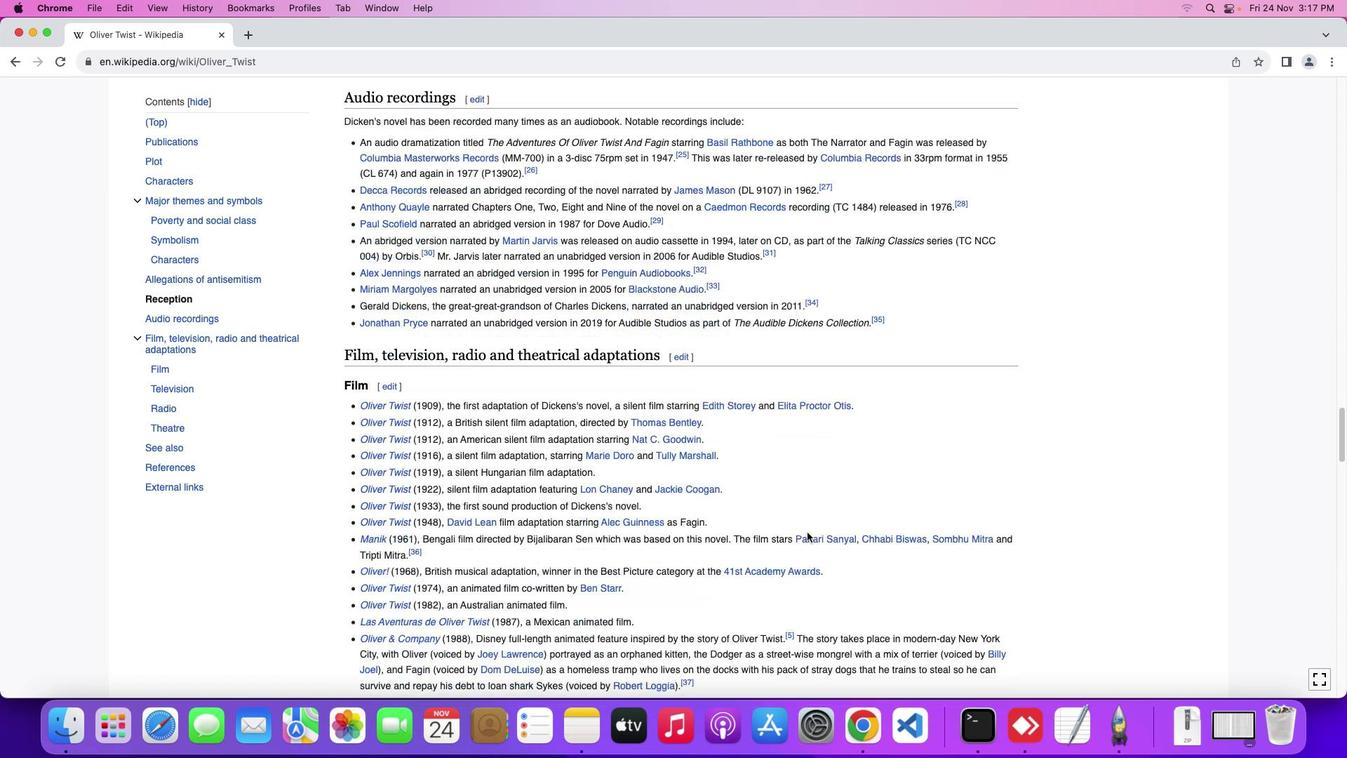 
Action: Mouse moved to (805, 531)
Screenshot: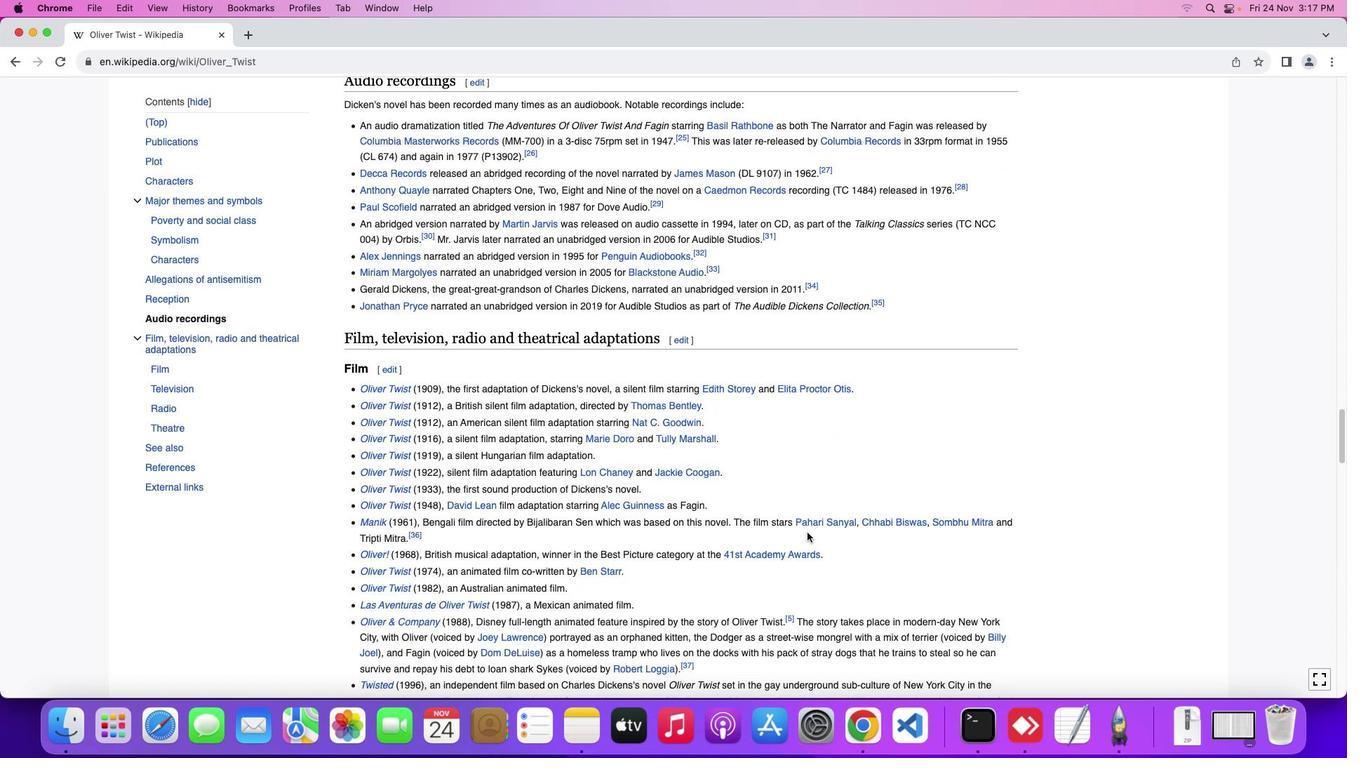 
Action: Mouse scrolled (805, 531) with delta (0, -1)
Screenshot: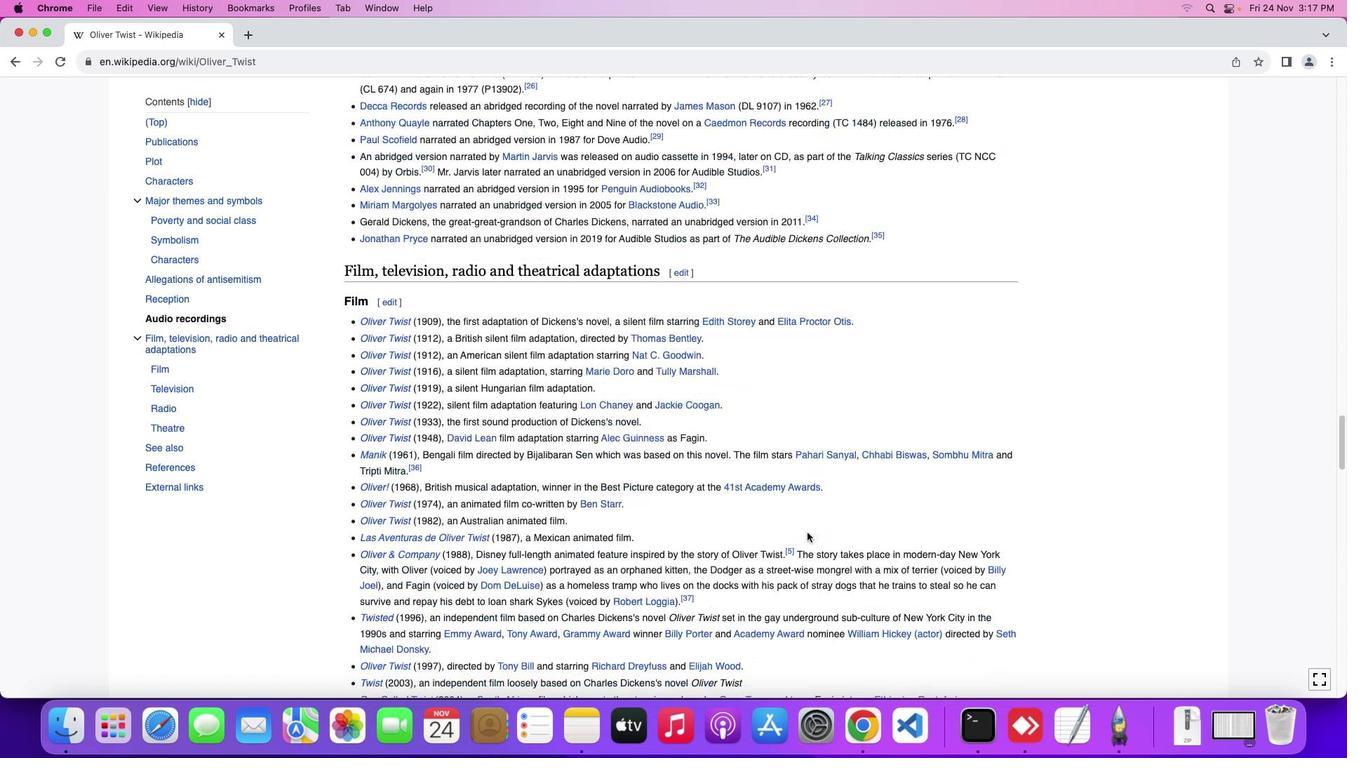
Action: Mouse scrolled (805, 531) with delta (0, -1)
Screenshot: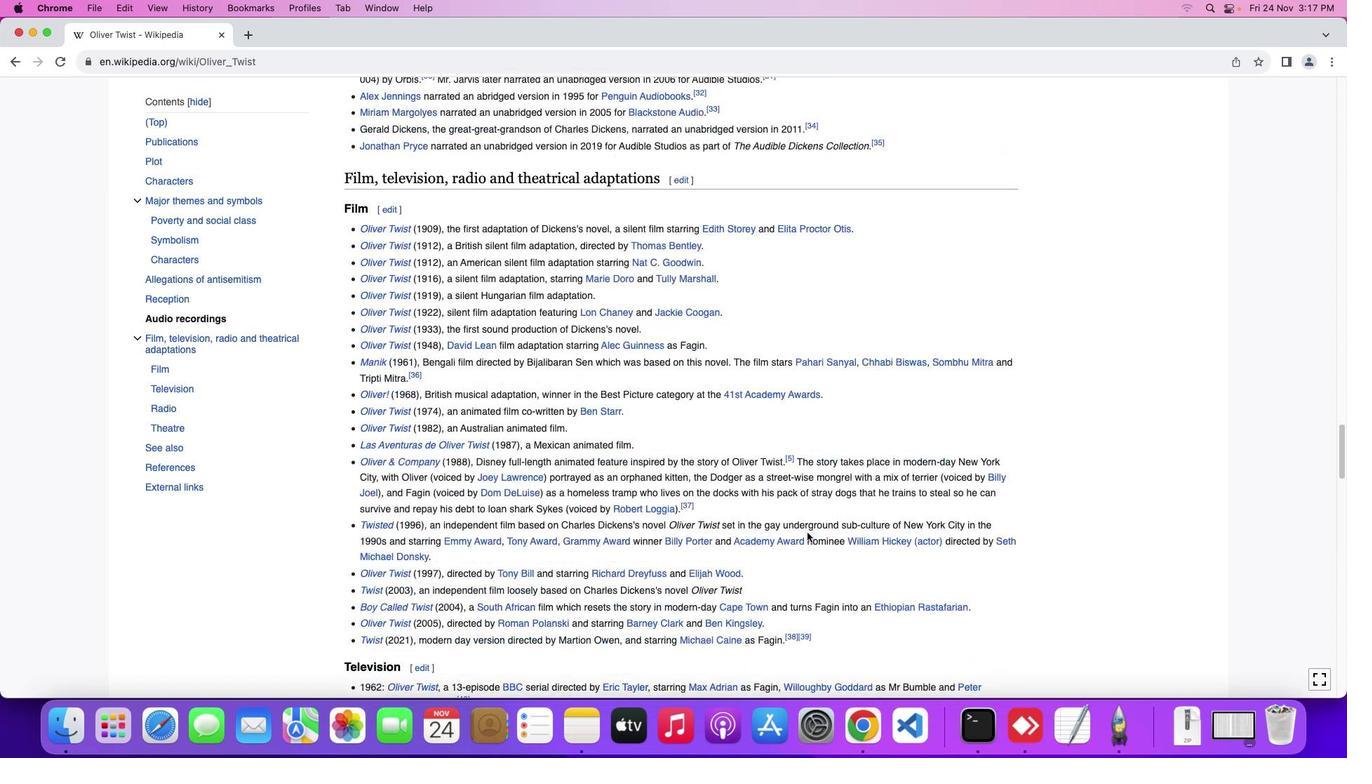 
Action: Mouse scrolled (805, 531) with delta (0, -2)
Screenshot: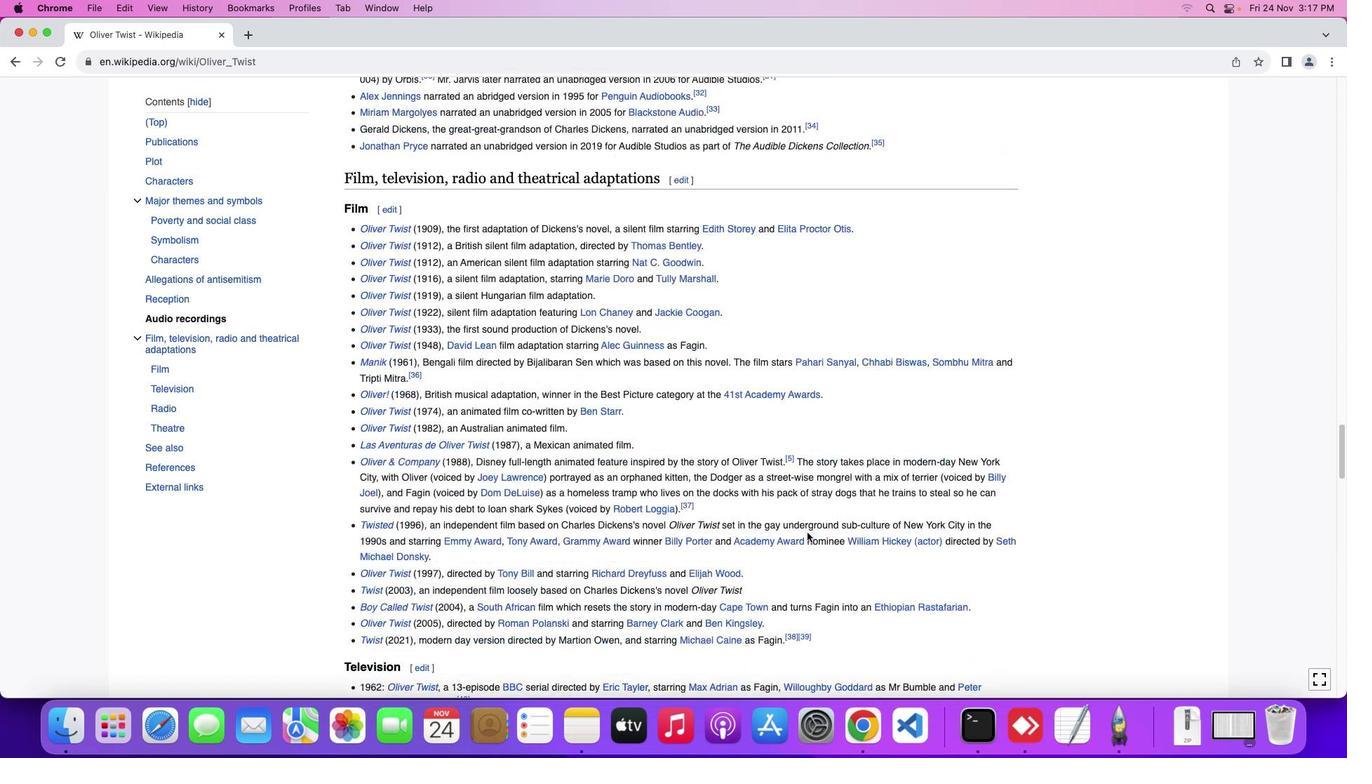 
Action: Mouse scrolled (805, 531) with delta (0, -3)
Screenshot: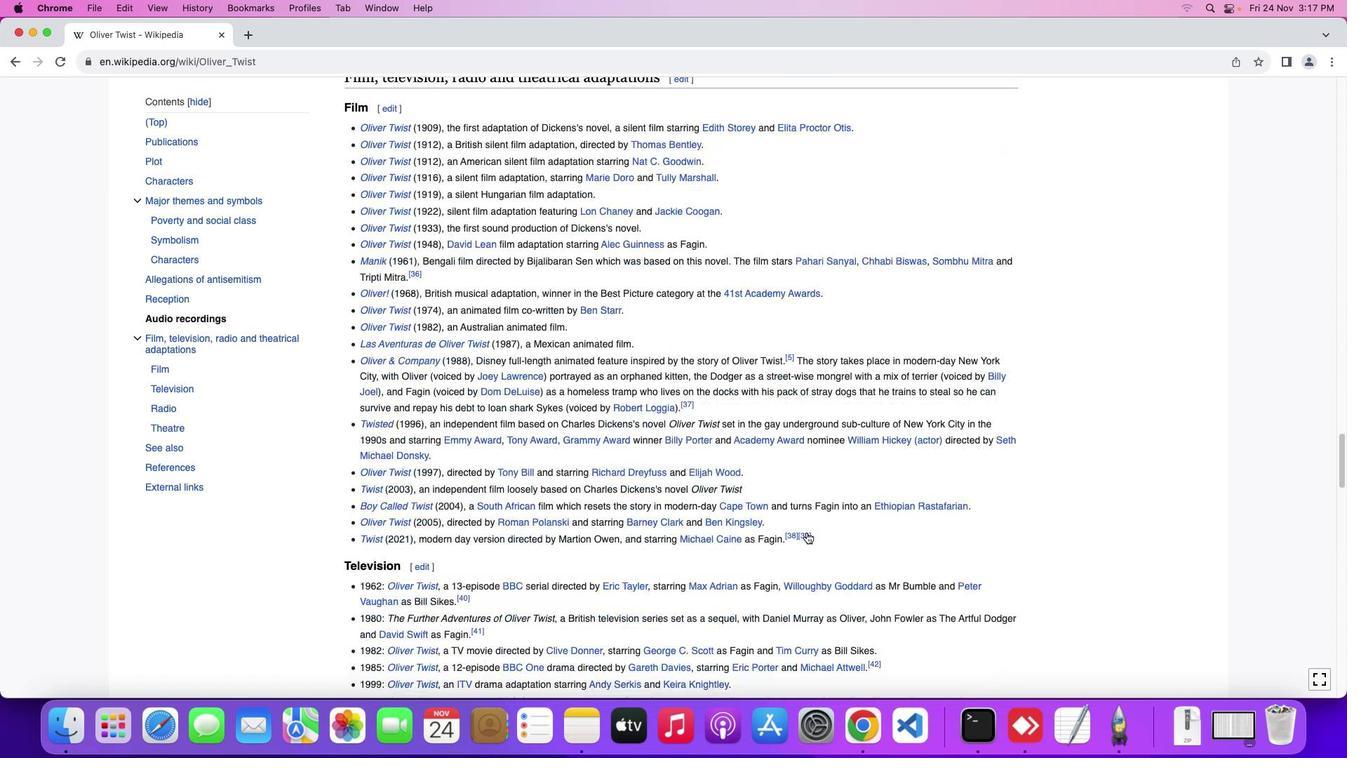 
Action: Mouse moved to (805, 530)
Screenshot: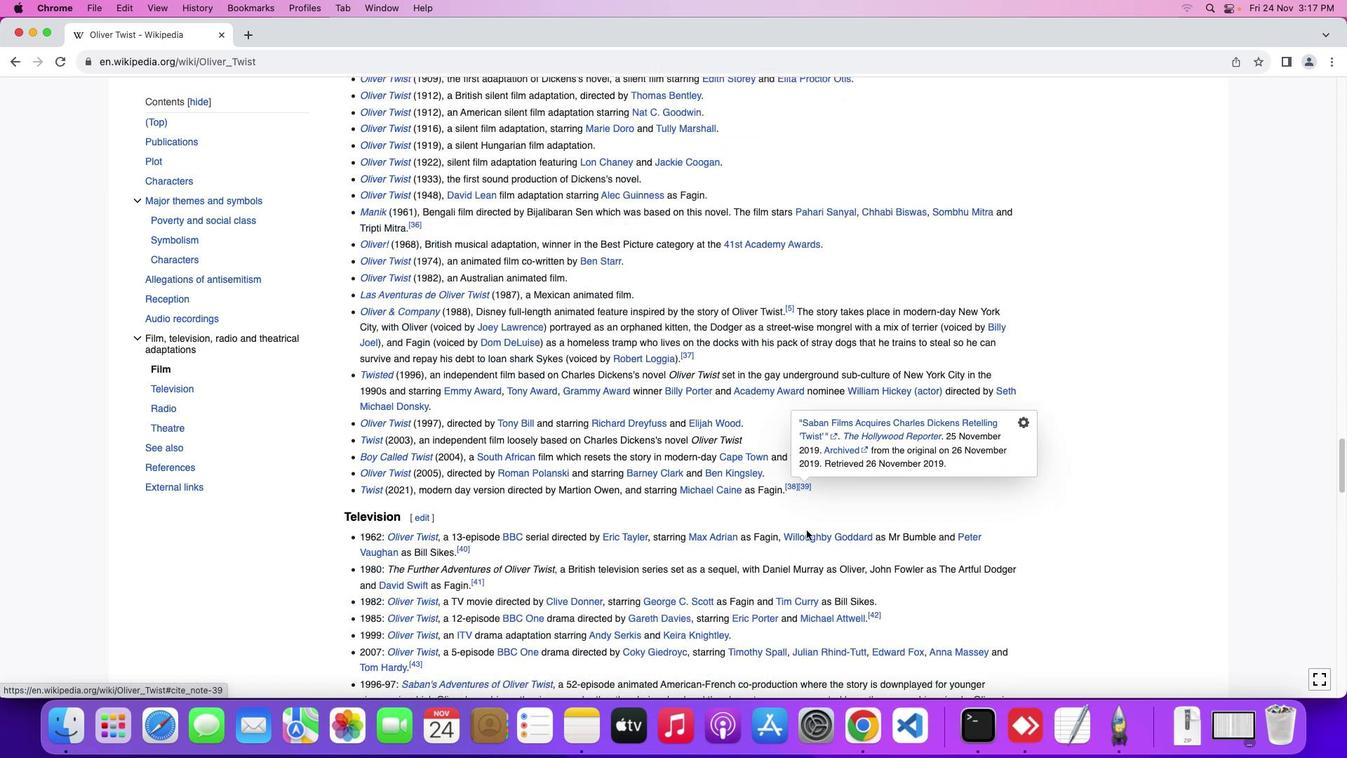 
Action: Mouse scrolled (805, 530) with delta (0, -1)
Screenshot: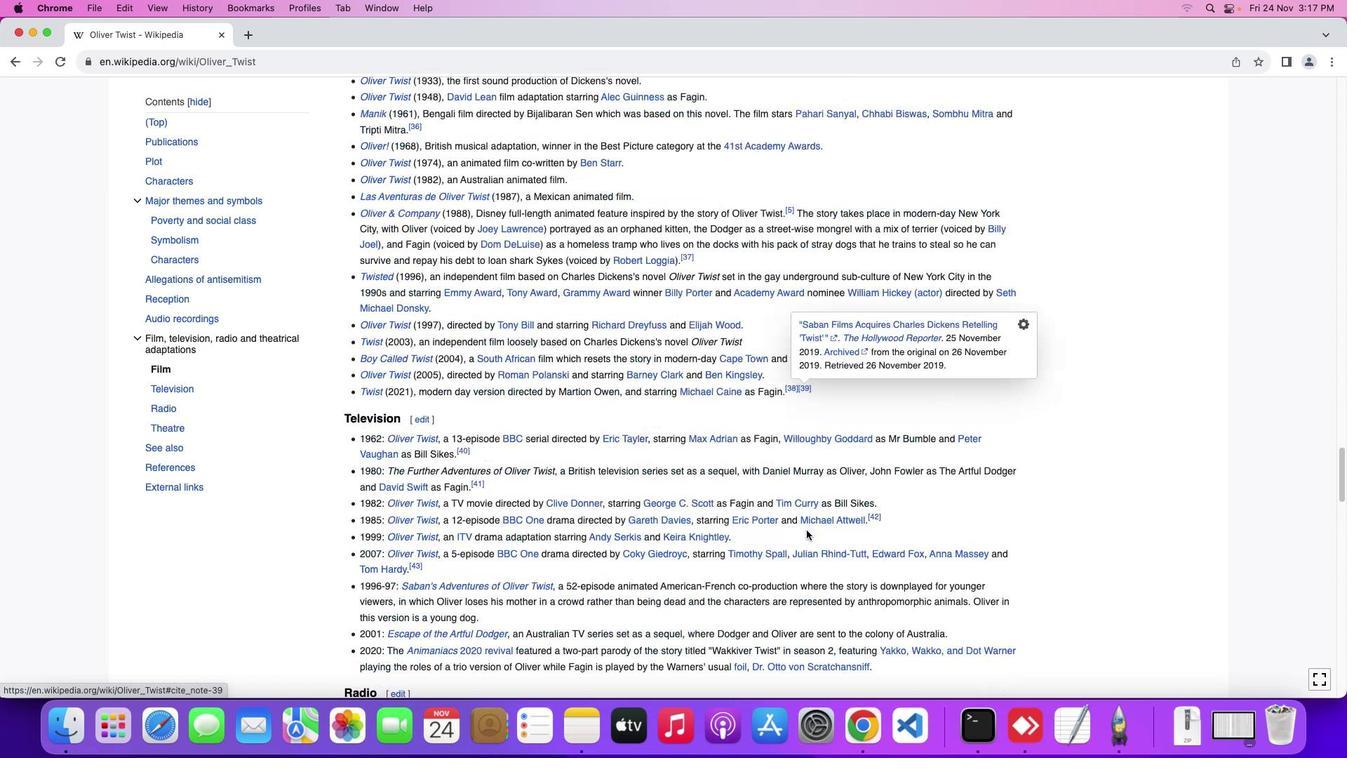 
Action: Mouse scrolled (805, 530) with delta (0, -1)
Screenshot: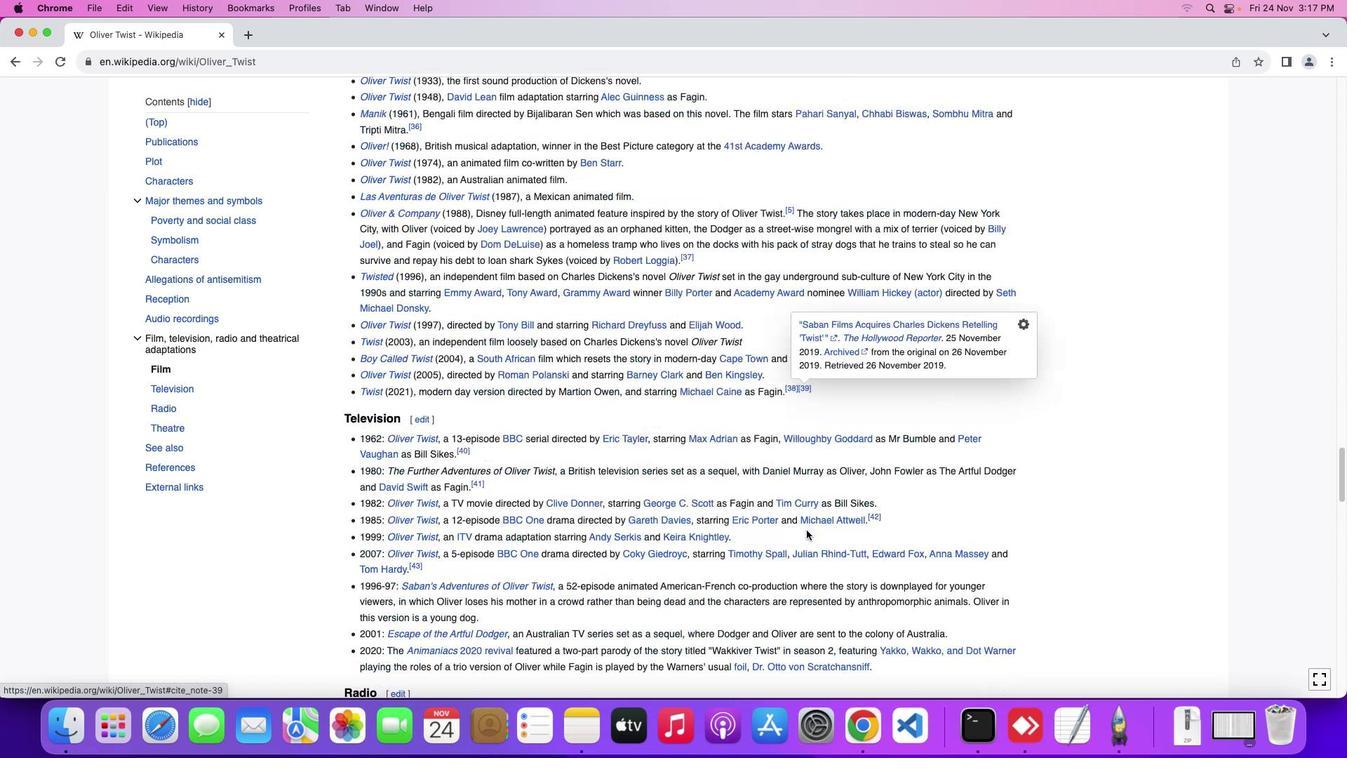 
Action: Mouse moved to (805, 529)
Screenshot: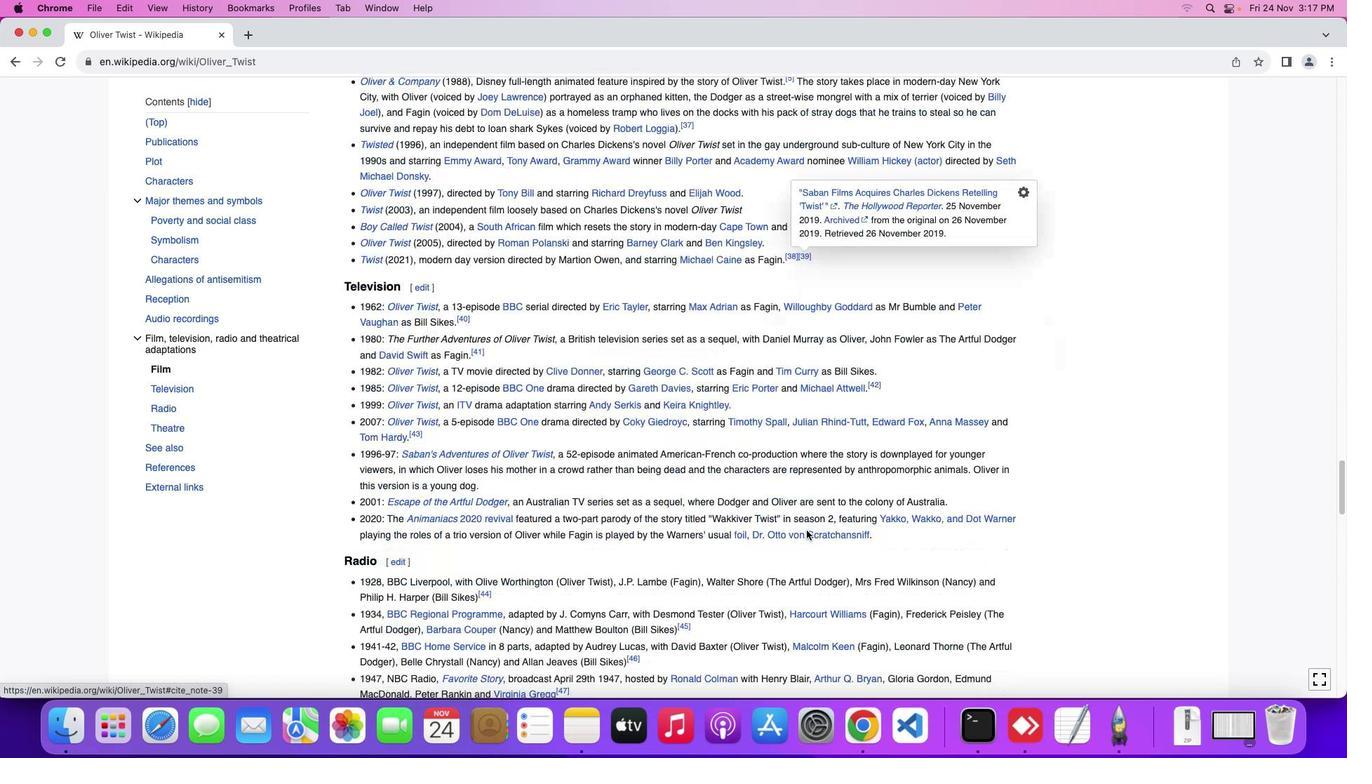 
Action: Mouse scrolled (805, 529) with delta (0, -2)
Screenshot: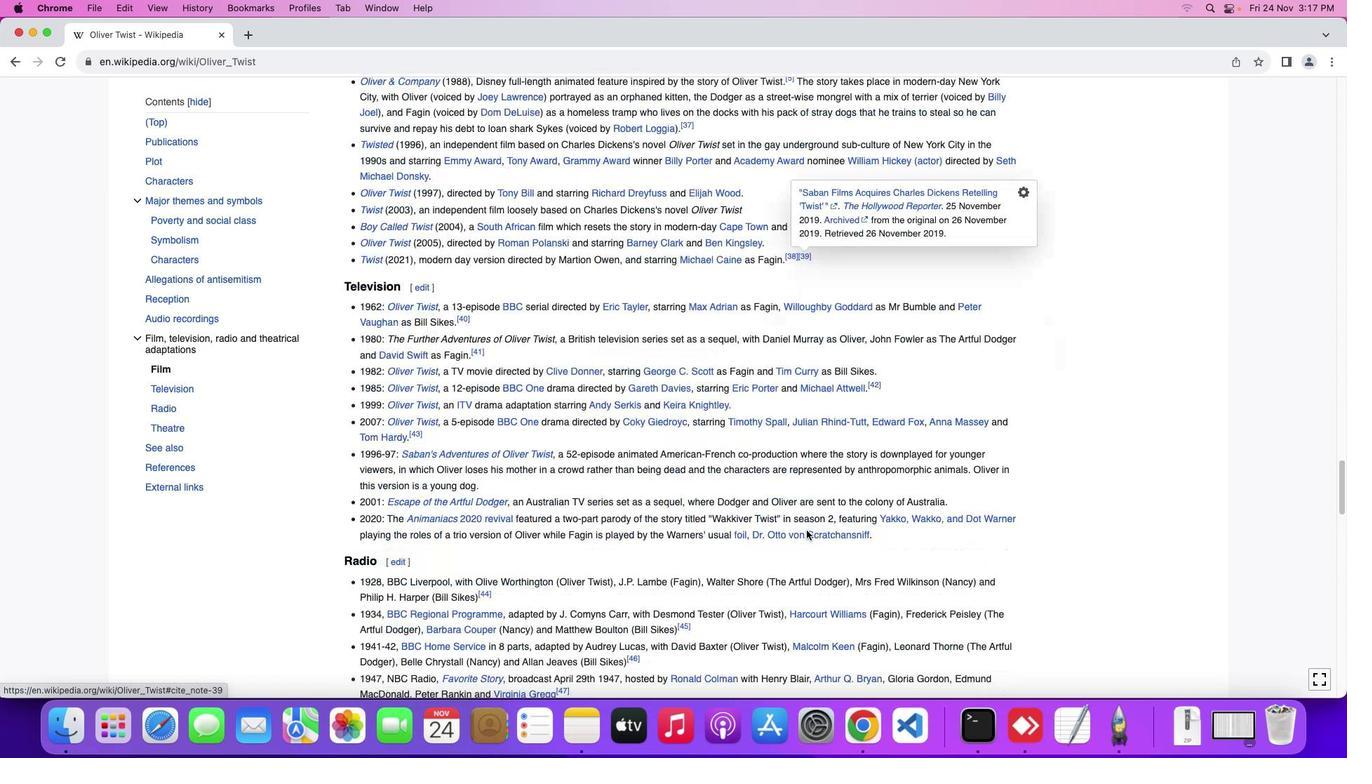 
Action: Mouse moved to (805, 529)
Screenshot: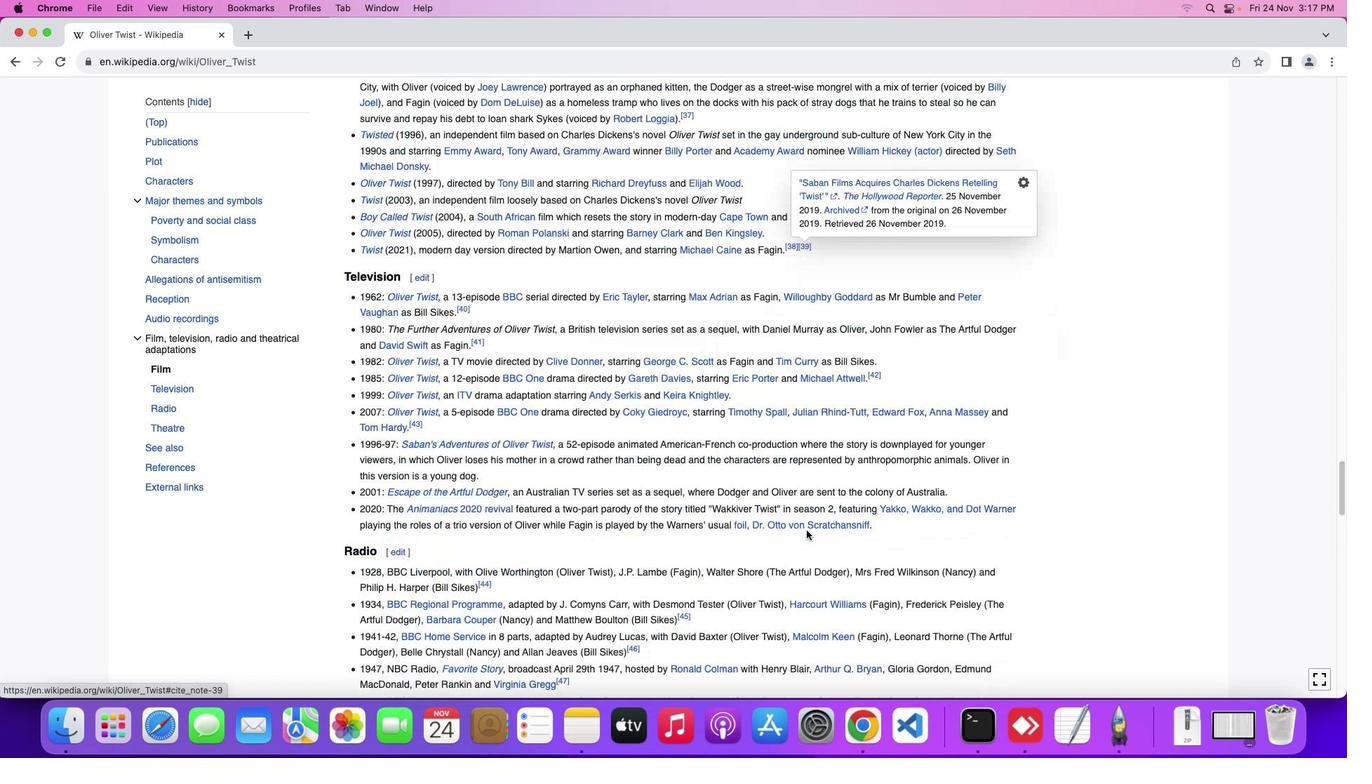 
Action: Mouse scrolled (805, 529) with delta (0, -4)
Screenshot: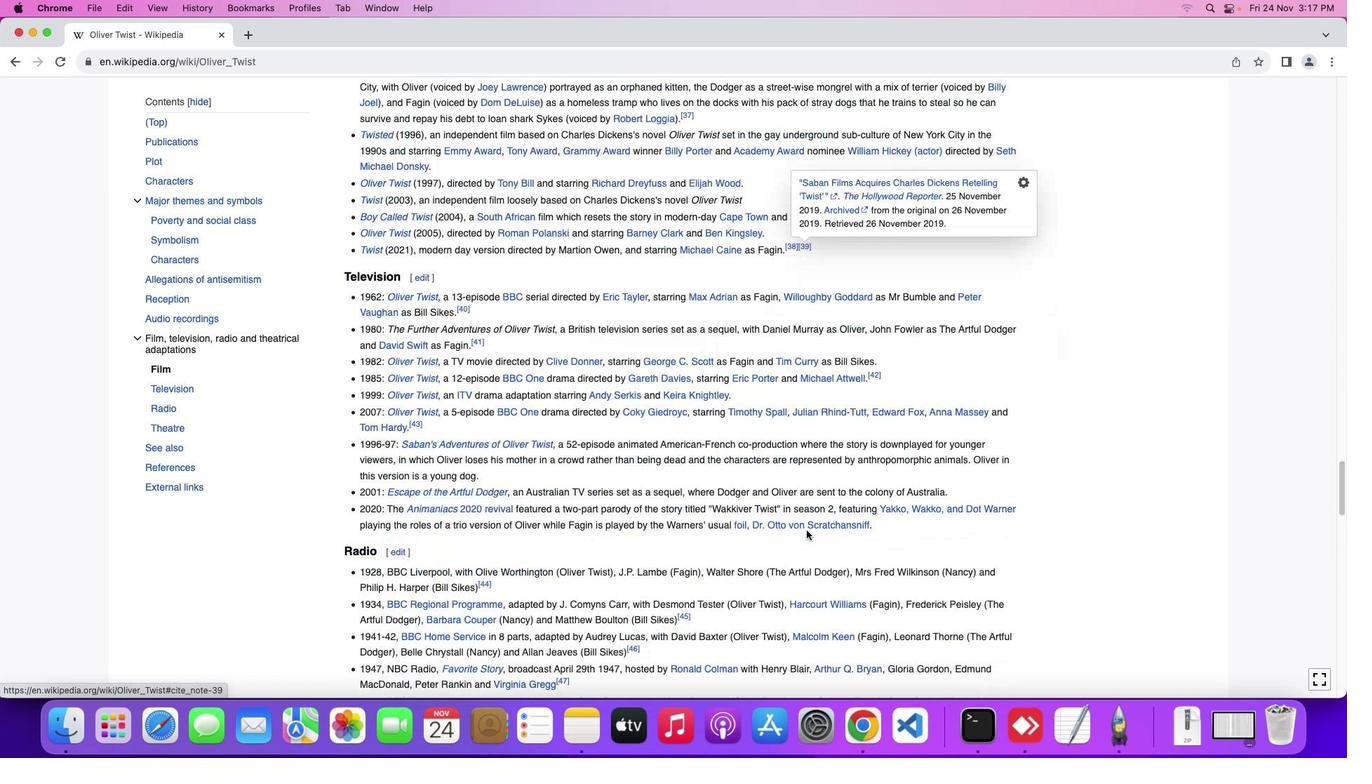 
Action: Mouse scrolled (805, 529) with delta (0, -1)
Screenshot: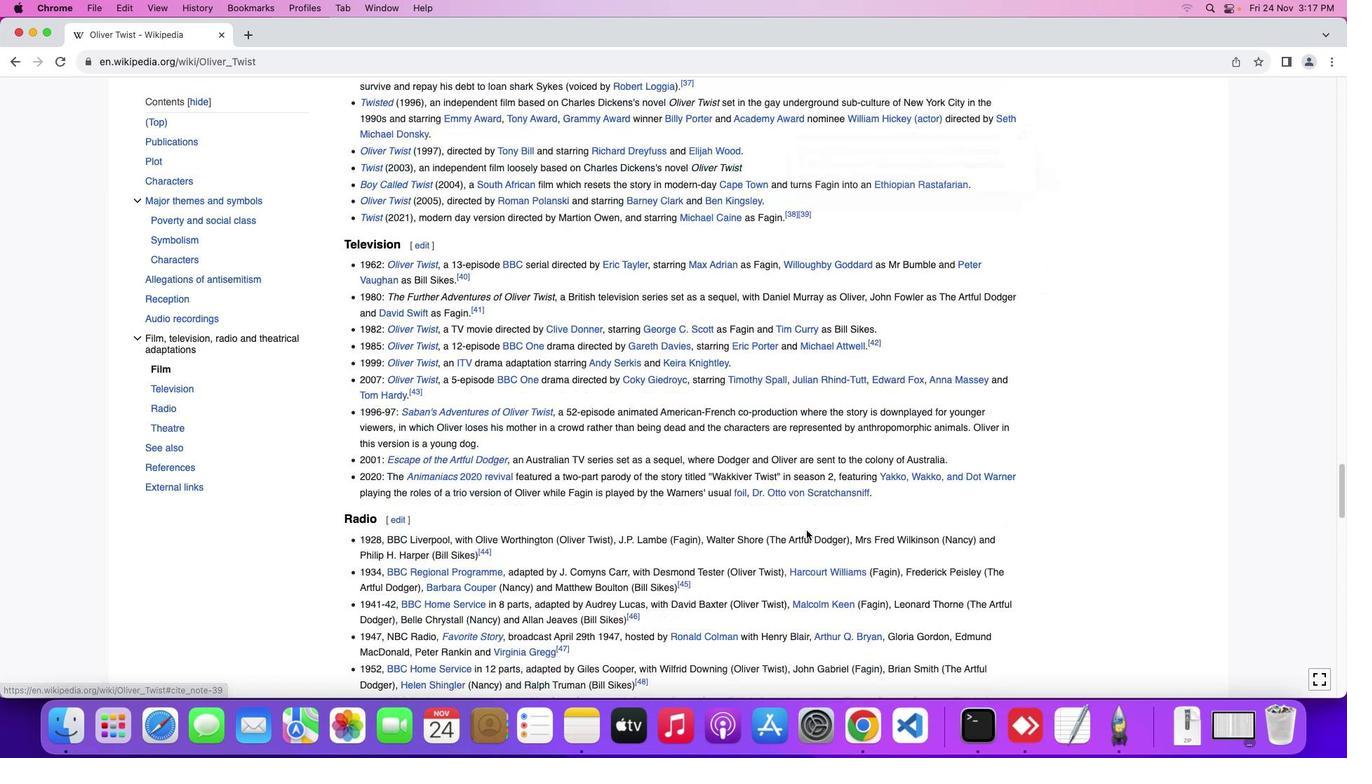 
Action: Mouse scrolled (805, 529) with delta (0, -1)
Screenshot: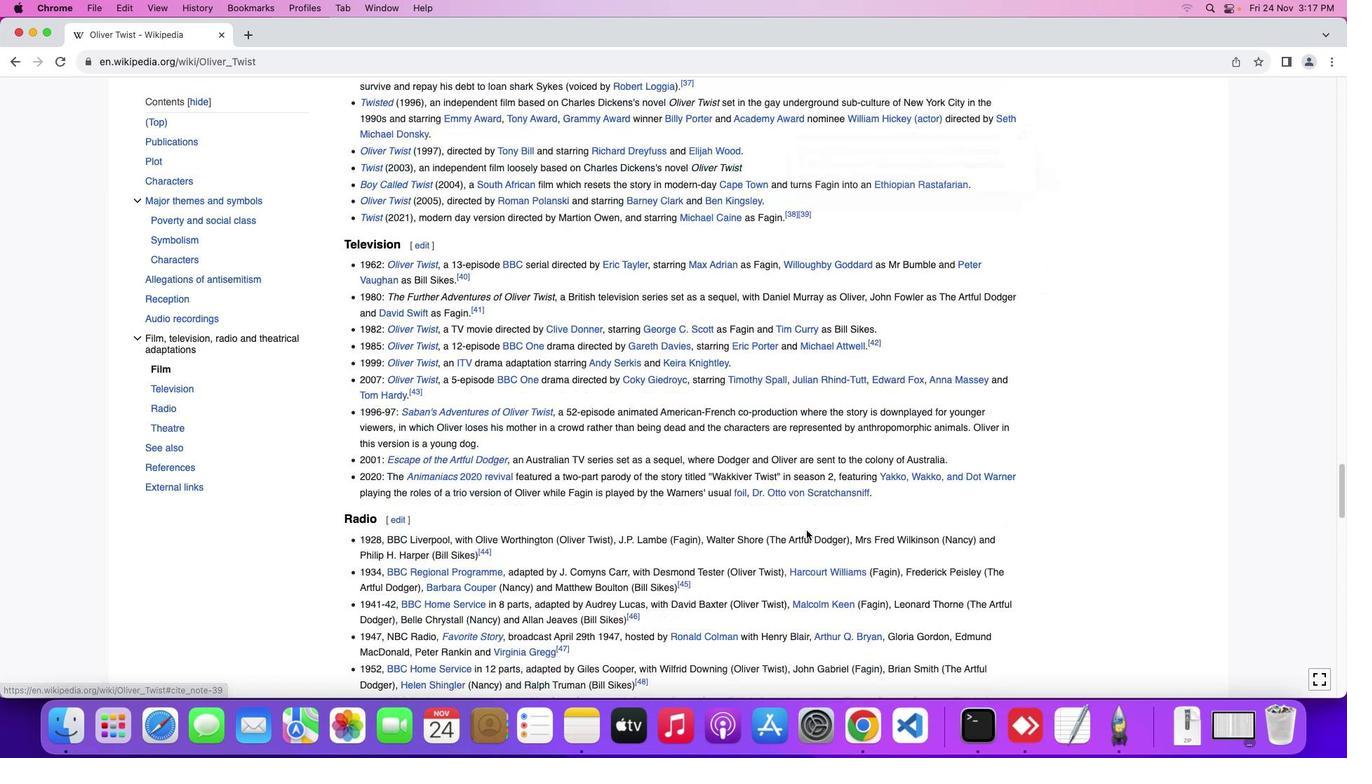 
Action: Mouse moved to (805, 529)
Screenshot: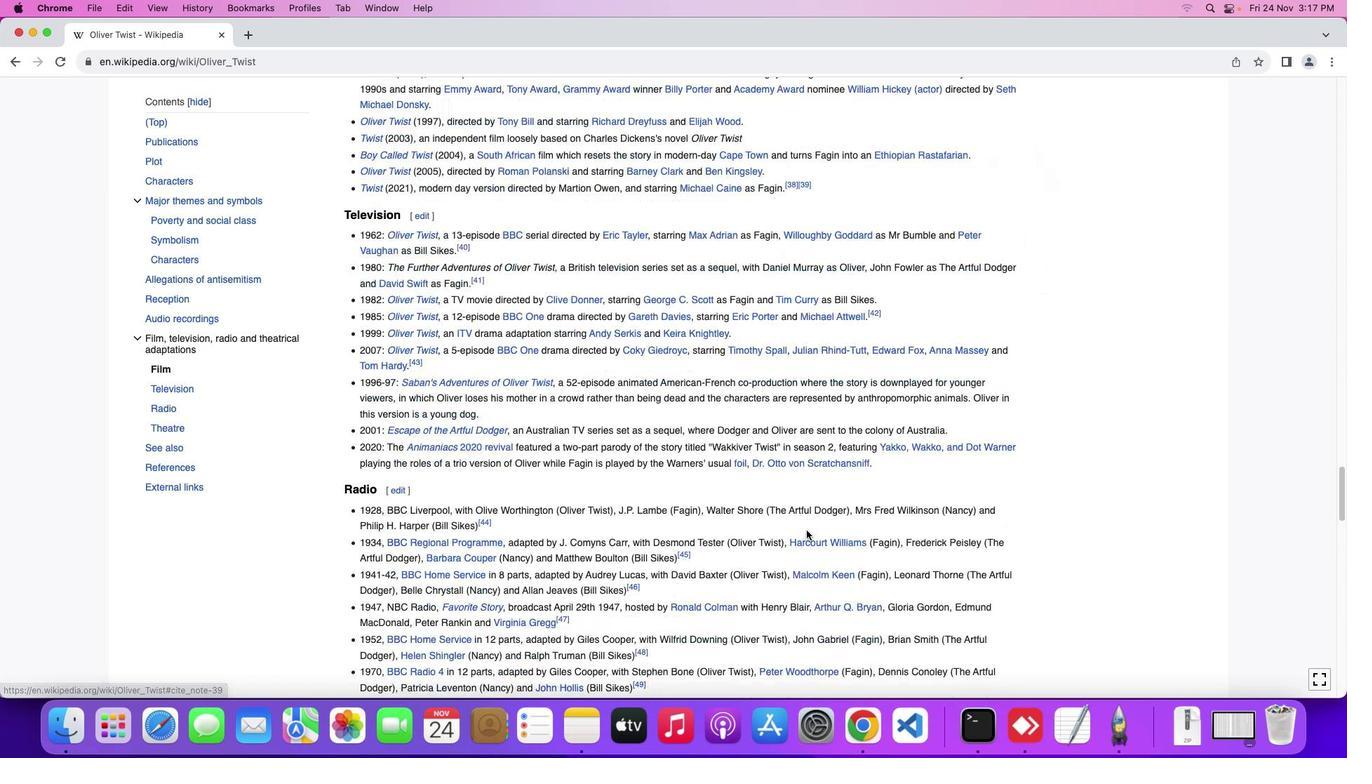 
Action: Mouse scrolled (805, 529) with delta (0, -2)
Screenshot: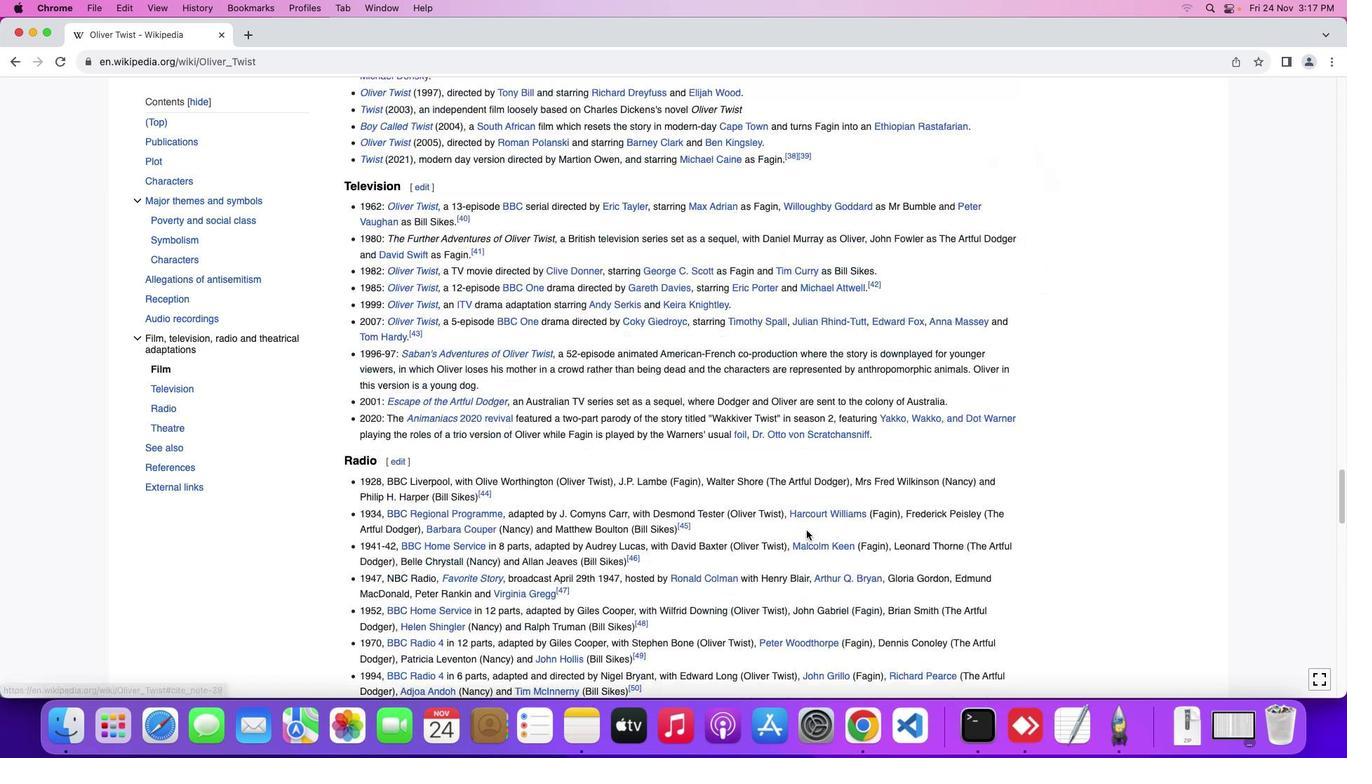 
Action: Mouse moved to (805, 528)
Screenshot: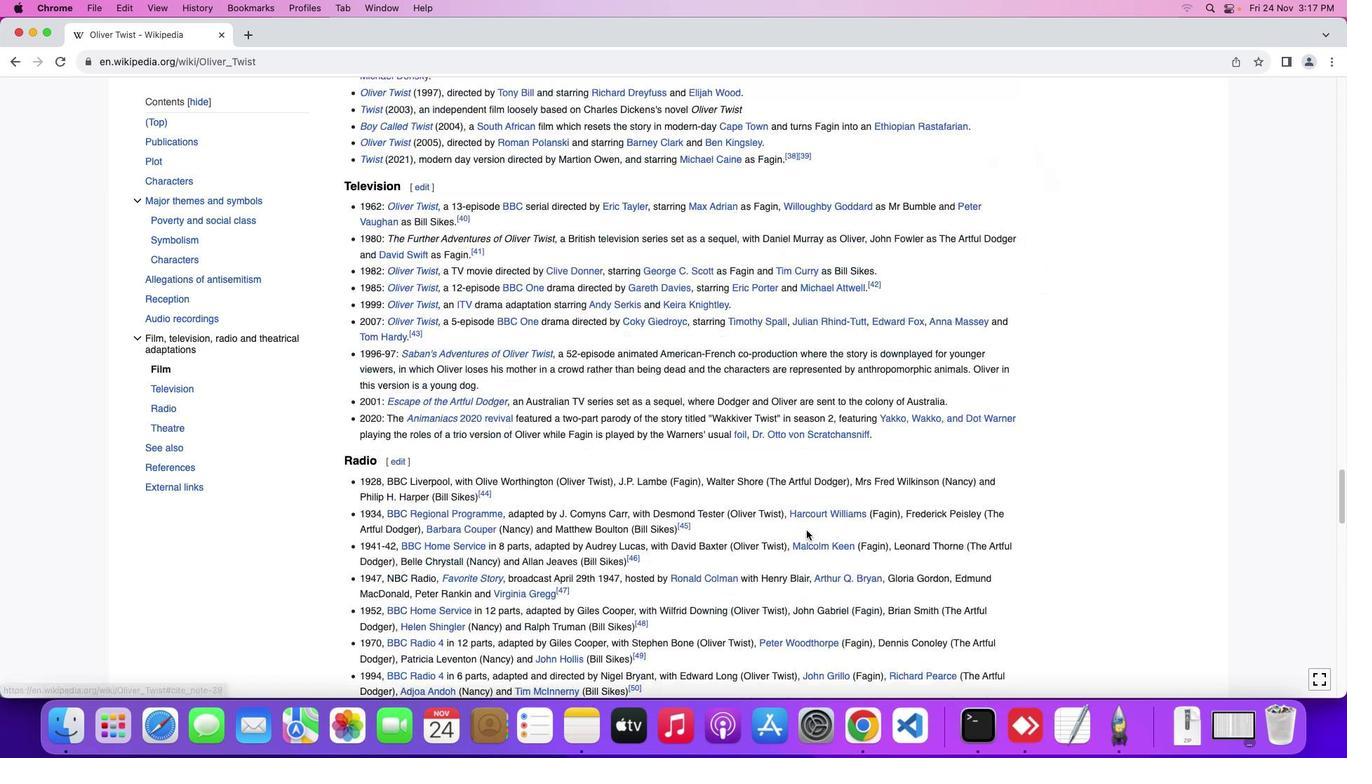 
Action: Mouse scrolled (805, 528) with delta (0, -1)
Screenshot: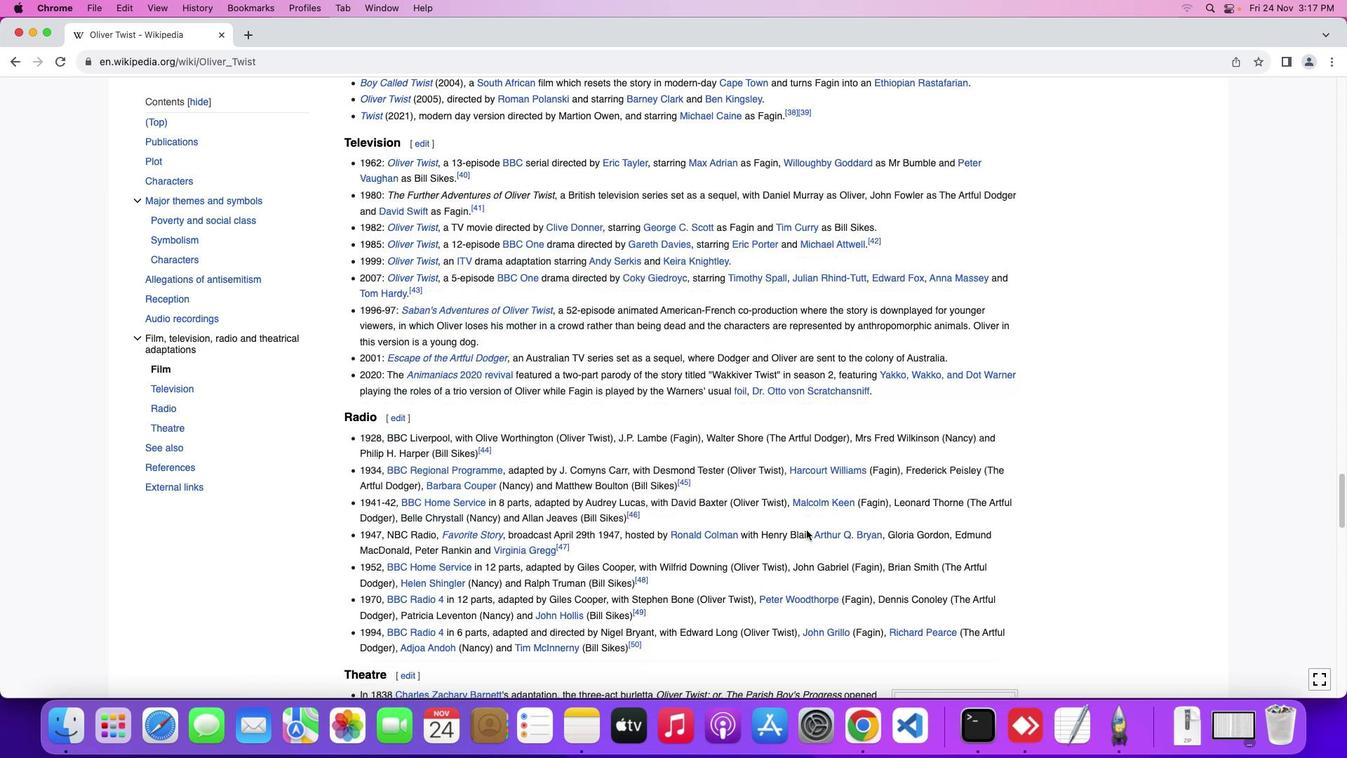 
Action: Mouse scrolled (805, 528) with delta (0, -1)
Screenshot: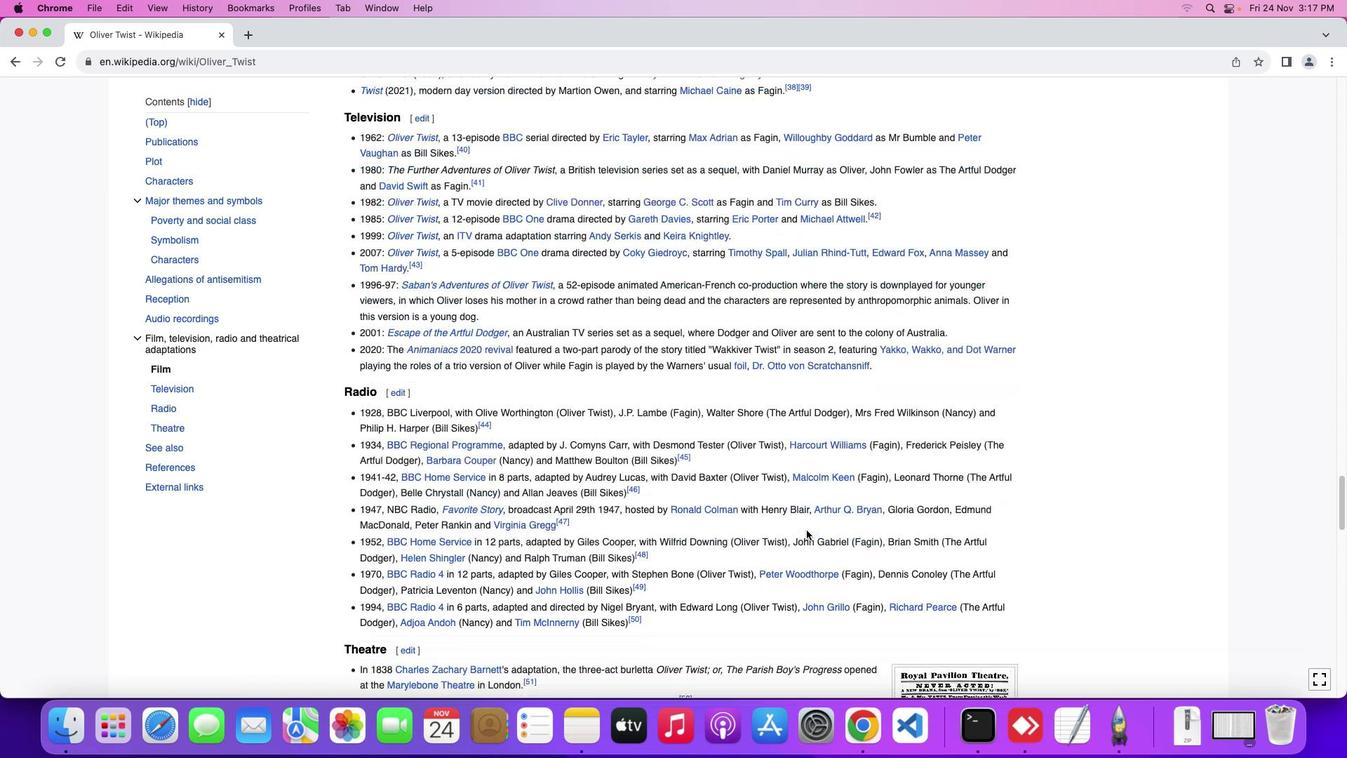 
Action: Mouse scrolled (805, 528) with delta (0, -2)
Screenshot: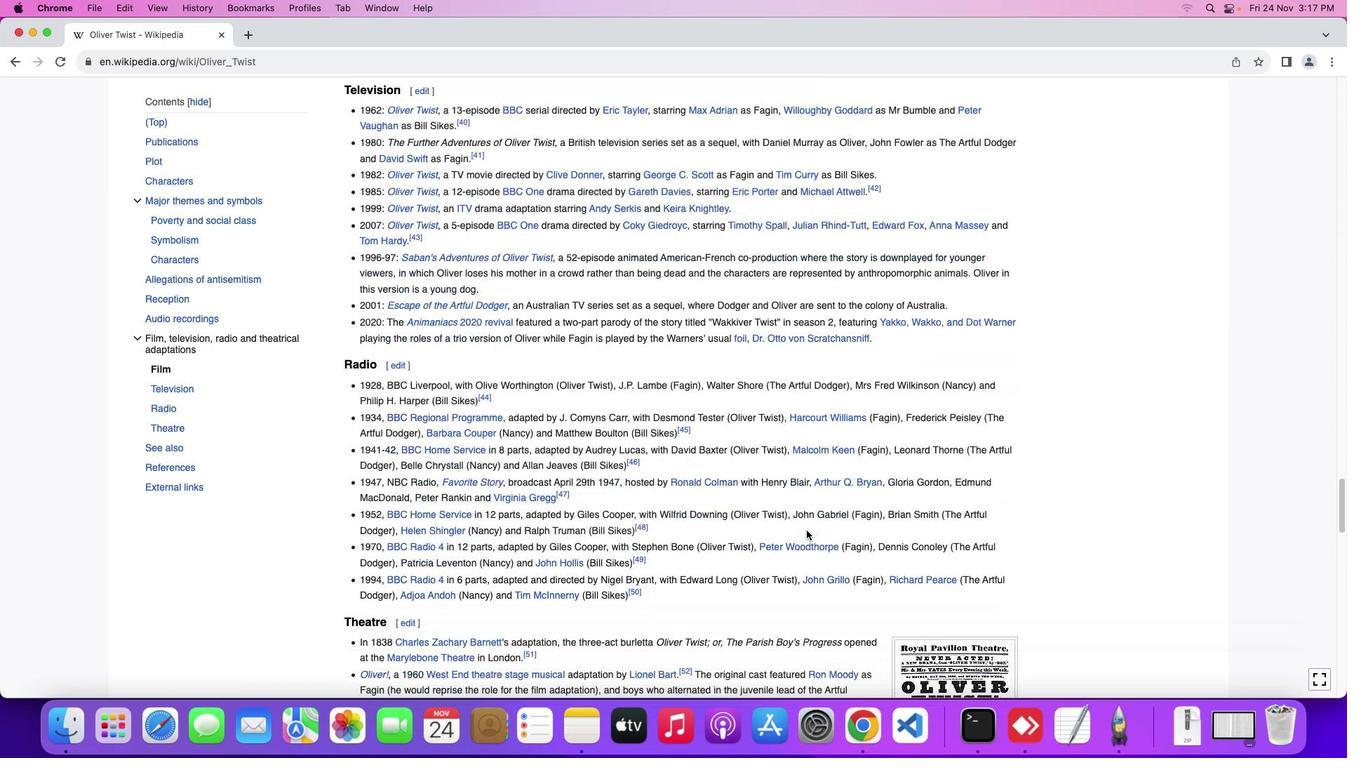 
Action: Mouse scrolled (805, 528) with delta (0, 0)
Screenshot: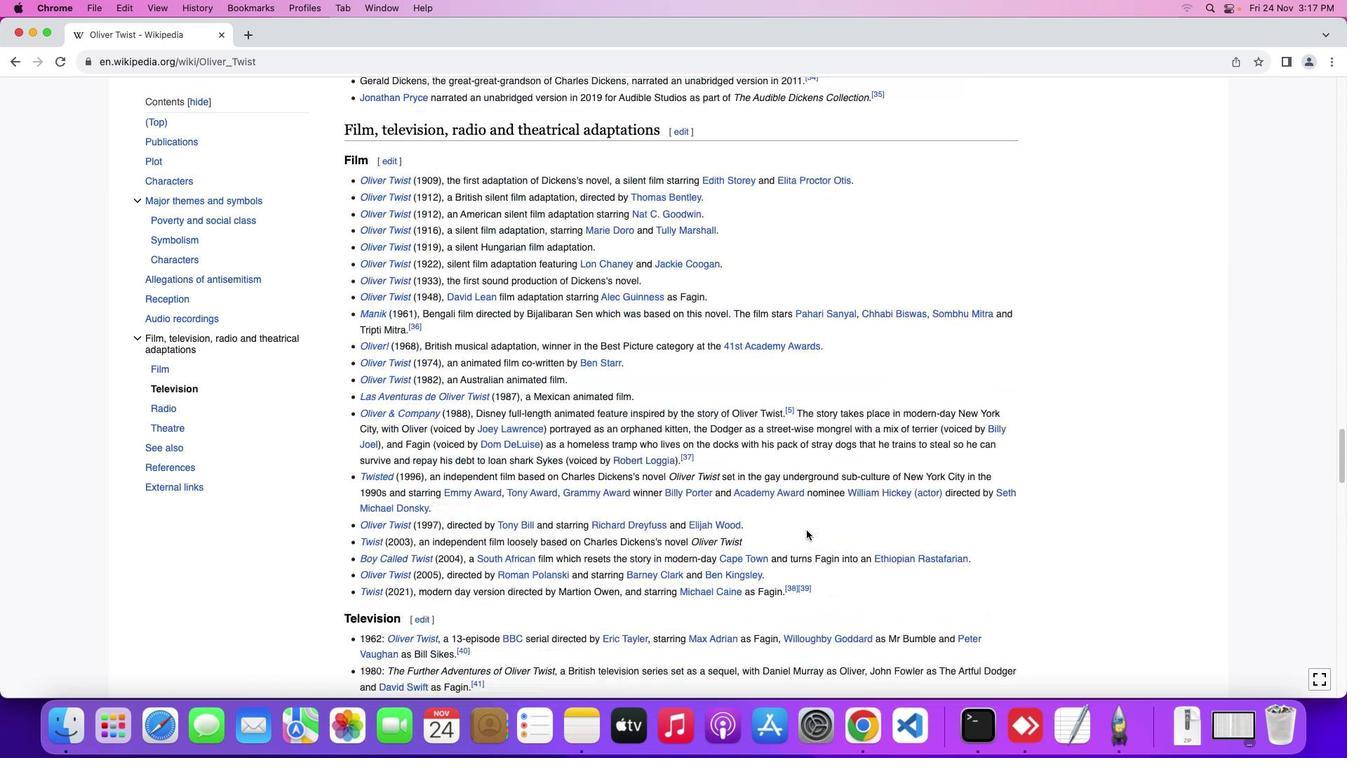 
Action: Mouse scrolled (805, 528) with delta (0, 0)
Screenshot: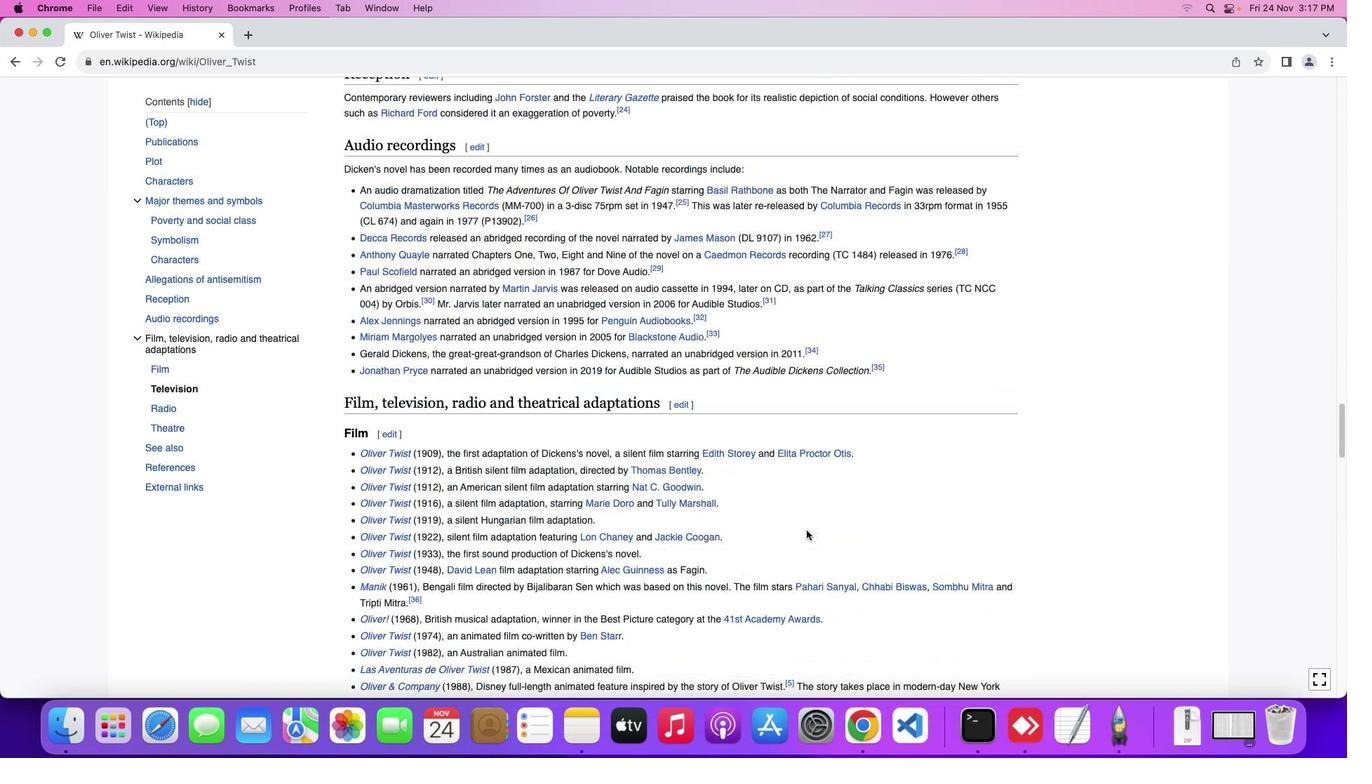 
Action: Mouse scrolled (805, 528) with delta (0, 0)
Screenshot: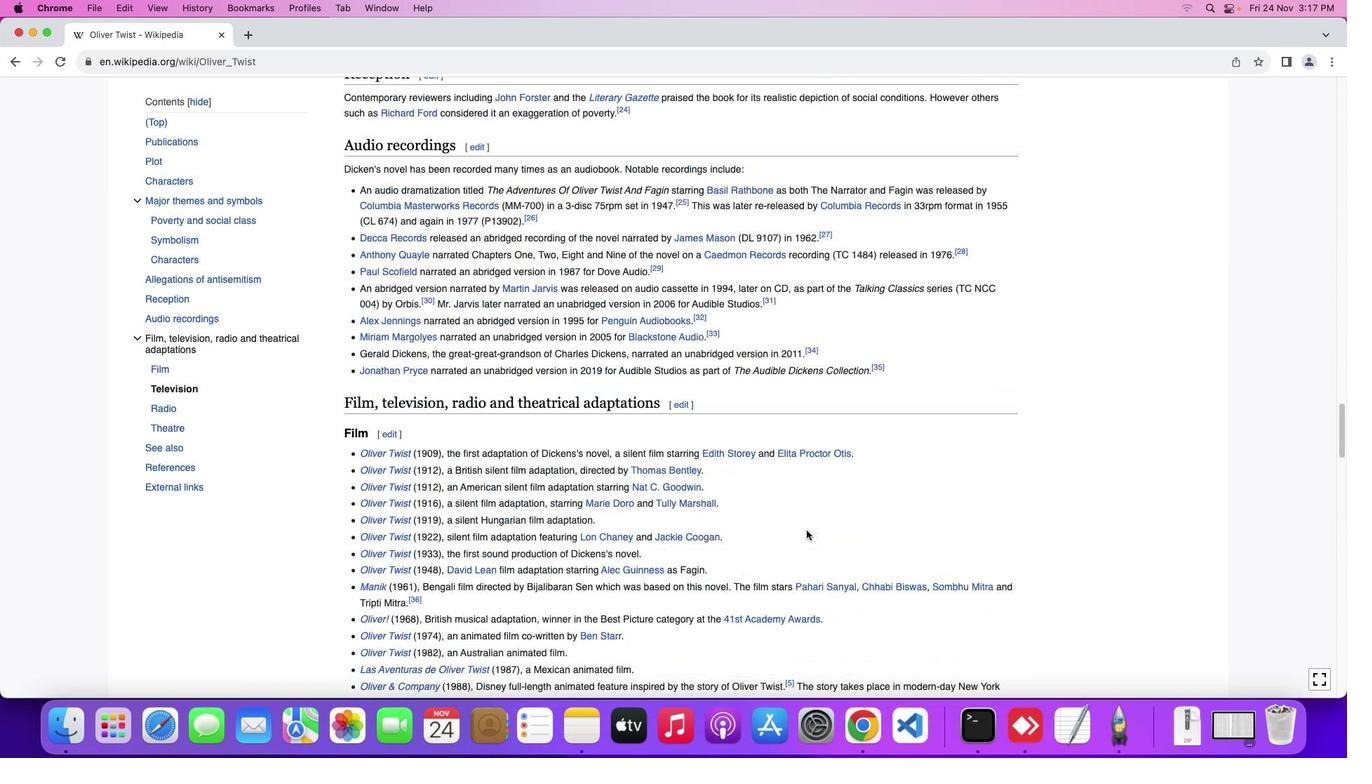 
Action: Mouse scrolled (805, 528) with delta (0, 2)
Screenshot: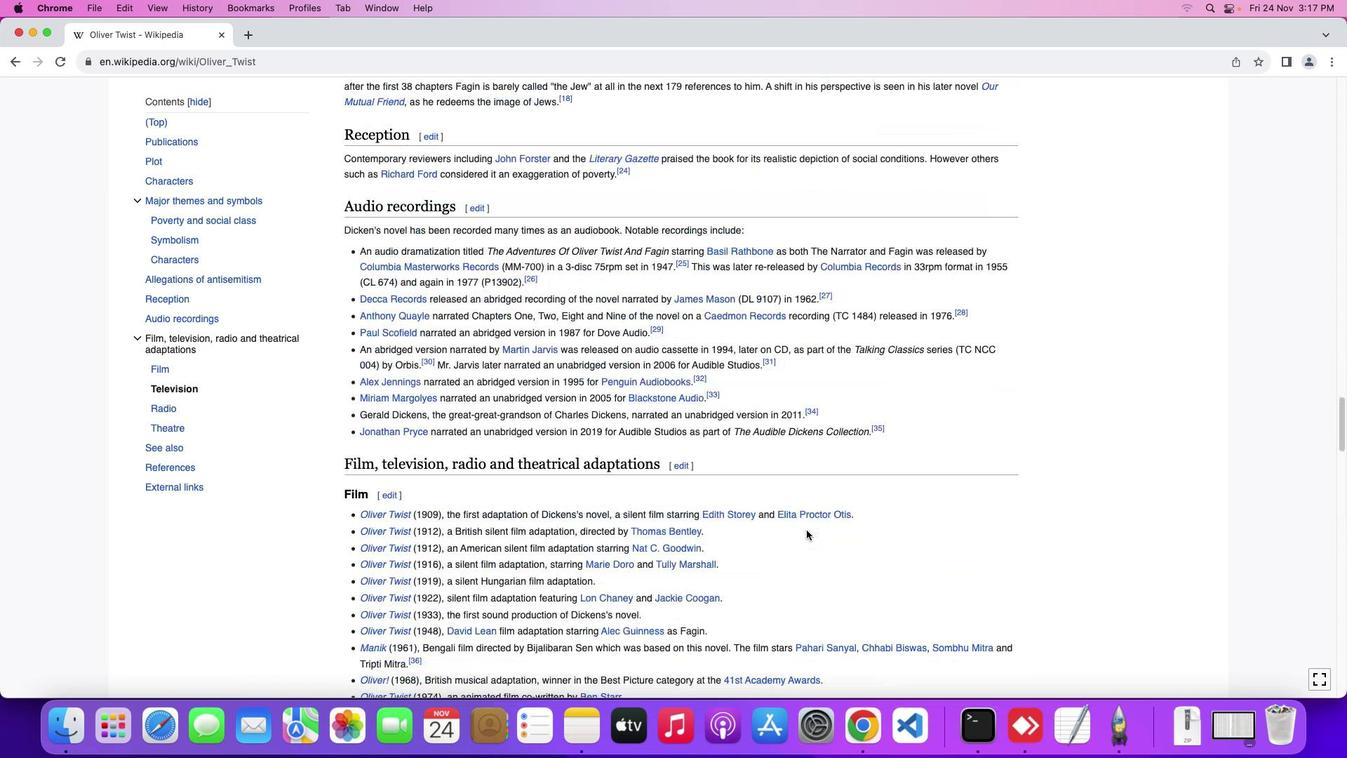 
Action: Mouse scrolled (805, 528) with delta (0, 2)
Screenshot: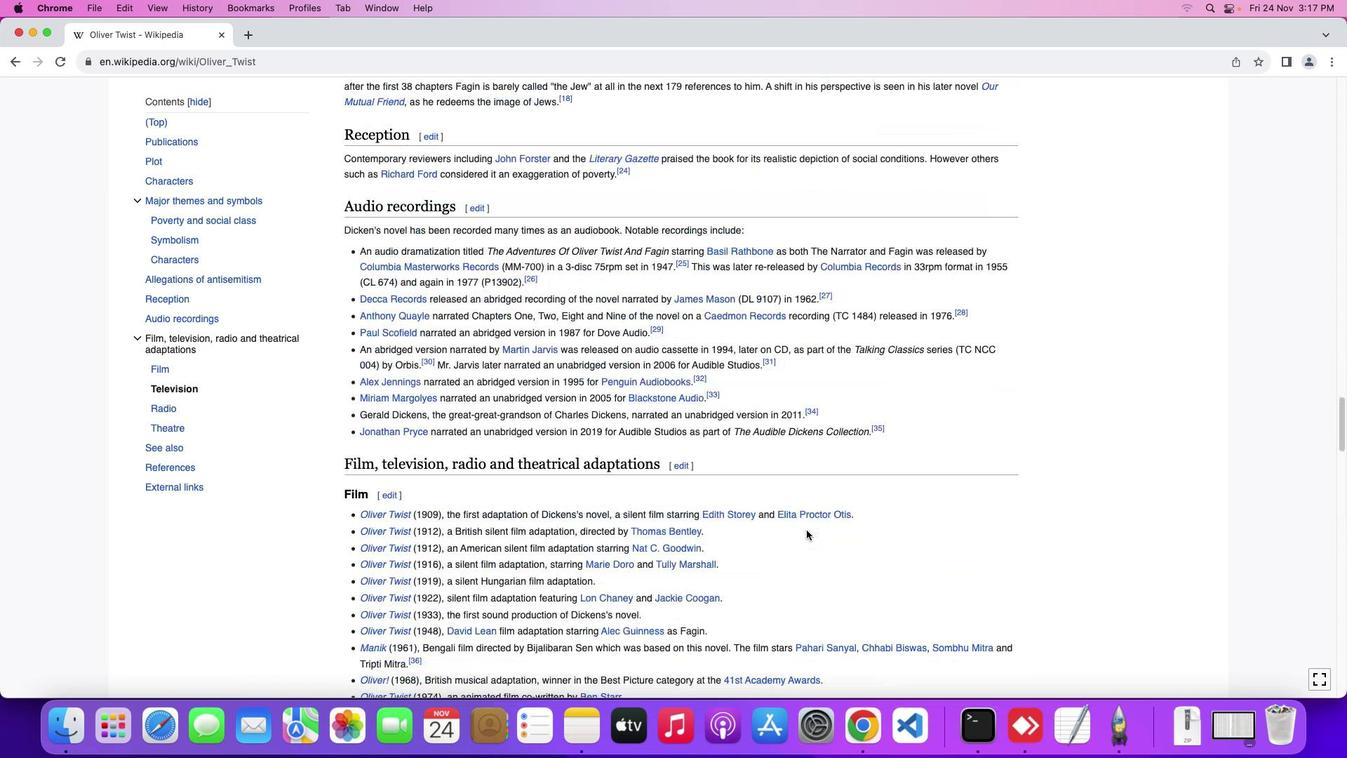 
Action: Mouse scrolled (805, 528) with delta (0, 3)
Screenshot: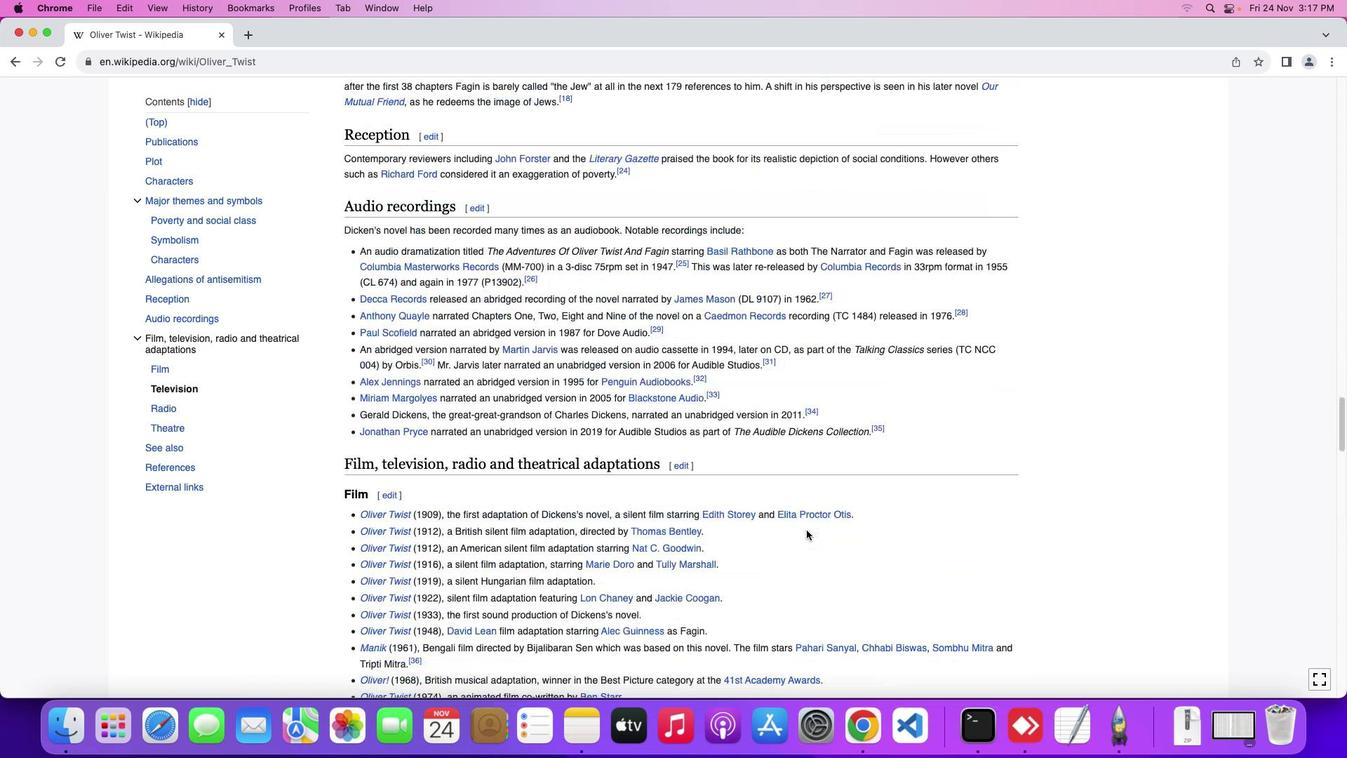 
Action: Mouse scrolled (805, 528) with delta (0, 3)
Screenshot: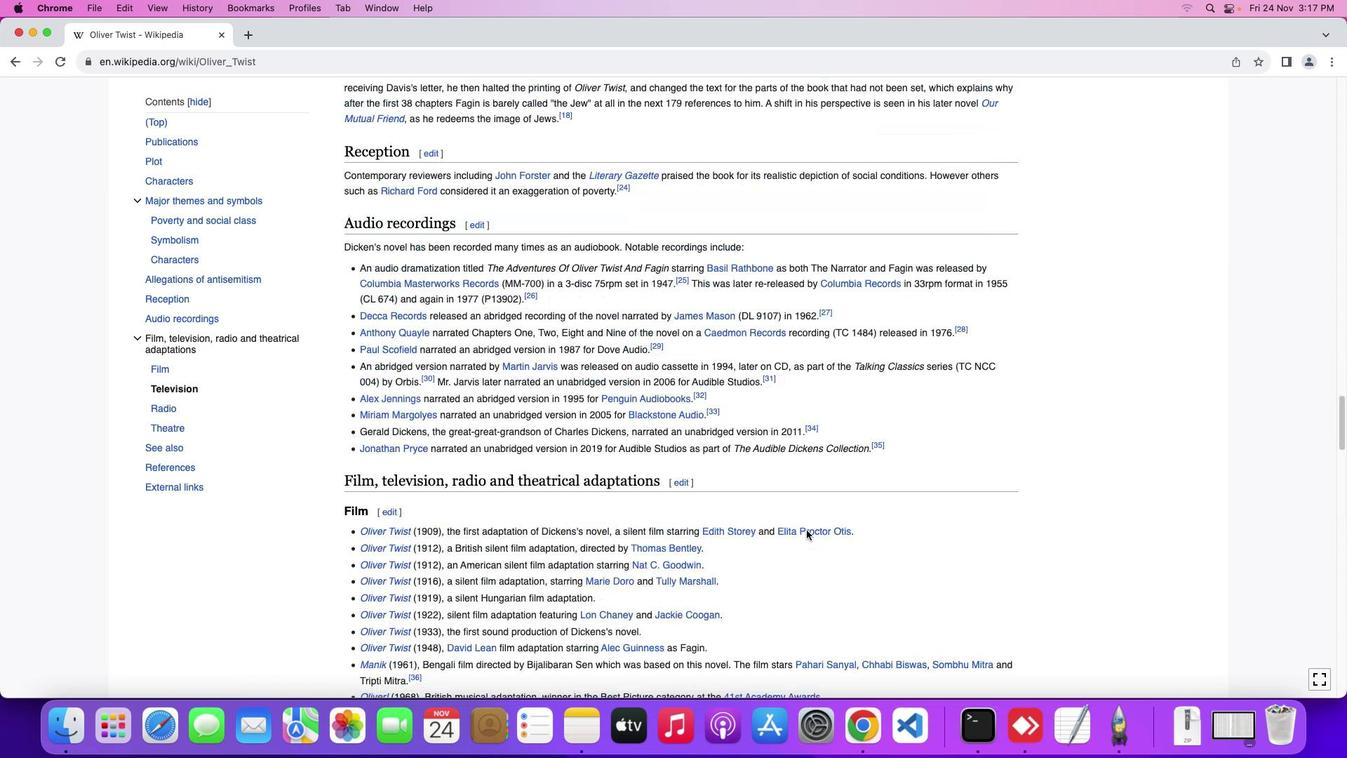 
Action: Mouse scrolled (805, 528) with delta (0, 0)
Screenshot: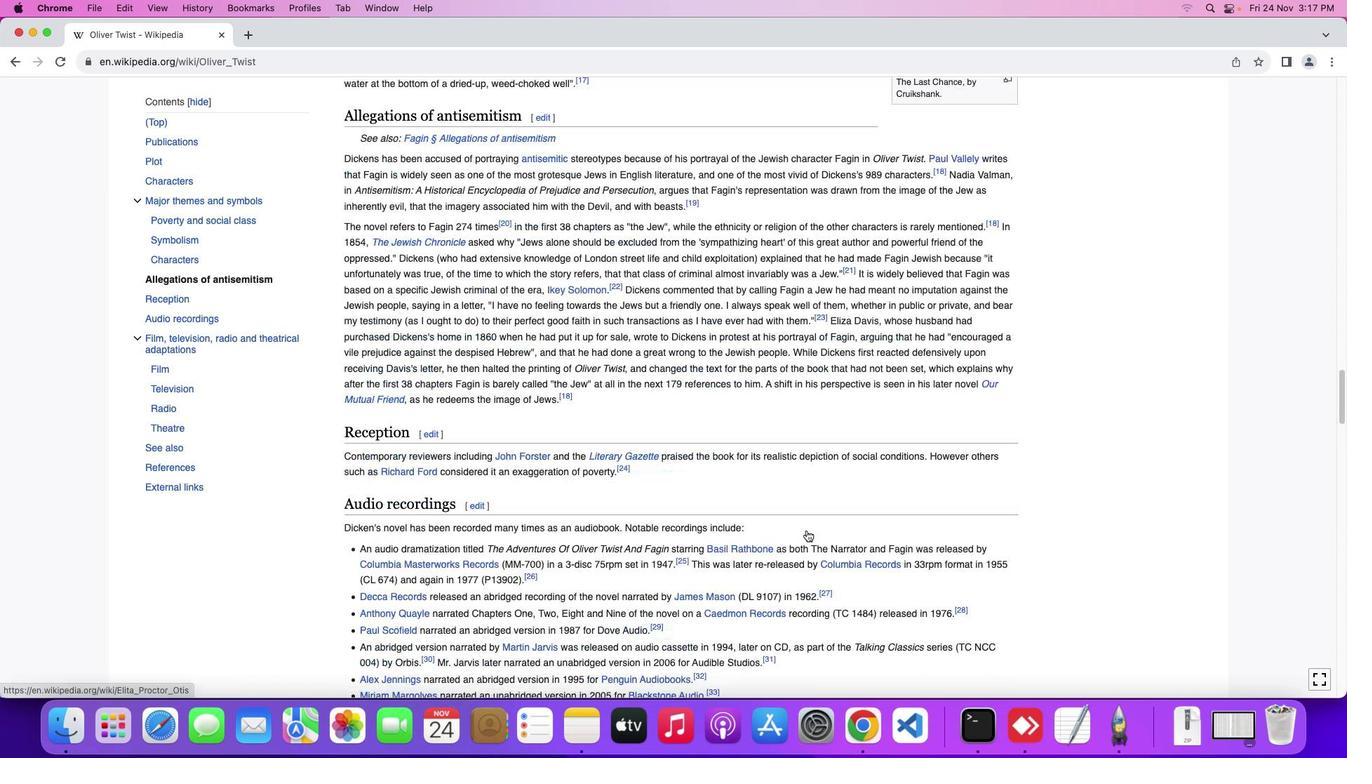 
Action: Mouse scrolled (805, 528) with delta (0, 0)
Screenshot: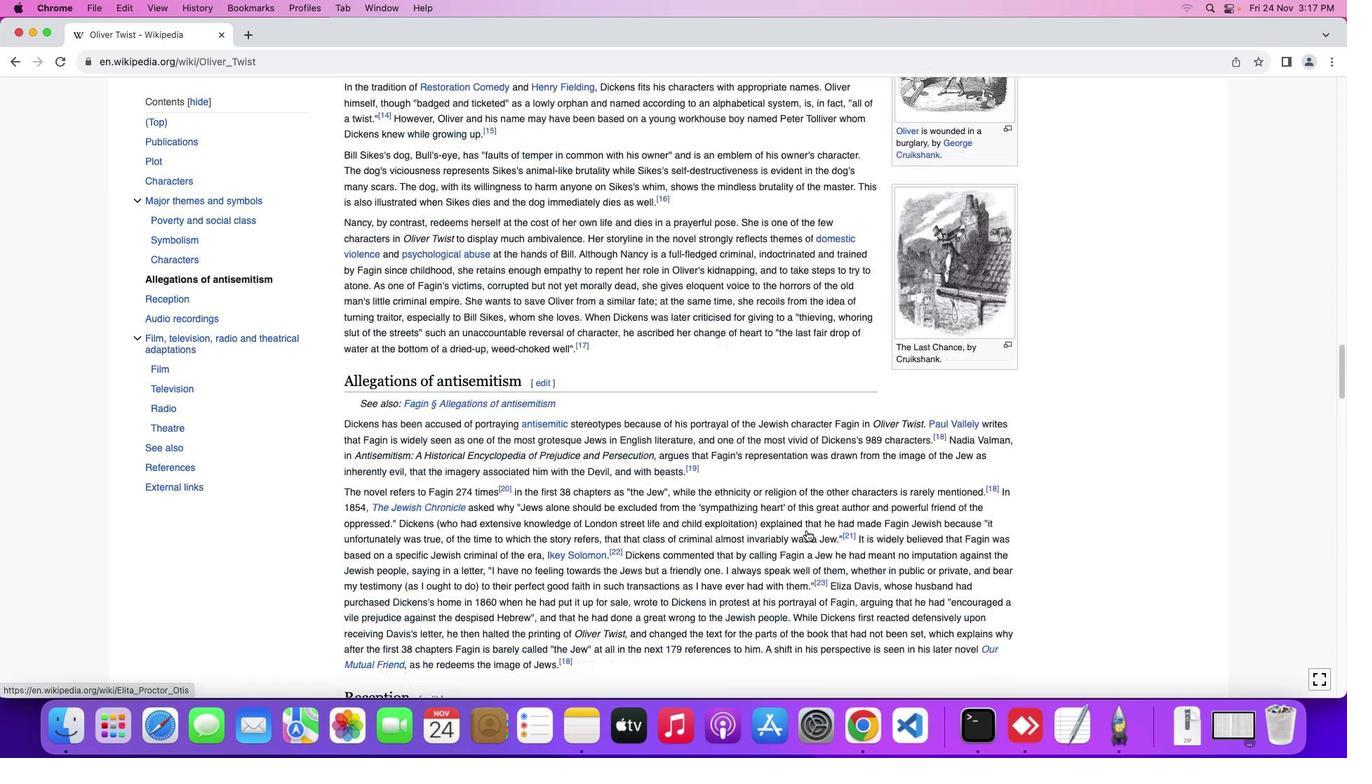 
Action: Mouse scrolled (805, 528) with delta (0, 0)
Screenshot: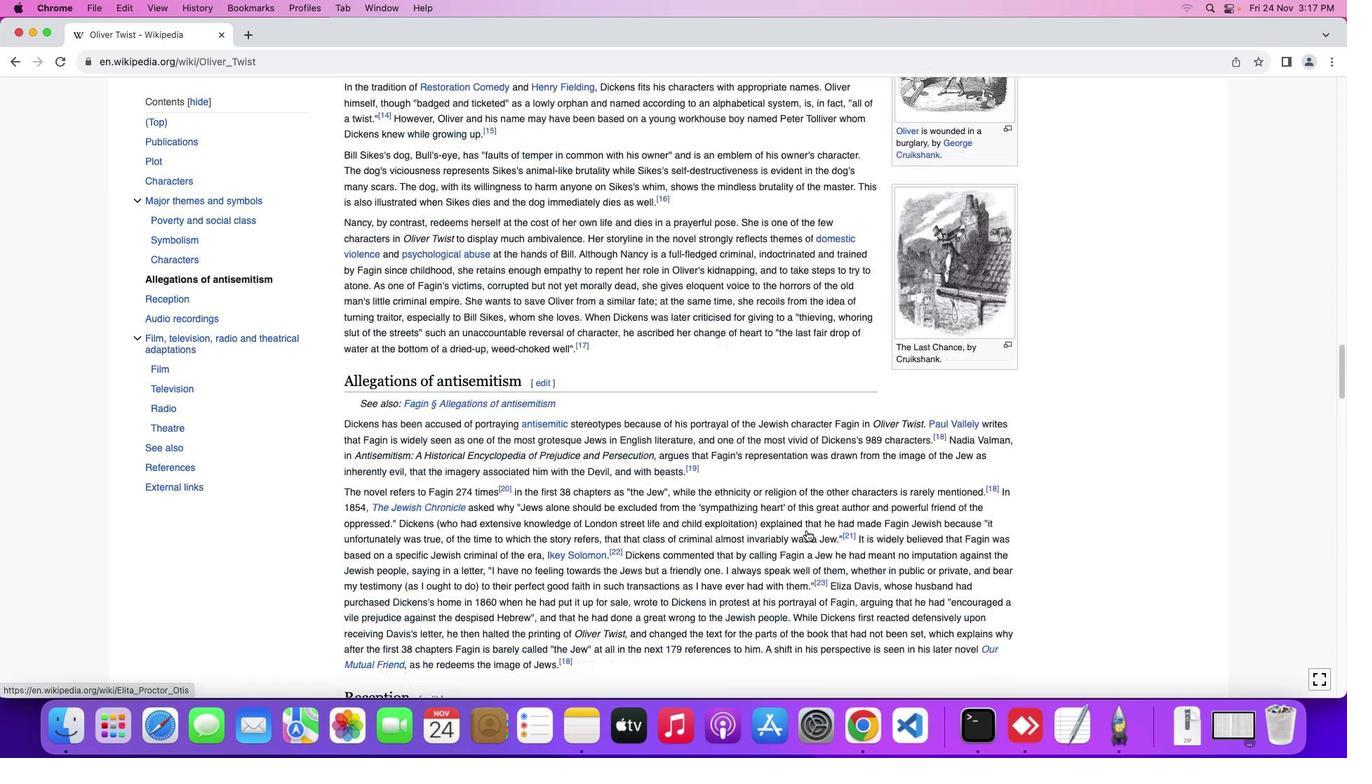 
Action: Mouse scrolled (805, 528) with delta (0, 2)
Screenshot: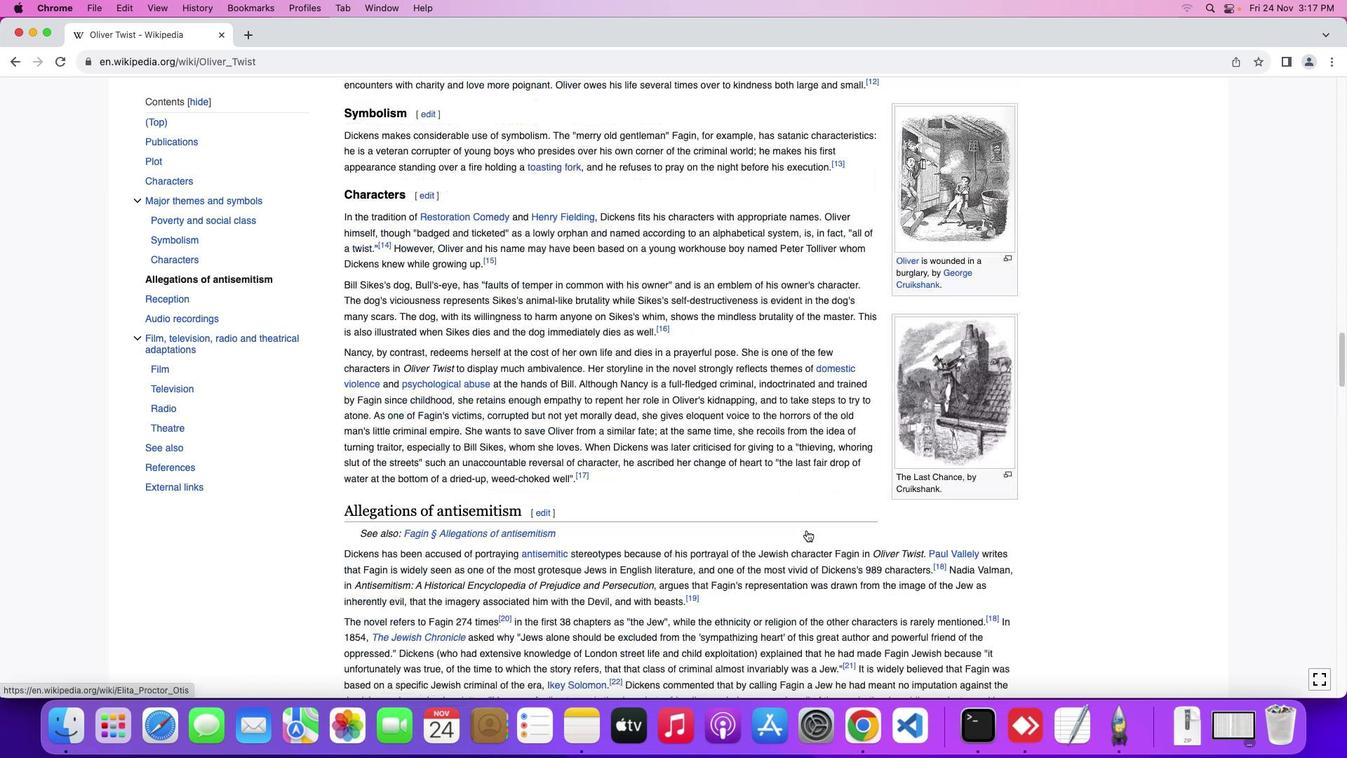 
Action: Mouse scrolled (805, 528) with delta (0, 2)
Screenshot: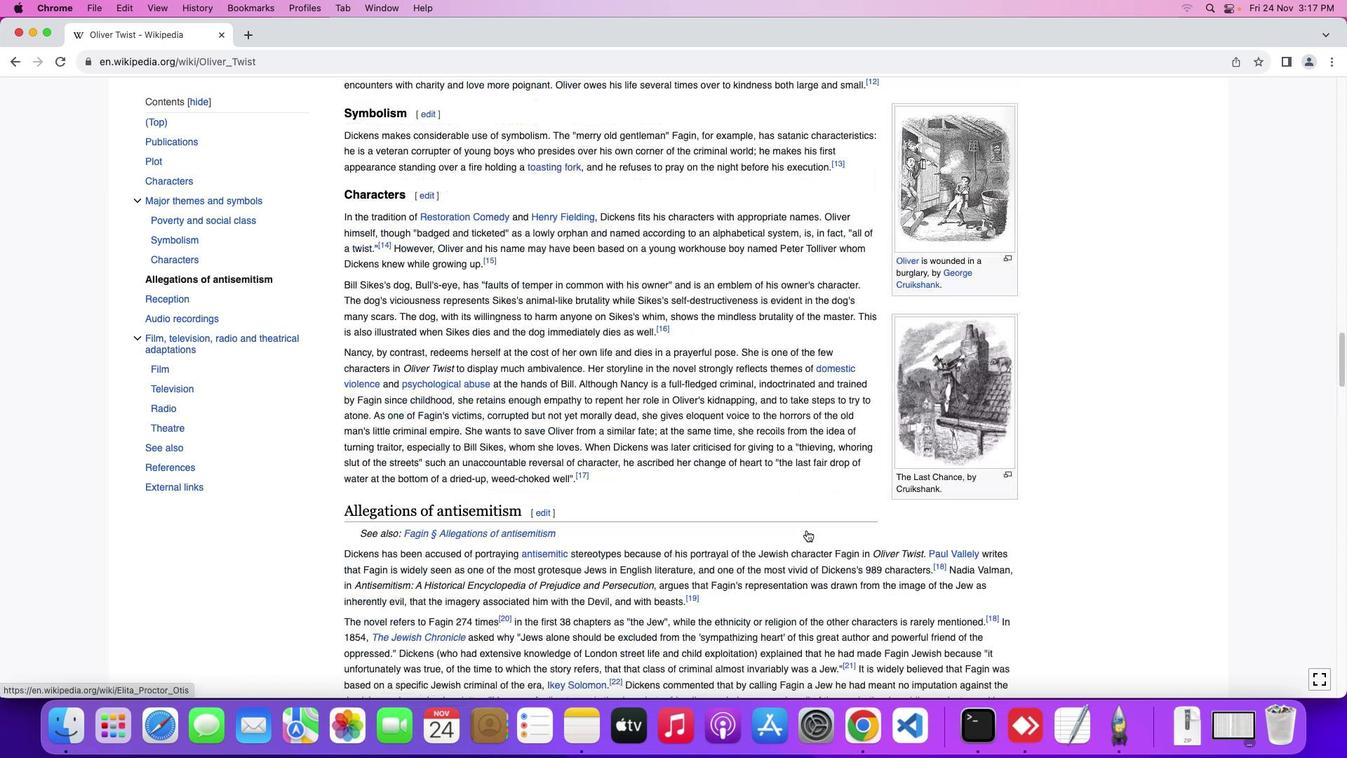 
Action: Mouse scrolled (805, 528) with delta (0, 3)
Screenshot: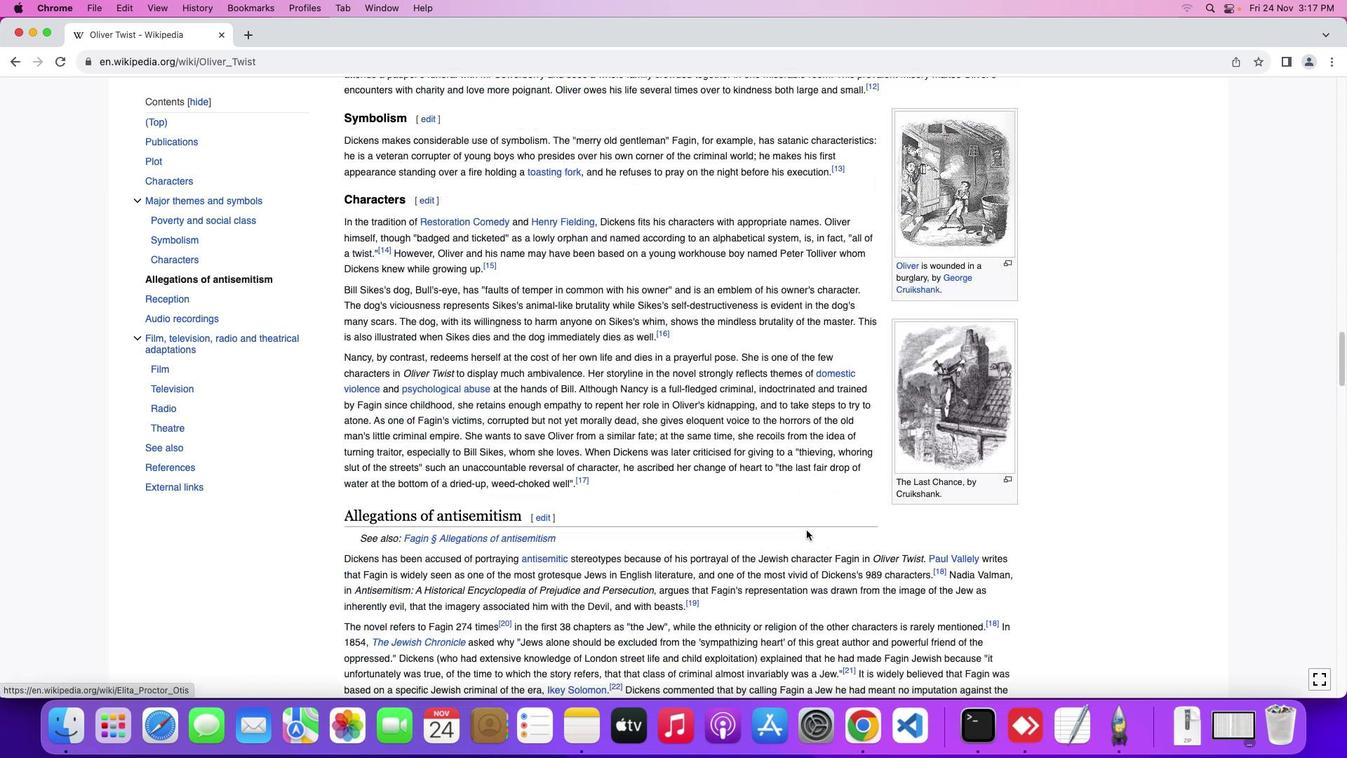 
Action: Mouse moved to (805, 527)
Screenshot: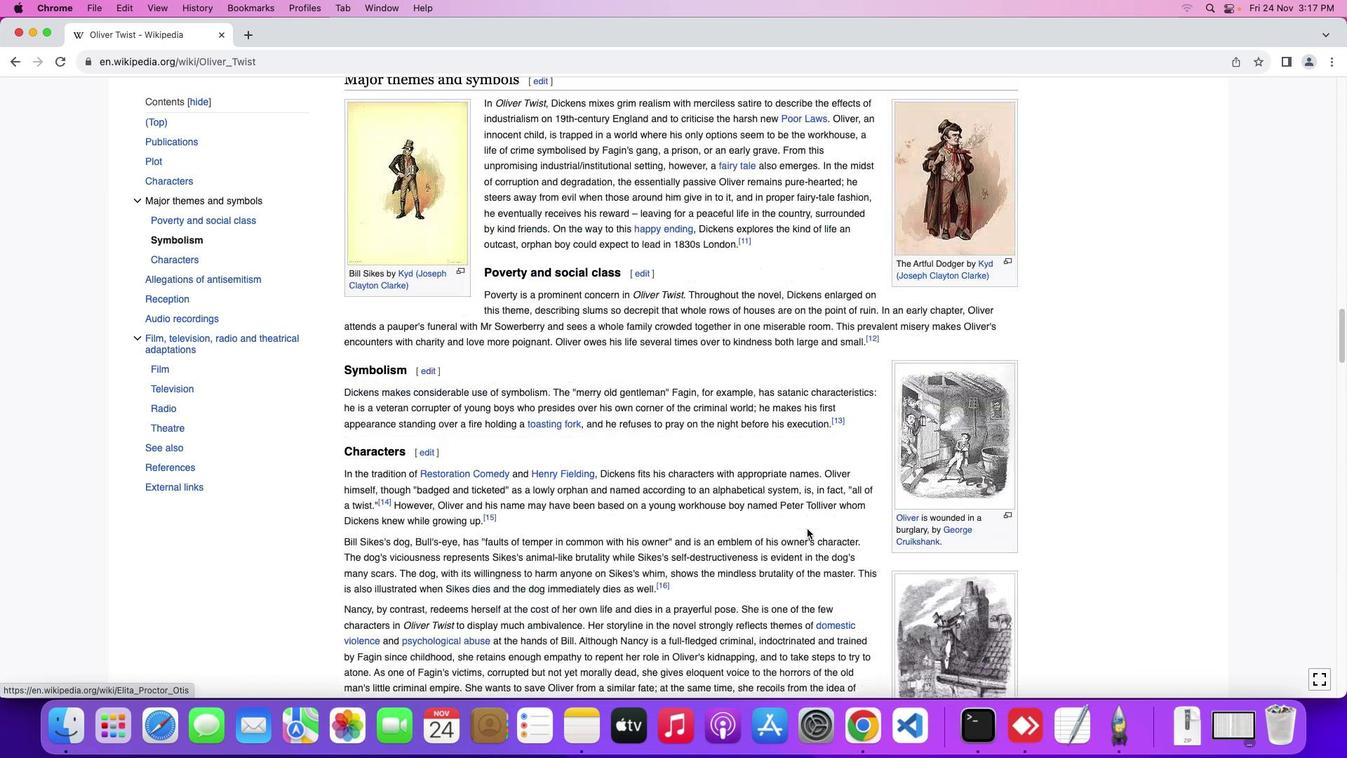 
Action: Mouse scrolled (805, 527) with delta (0, 0)
Screenshot: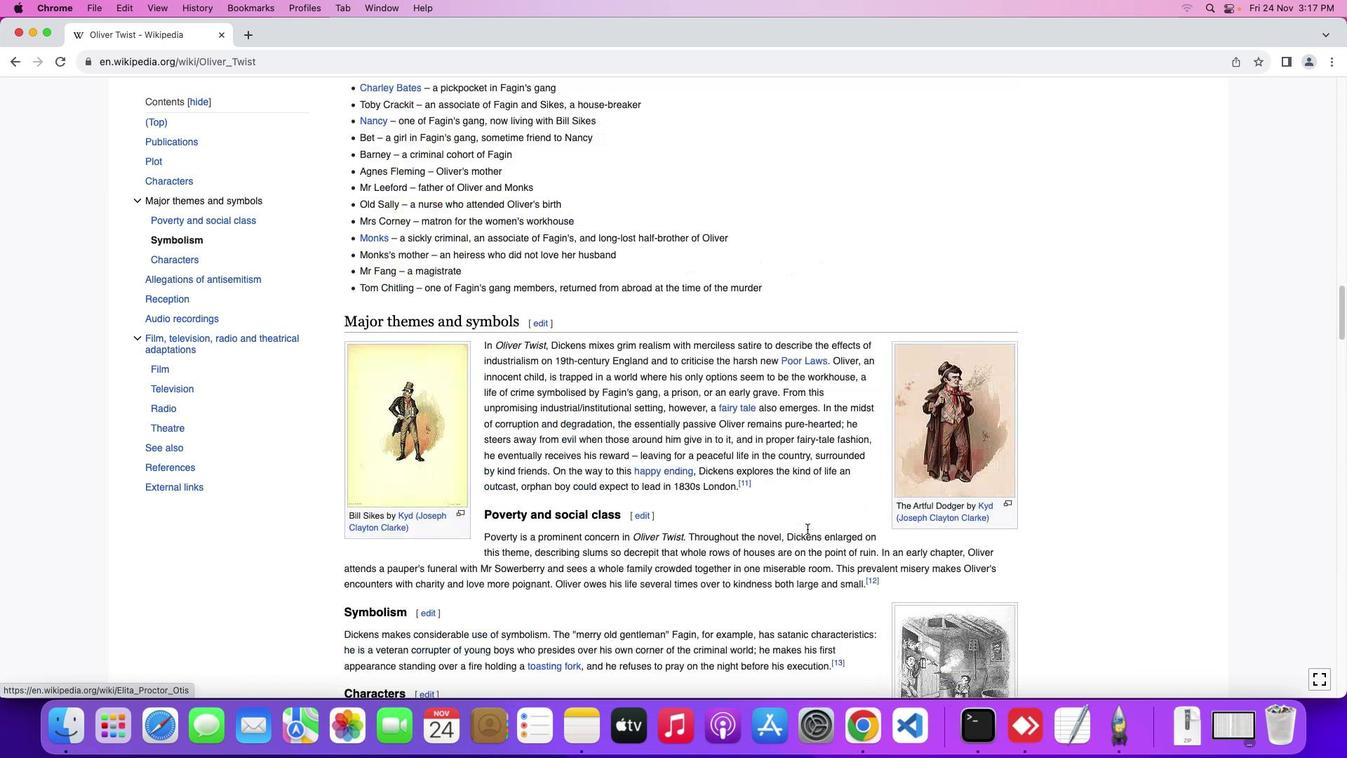 
Action: Mouse scrolled (805, 527) with delta (0, 0)
Screenshot: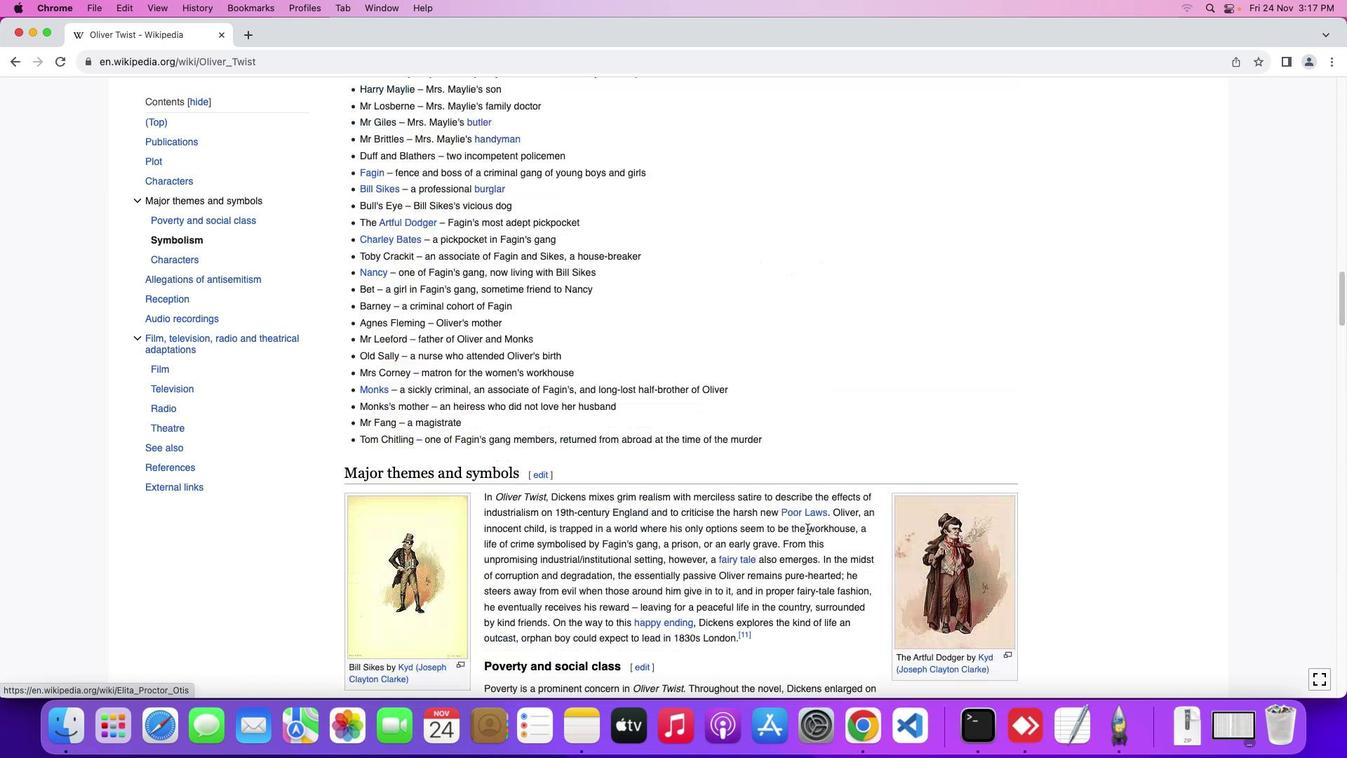 
Action: Mouse scrolled (805, 527) with delta (0, 0)
Screenshot: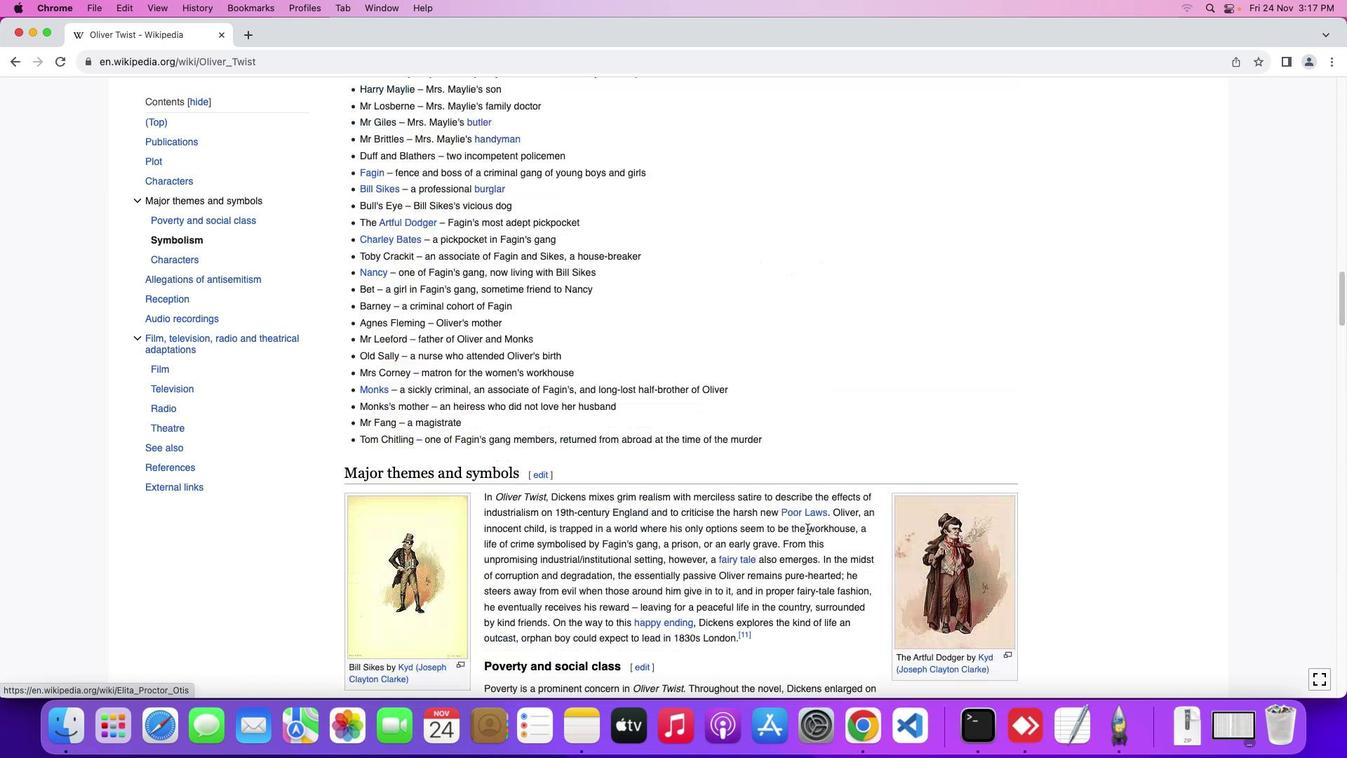 
Action: Mouse scrolled (805, 527) with delta (0, 2)
Screenshot: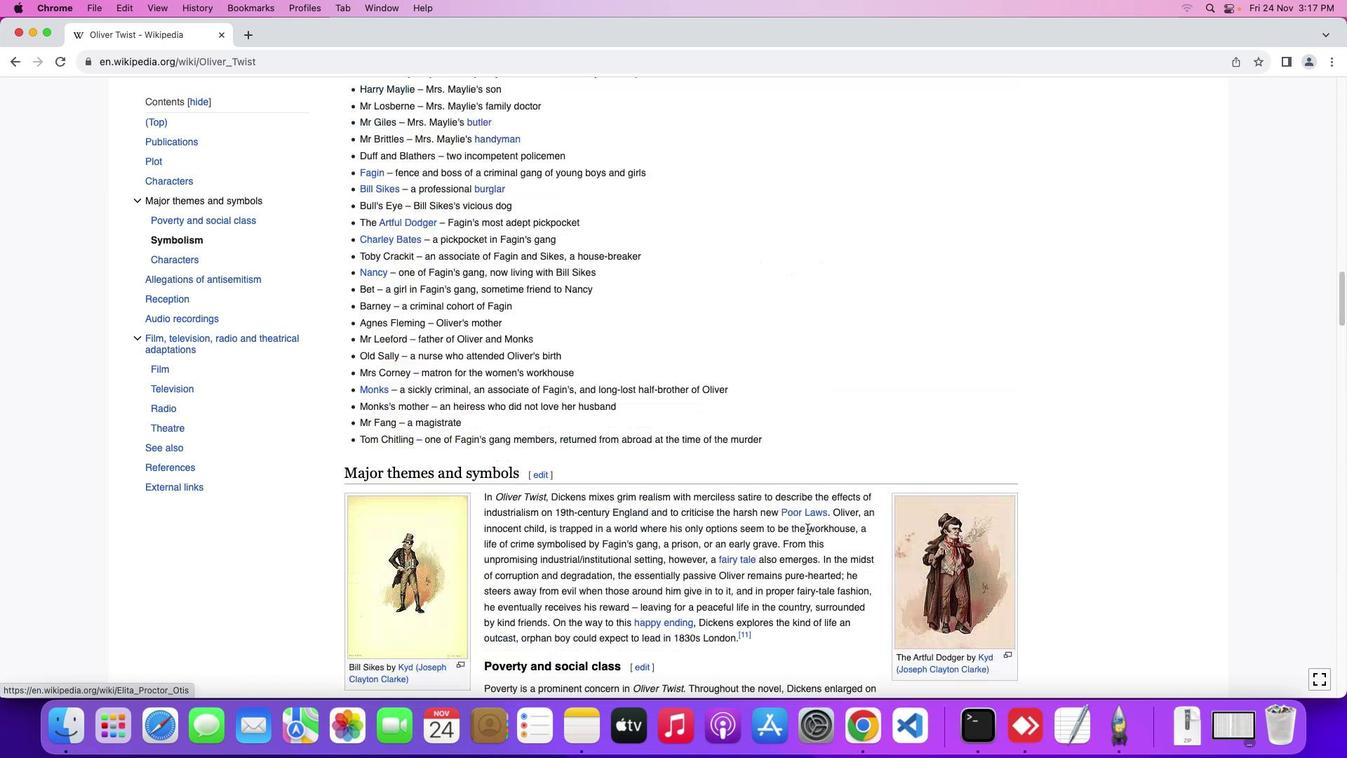 
Action: Mouse scrolled (805, 527) with delta (0, 2)
Screenshot: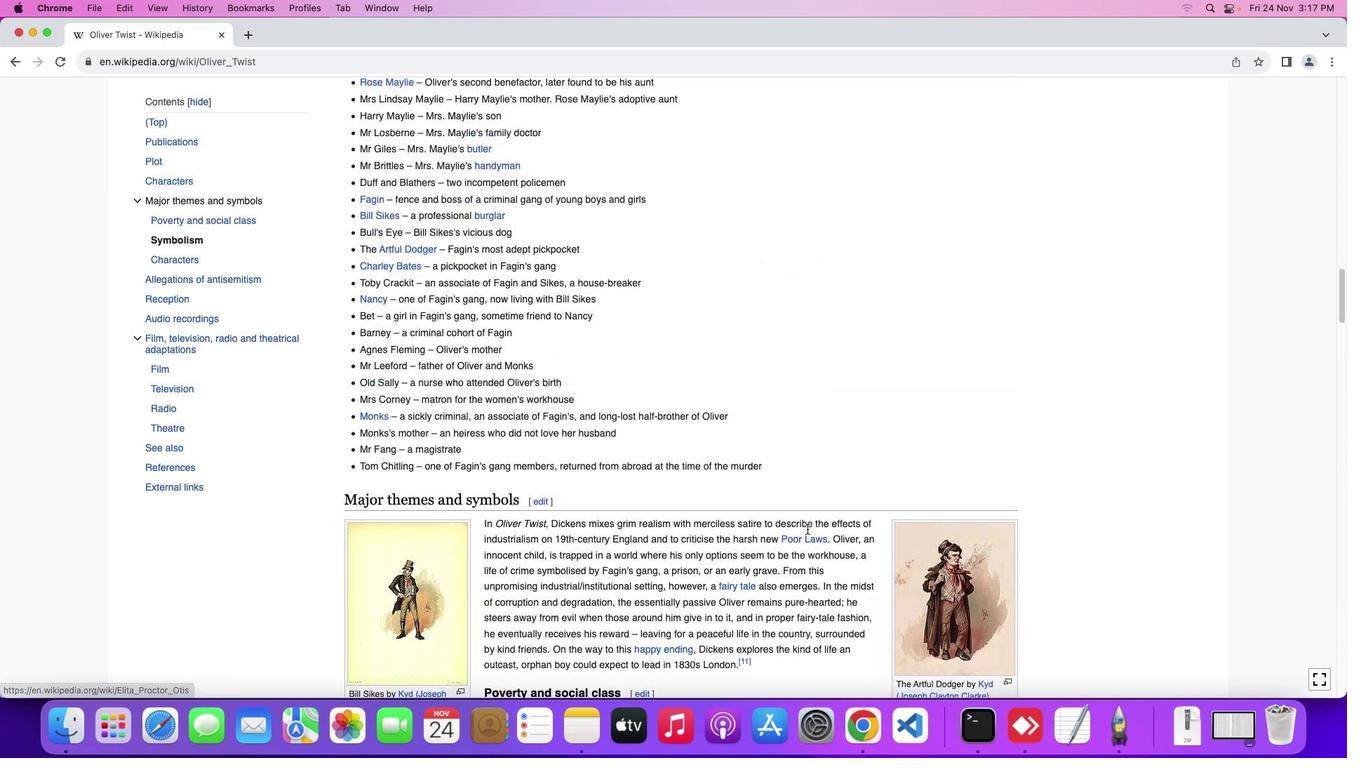 
Action: Mouse scrolled (805, 527) with delta (0, 2)
Screenshot: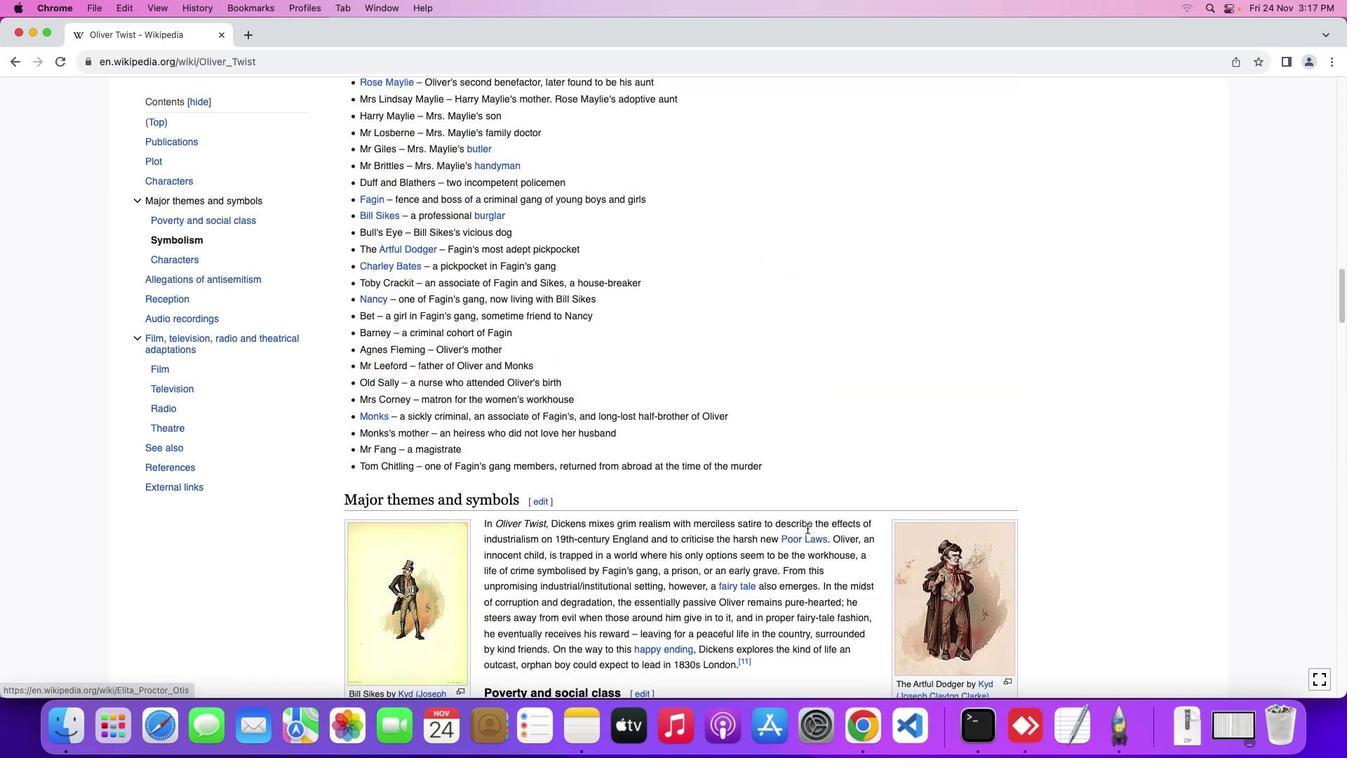 
Action: Mouse moved to (806, 525)
Screenshot: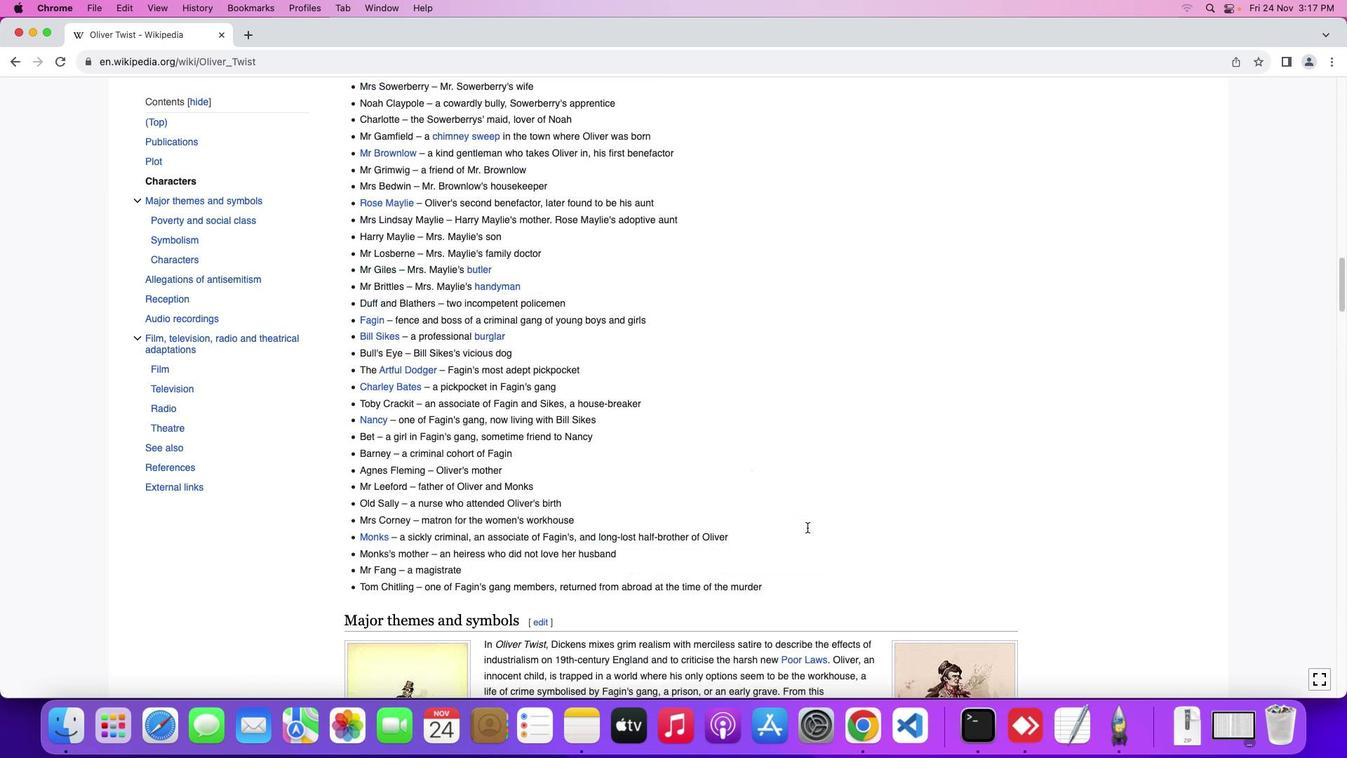 
Action: Mouse scrolled (806, 525) with delta (0, 0)
Screenshot: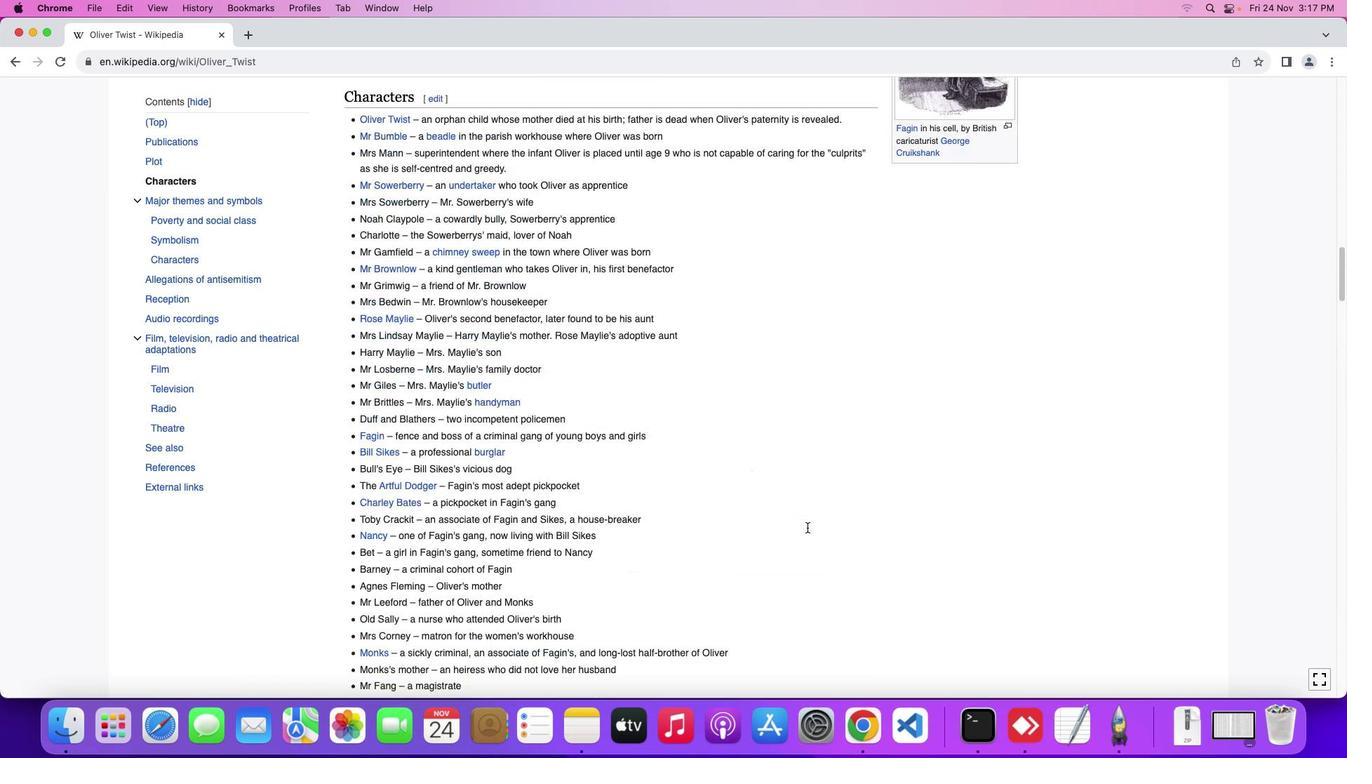 
Action: Mouse scrolled (806, 525) with delta (0, 0)
Screenshot: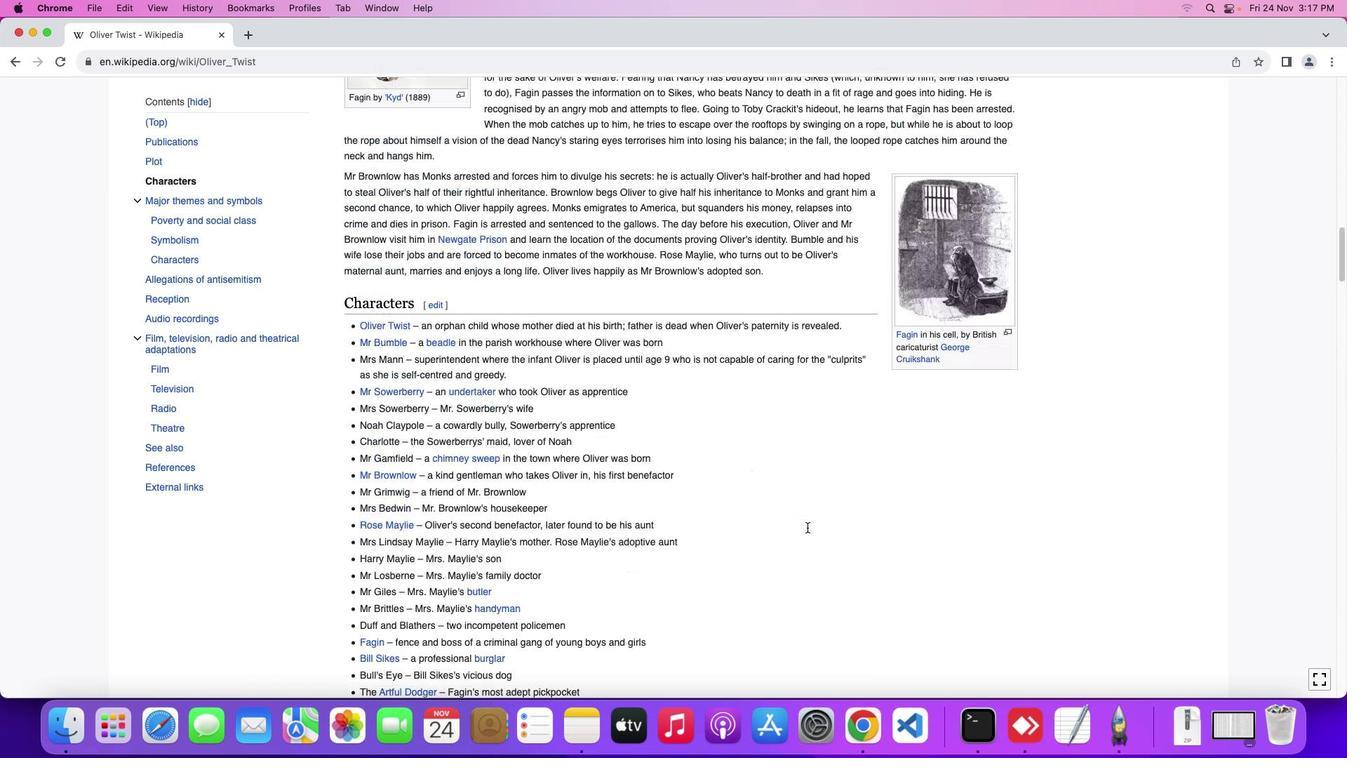 
Action: Mouse scrolled (806, 525) with delta (0, 0)
Screenshot: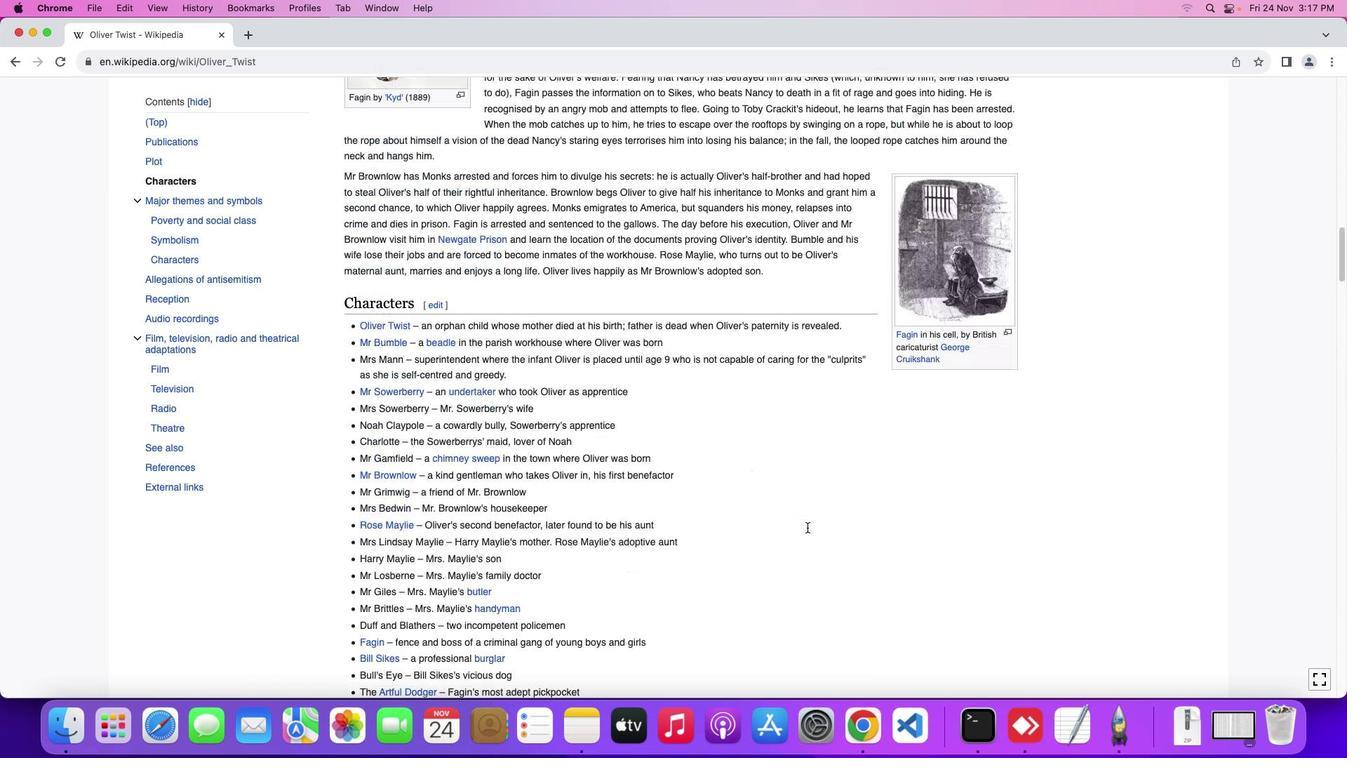 
Action: Mouse scrolled (806, 525) with delta (0, 2)
Screenshot: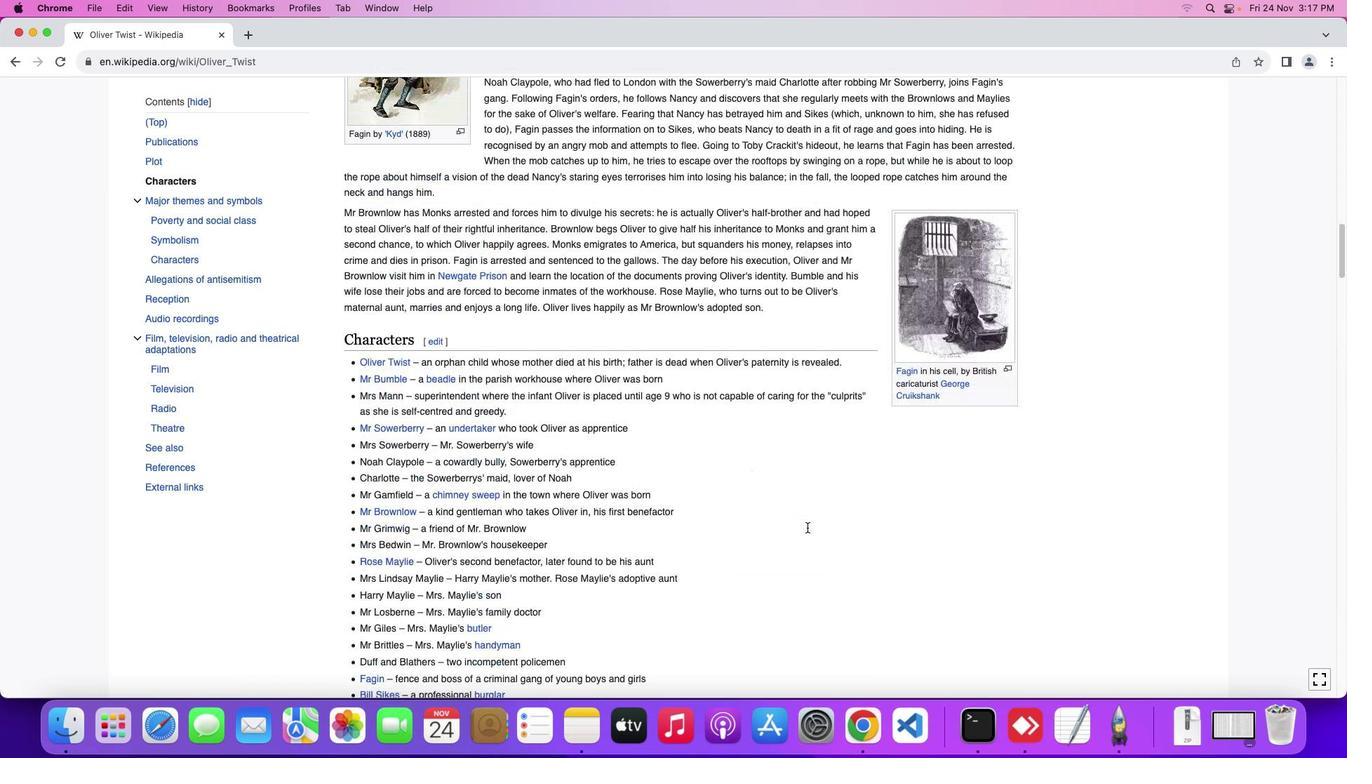 
Action: Mouse scrolled (806, 525) with delta (0, 2)
Screenshot: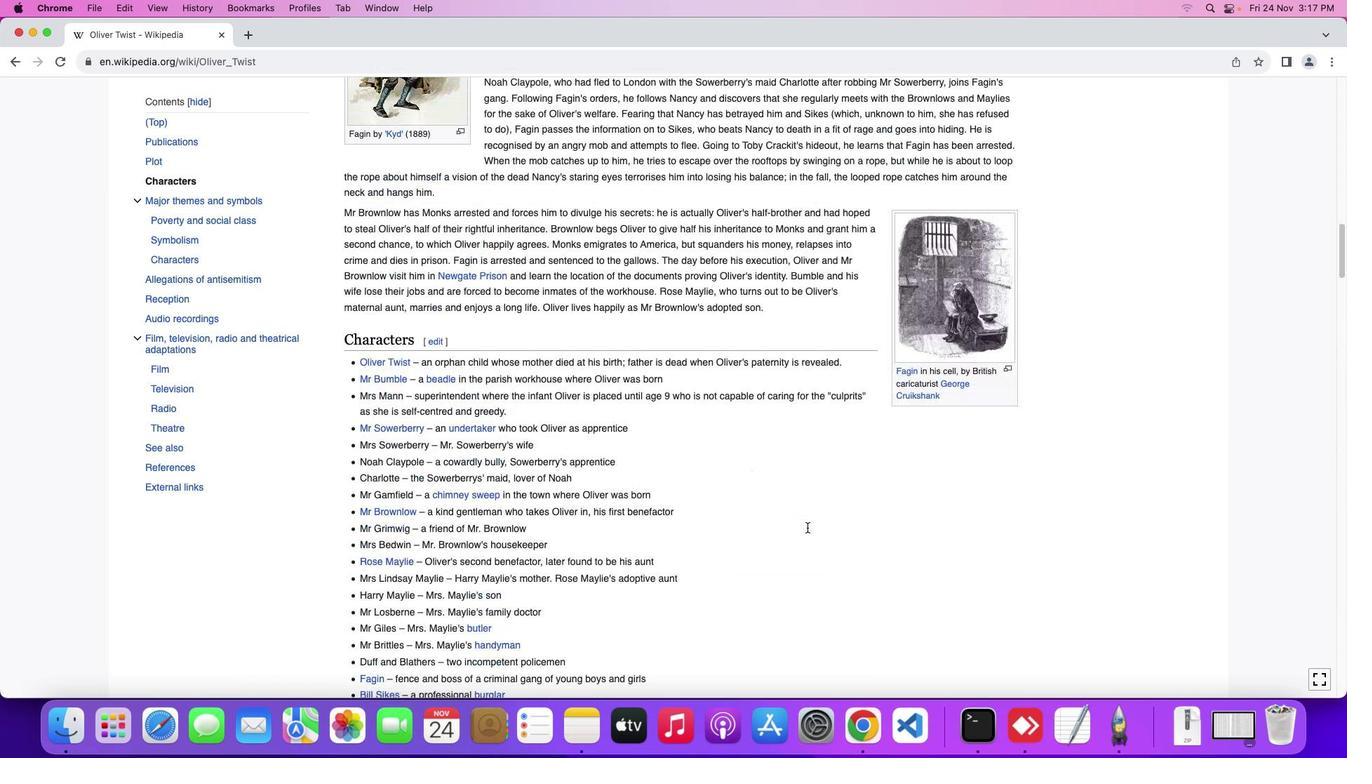 
Action: Mouse scrolled (806, 525) with delta (0, 0)
Screenshot: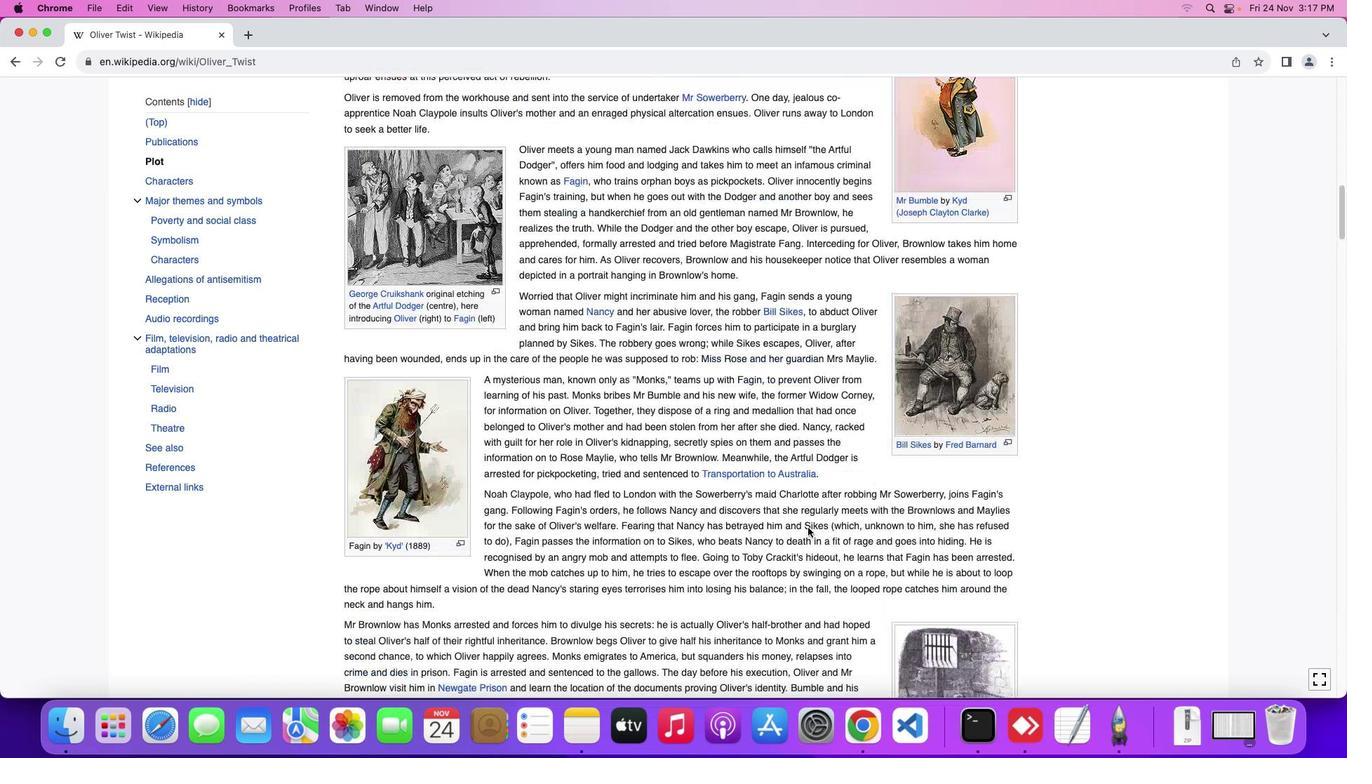 
Action: Mouse scrolled (806, 525) with delta (0, 0)
Screenshot: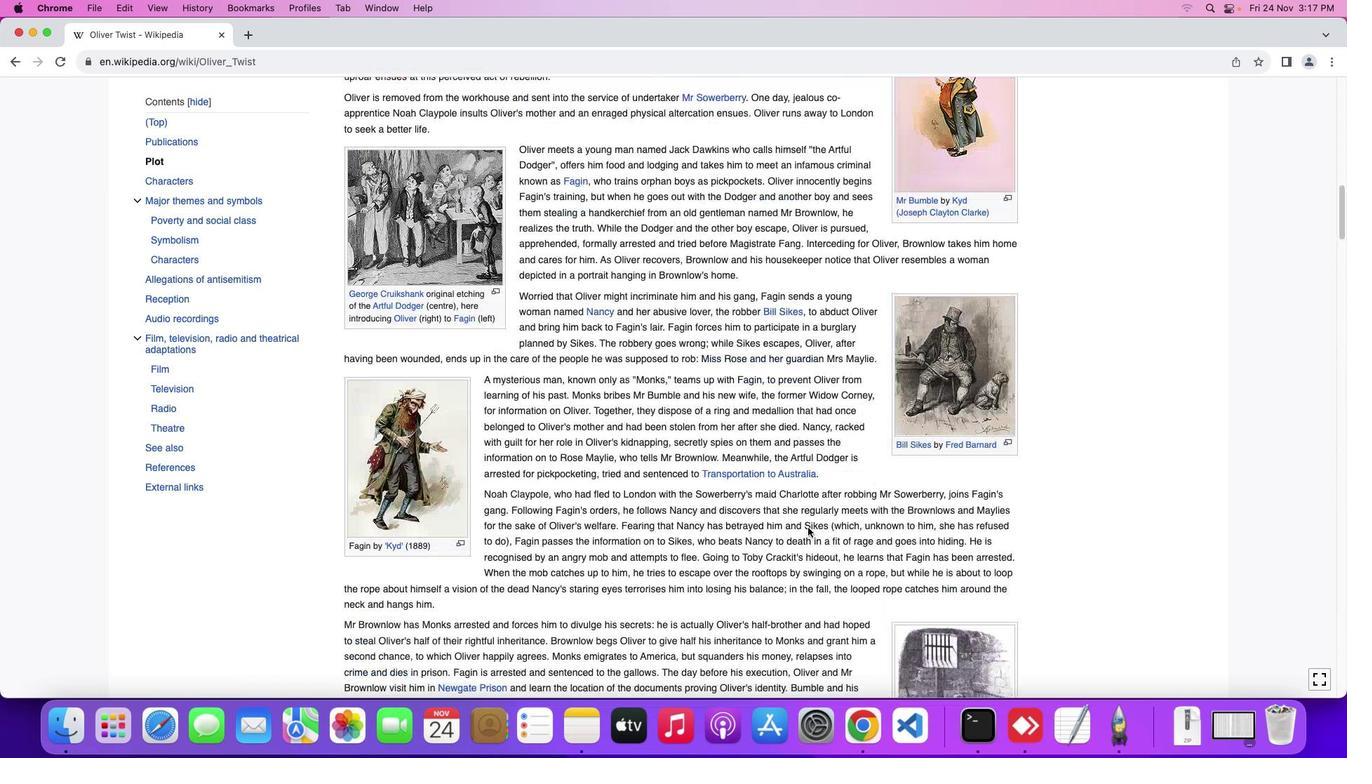 
Action: Mouse moved to (806, 525)
Screenshot: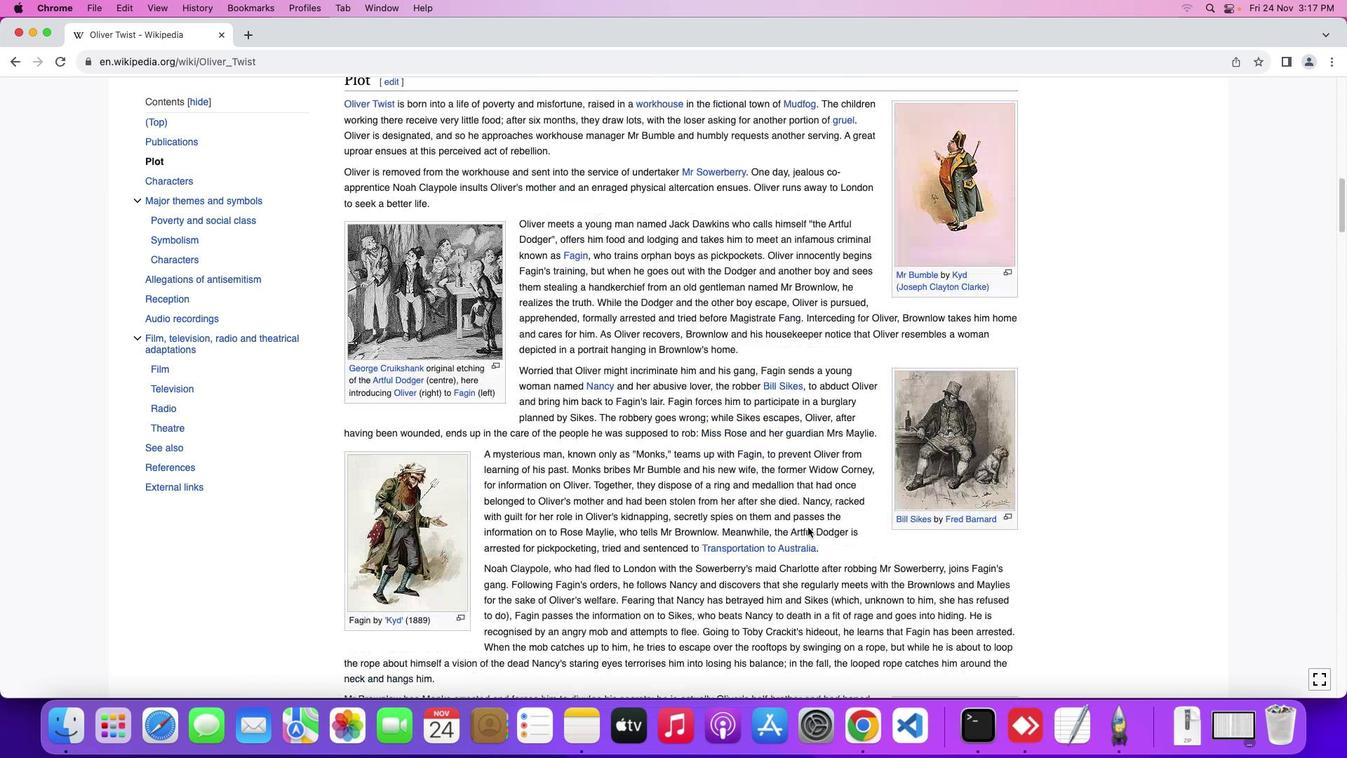
Action: Mouse scrolled (806, 525) with delta (0, 0)
Screenshot: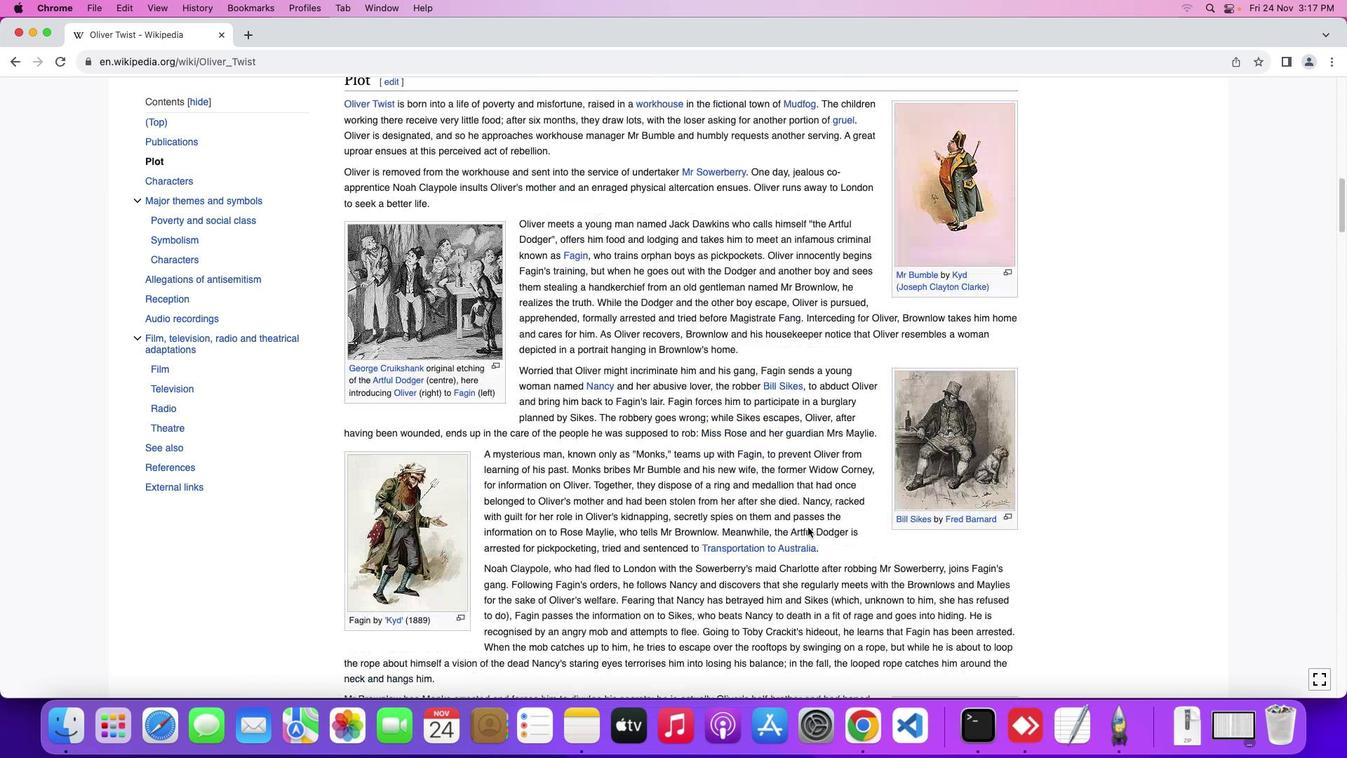 
Action: Mouse scrolled (806, 525) with delta (0, 2)
Screenshot: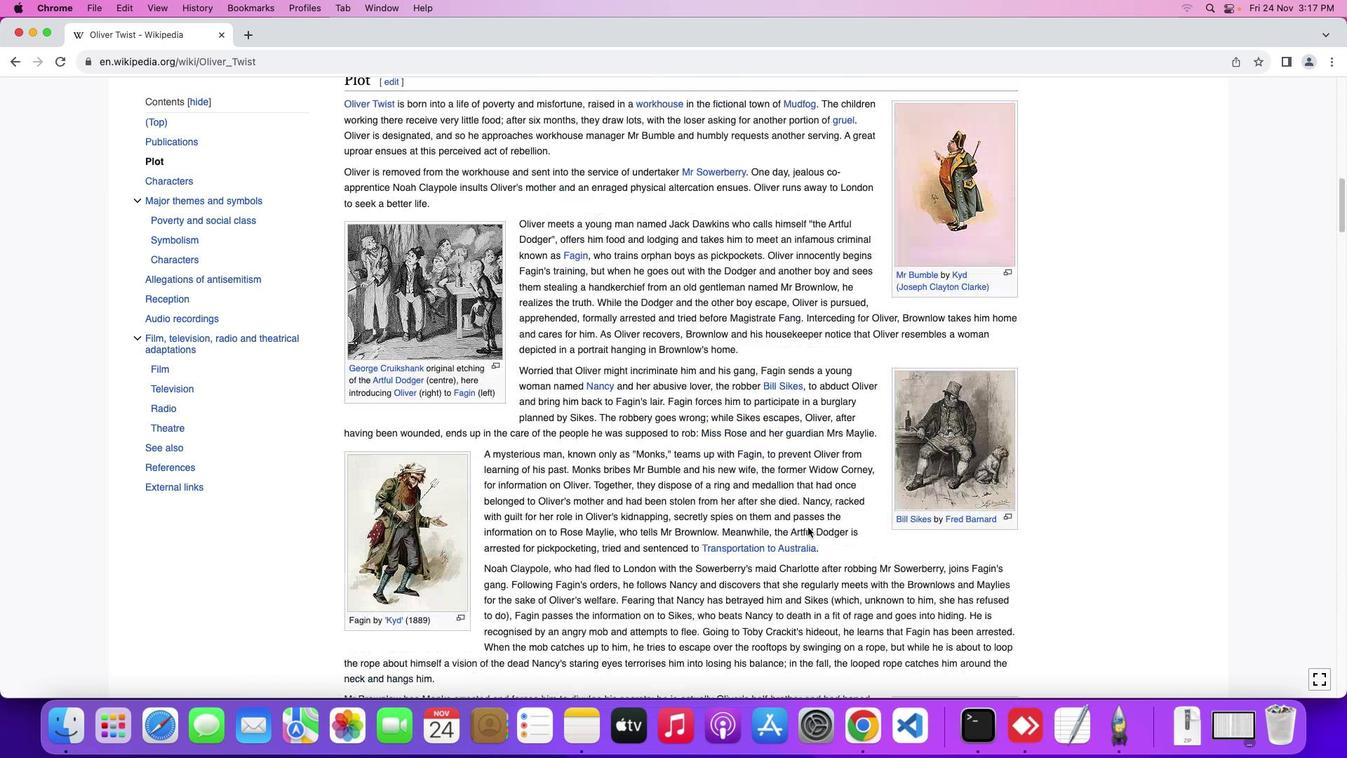
Action: Mouse scrolled (806, 525) with delta (0, 2)
Screenshot: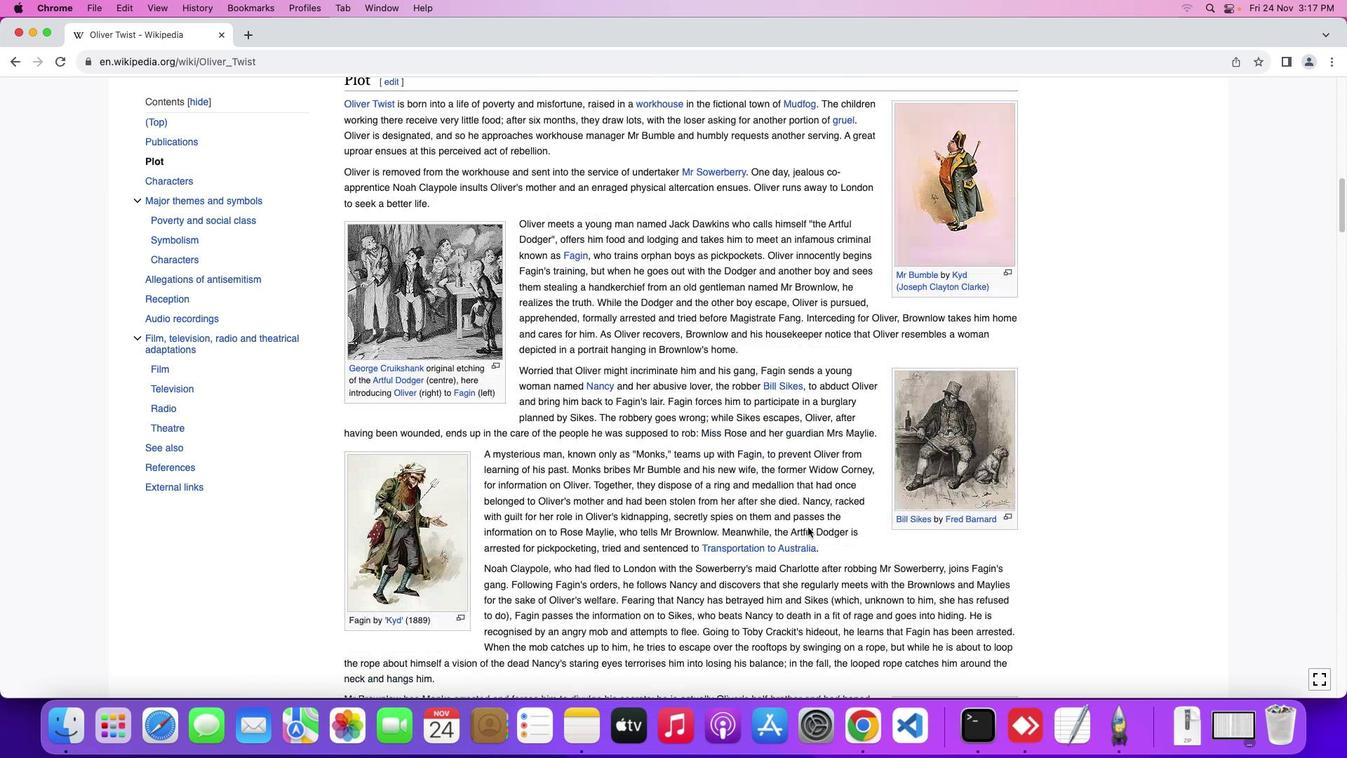 
Action: Mouse moved to (807, 525)
Screenshot: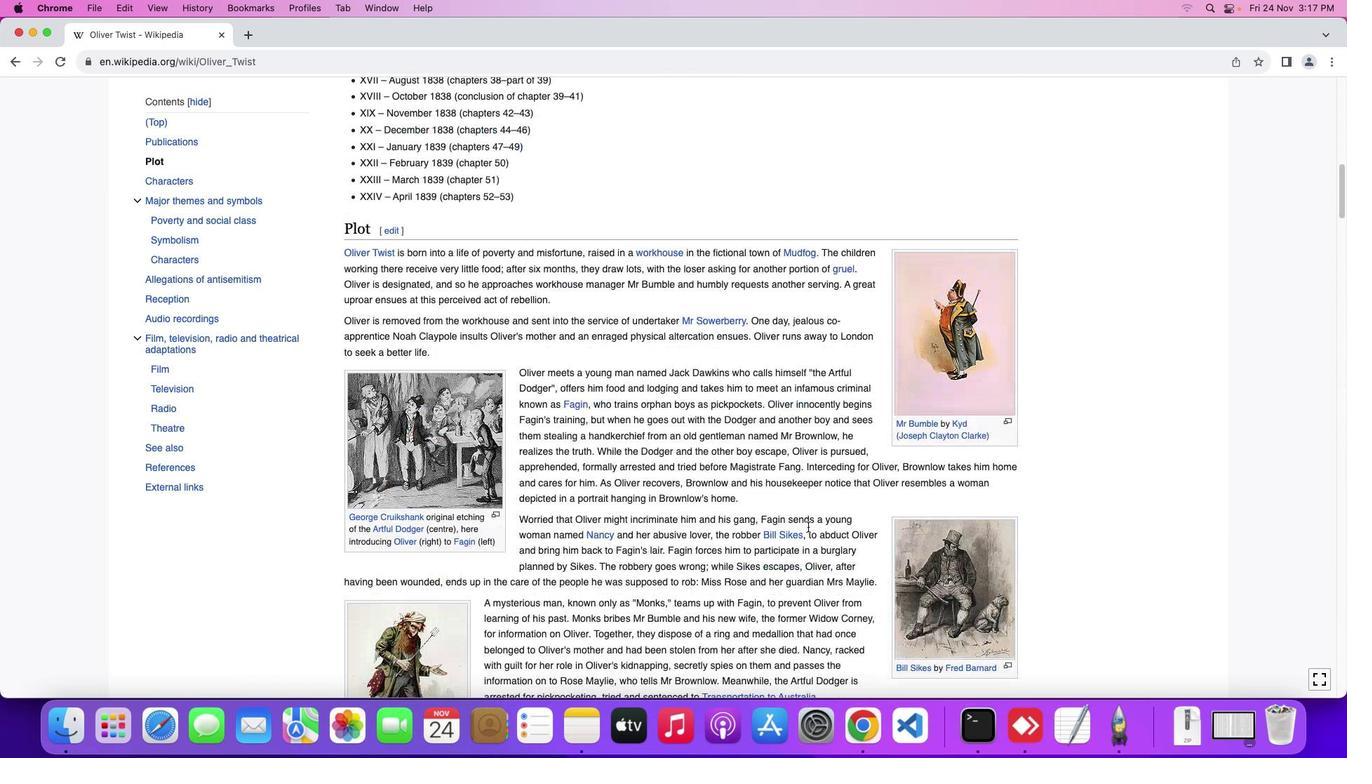 
Action: Mouse scrolled (807, 525) with delta (0, 0)
Screenshot: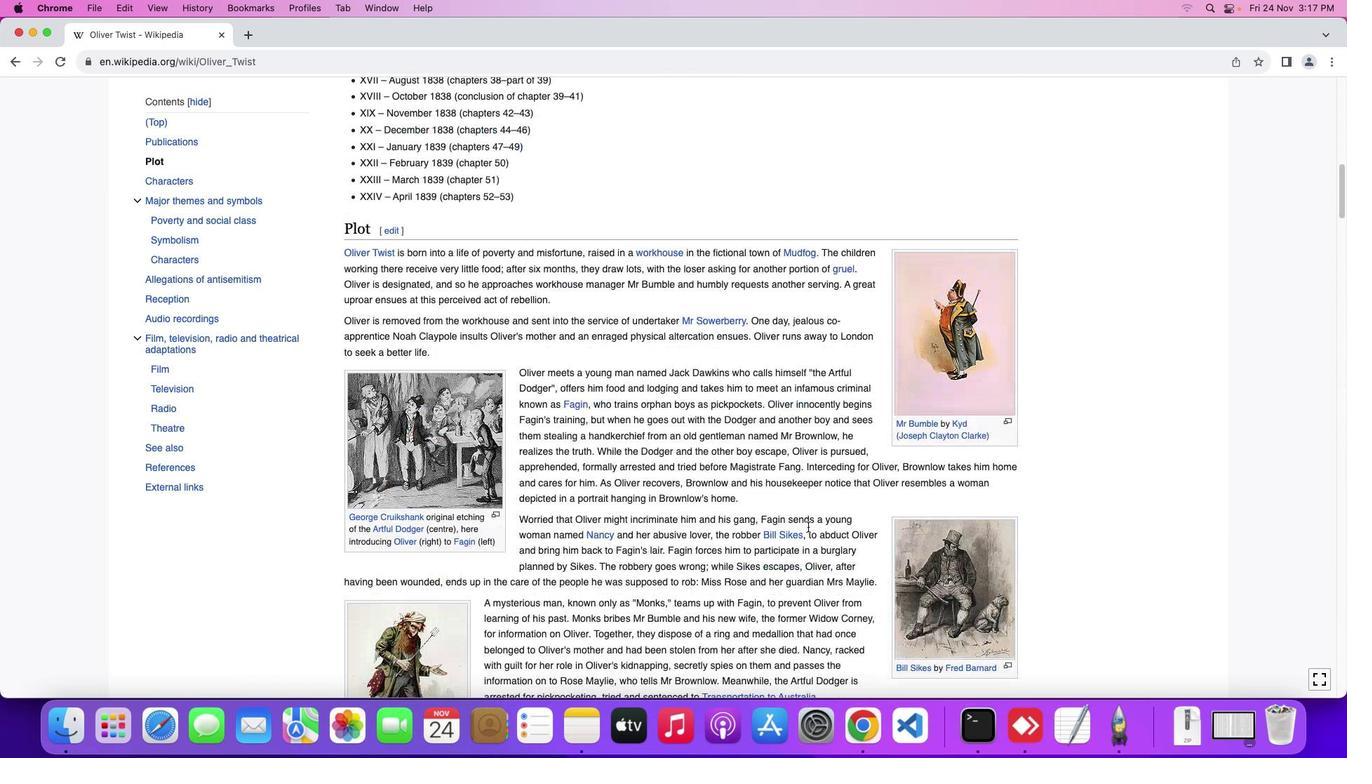 
Action: Mouse scrolled (807, 525) with delta (0, 0)
Screenshot: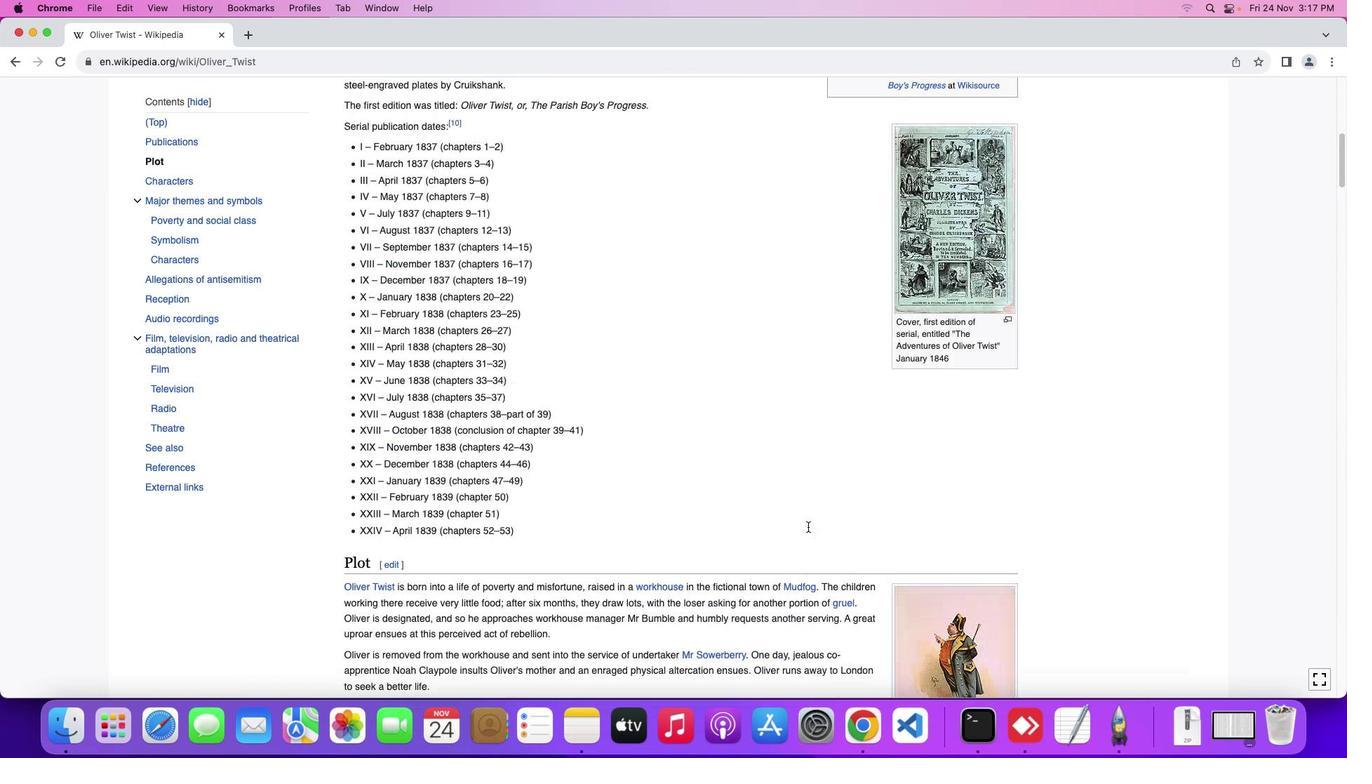
Action: Mouse scrolled (807, 525) with delta (0, 0)
Screenshot: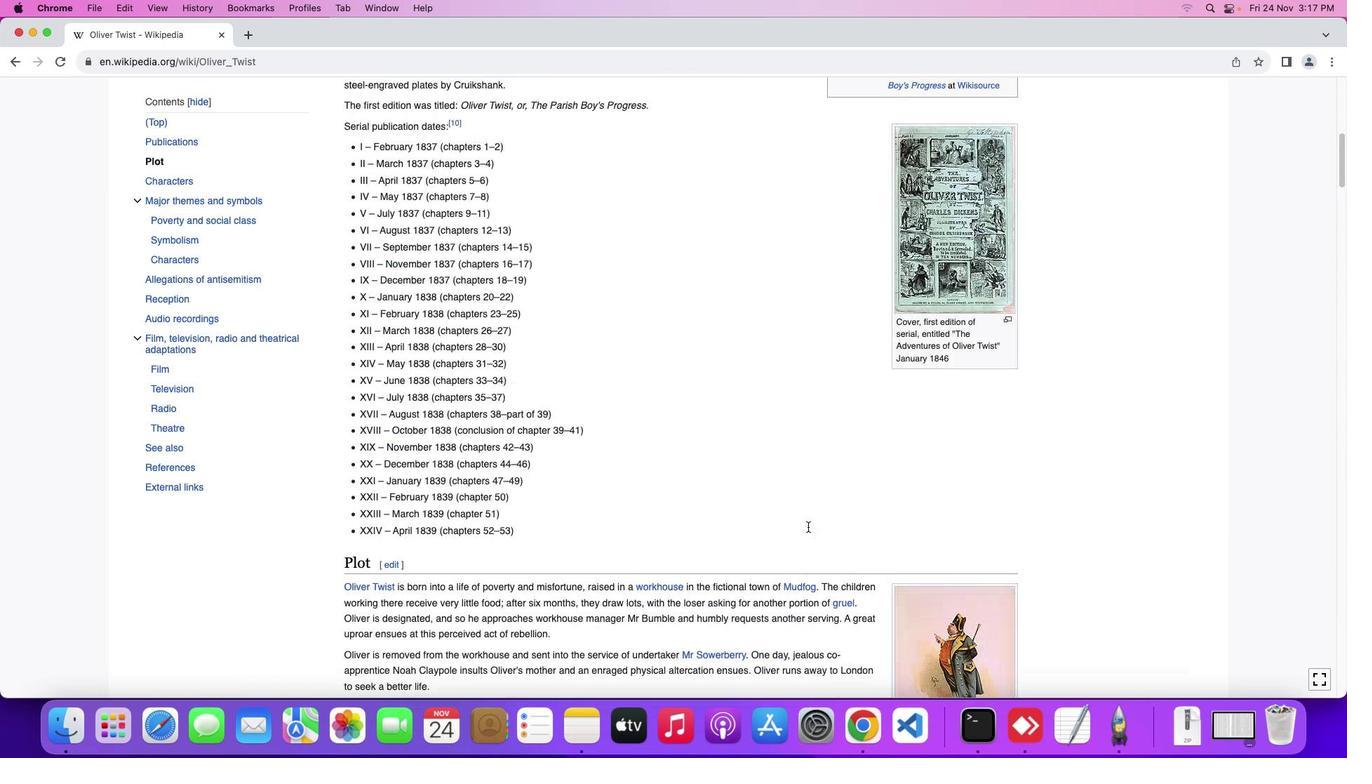 
Action: Mouse scrolled (807, 525) with delta (0, 2)
Screenshot: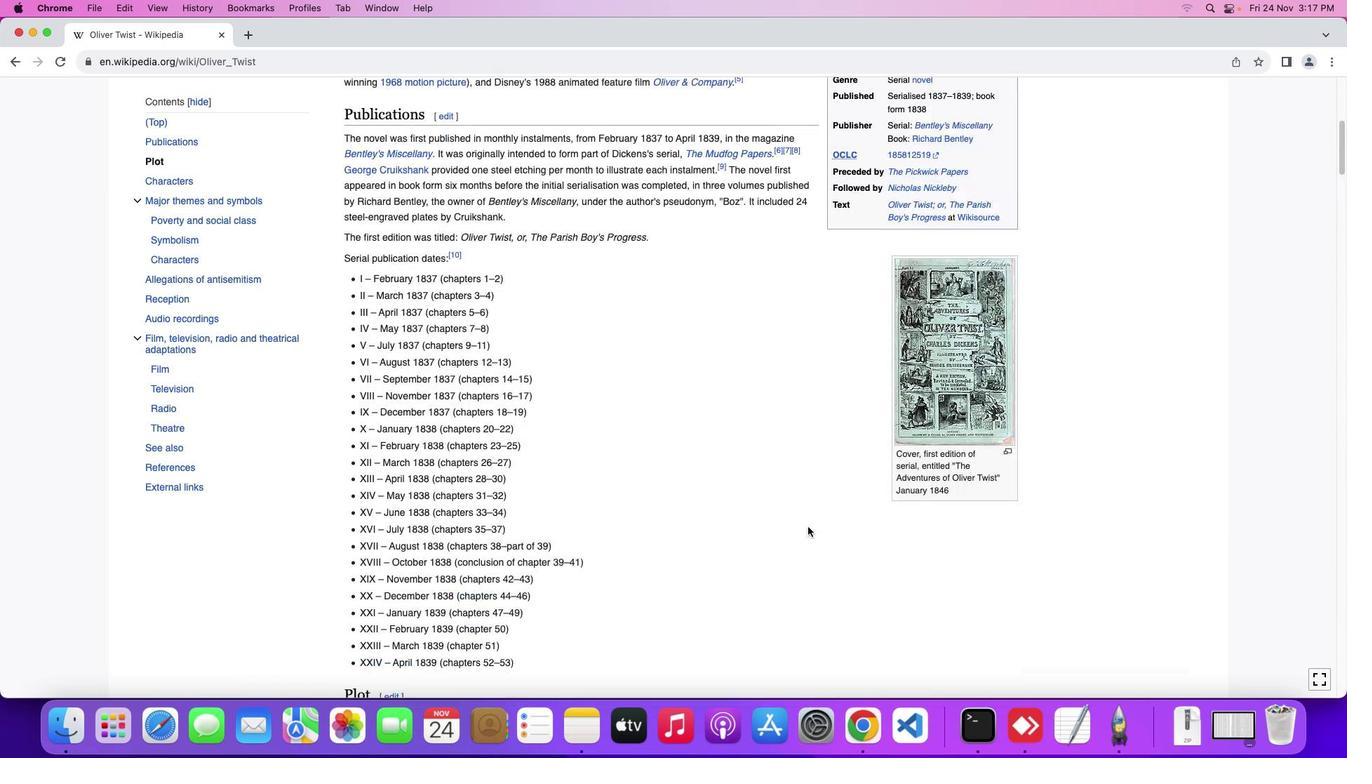 
Action: Mouse scrolled (807, 525) with delta (0, 2)
Screenshot: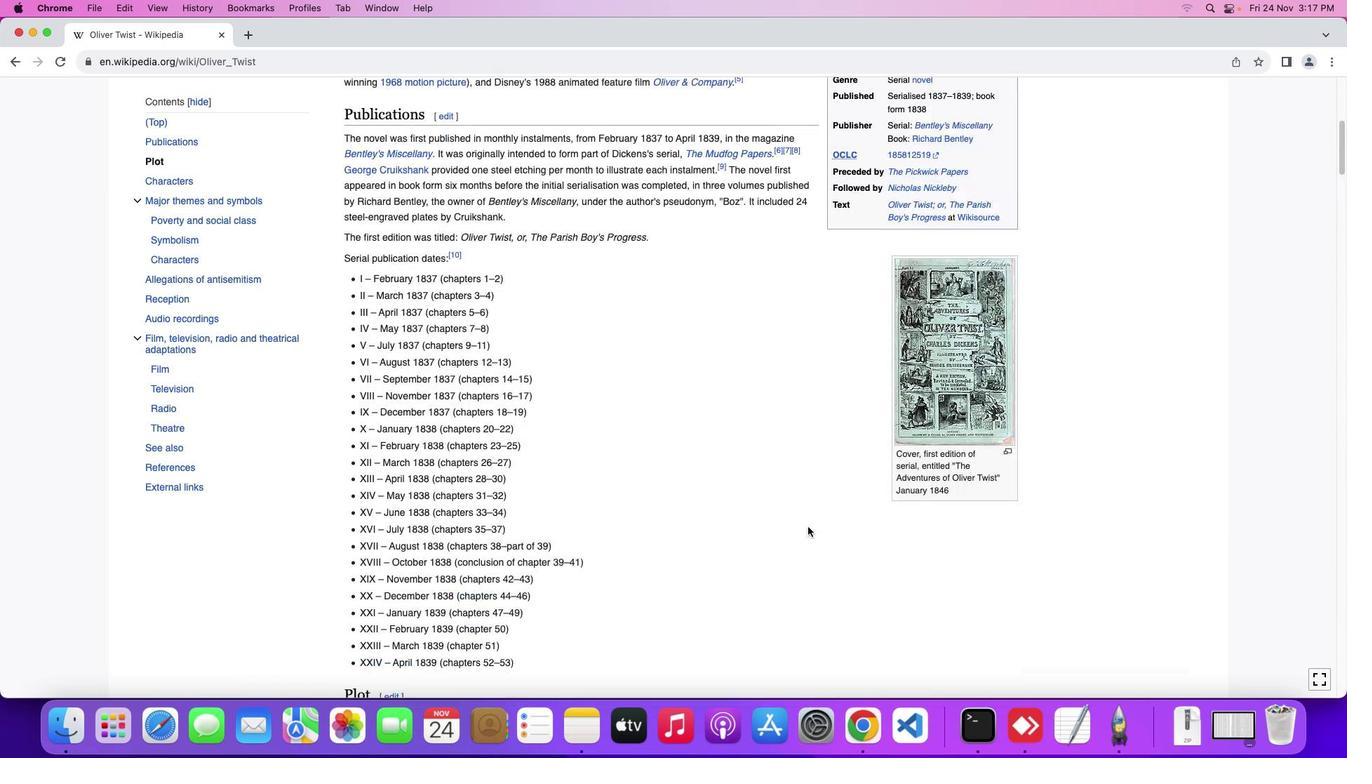 
Action: Mouse scrolled (807, 525) with delta (0, 2)
Screenshot: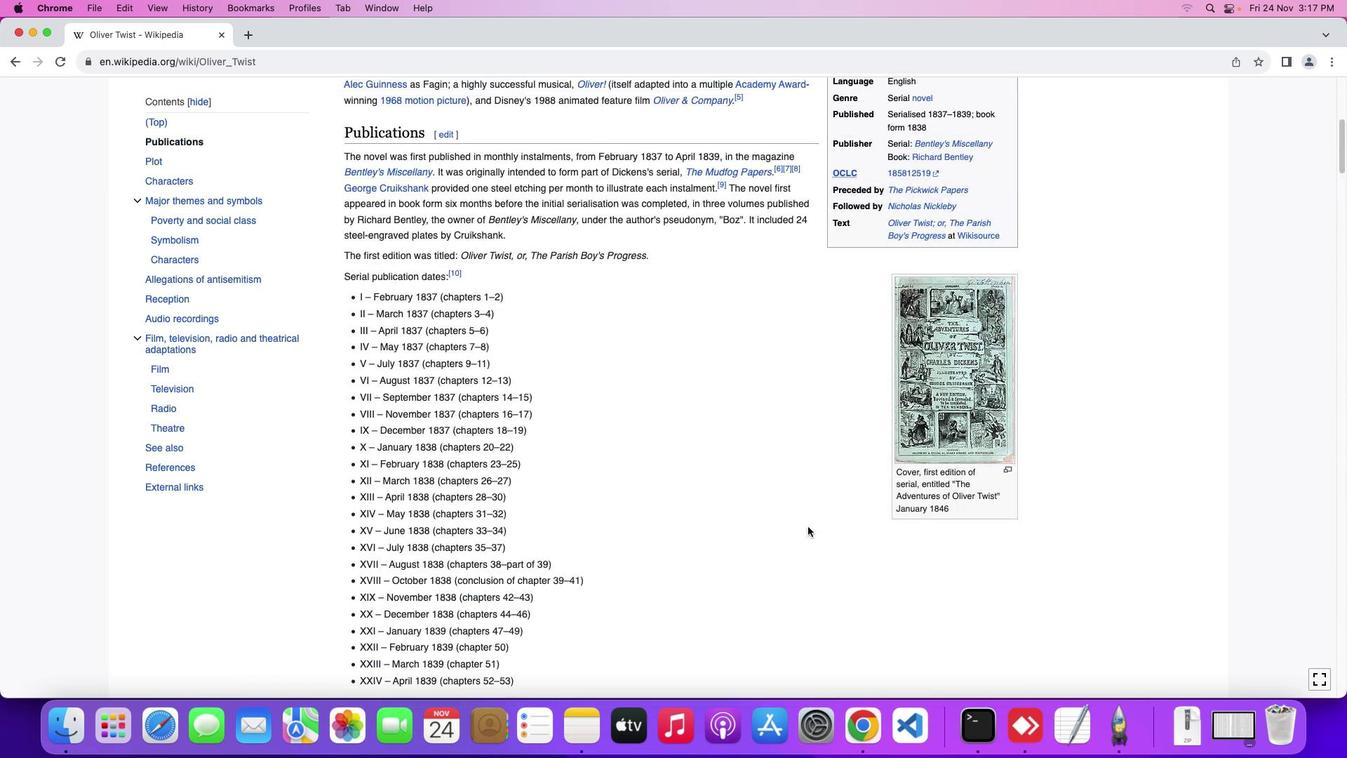 
Action: Mouse moved to (807, 524)
Screenshot: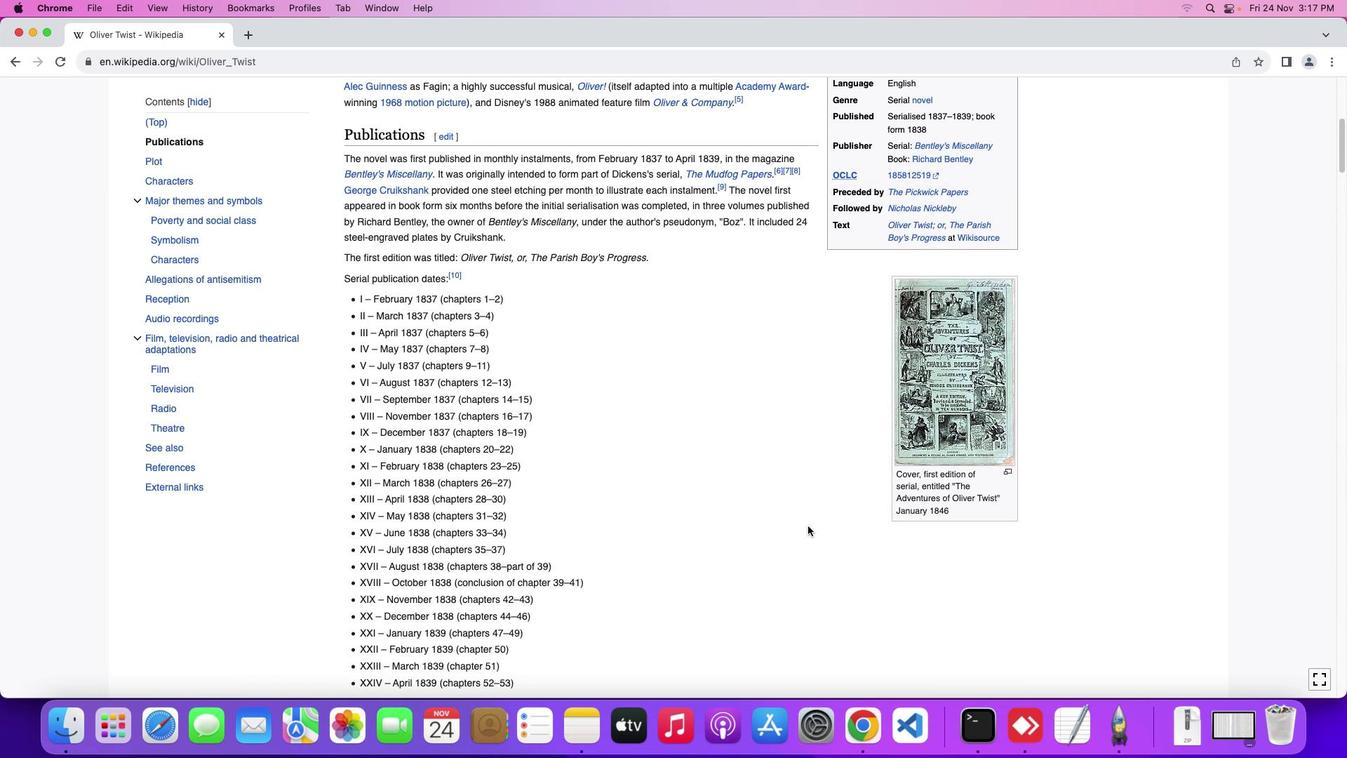 
Action: Mouse scrolled (807, 524) with delta (0, 0)
Screenshot: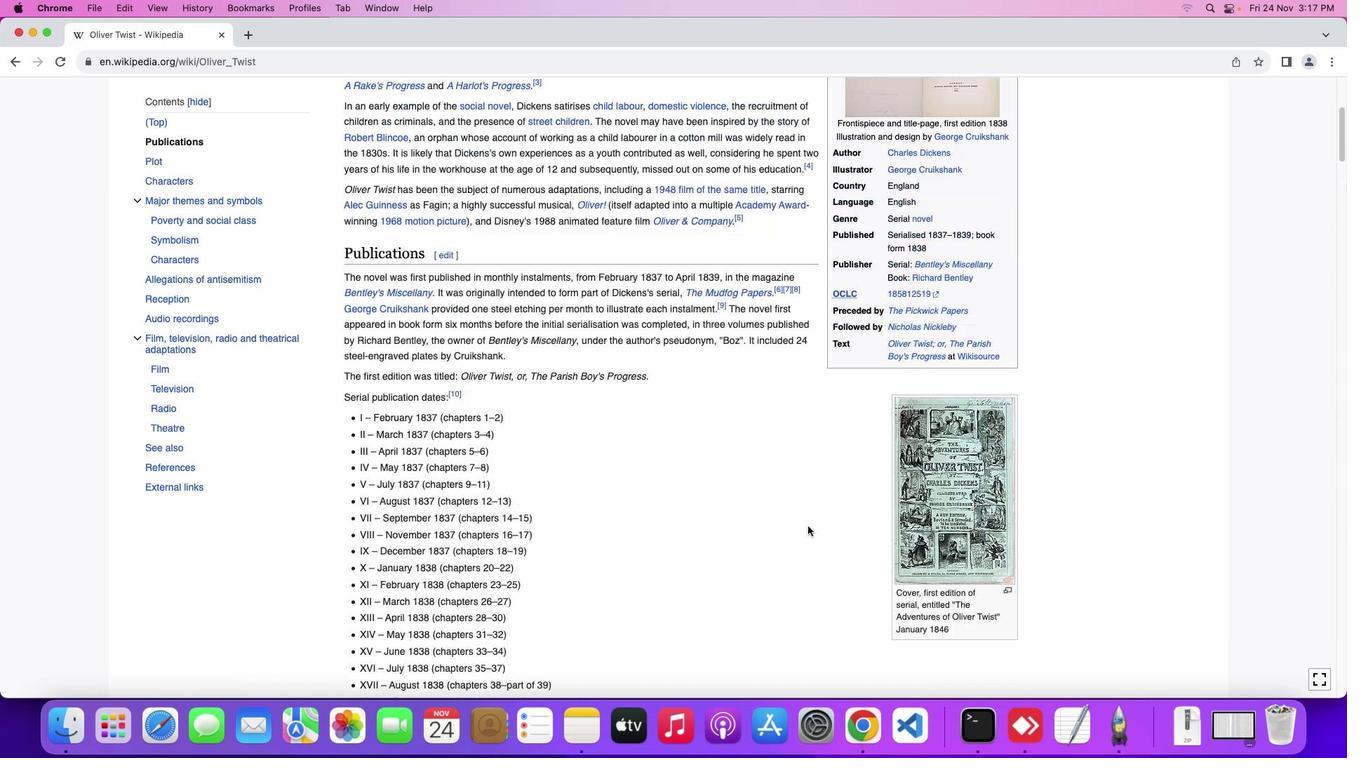 
Action: Mouse scrolled (807, 524) with delta (0, 0)
Screenshot: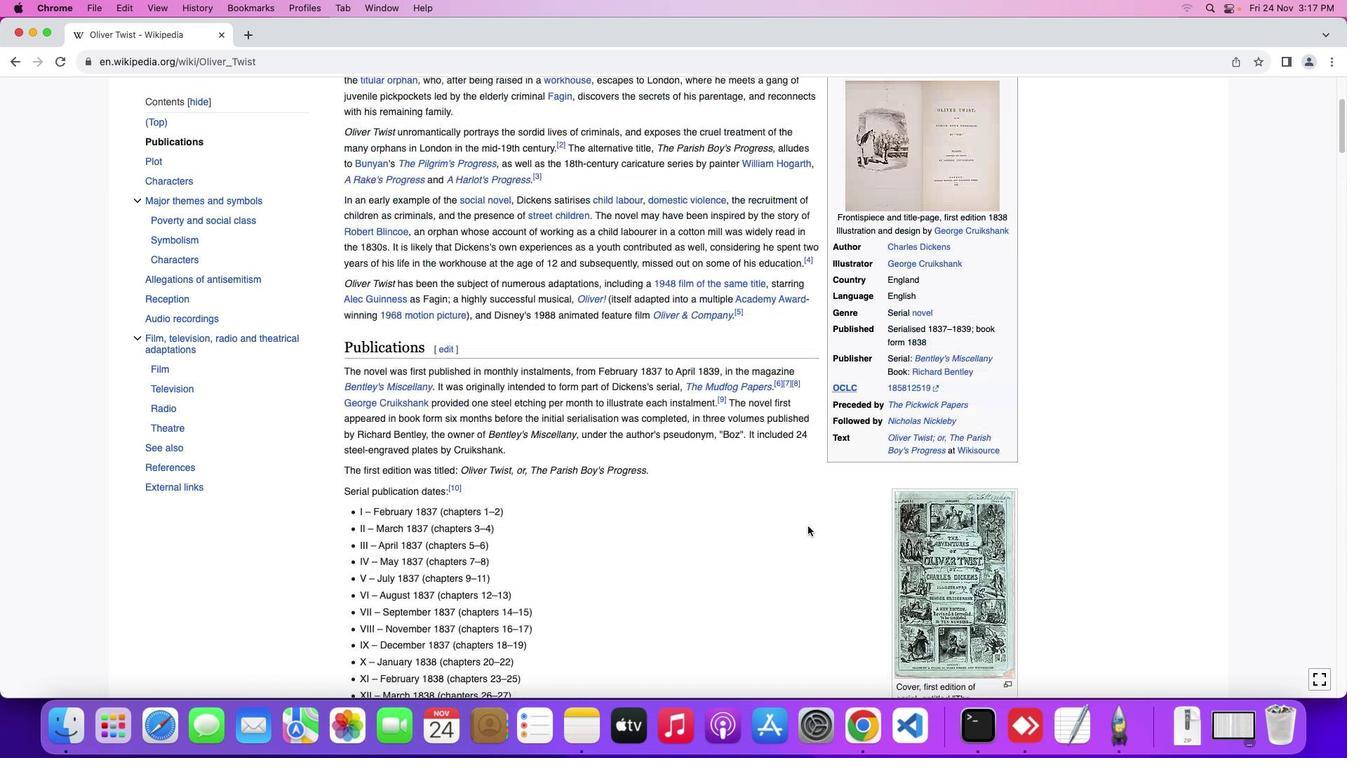 
Action: Mouse scrolled (807, 524) with delta (0, 0)
Screenshot: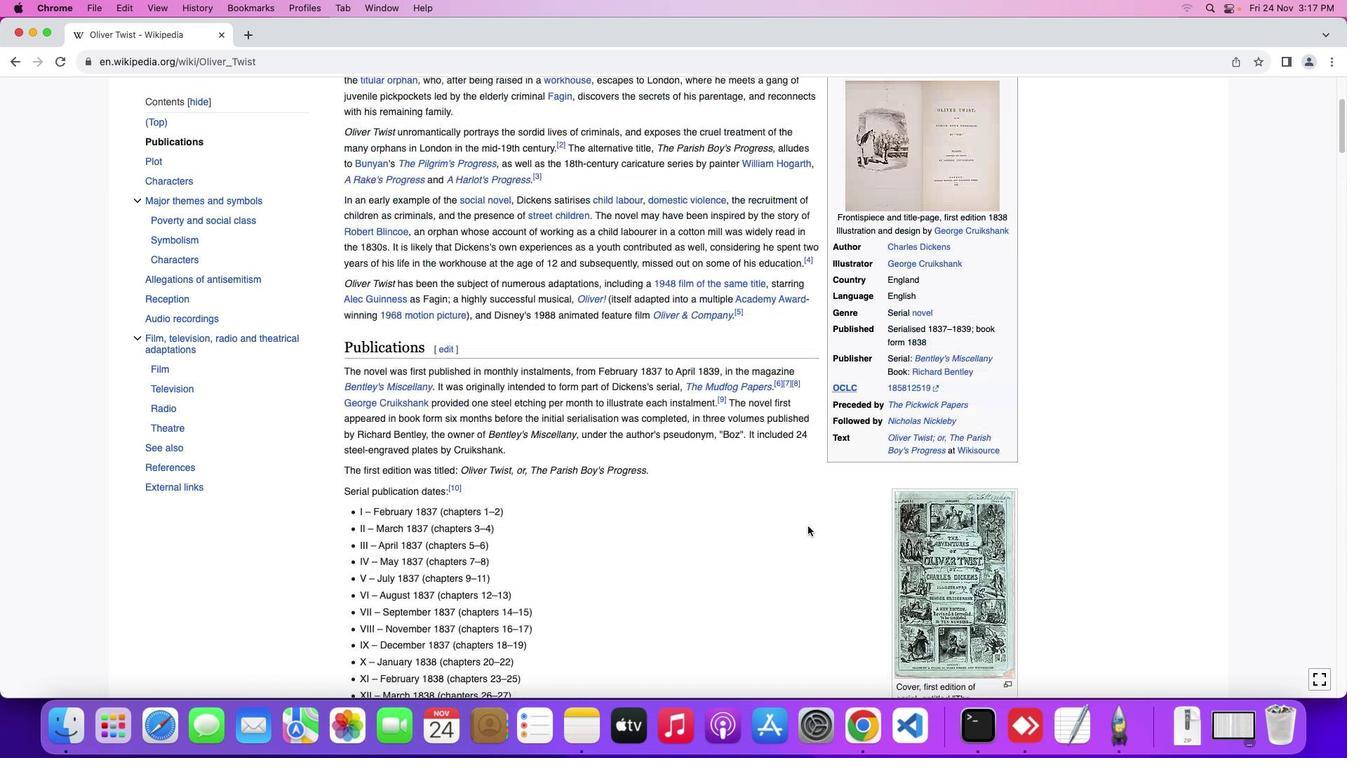 
Action: Mouse scrolled (807, 524) with delta (0, 1)
Screenshot: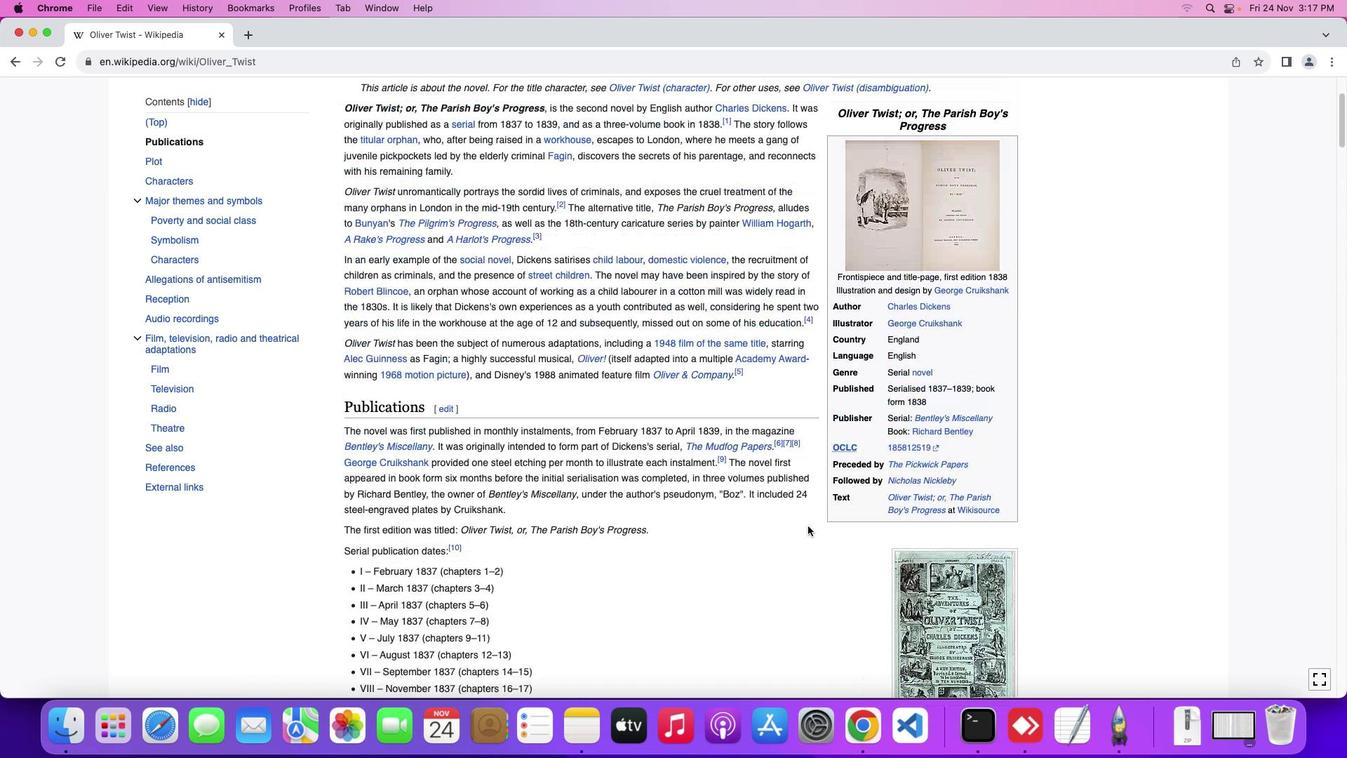 
Action: Mouse moved to (796, 520)
Screenshot: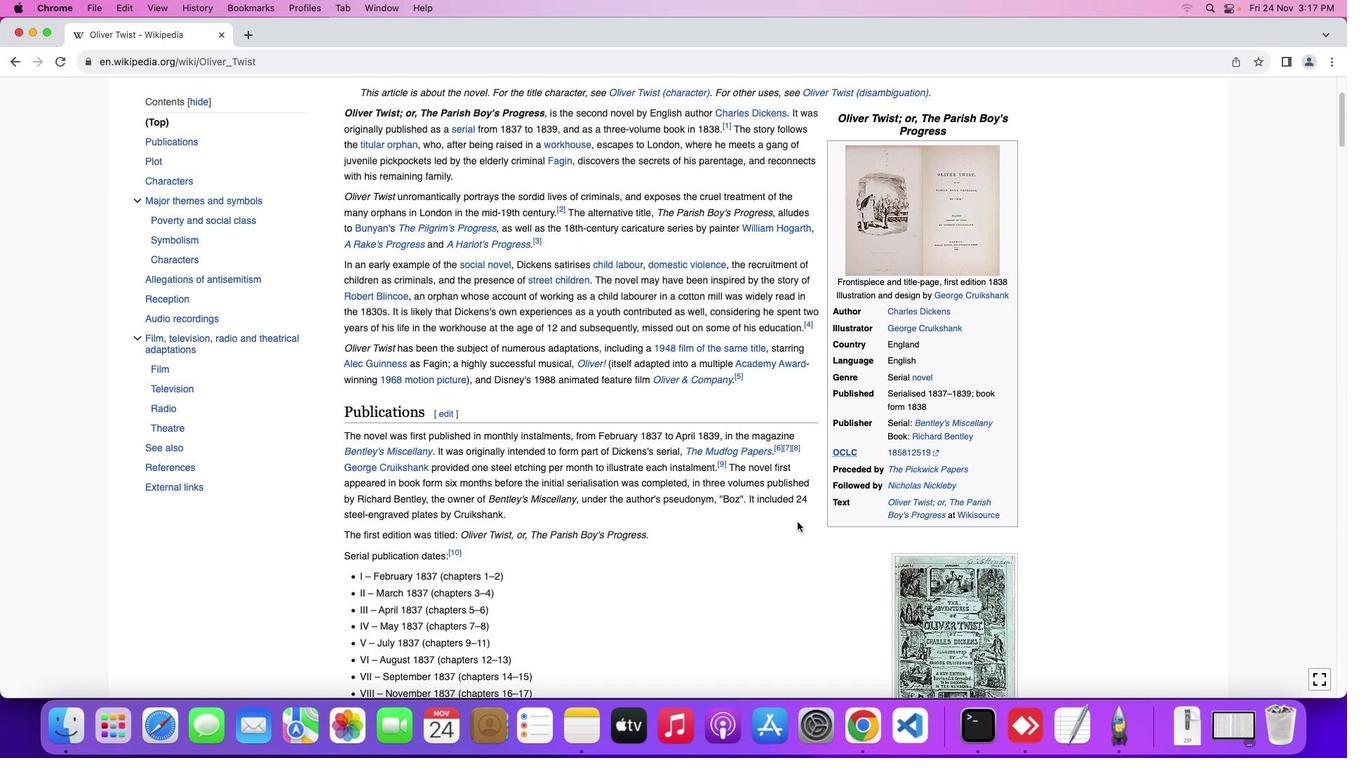 
Action: Mouse scrolled (796, 520) with delta (0, 0)
Screenshot: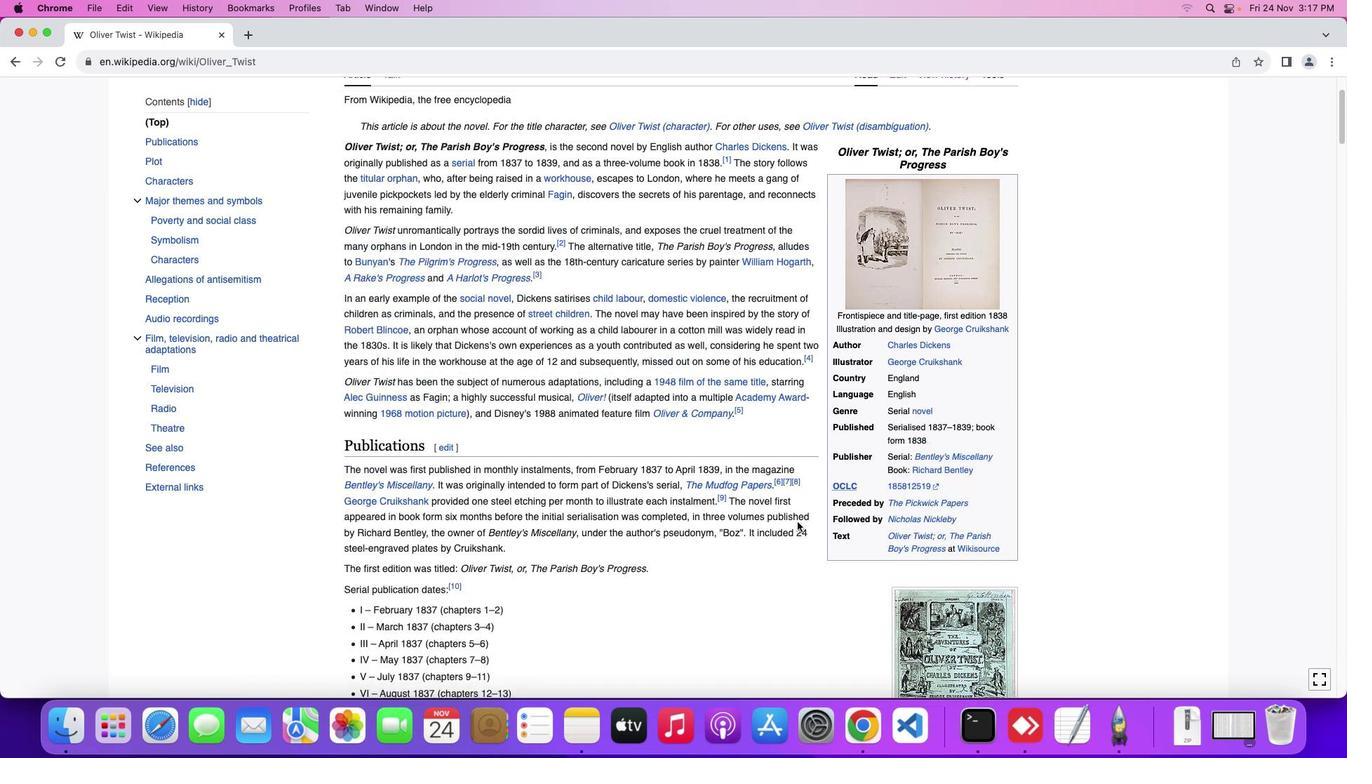 
Action: Mouse scrolled (796, 520) with delta (0, 0)
Screenshot: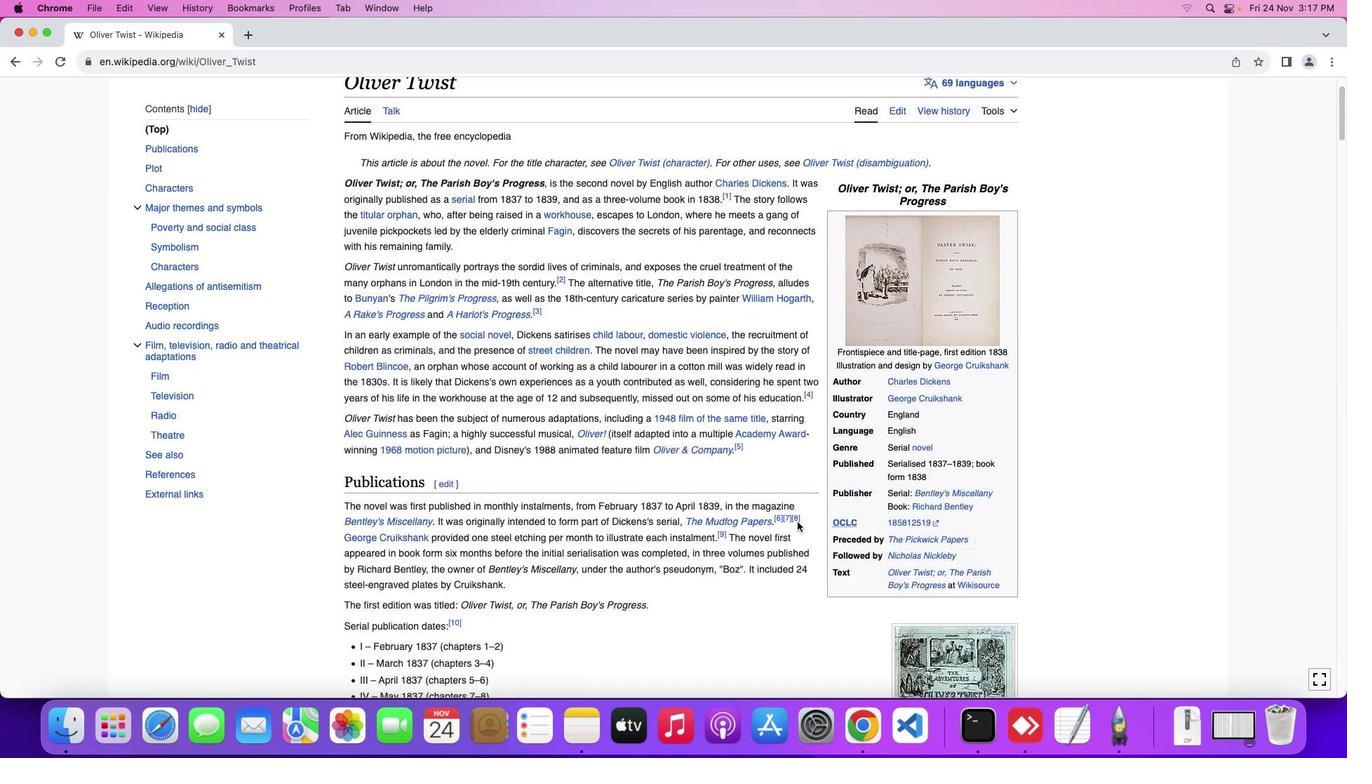 
Action: Mouse scrolled (796, 520) with delta (0, 0)
Screenshot: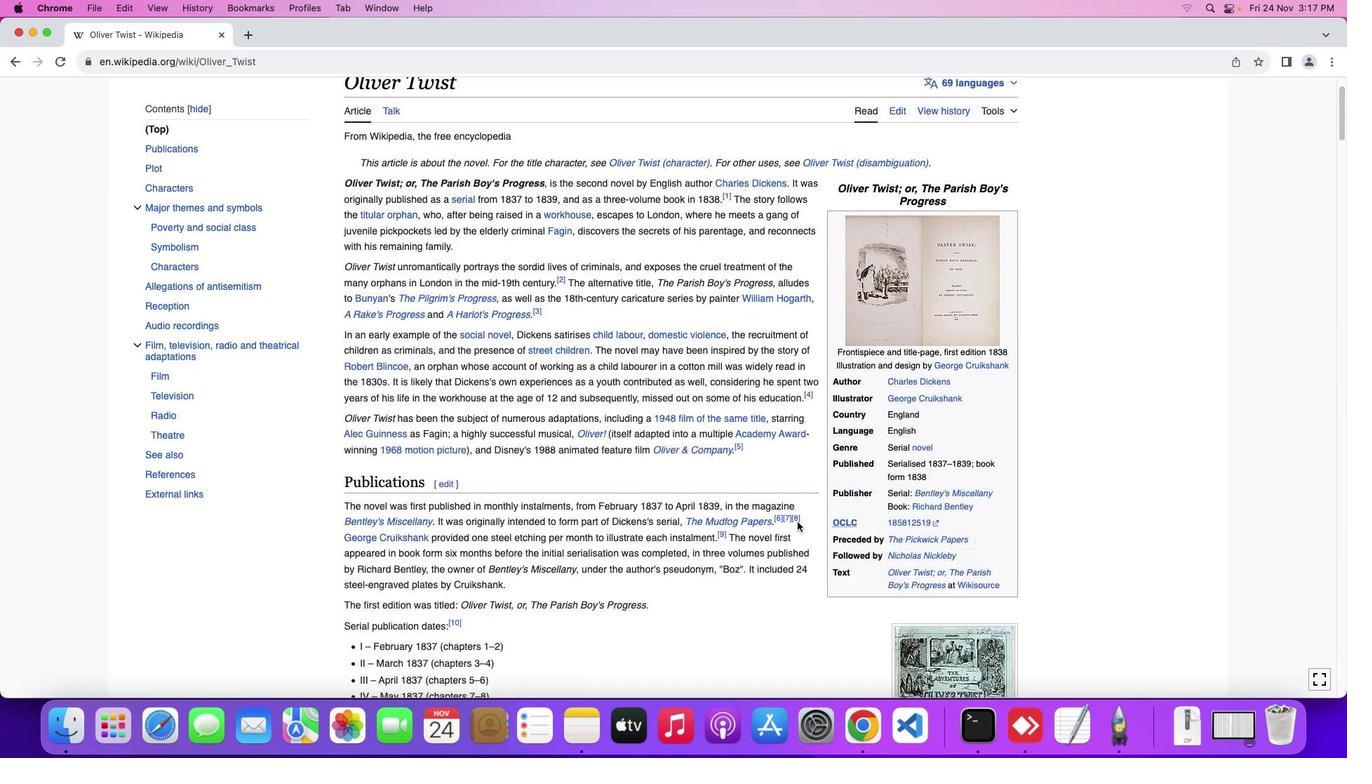 
Action: Mouse scrolled (796, 520) with delta (0, 2)
Screenshot: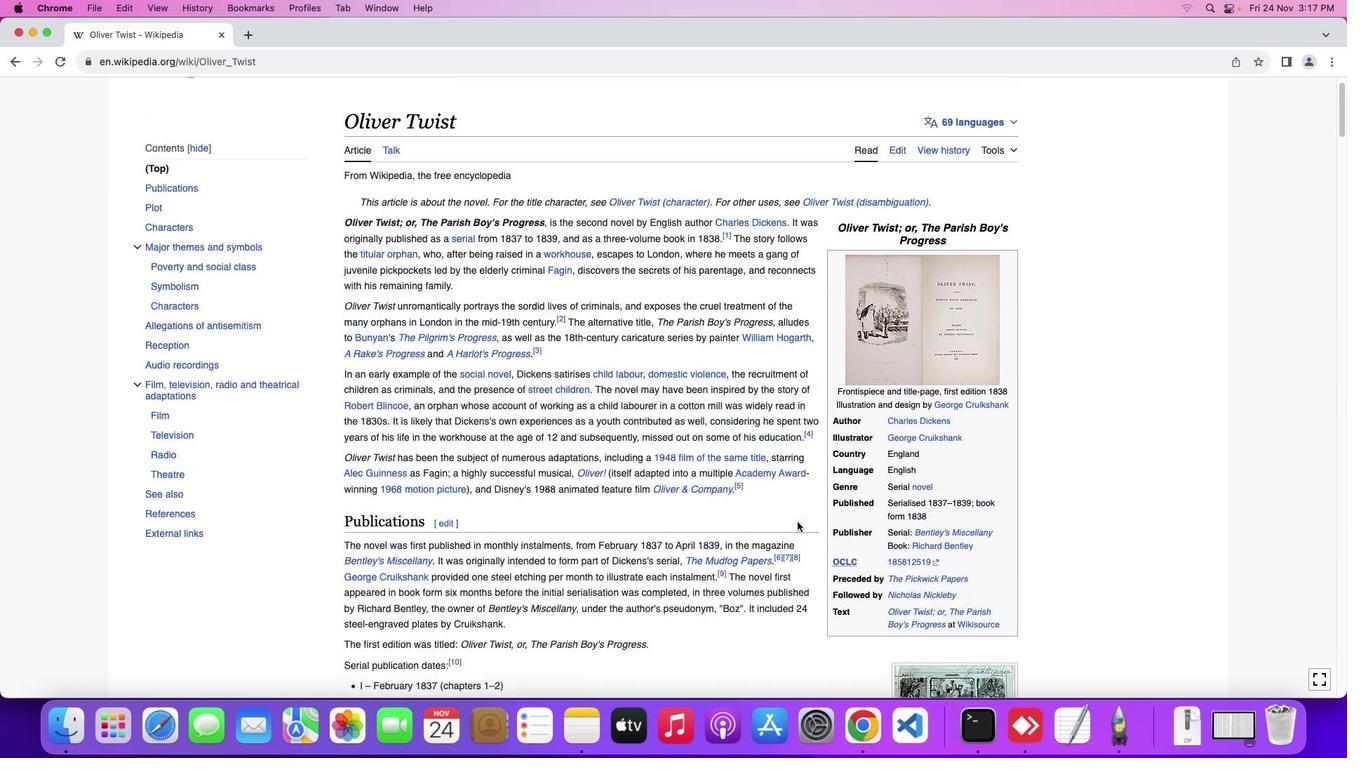 
Action: Mouse moved to (754, 504)
Screenshot: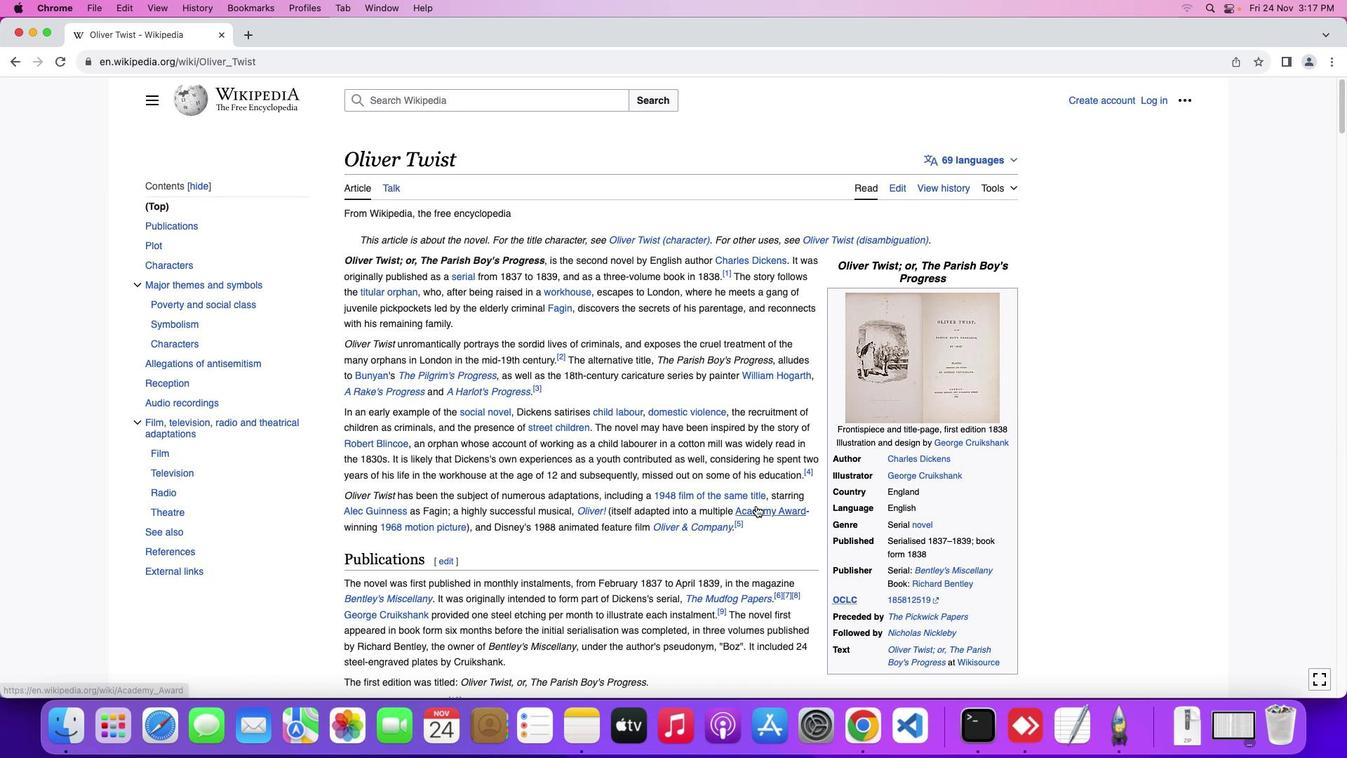 
Action: Mouse scrolled (754, 504) with delta (0, 0)
Screenshot: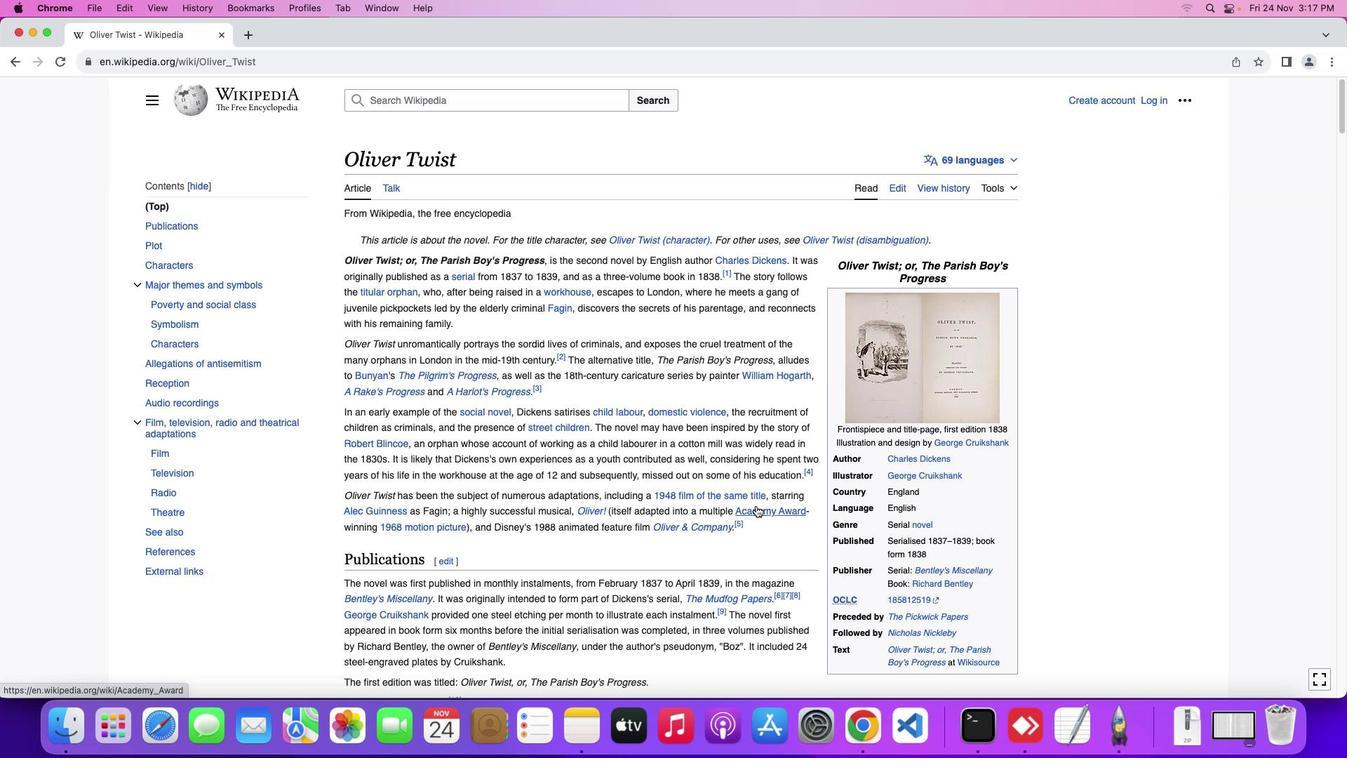 
Action: Mouse scrolled (754, 504) with delta (0, 0)
Screenshot: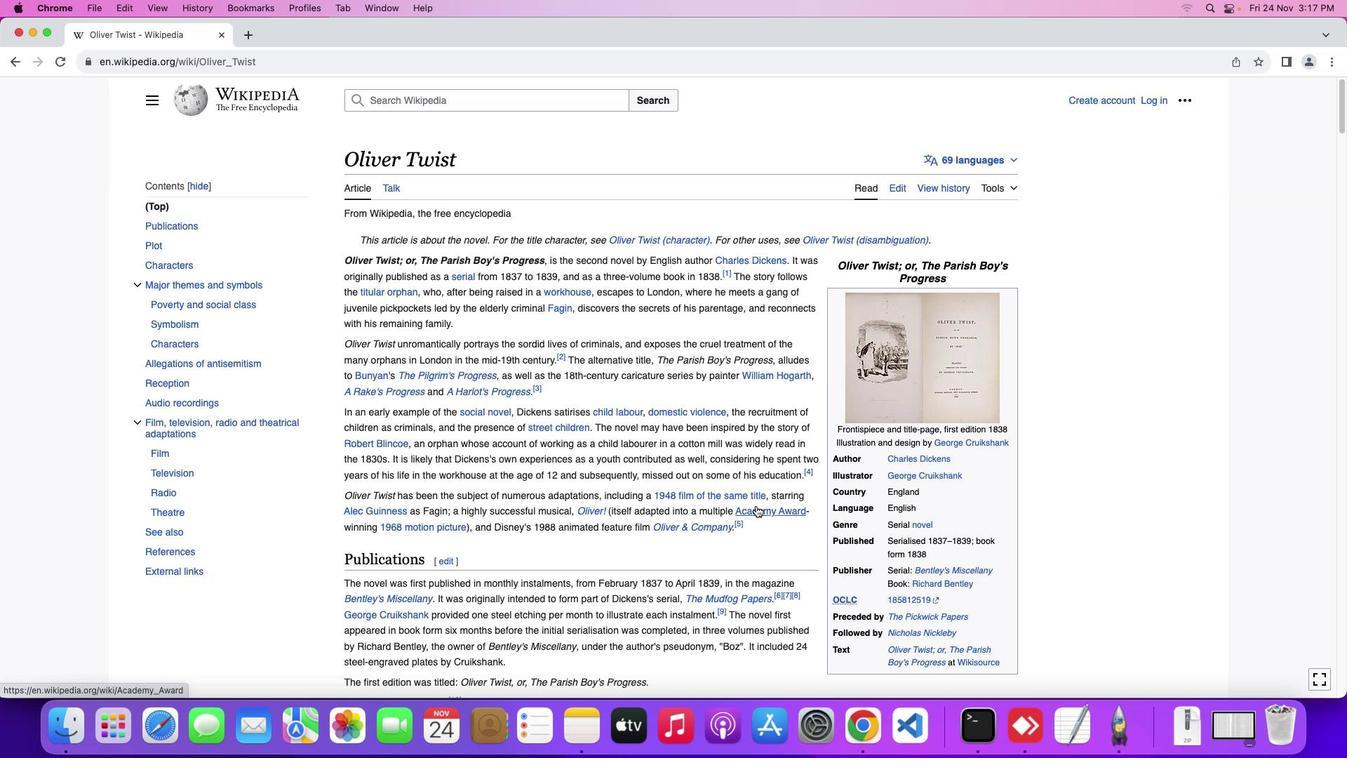 
Action: Mouse scrolled (754, 504) with delta (0, 0)
Screenshot: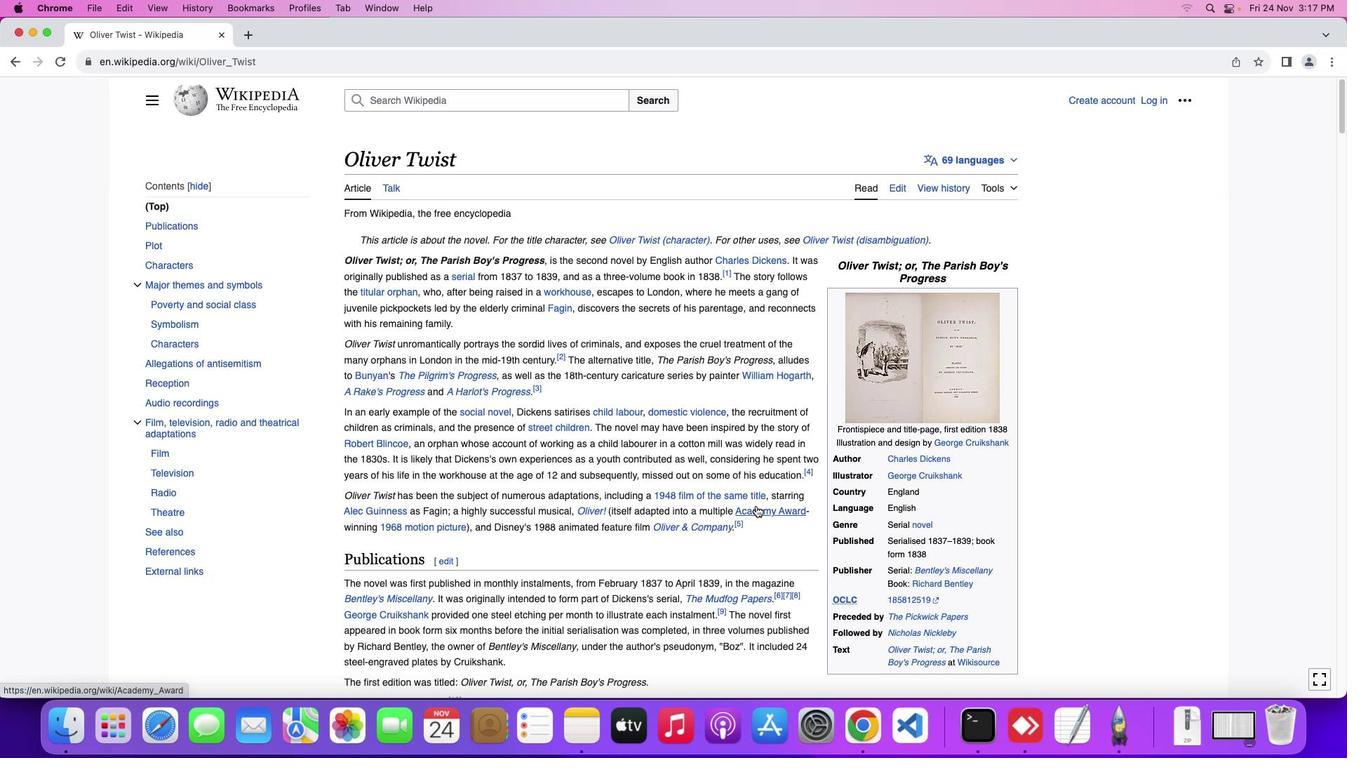 
Action: Mouse moved to (724, 492)
Screenshot: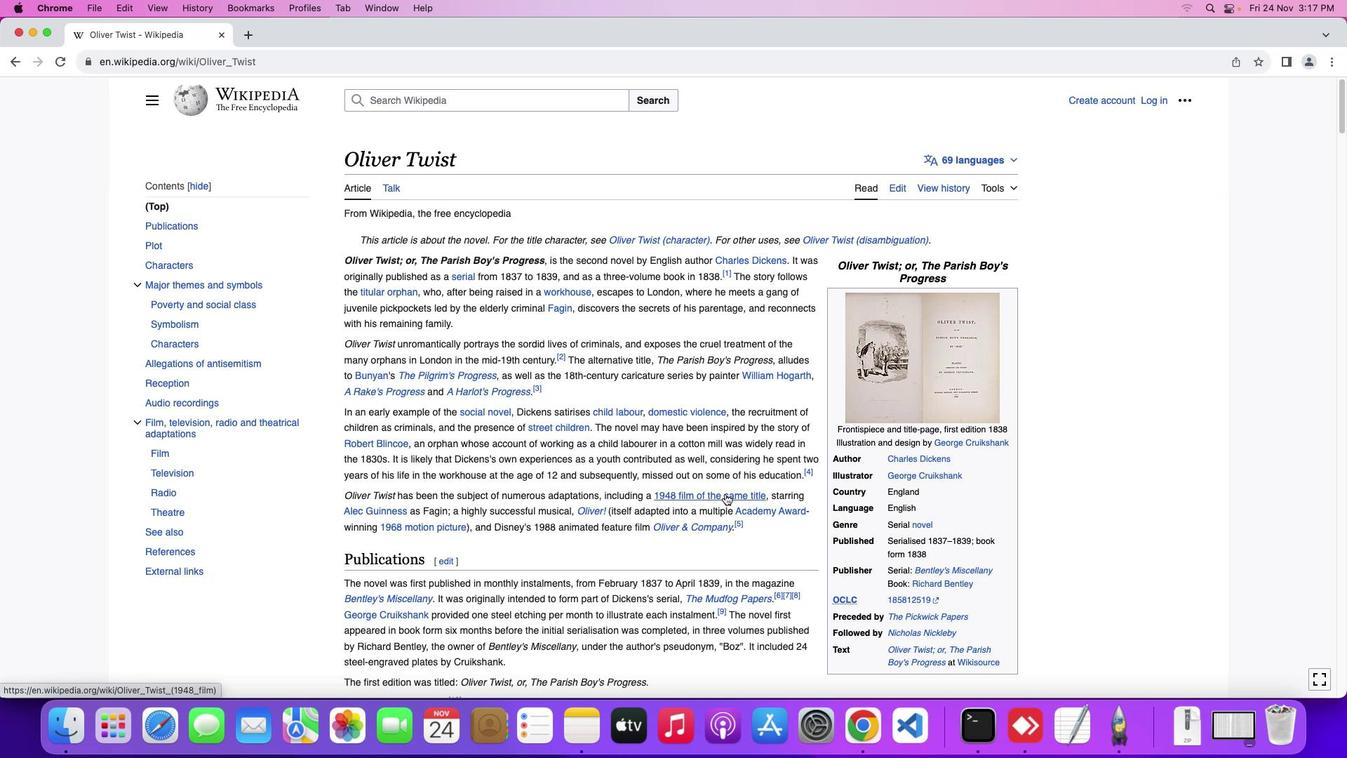 
Action: Mouse scrolled (724, 492) with delta (0, 0)
Screenshot: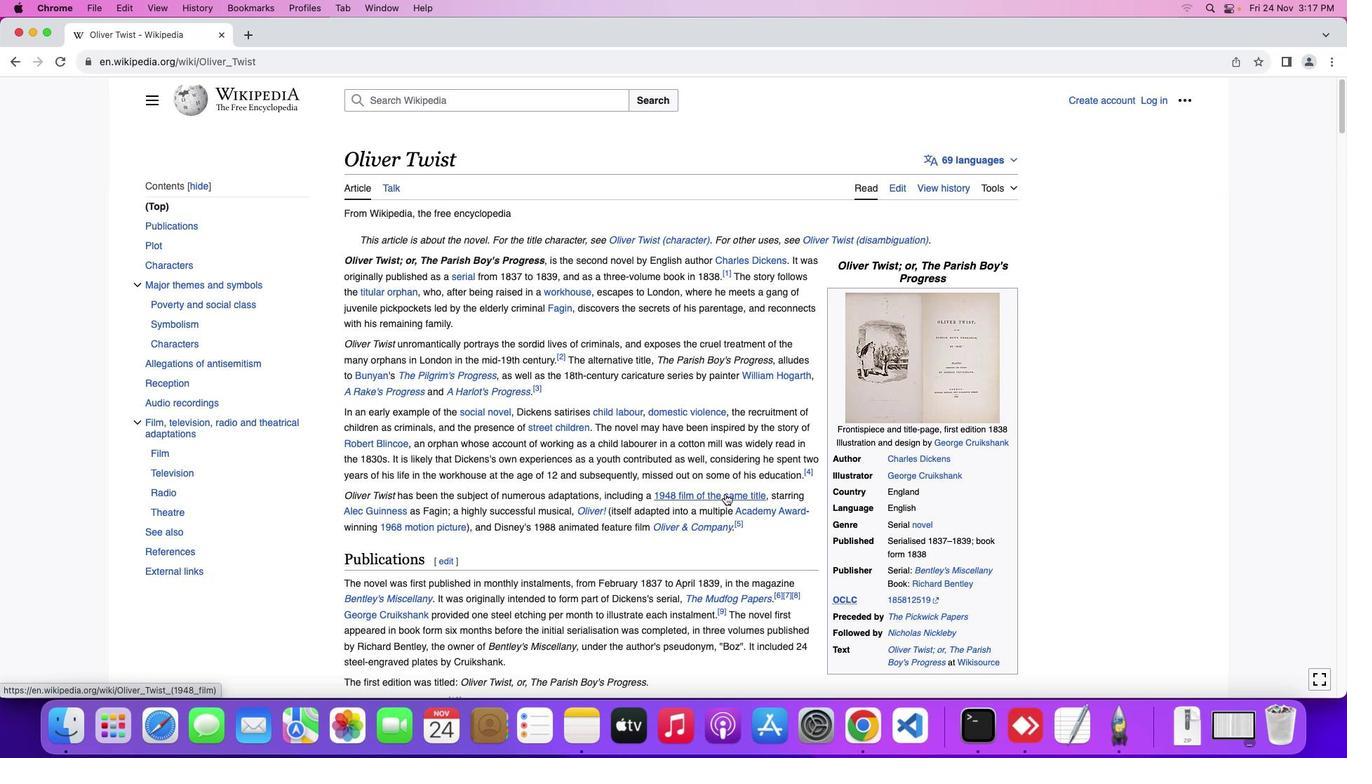 
Action: Mouse scrolled (724, 492) with delta (0, 0)
Screenshot: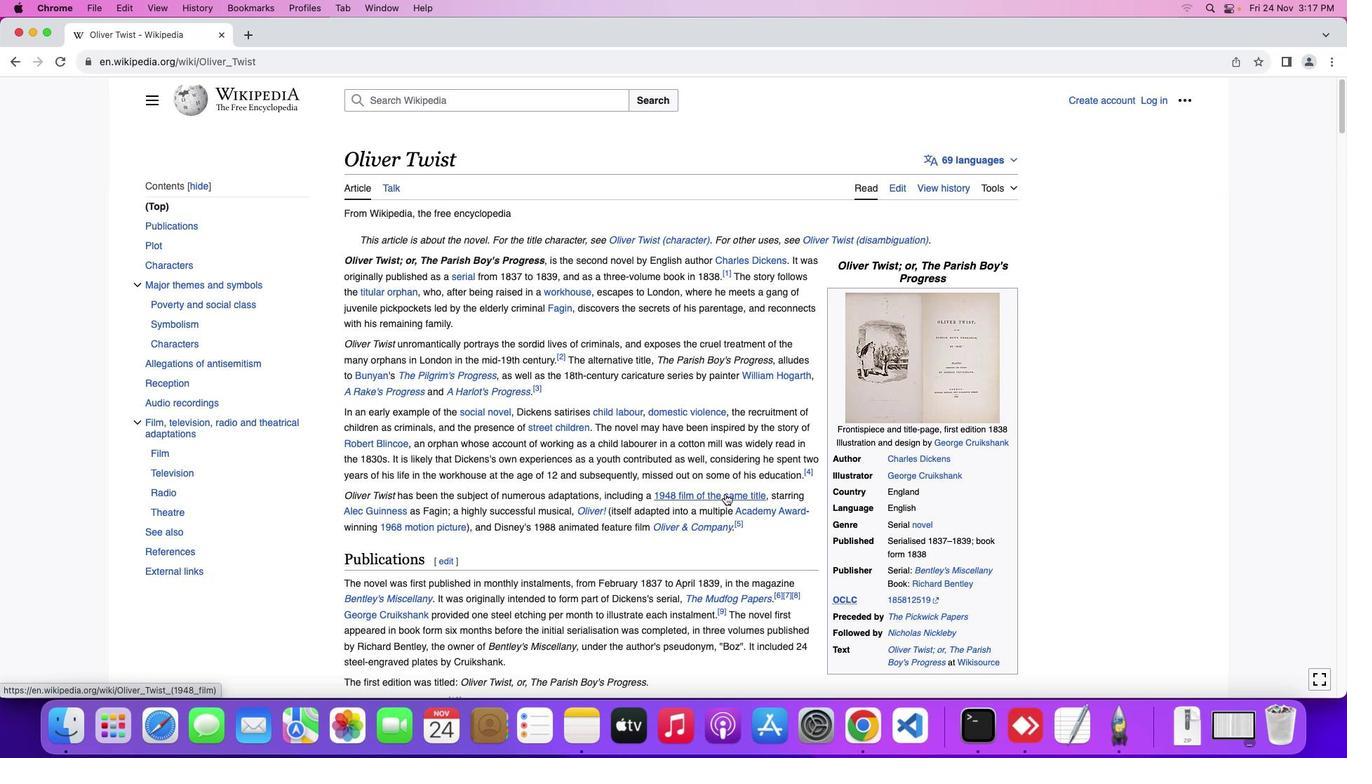 
Action: Mouse scrolled (724, 492) with delta (0, 0)
Screenshot: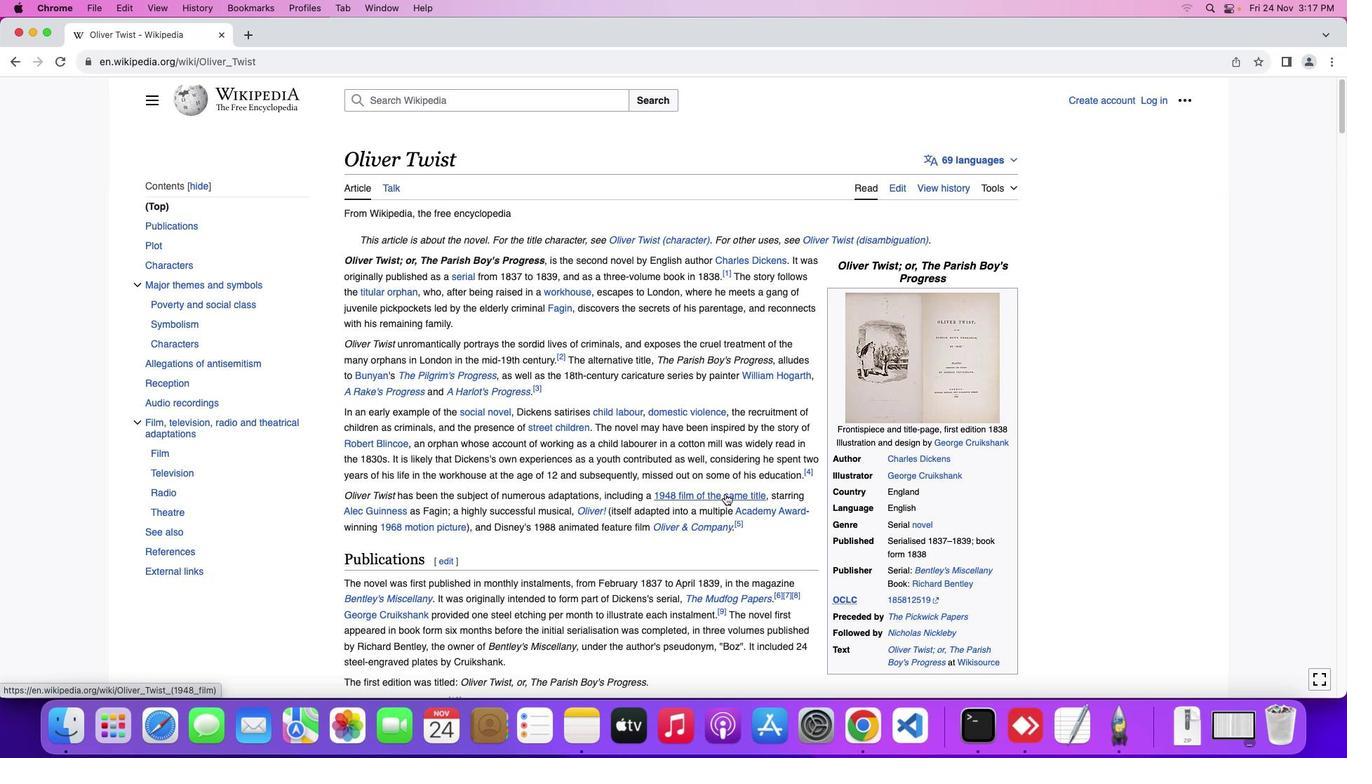 
Action: Mouse scrolled (724, 492) with delta (0, 1)
Screenshot: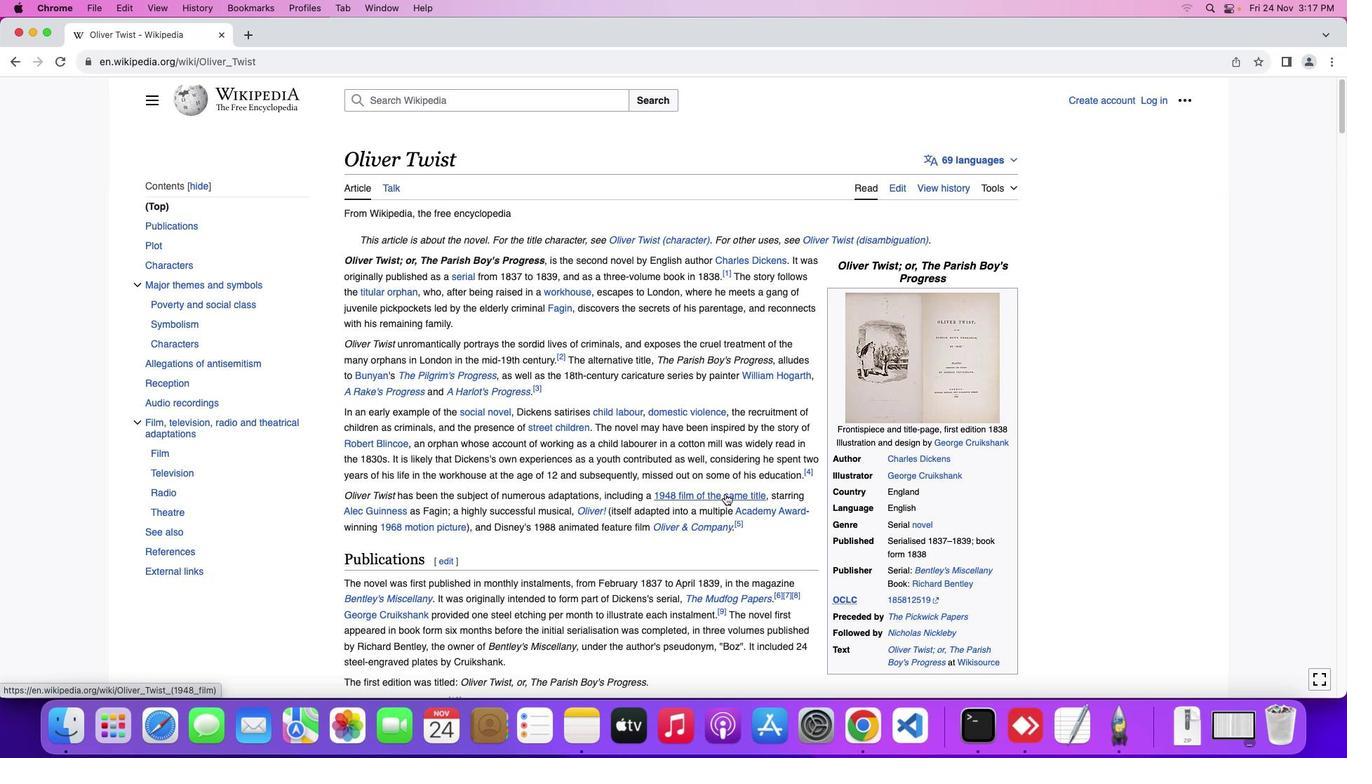 
Action: Mouse moved to (715, 457)
Screenshot: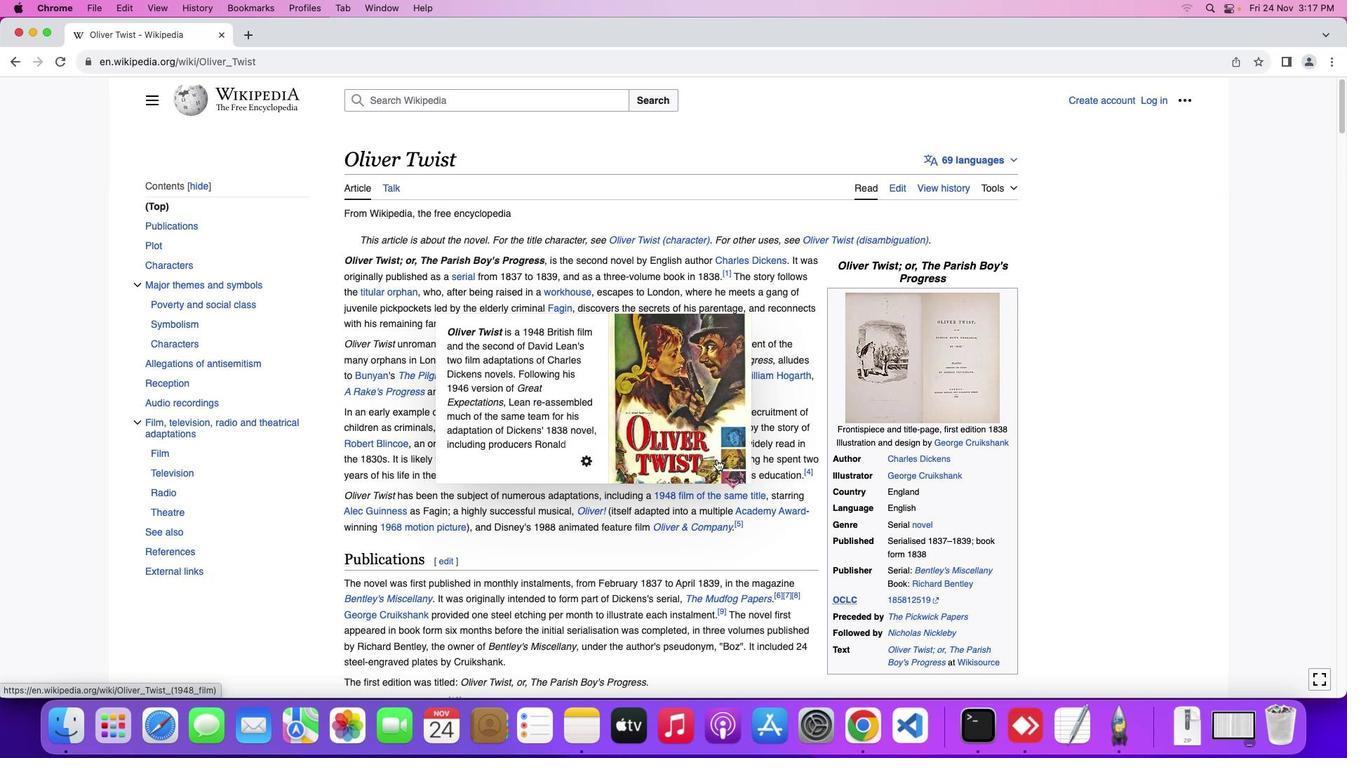 
Action: Mouse scrolled (715, 457) with delta (0, 0)
Screenshot: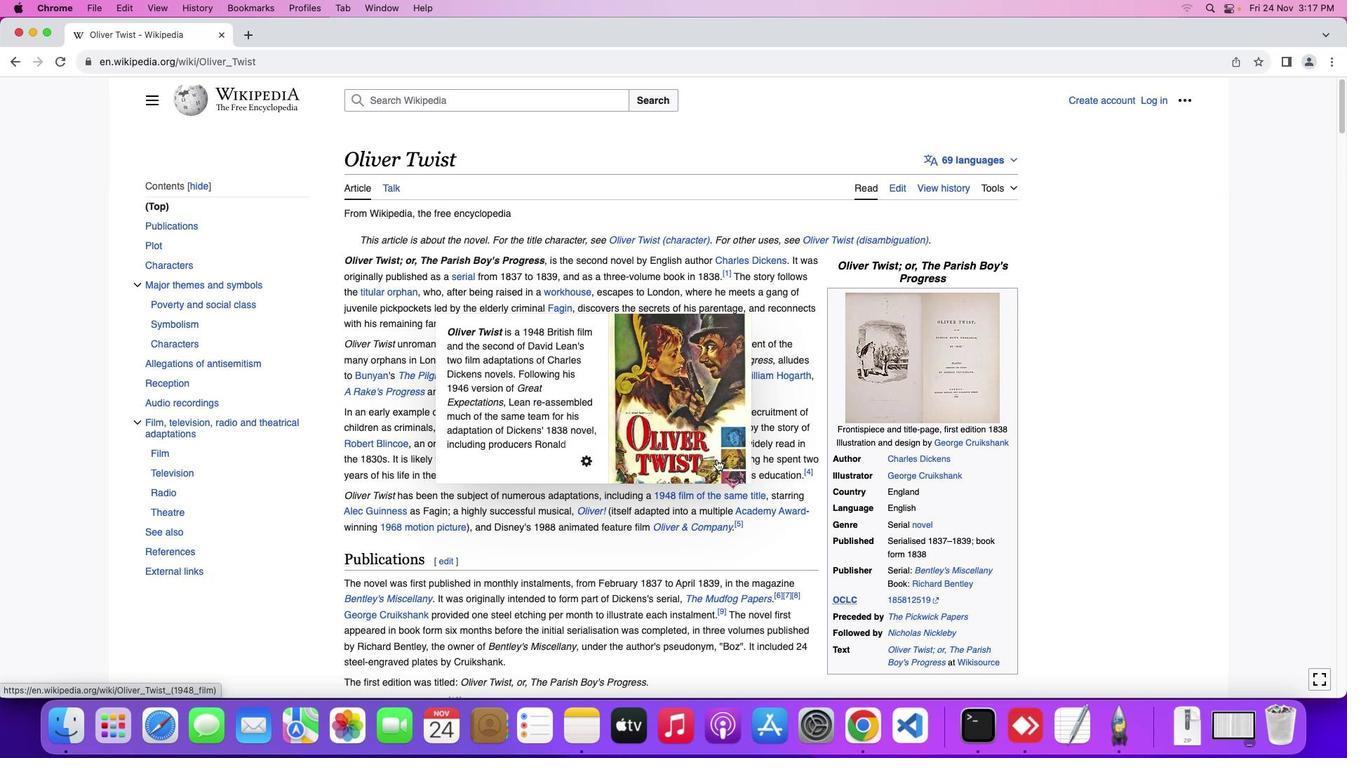 
Action: Mouse scrolled (715, 457) with delta (0, 0)
Screenshot: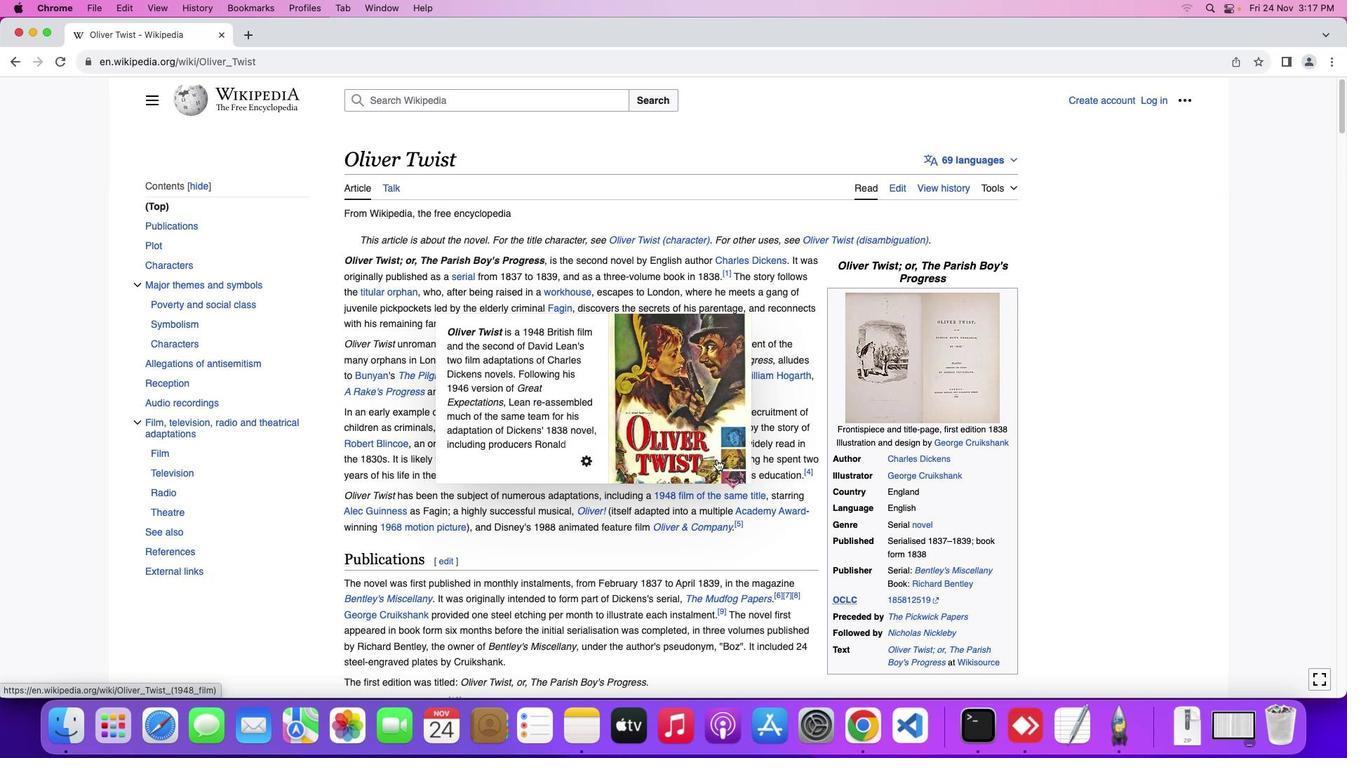 
Action: Mouse scrolled (715, 457) with delta (0, 0)
Screenshot: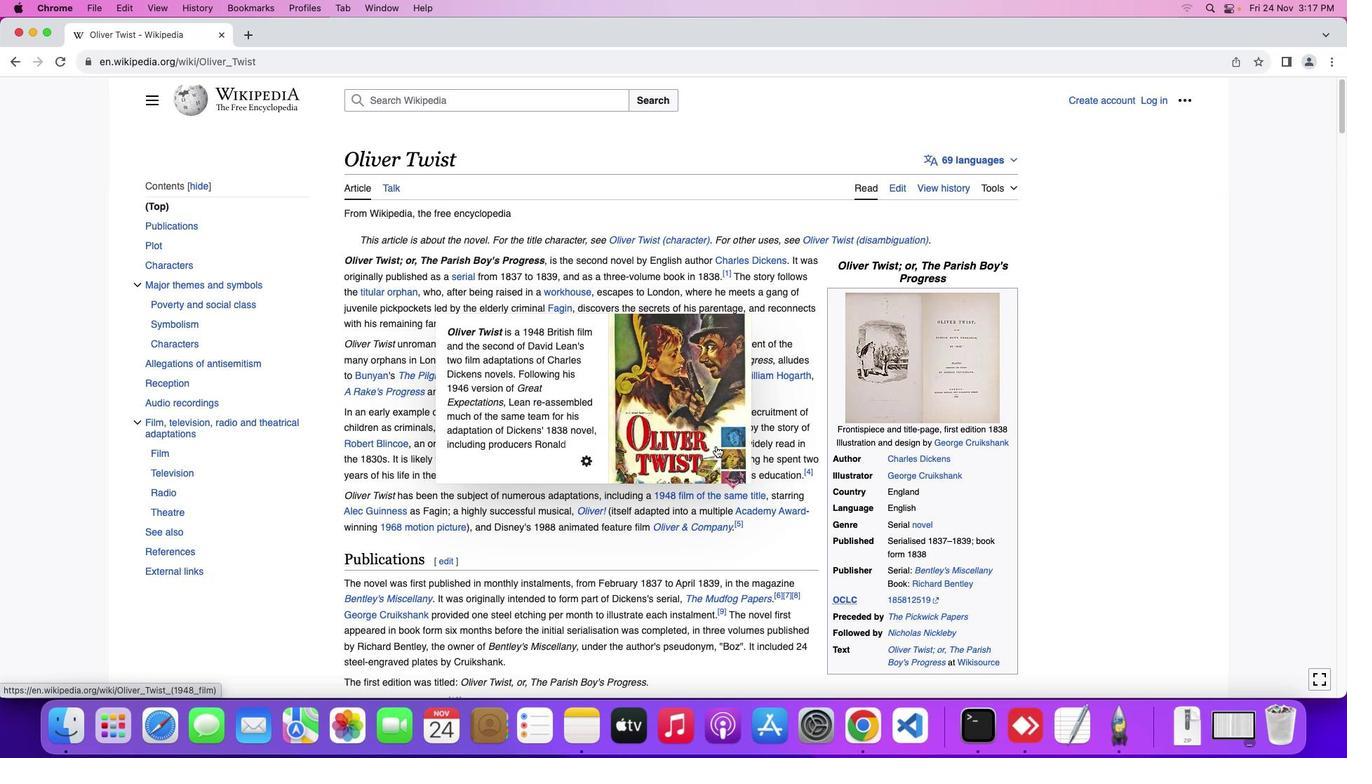 
Action: Mouse scrolled (715, 457) with delta (0, 2)
Screenshot: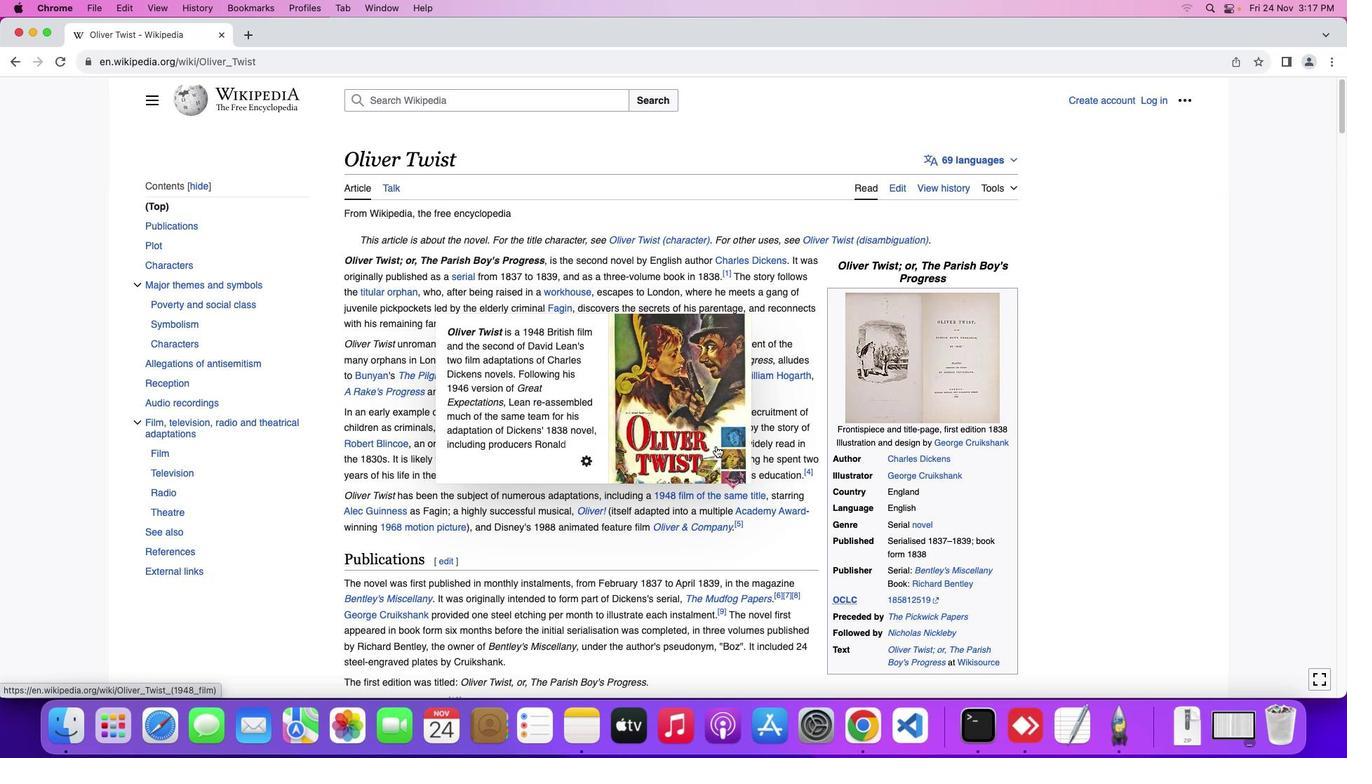 
Action: Mouse moved to (30, 32)
Screenshot: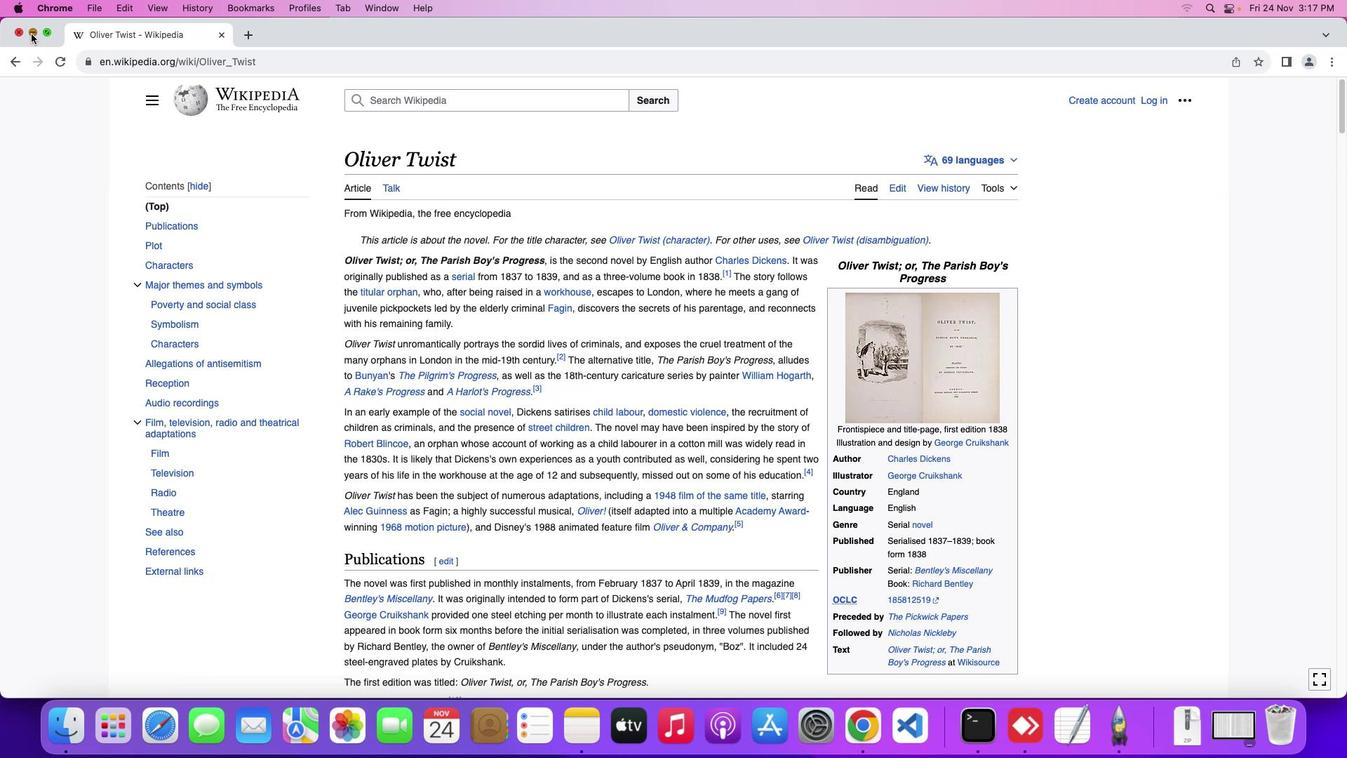 
Action: Mouse pressed left at (30, 32)
Screenshot: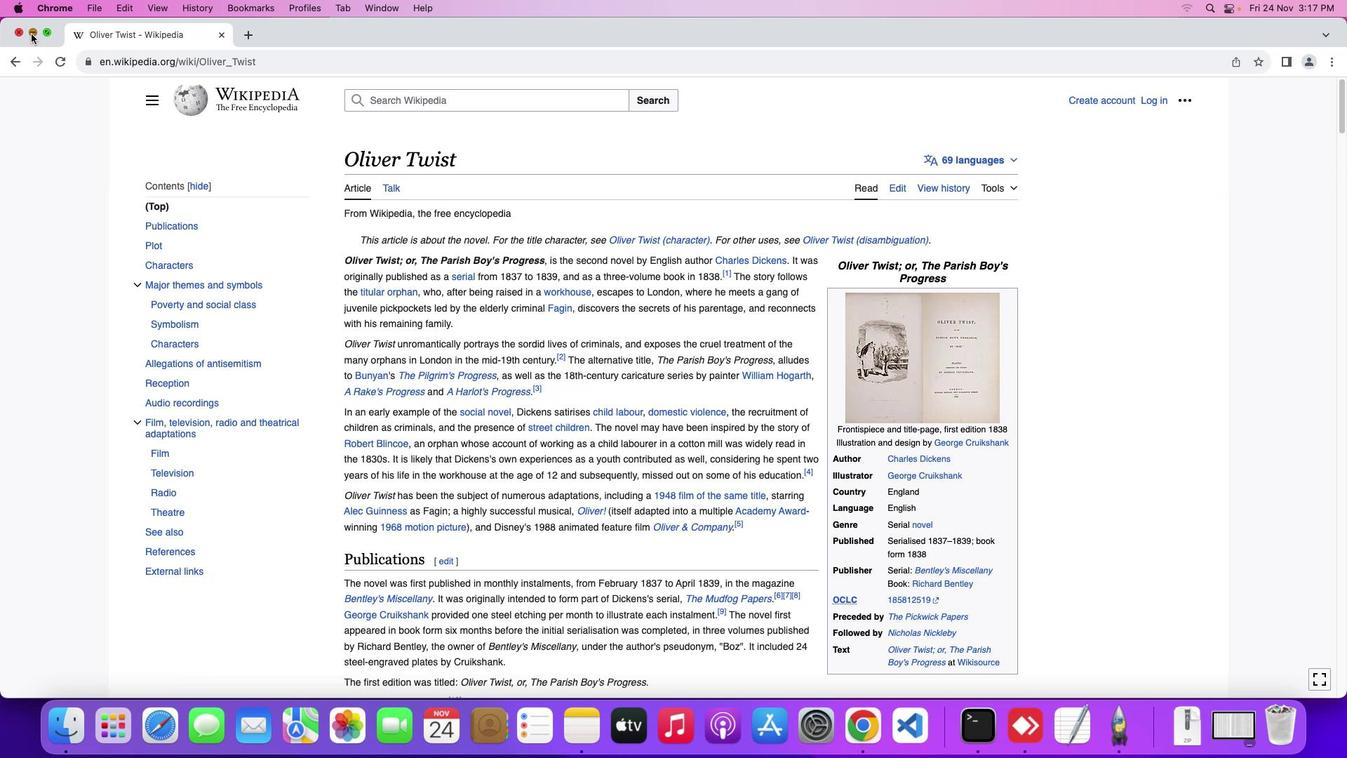
Action: Mouse moved to (85, 120)
Screenshot: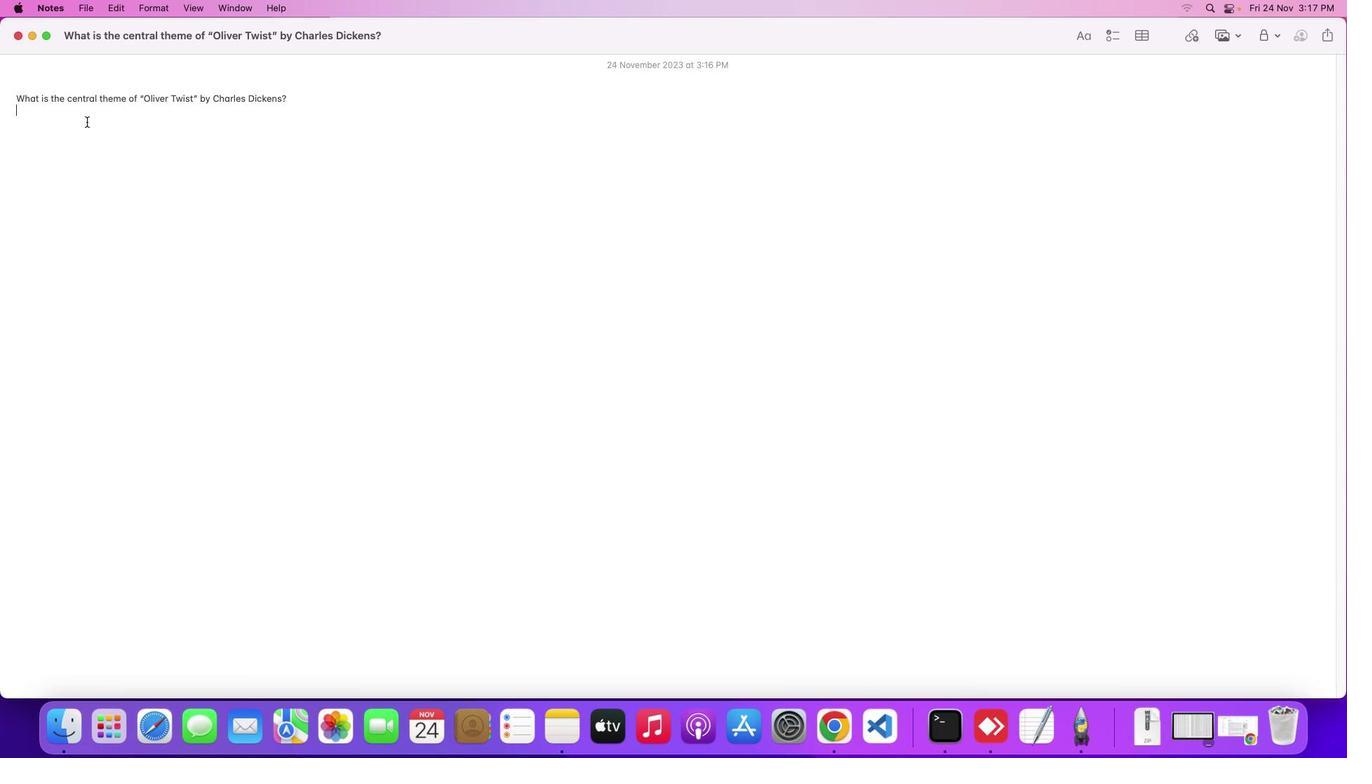 
Action: Mouse pressed left at (85, 120)
Screenshot: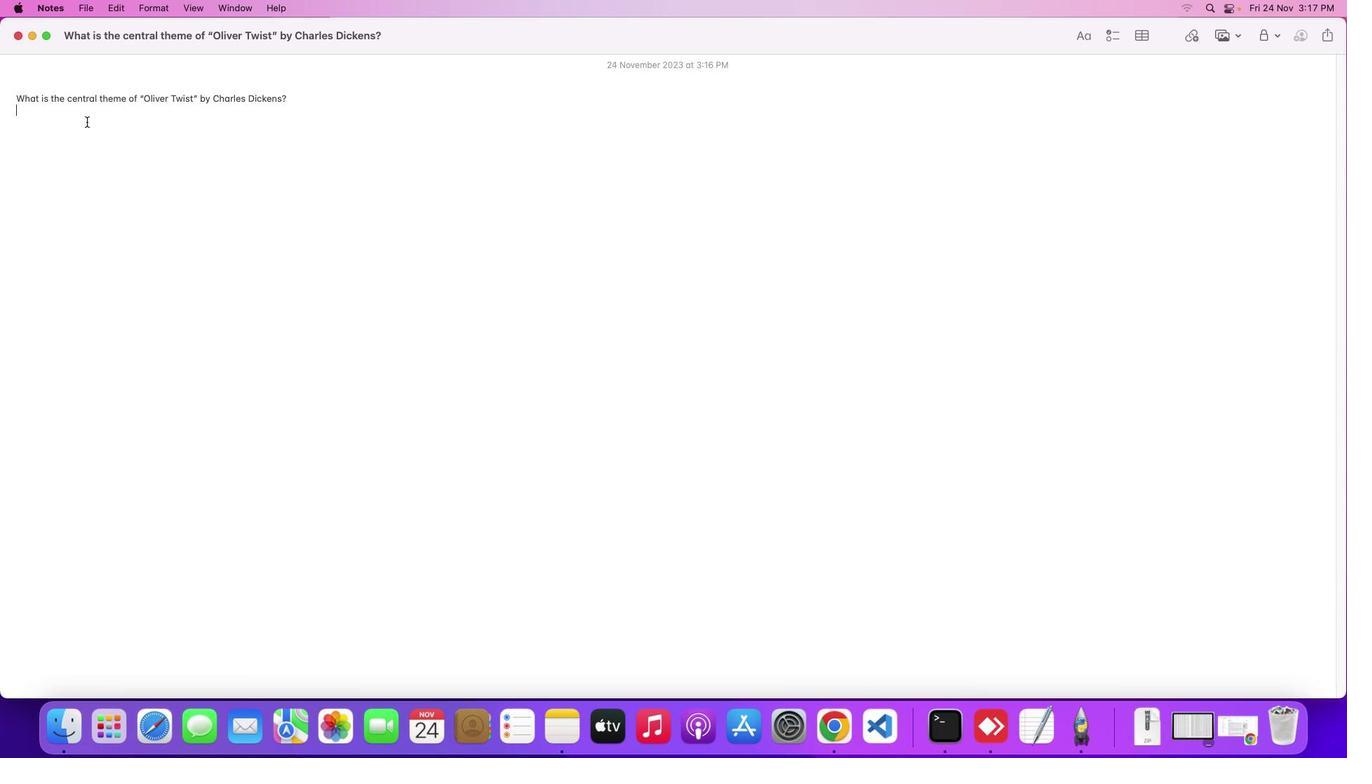 
Action: Key pressed Key.shift'T''h''e'Key.space'c''e''n''t''r''a''l''t''h'Key.backspaceKey.backspace't'Key.backspaceKey.space't''h''e''m''e'Key.space'o''f'Key.spaceKey.shift'"'Key.shift'O''l''v''e''r'Key.backspaceKey.backspaceKey.backspace'i''v''e''r'Key.spaceKey.shift'T''w''i''s''t'Key.shift'"'Key.space'b''y'Key.spaceKey.shift'C''h''a''r''l''e''s'Key.spaceKey.shift'D''i''c''k''e''n''s'Key.space'i''s'Key.space'a''n''d'Key.spaceKey.backspaceKey.backspaceKey.space'u''n''r''o''m''a''n''t''i''c'Key.space'p''o''r''t''r''a''t'Key.backspace'y''a''l'Key.space'o''f'Key.space't''h''e'Key.space's''i'Key.backspace'o''r''d''i''d'Key.space'l''i''v''e''s'Key.space'o''f'Key.space'c''r''i''m''i''n''a''l''s'Key.spaceKey.backspace','Key.space'a''n''d'Key.space'e''x''p''o''s''e''s'Key.space't''h''e'Key.space'c''r''u''e''l'Key.space't''r''e''a''t''m''e''n''t'Key.space'o''f'Key.space't''h''e'Key.space'm''a''n''y'Key.space'o''r''p''h''a''n''s'Key.space'i''n'Key.spaceKey.shift'L''o''n''d''o''n'Key.space'i''n'Key.space't''h''e'Key.space'm''i''d''-''1''9''t''h'Key.space'c''e''n''t''u''r''y''.'
Screenshot: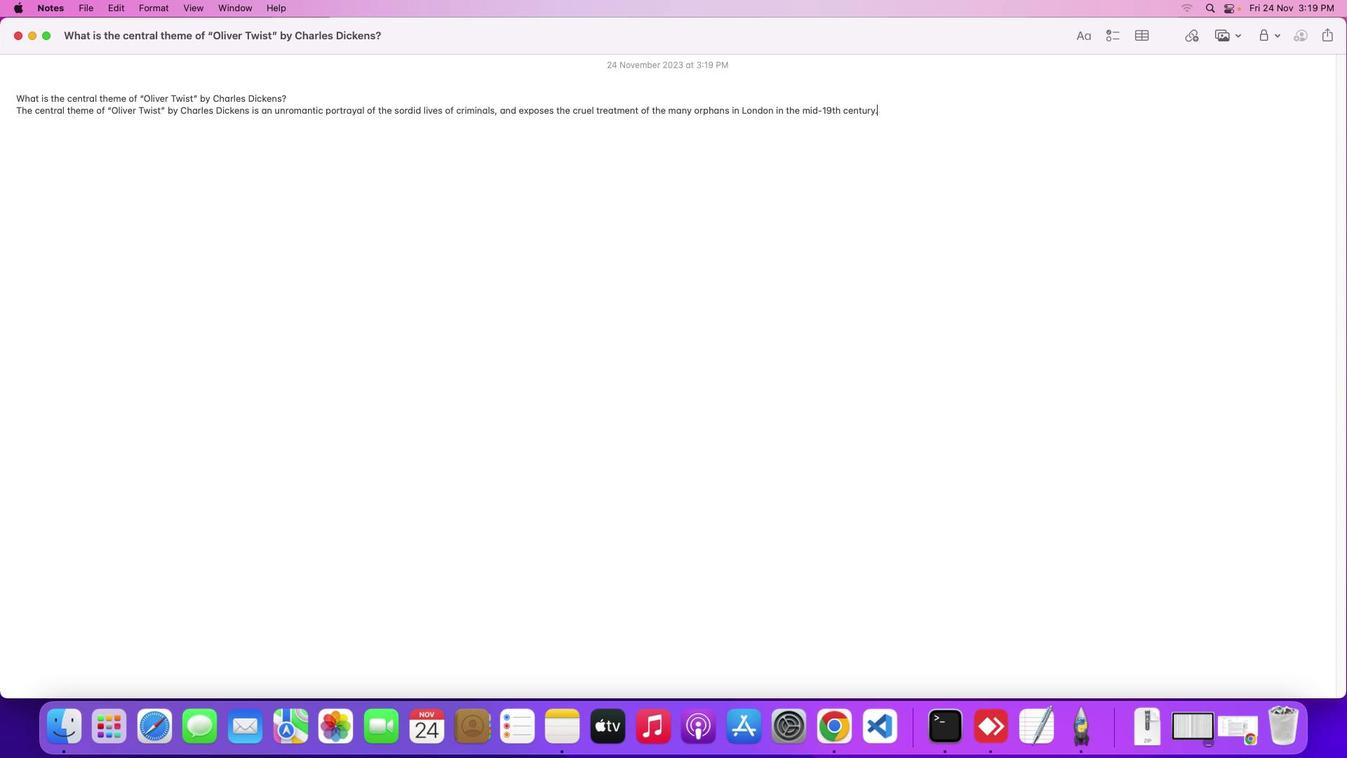 
